 Task: Determine the distance from Columbus to Hocking Hills State Park.
Action: Mouse moved to (249, 84)
Screenshot: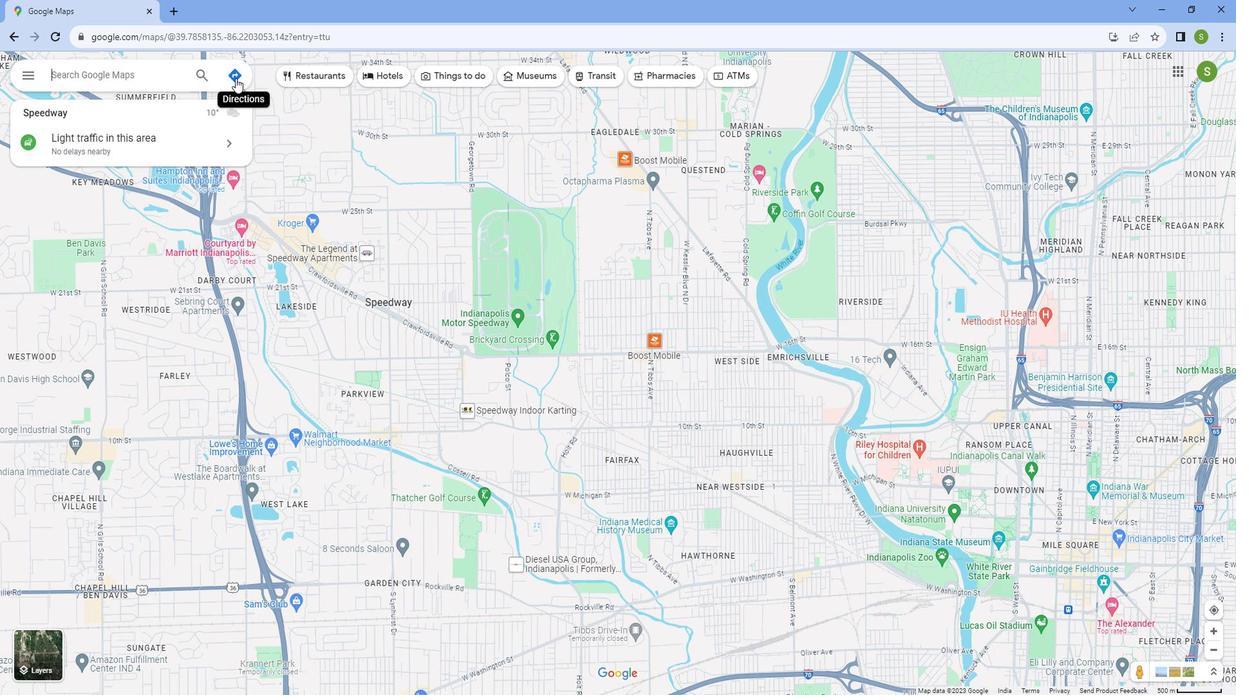 
Action: Mouse pressed left at (249, 84)
Screenshot: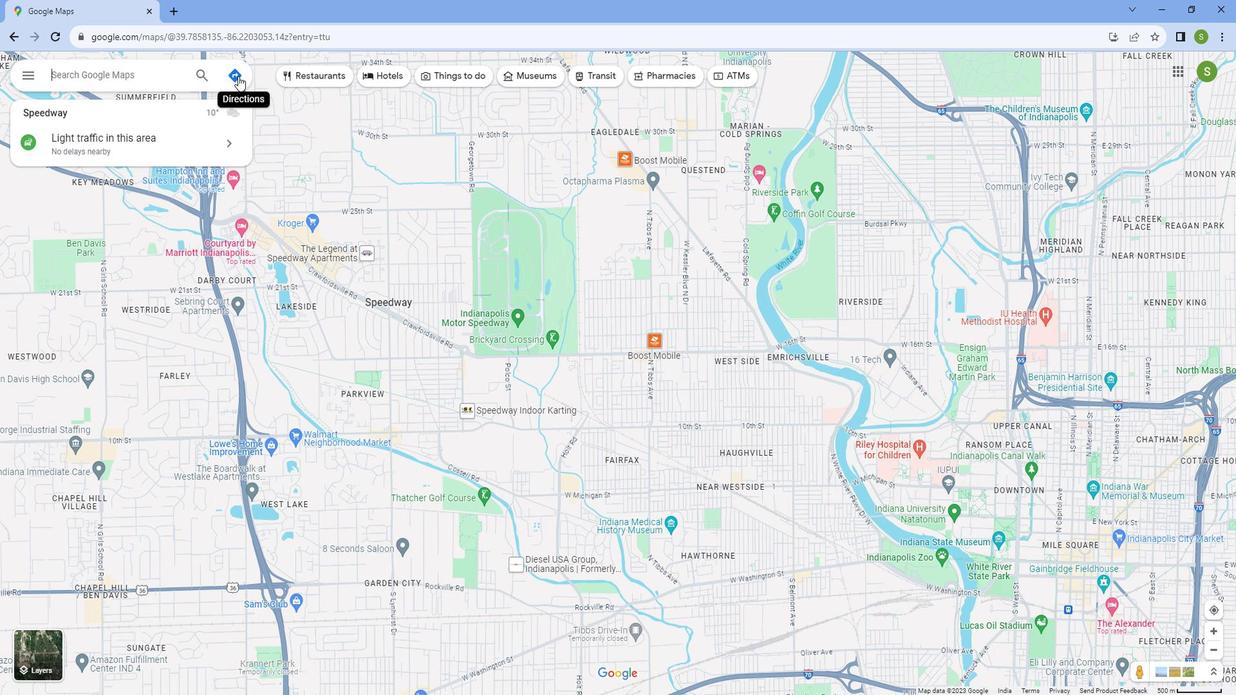 
Action: Mouse moved to (174, 121)
Screenshot: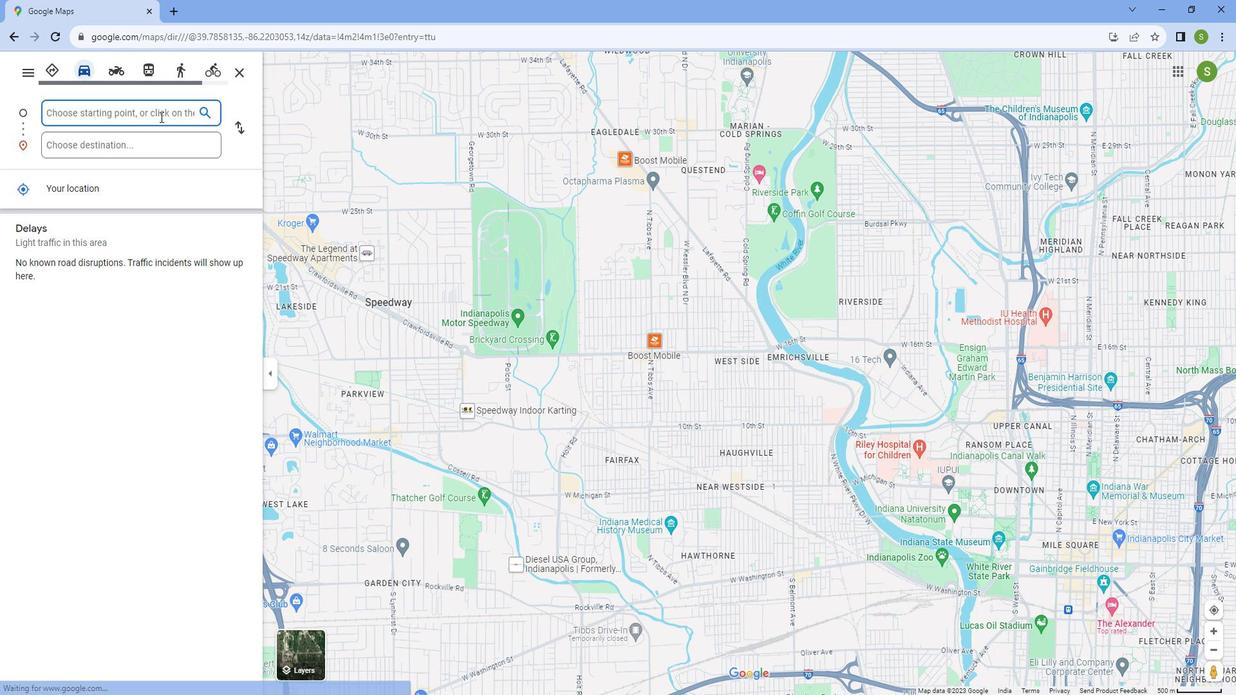 
Action: Mouse pressed left at (174, 121)
Screenshot: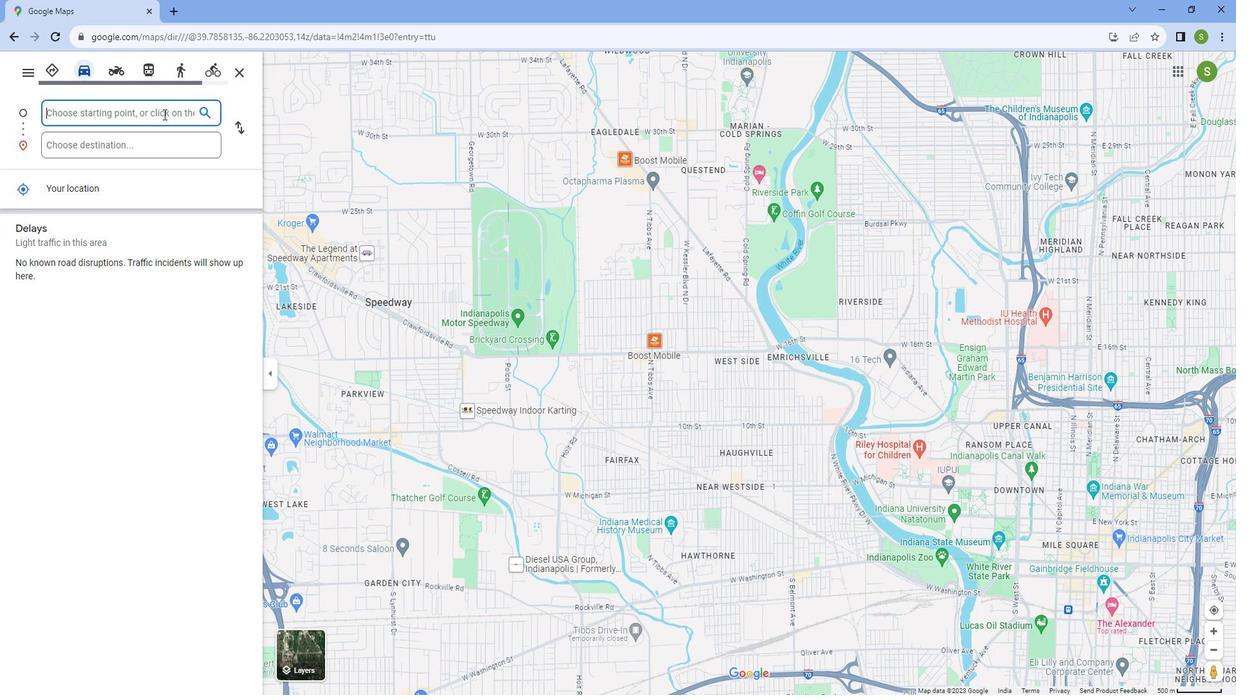 
Action: Key pressed <Key.caps_lock>C<Key.caps_lock>olumbus<Key.space>
Screenshot: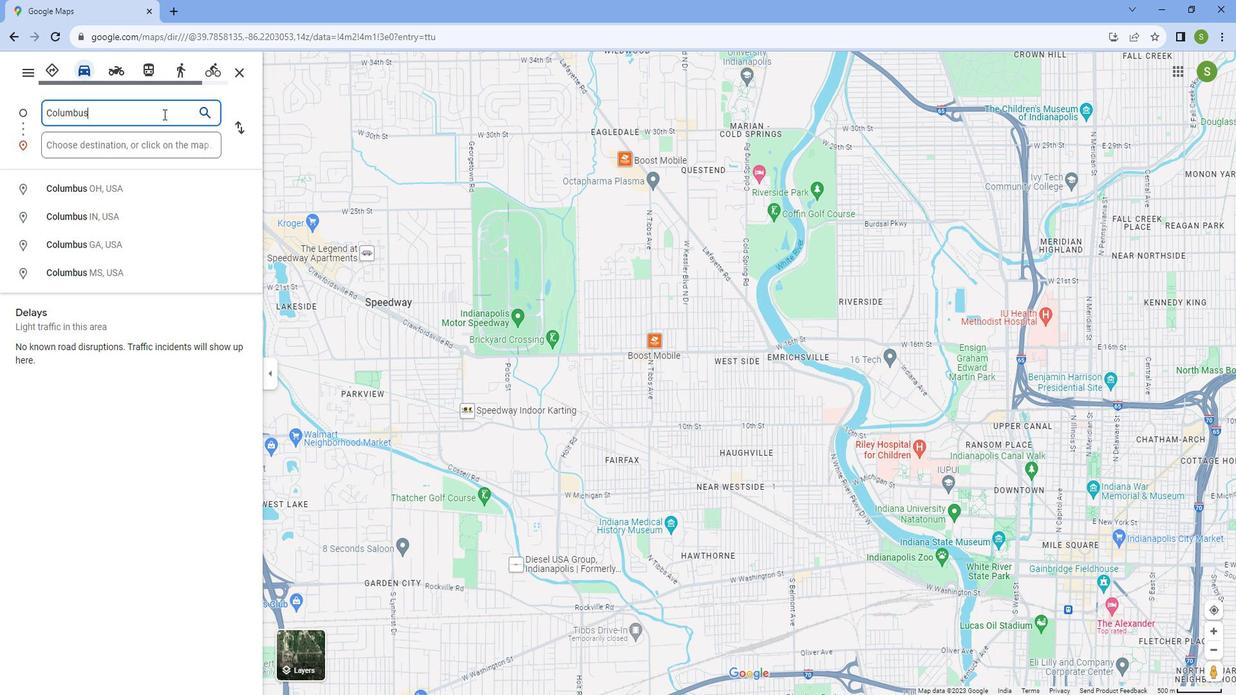 
Action: Mouse moved to (120, 190)
Screenshot: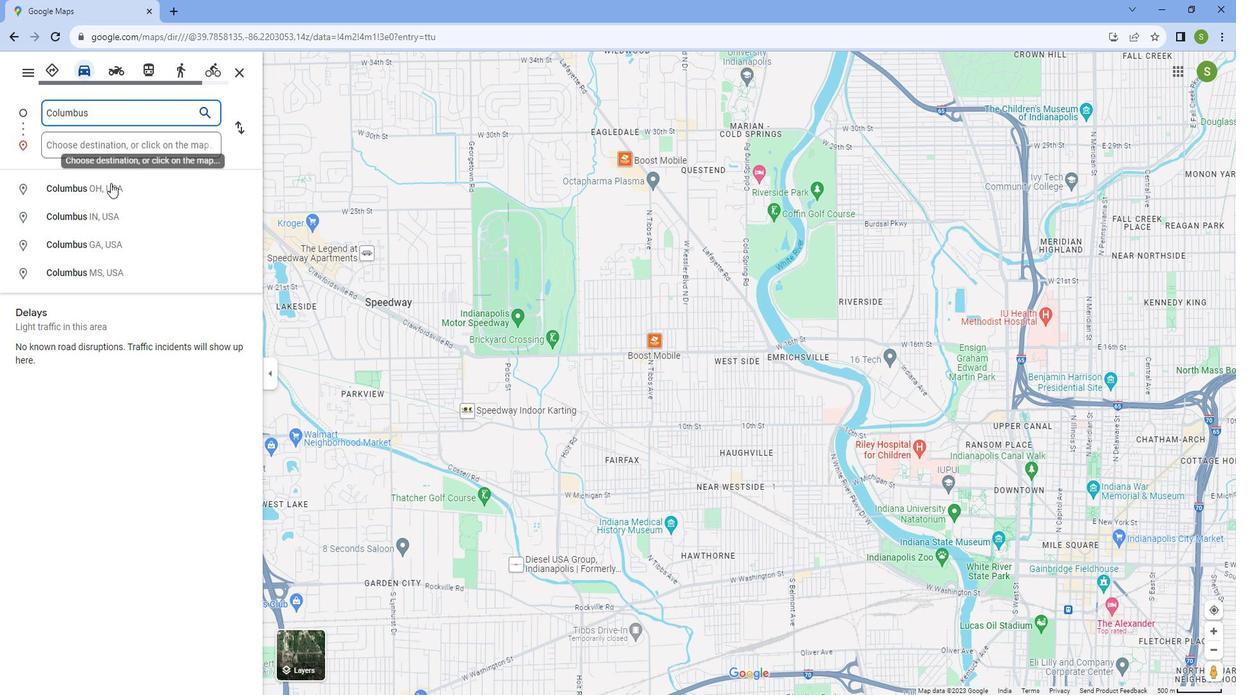 
Action: Mouse pressed left at (120, 190)
Screenshot: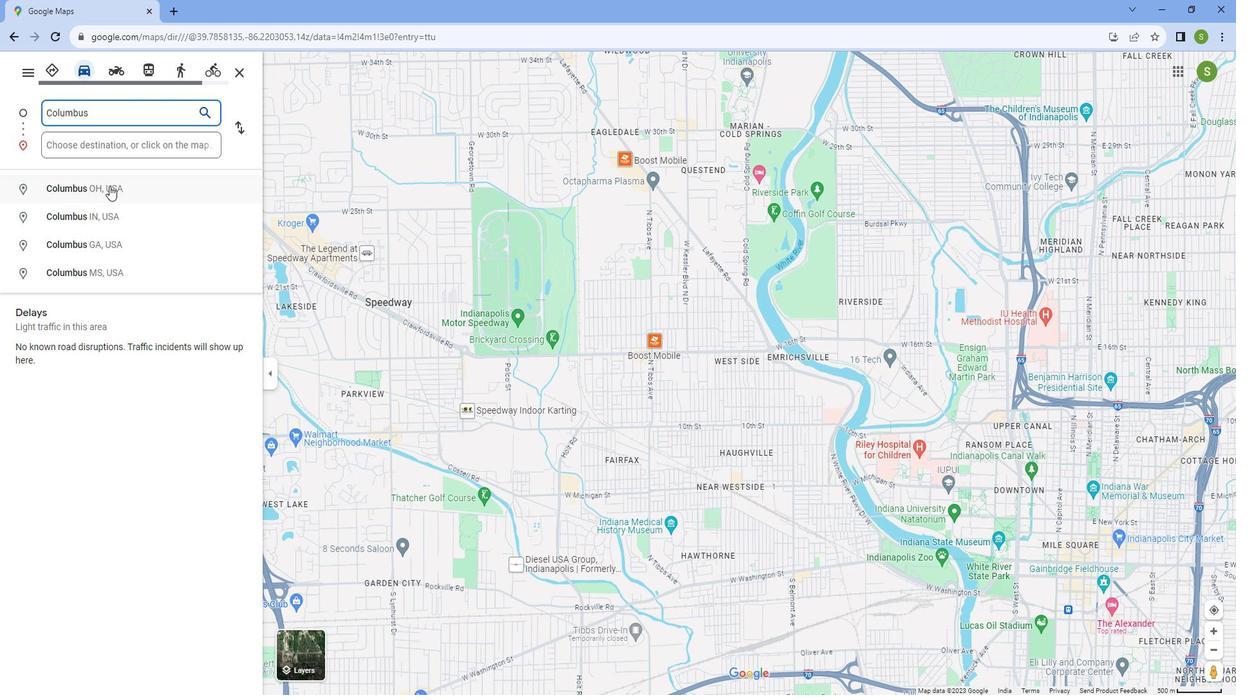 
Action: Mouse moved to (142, 155)
Screenshot: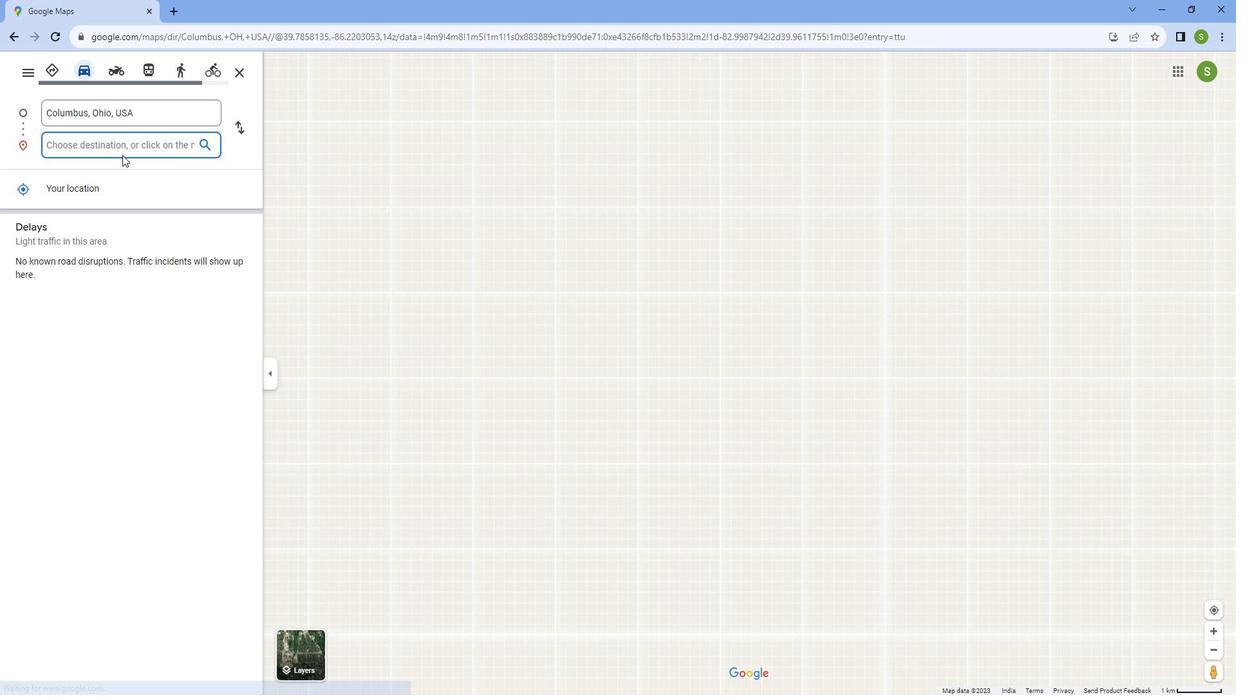 
Action: Key pressed <Key.caps_lock>H<Key.caps_lock>ocking<Key.space><Key.caps_lock>H<Key.caps_lock>ills<Key.space><Key.caps_lock>S<Key.caps_lock>tate<Key.space><Key.caps_lock>P<Key.caps_lock>ark
Screenshot: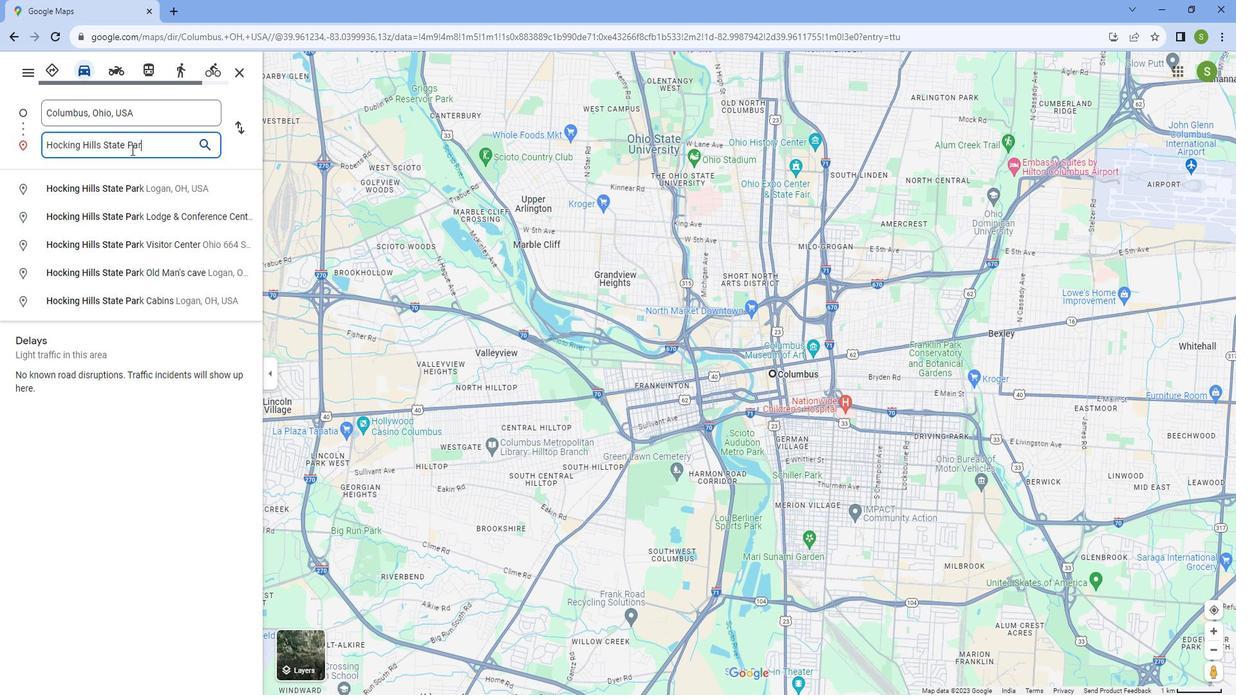 
Action: Mouse moved to (141, 191)
Screenshot: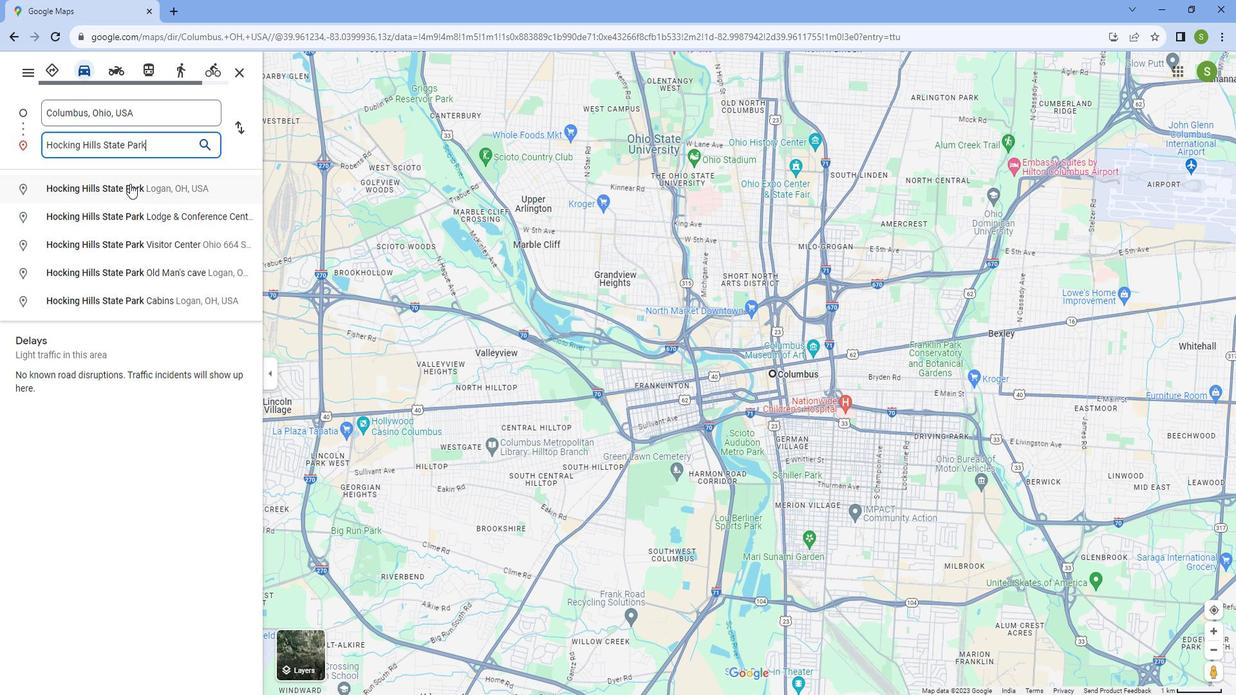 
Action: Mouse pressed left at (141, 191)
Screenshot: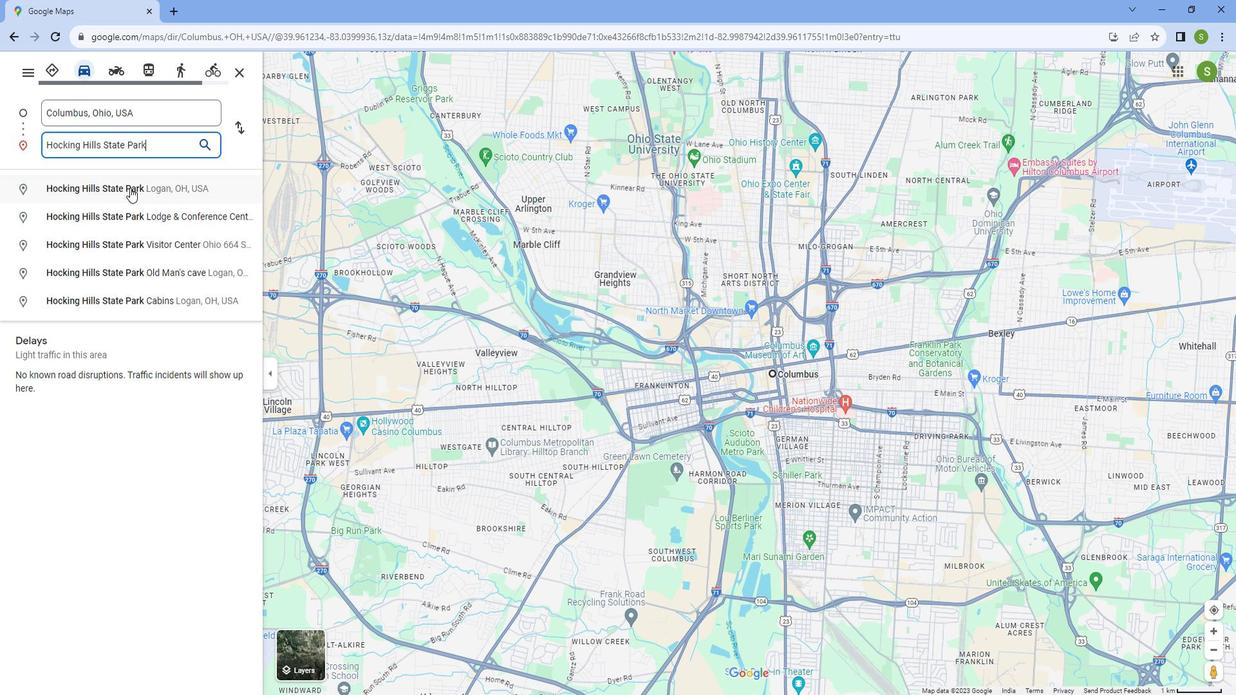 
Action: Mouse moved to (521, 655)
Screenshot: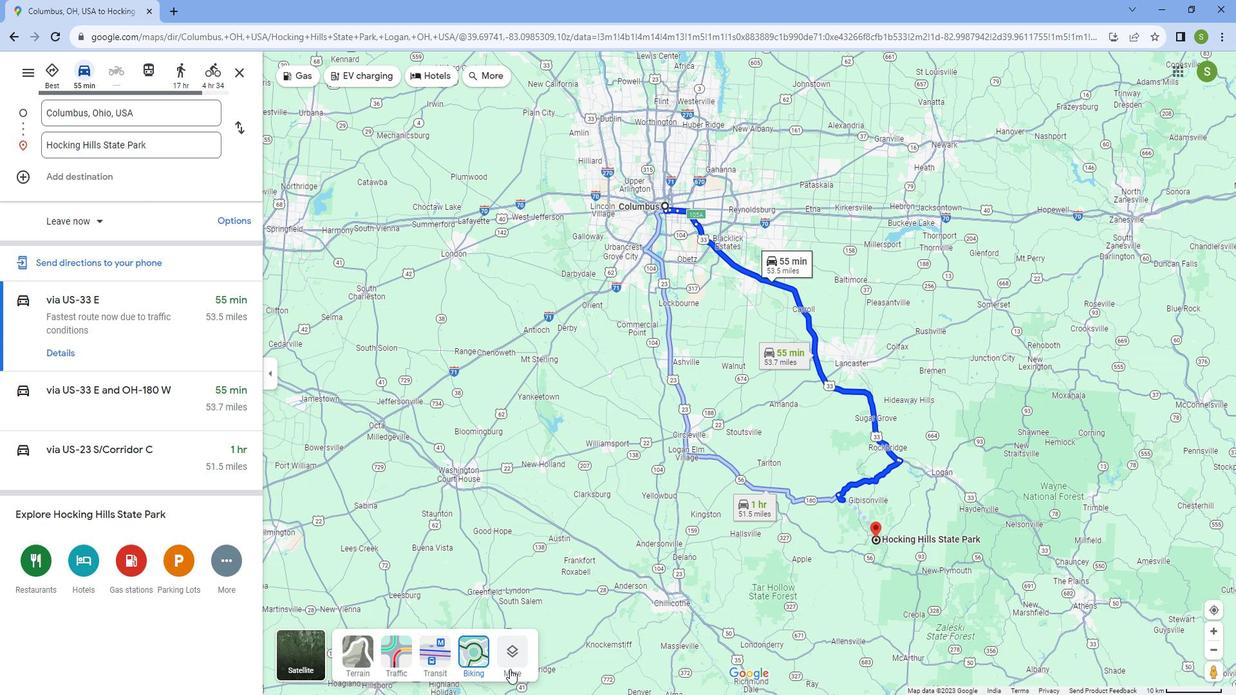 
Action: Mouse pressed left at (521, 655)
Screenshot: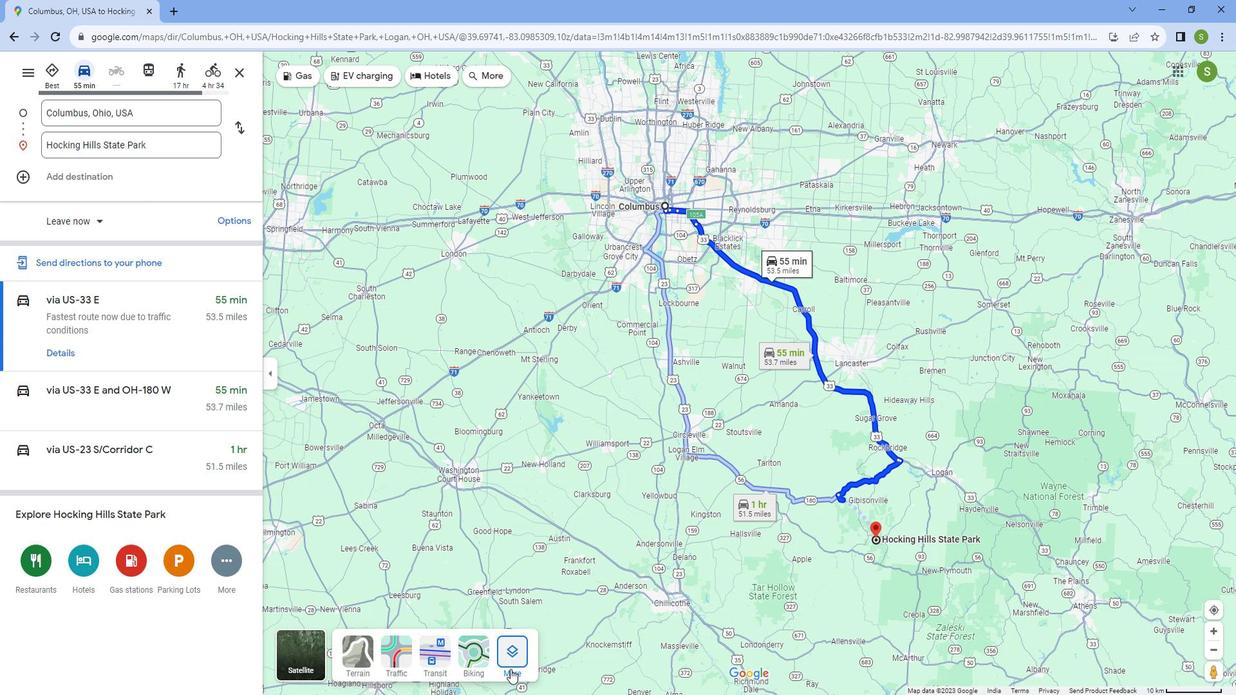 
Action: Mouse moved to (403, 513)
Screenshot: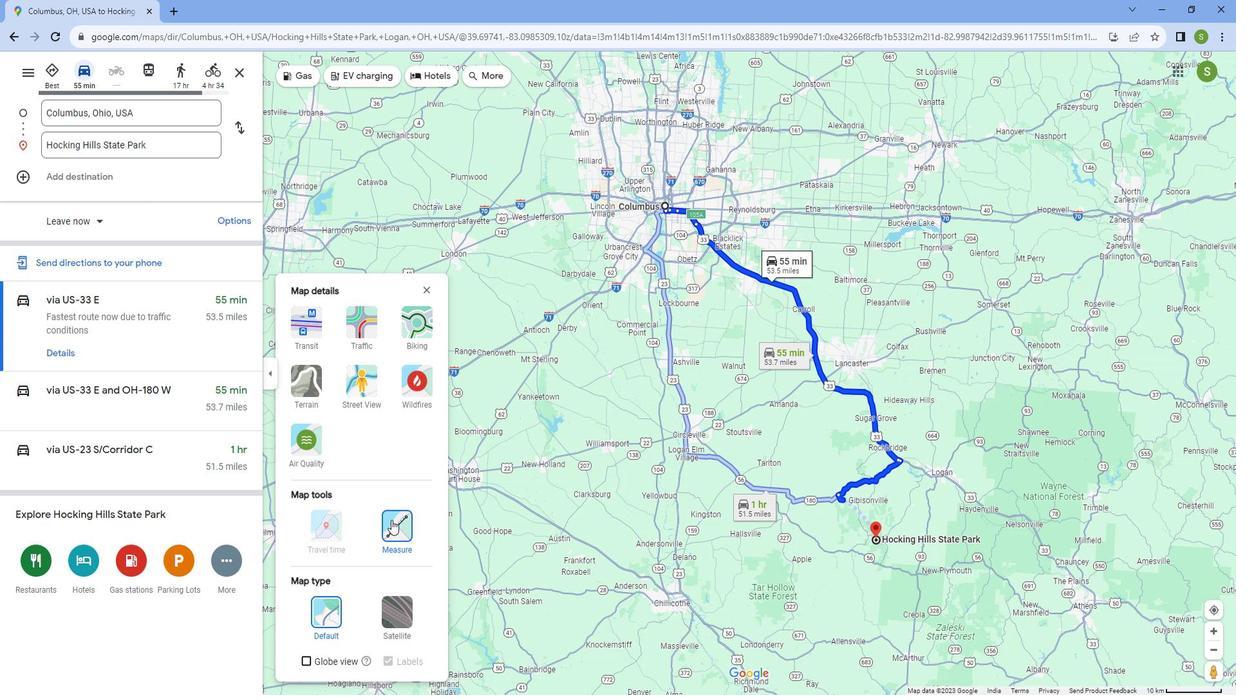 
Action: Mouse pressed left at (403, 513)
Screenshot: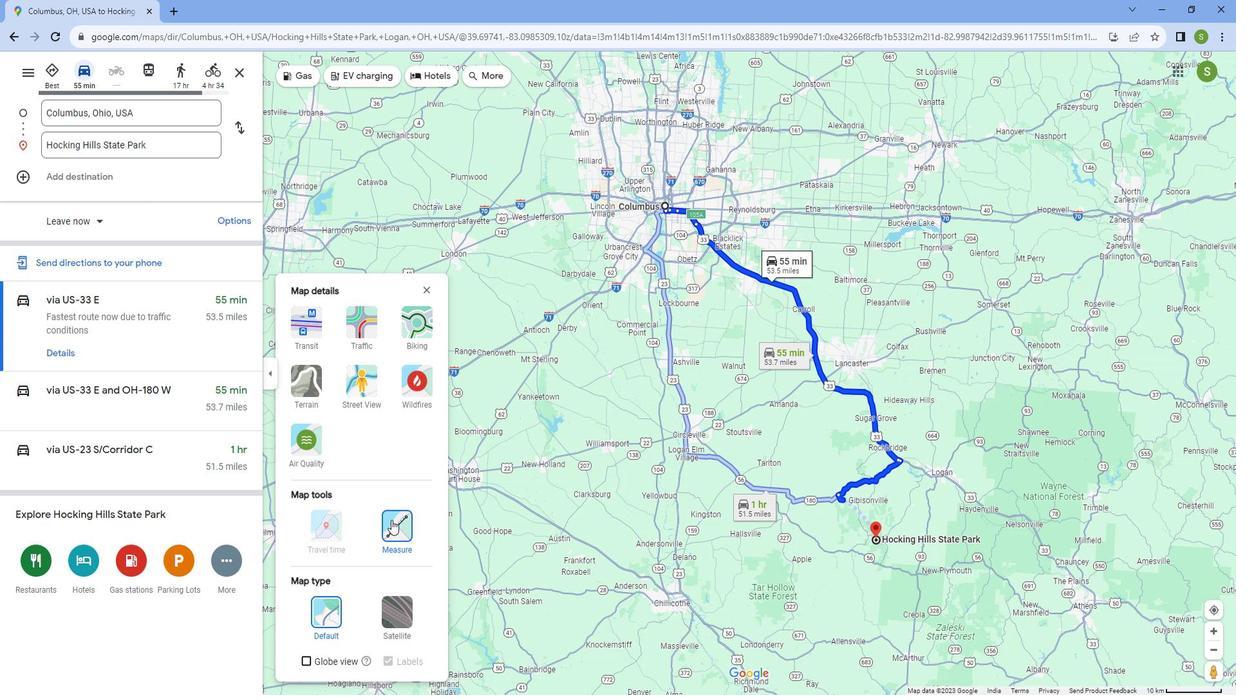 
Action: Mouse moved to (684, 191)
Screenshot: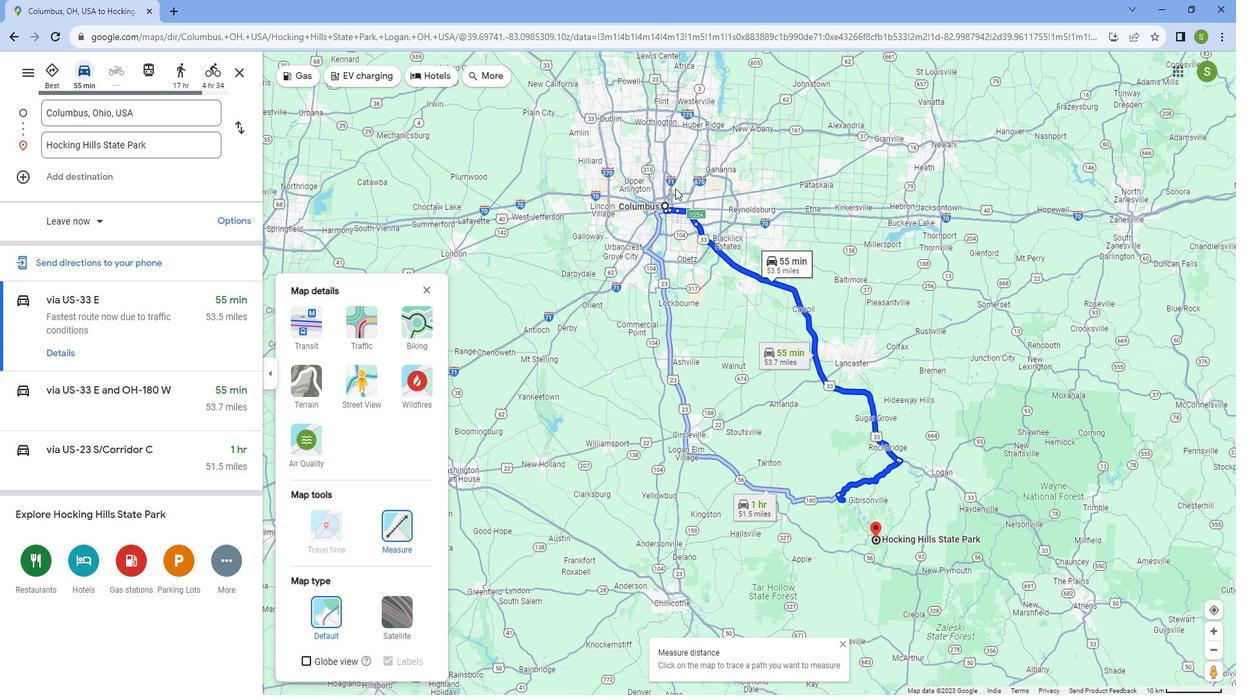 
Action: Mouse scrolled (684, 191) with delta (0, 0)
Screenshot: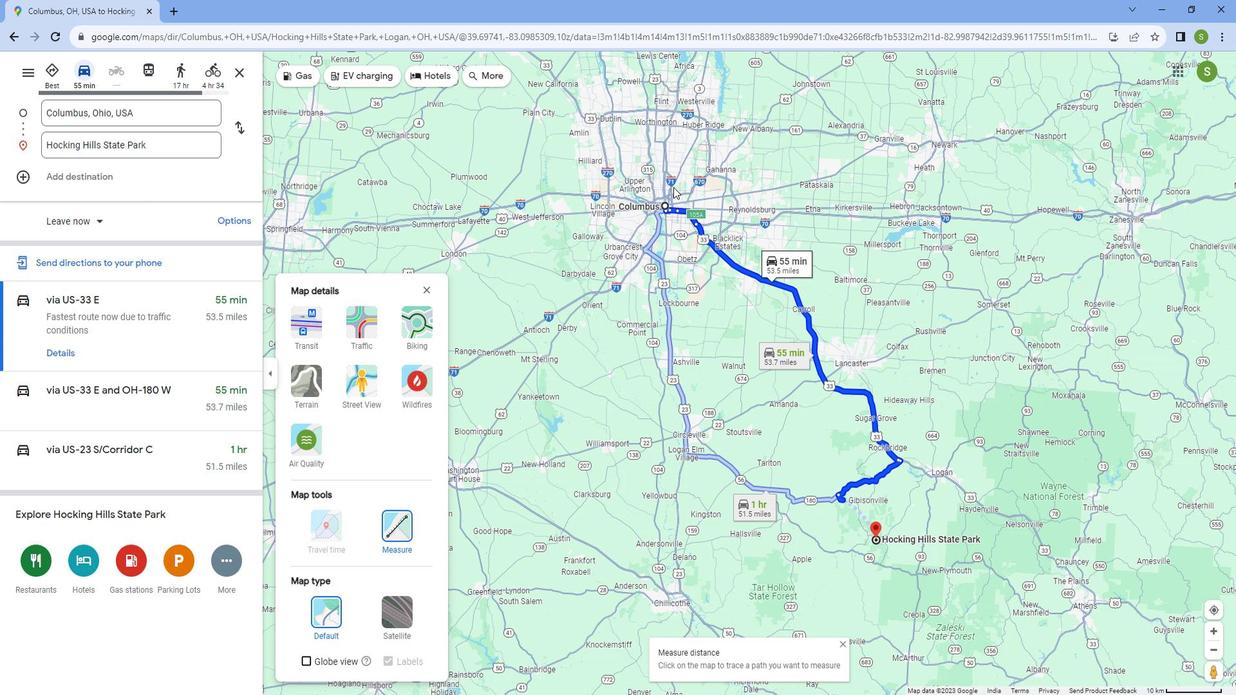 
Action: Mouse scrolled (684, 191) with delta (0, 0)
Screenshot: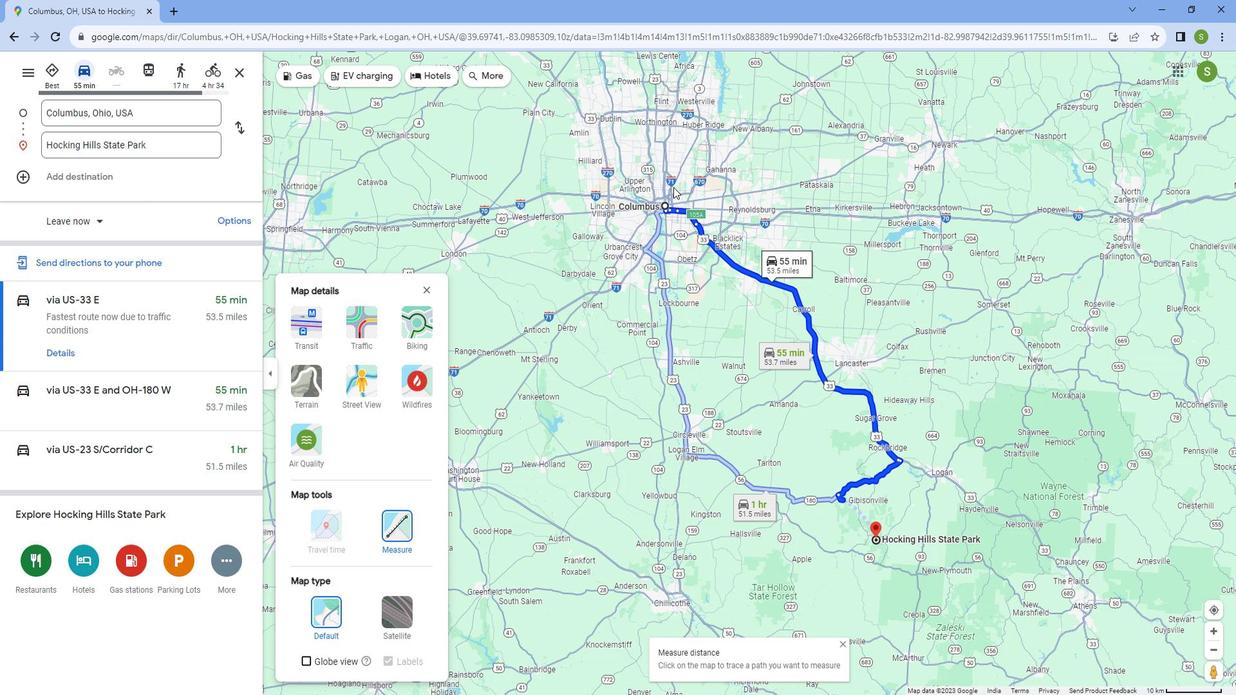 
Action: Mouse scrolled (684, 191) with delta (0, 0)
Screenshot: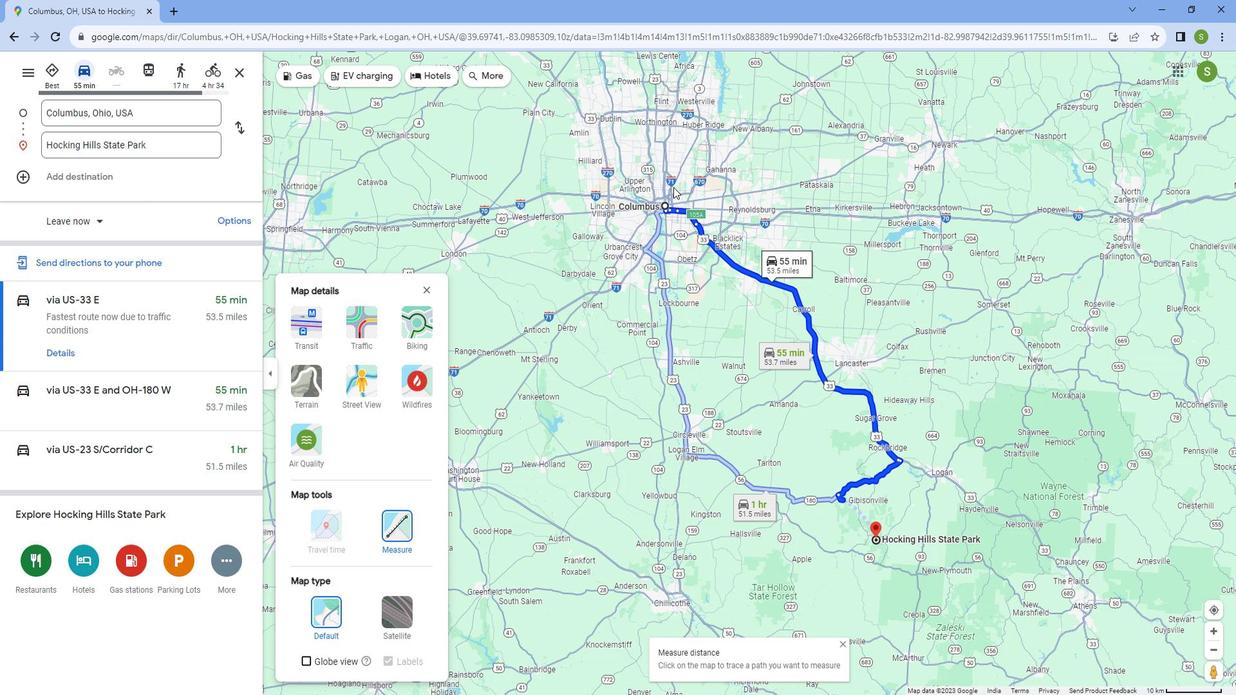 
Action: Mouse scrolled (684, 191) with delta (0, 0)
Screenshot: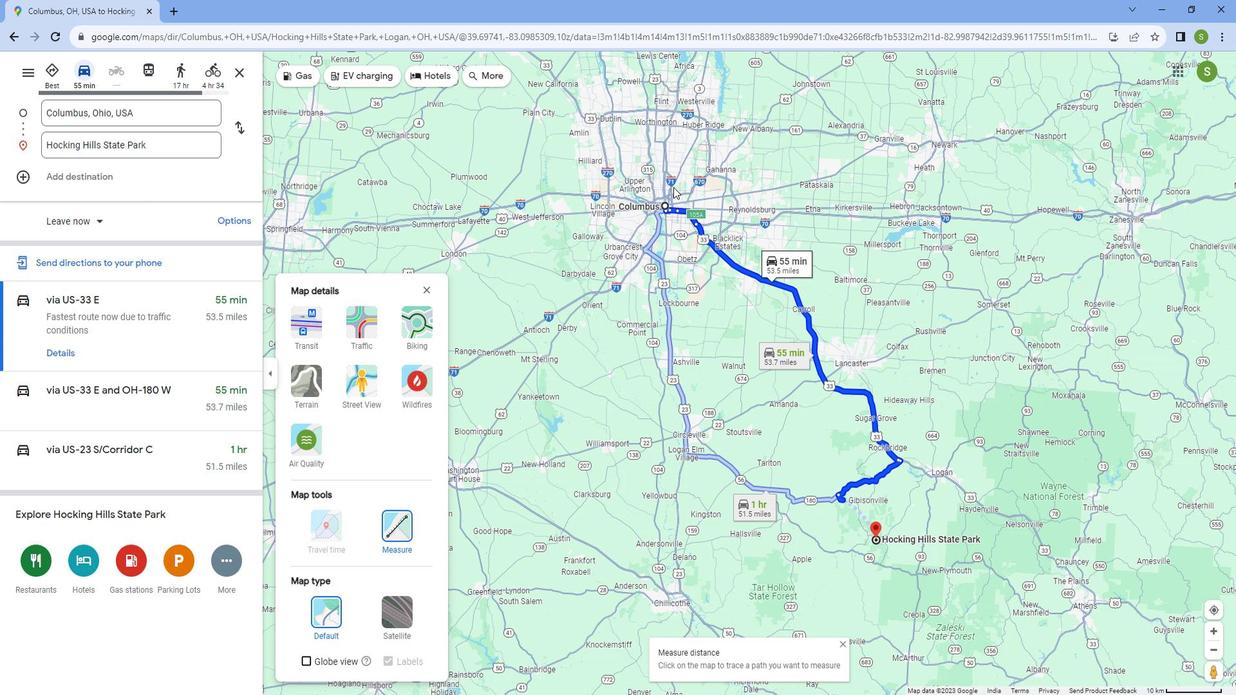 
Action: Mouse scrolled (684, 191) with delta (0, 0)
Screenshot: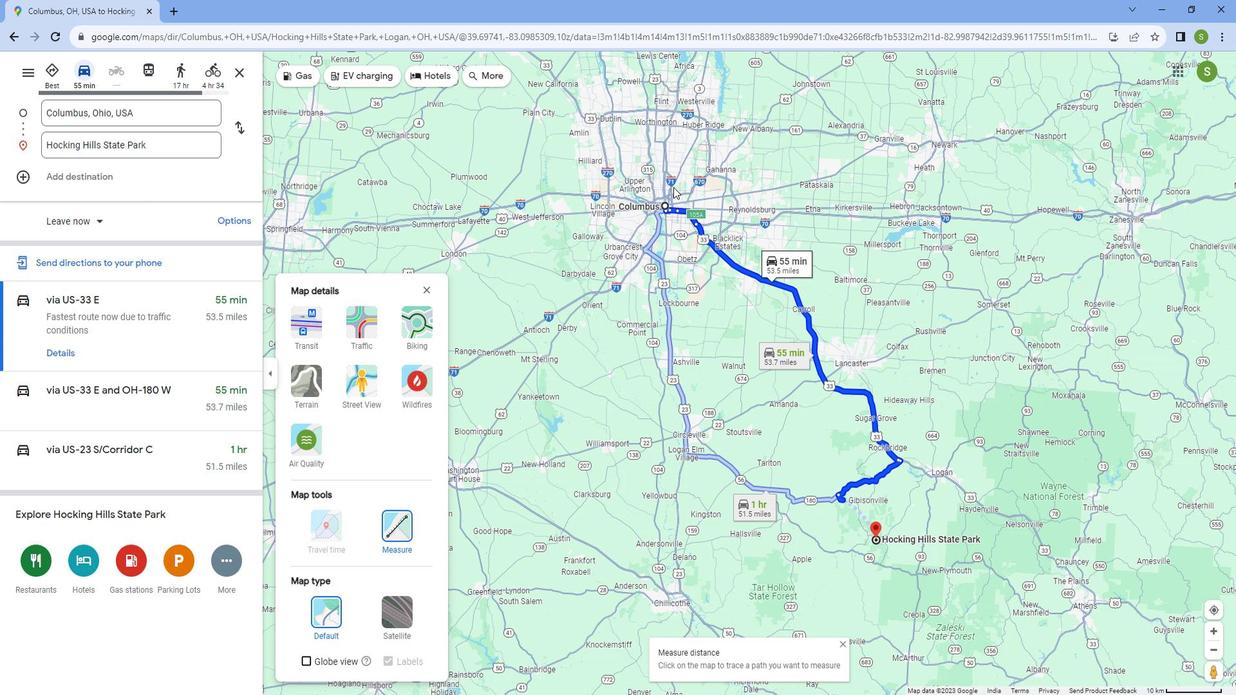 
Action: Mouse scrolled (684, 191) with delta (0, 0)
Screenshot: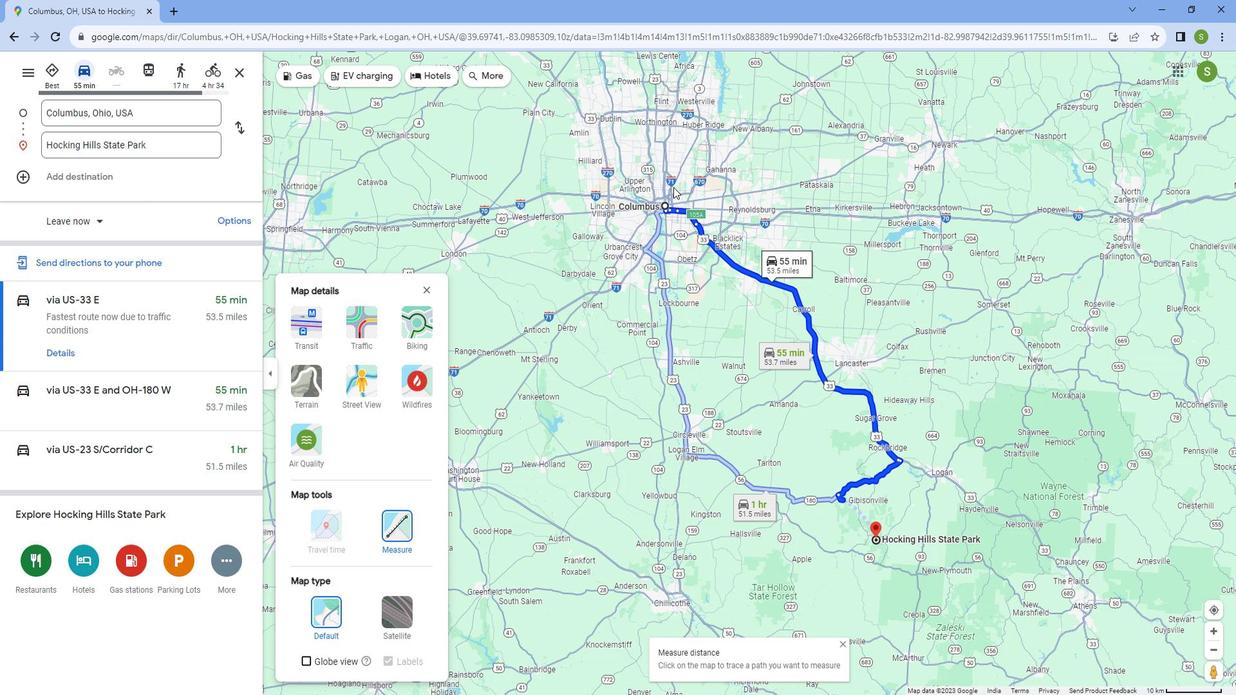 
Action: Mouse moved to (671, 186)
Screenshot: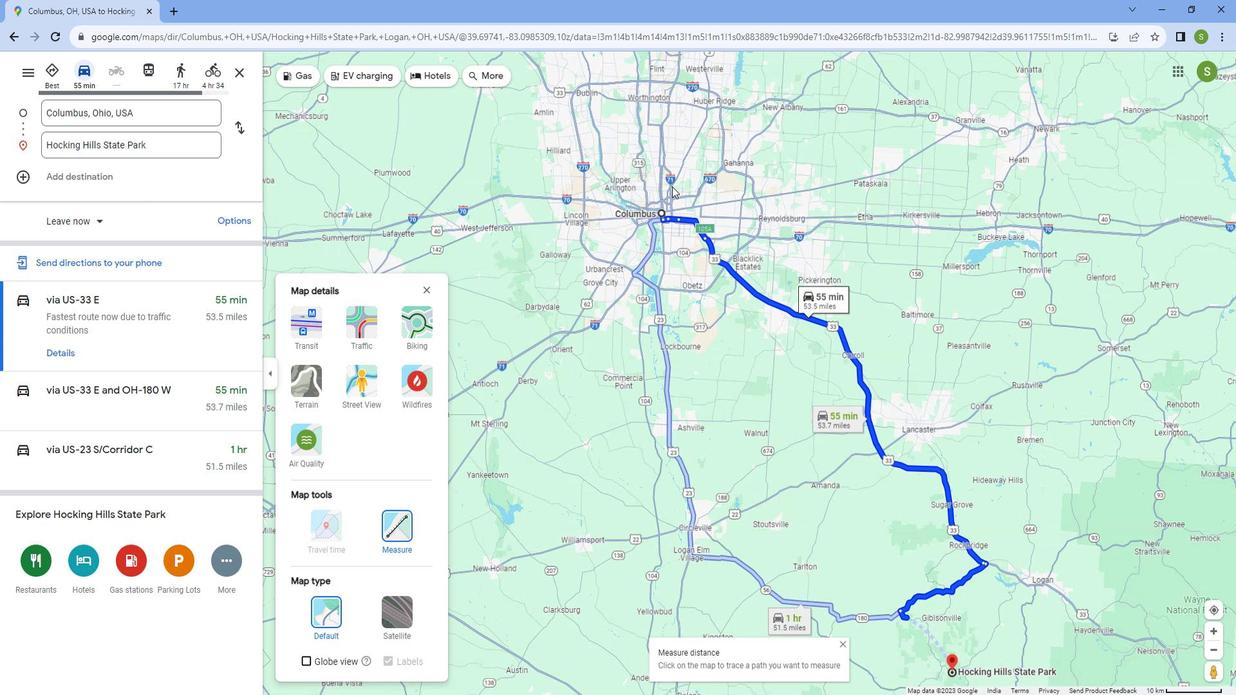 
Action: Mouse scrolled (671, 187) with delta (0, 0)
Screenshot: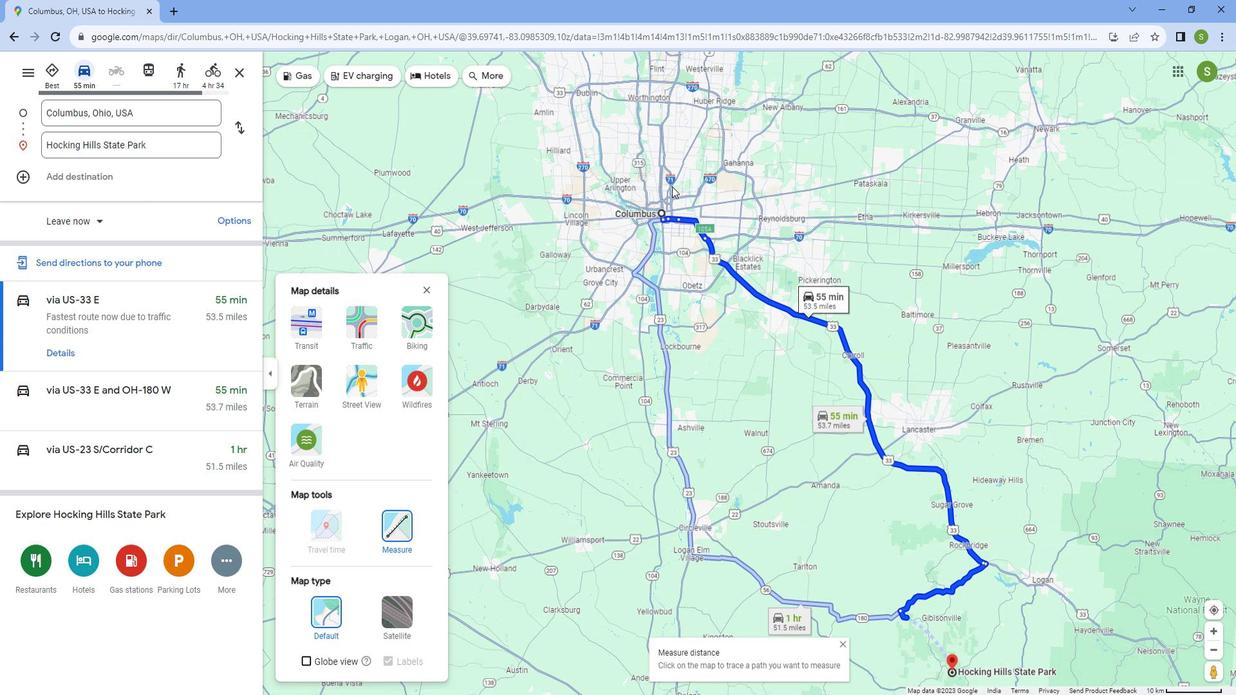 
Action: Mouse scrolled (671, 187) with delta (0, 0)
Screenshot: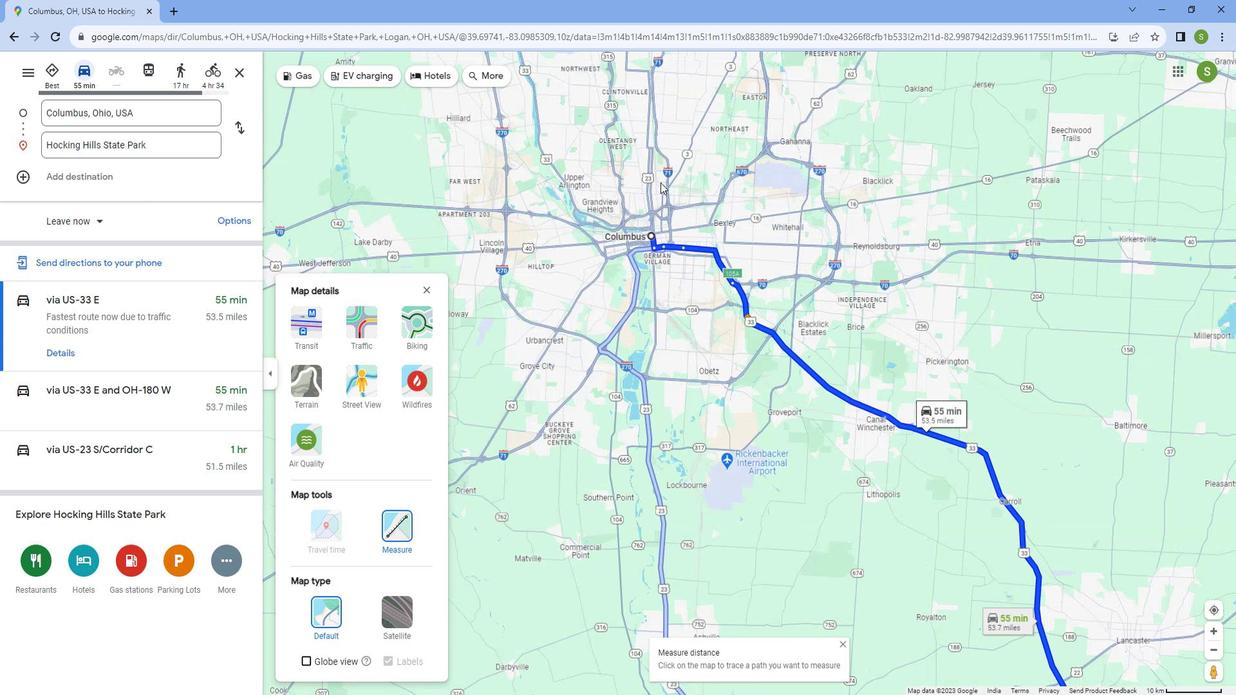 
Action: Mouse scrolled (671, 187) with delta (0, 0)
Screenshot: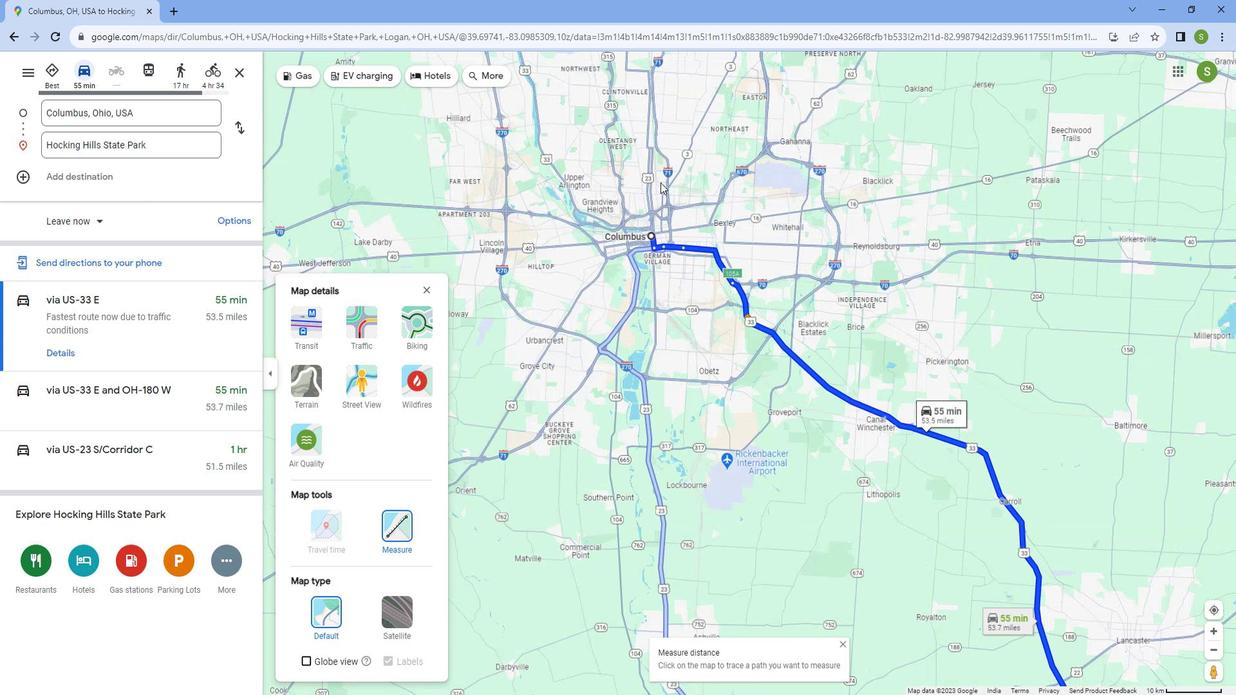 
Action: Mouse scrolled (671, 187) with delta (0, 0)
Screenshot: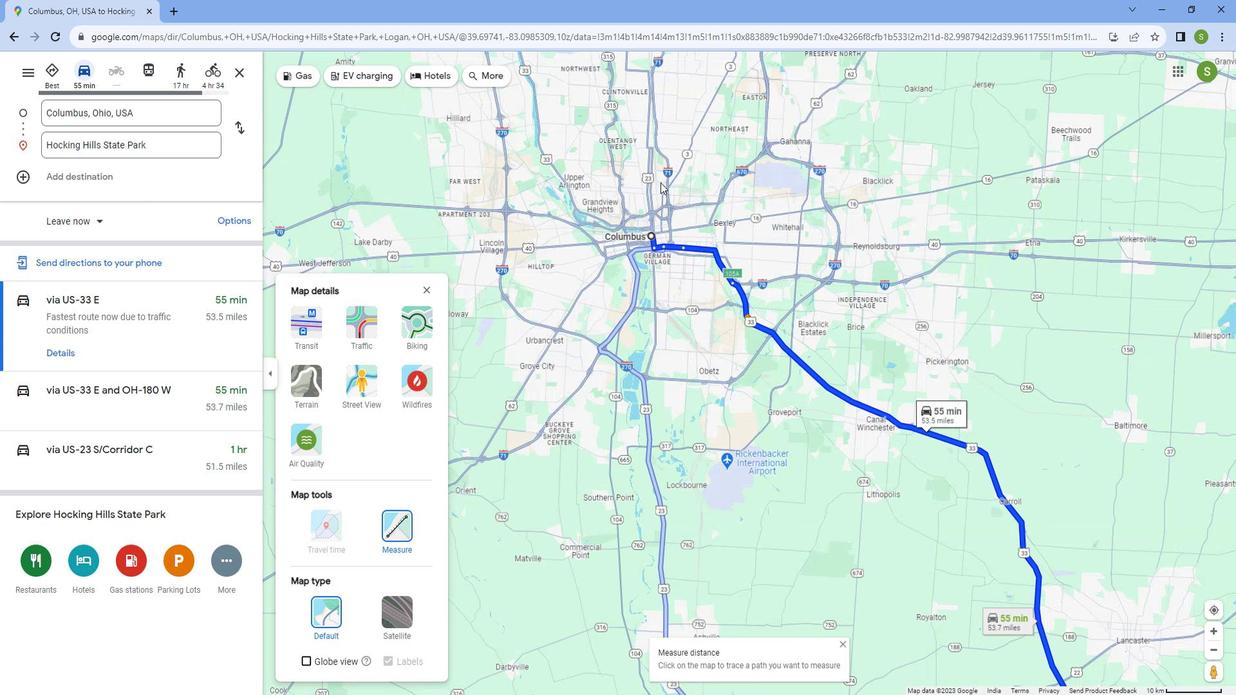 
Action: Mouse scrolled (671, 187) with delta (0, 0)
Screenshot: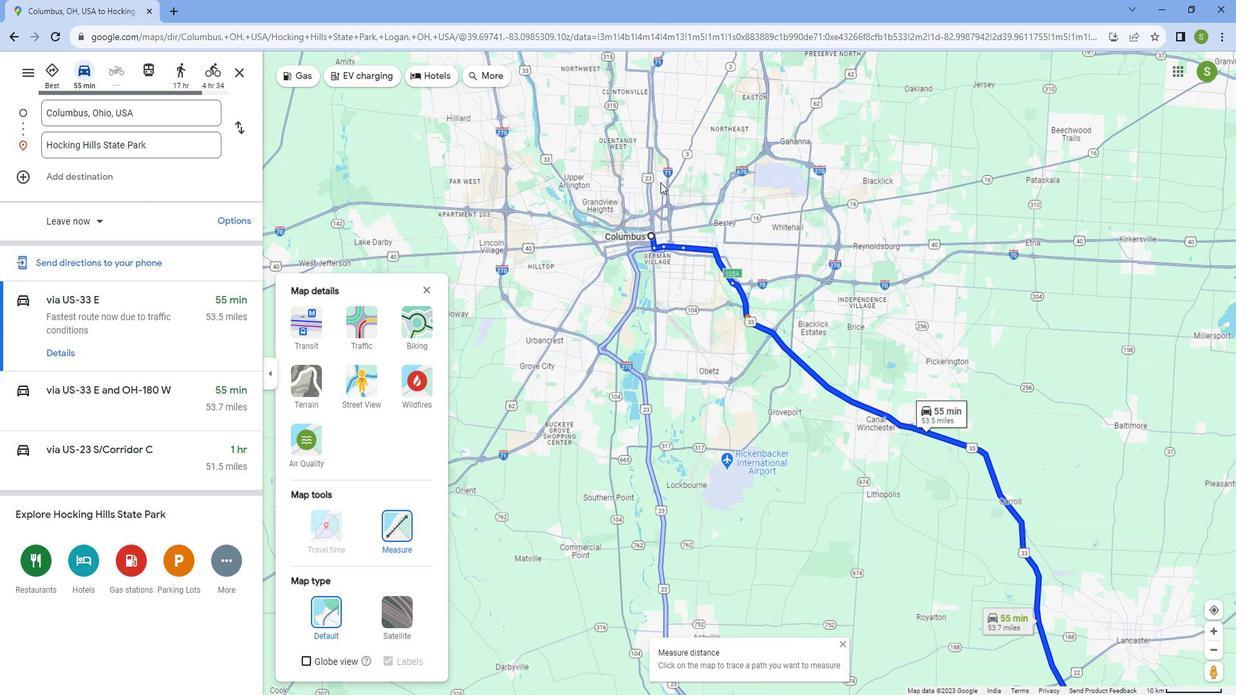 
Action: Mouse scrolled (671, 187) with delta (0, 0)
Screenshot: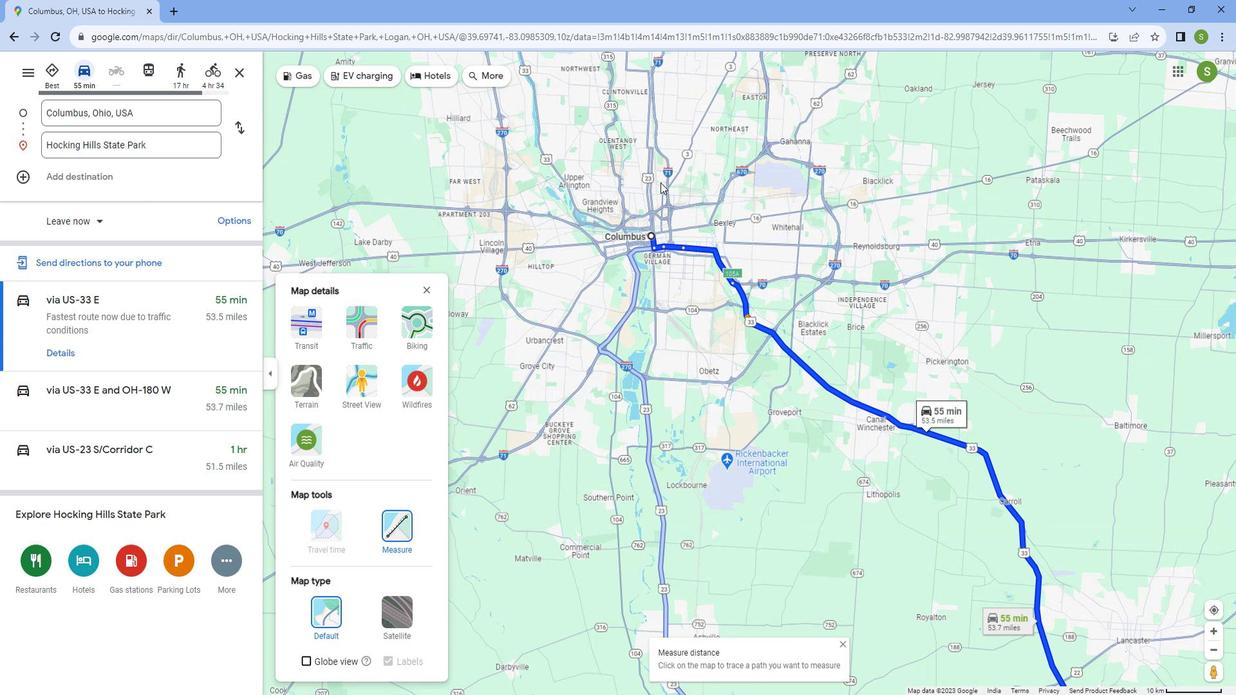 
Action: Mouse moved to (641, 326)
Screenshot: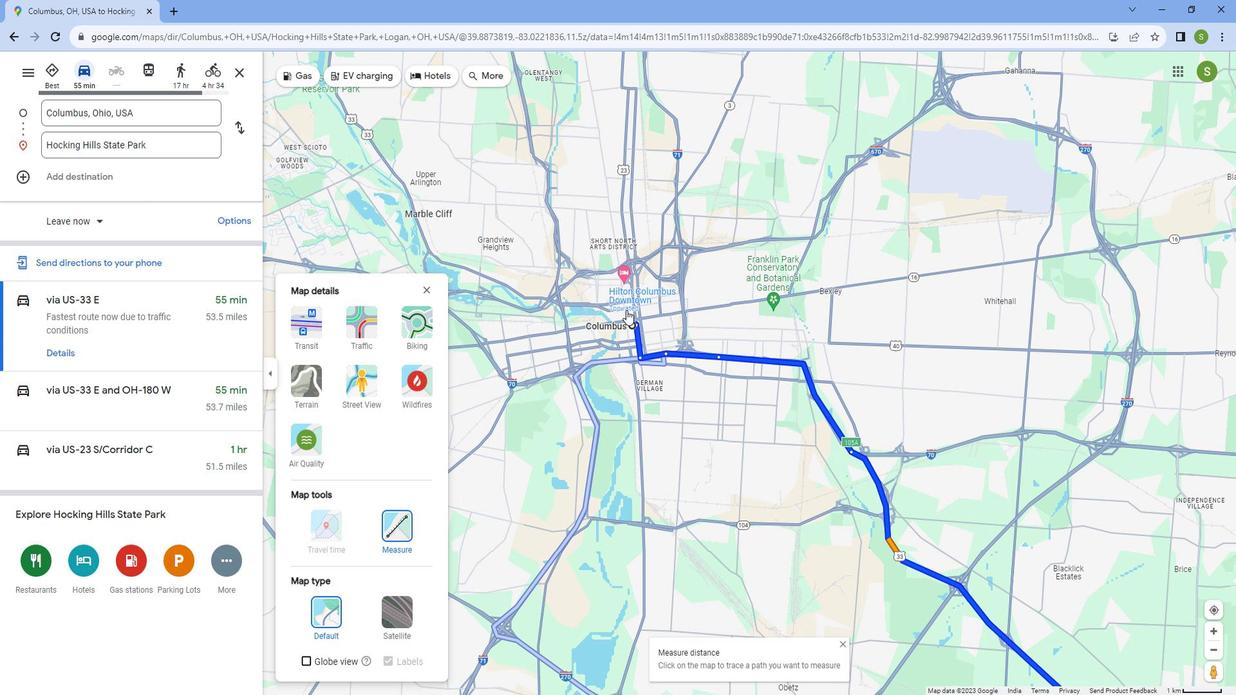 
Action: Mouse scrolled (641, 327) with delta (0, 0)
Screenshot: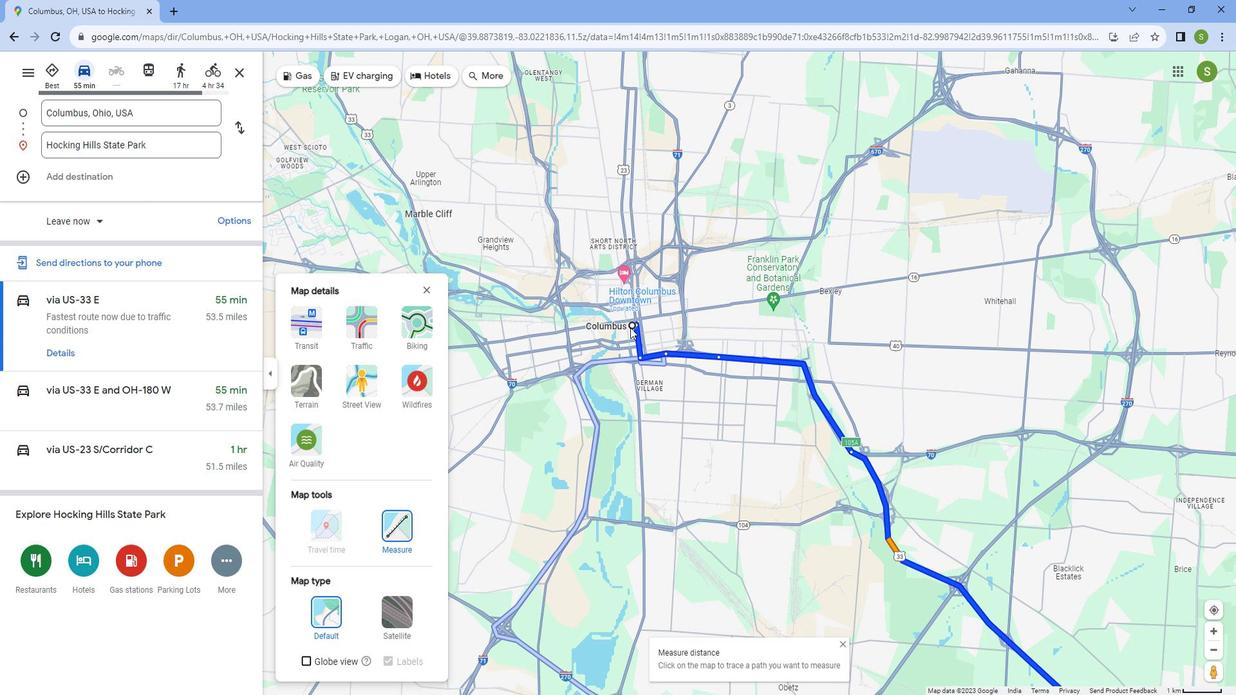 
Action: Mouse scrolled (641, 327) with delta (0, 0)
Screenshot: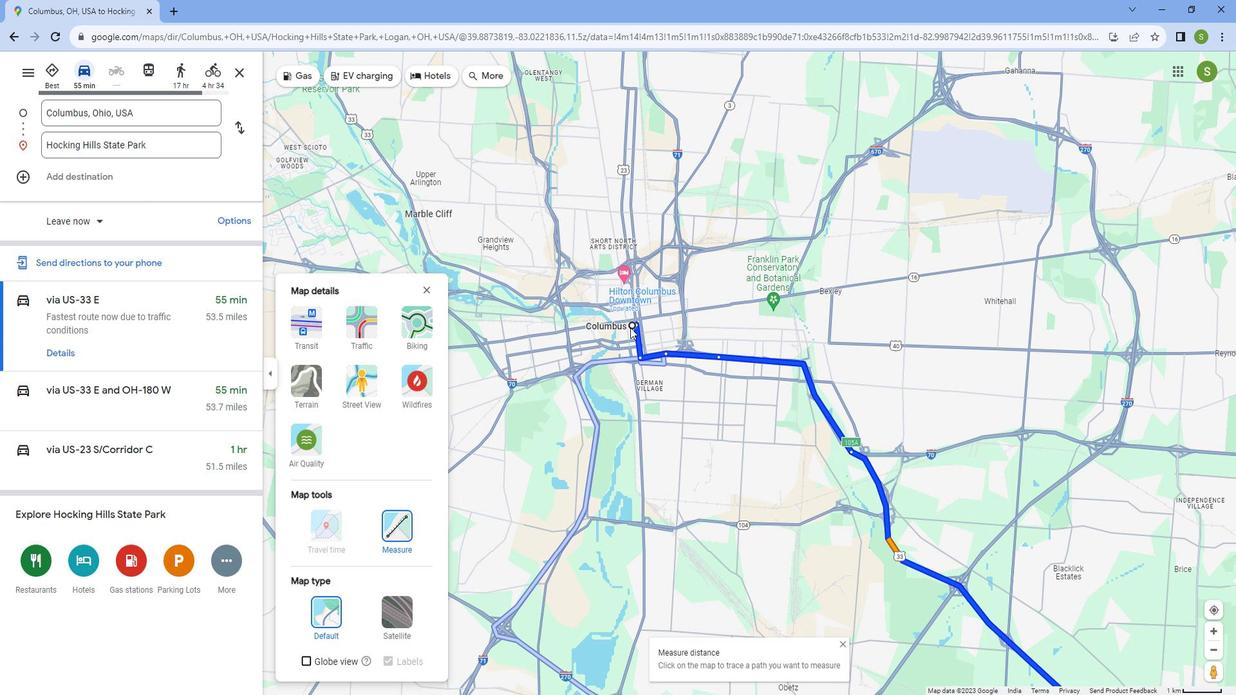 
Action: Mouse scrolled (641, 327) with delta (0, 0)
Screenshot: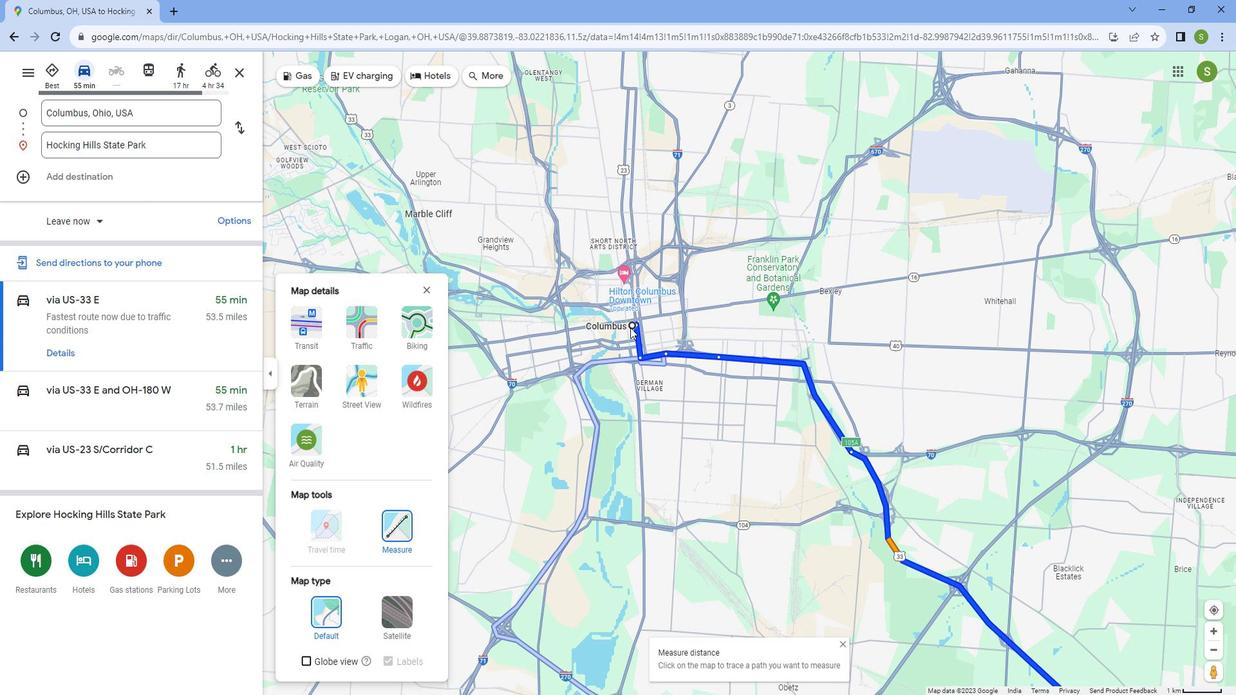
Action: Mouse scrolled (641, 327) with delta (0, 0)
Screenshot: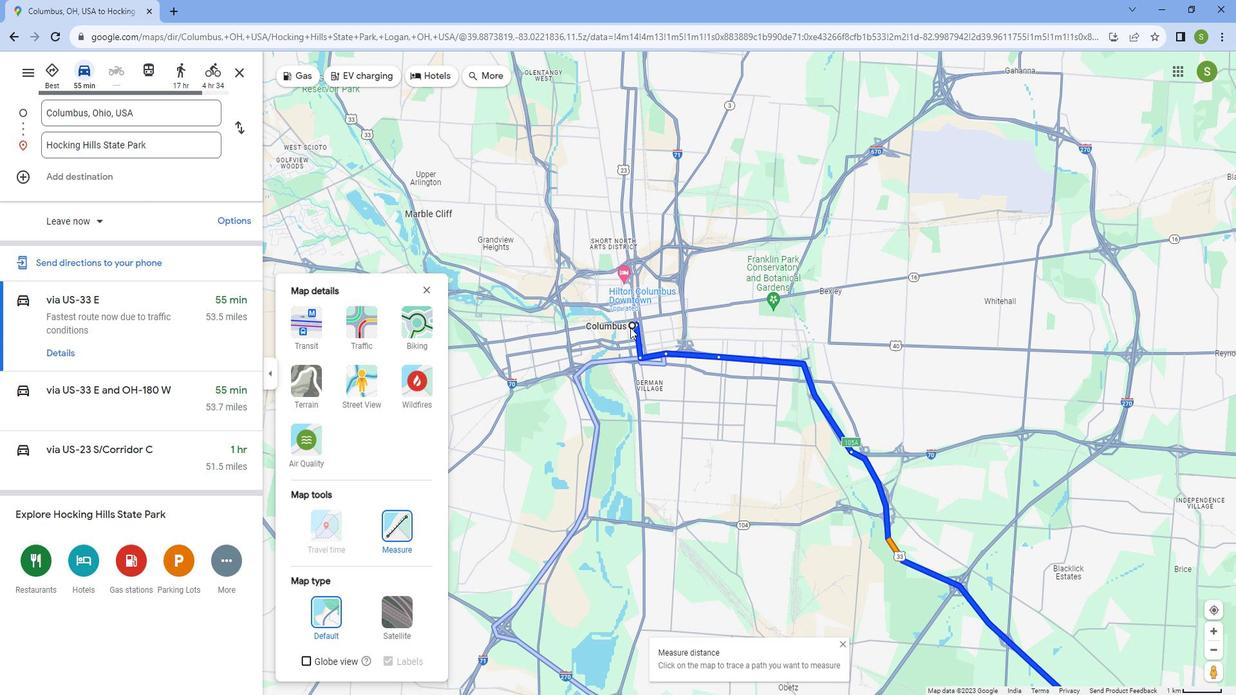 
Action: Mouse scrolled (641, 327) with delta (0, 0)
Screenshot: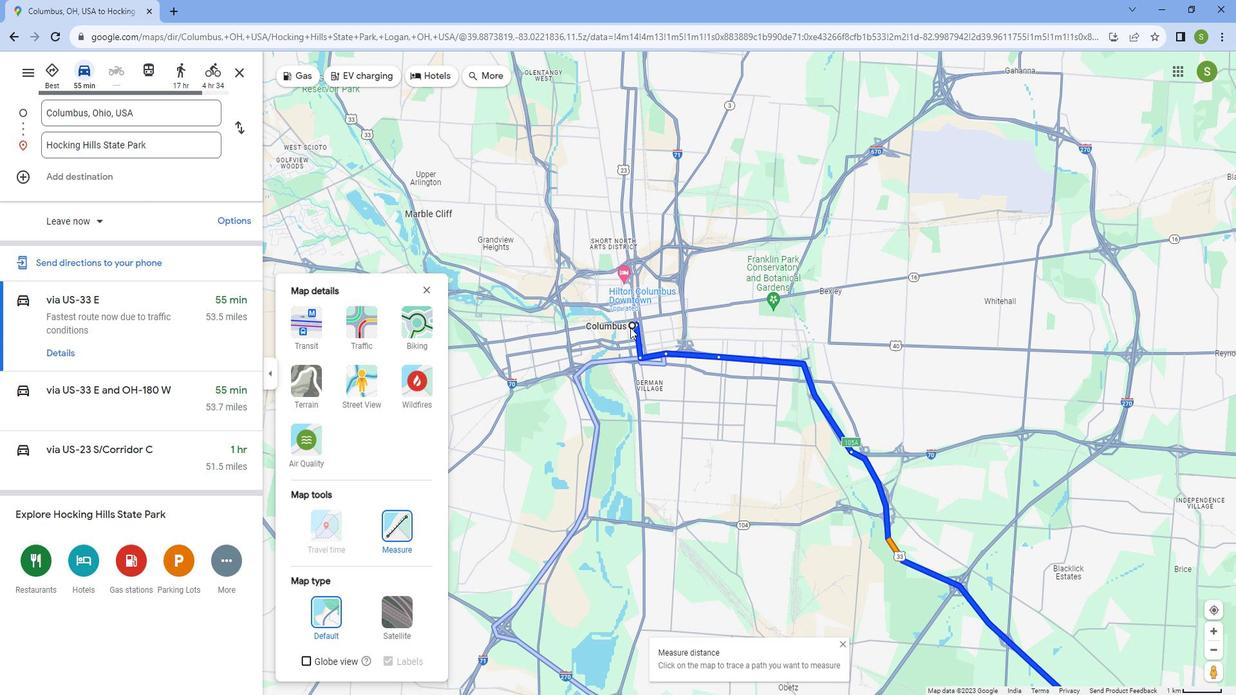 
Action: Mouse moved to (641, 326)
Screenshot: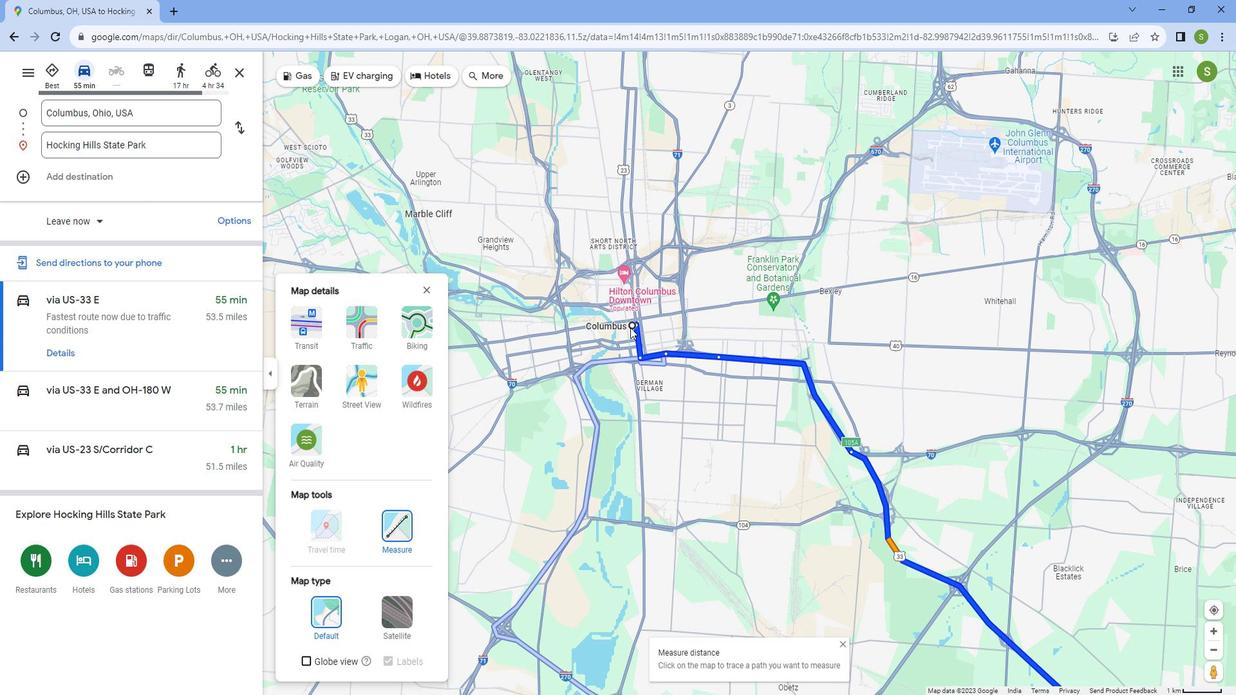 
Action: Mouse scrolled (641, 327) with delta (0, 0)
Screenshot: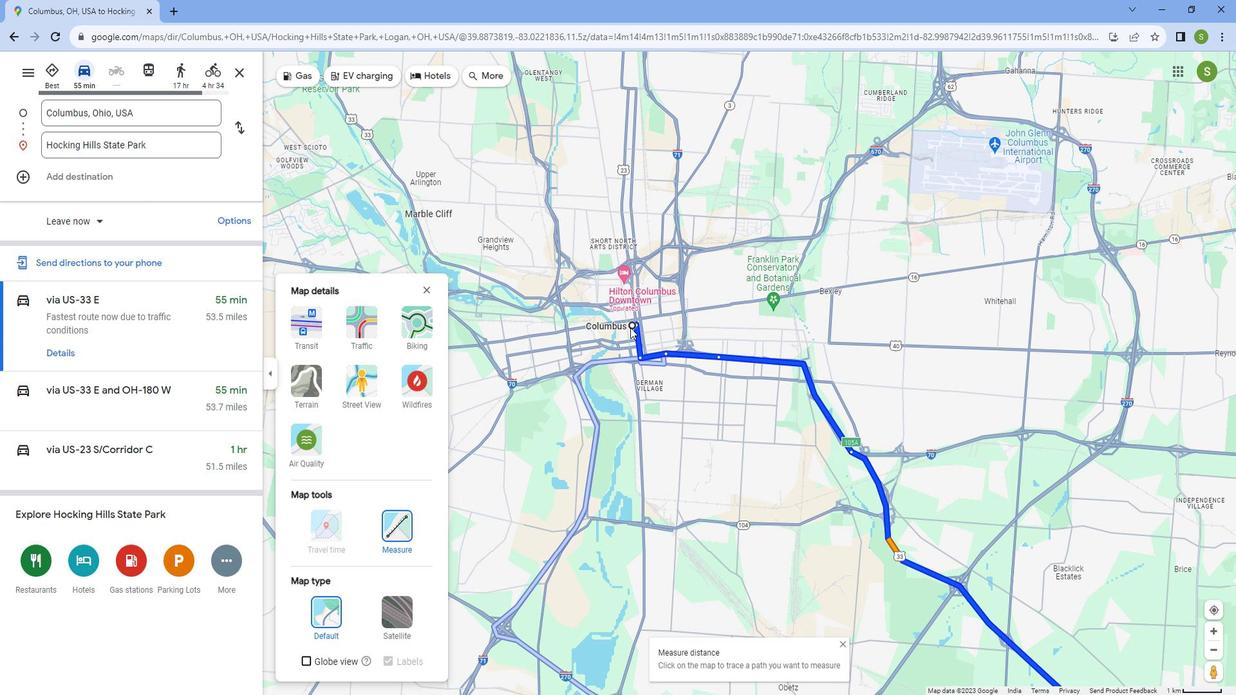 
Action: Mouse moved to (640, 327)
Screenshot: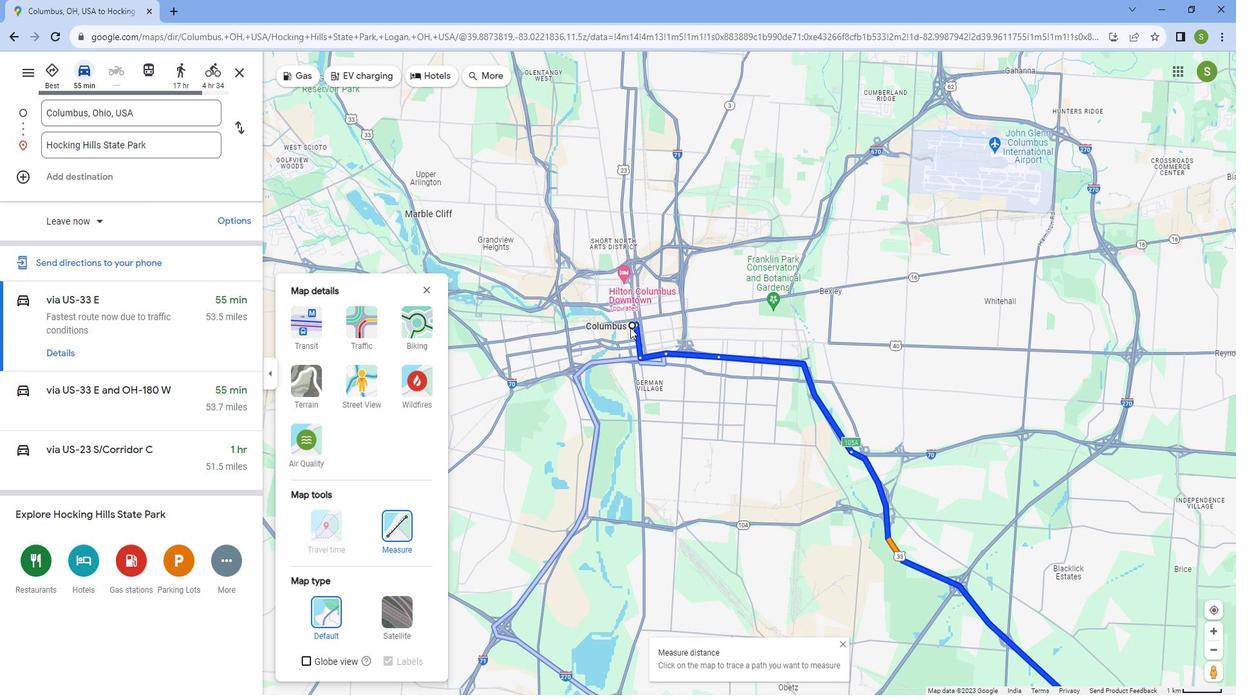 
Action: Mouse scrolled (640, 327) with delta (0, 0)
Screenshot: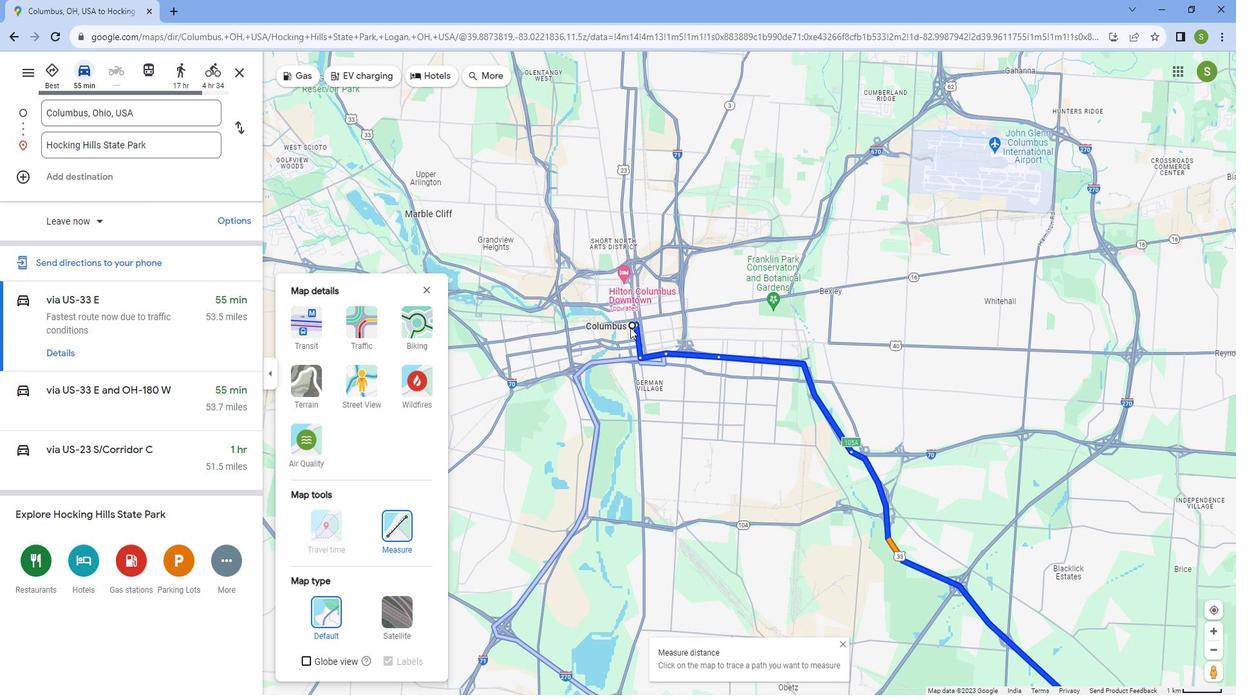 
Action: Mouse scrolled (640, 327) with delta (0, 0)
Screenshot: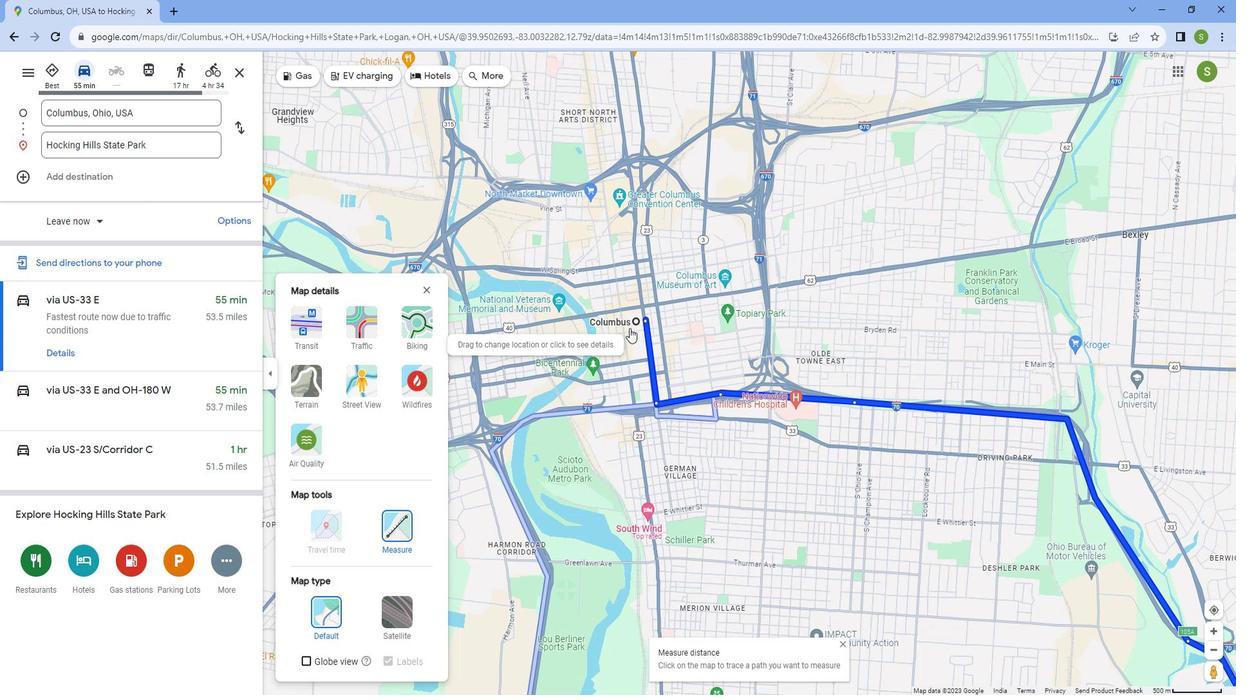 
Action: Mouse scrolled (640, 327) with delta (0, 0)
Screenshot: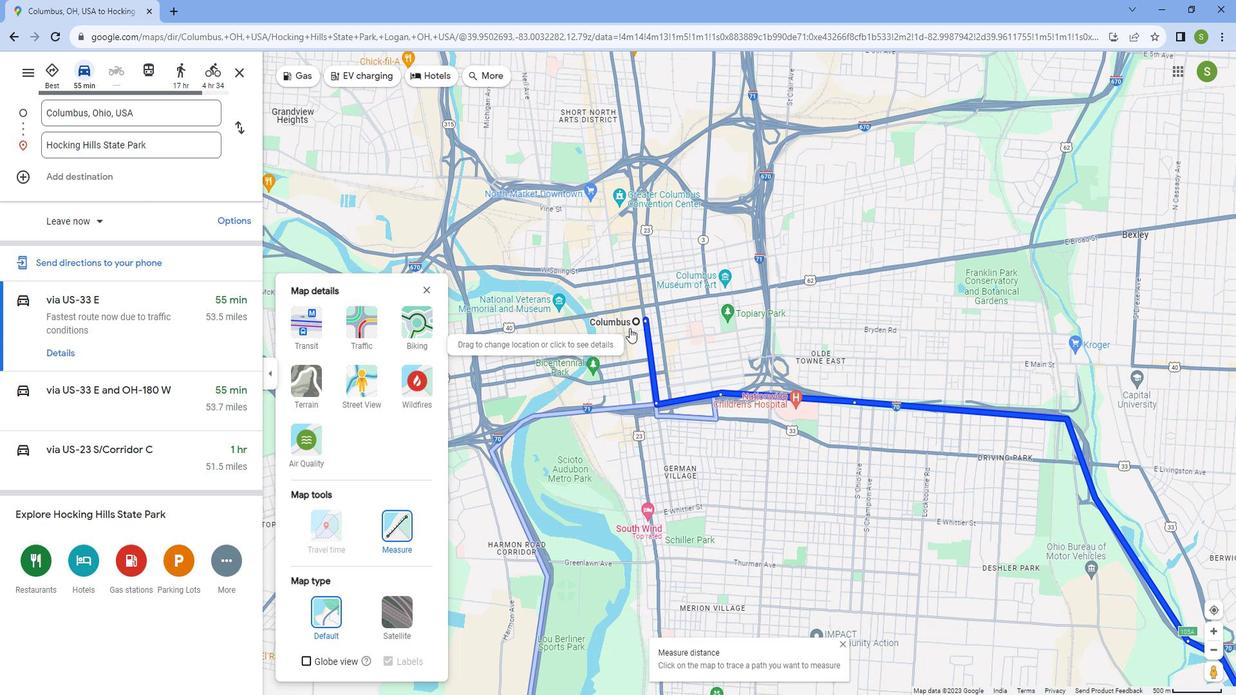 
Action: Mouse scrolled (640, 327) with delta (0, 0)
Screenshot: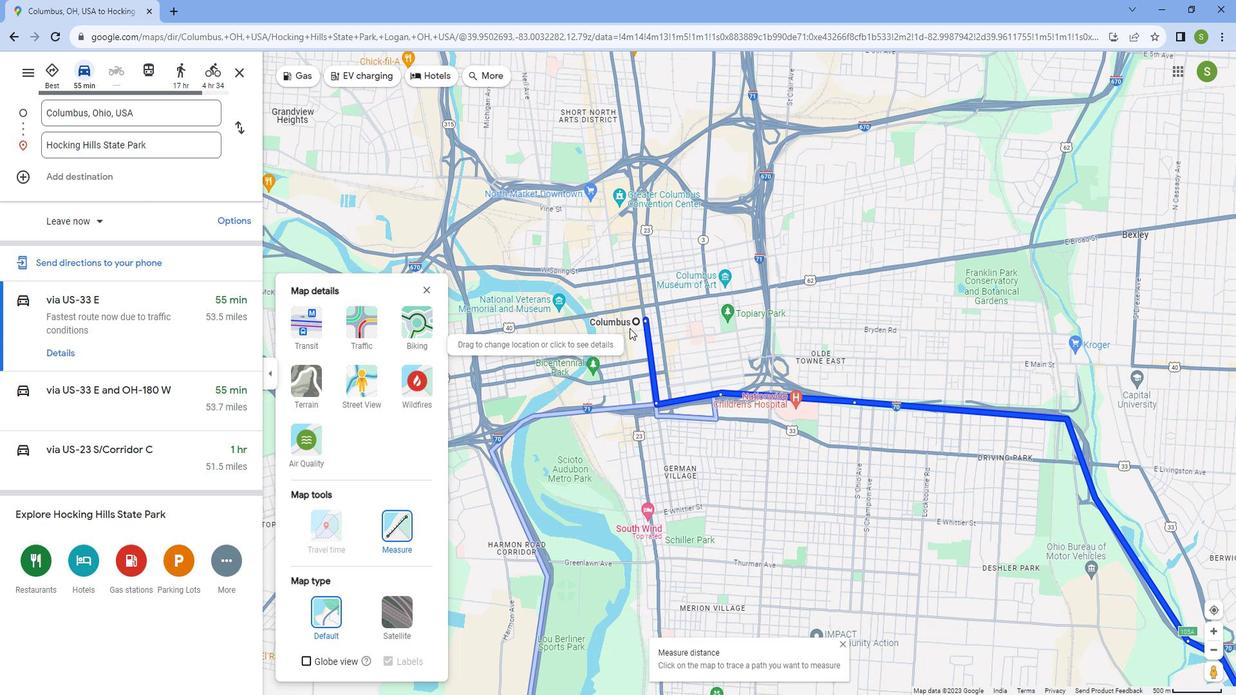 
Action: Mouse scrolled (640, 327) with delta (0, 0)
Screenshot: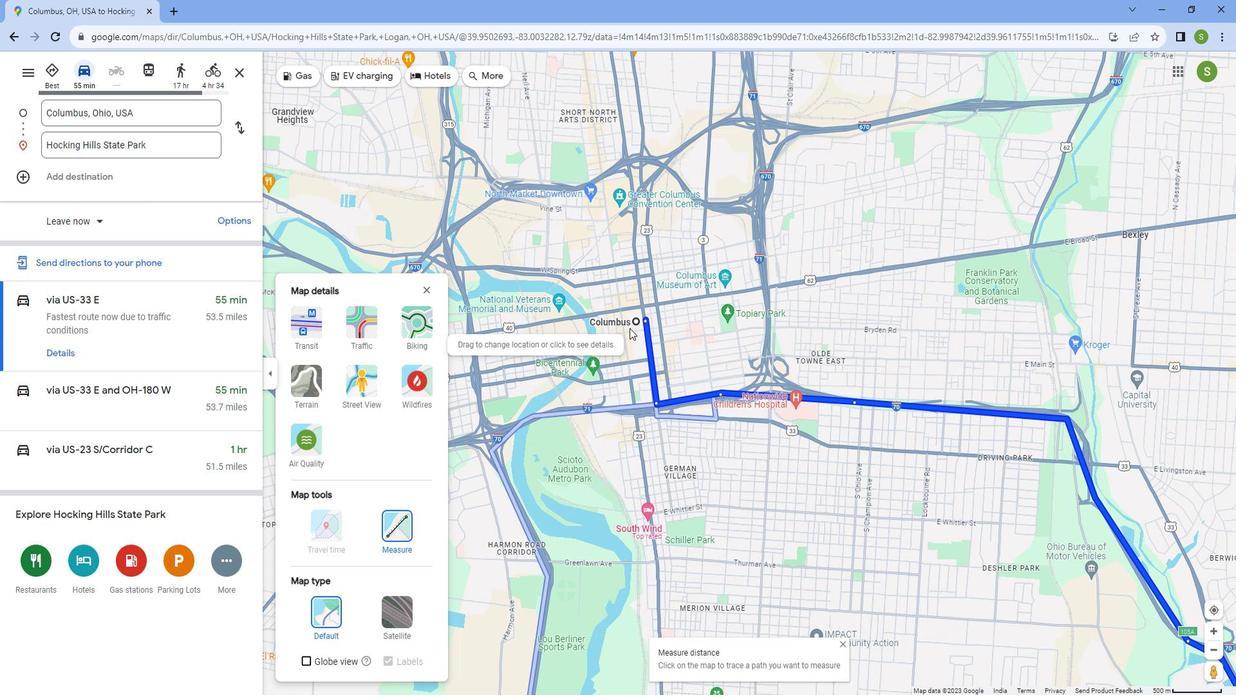 
Action: Mouse scrolled (640, 327) with delta (0, 0)
Screenshot: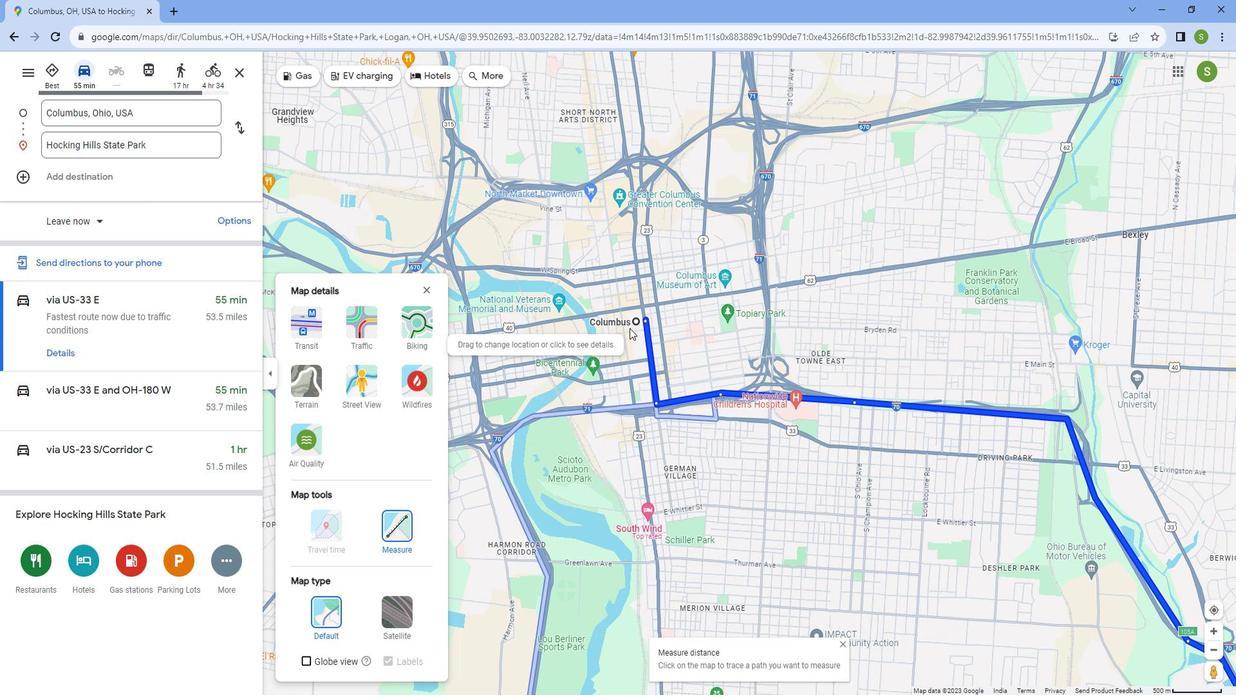 
Action: Mouse scrolled (640, 327) with delta (0, 0)
Screenshot: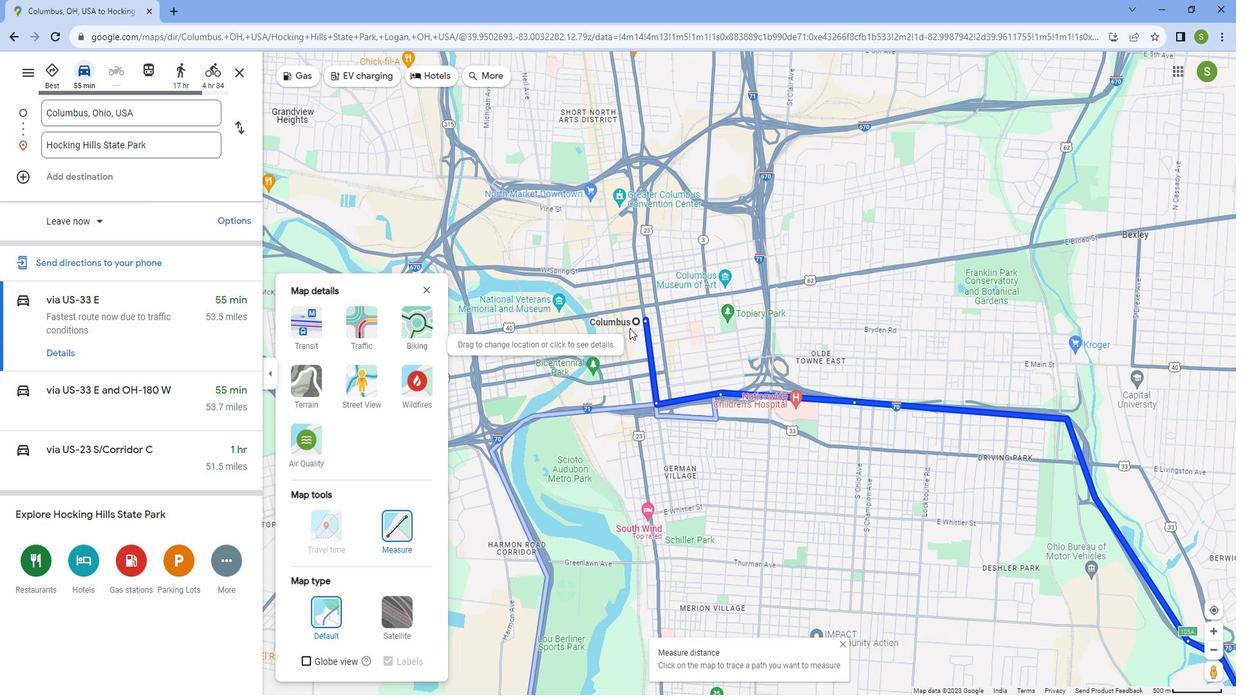 
Action: Mouse moved to (655, 313)
Screenshot: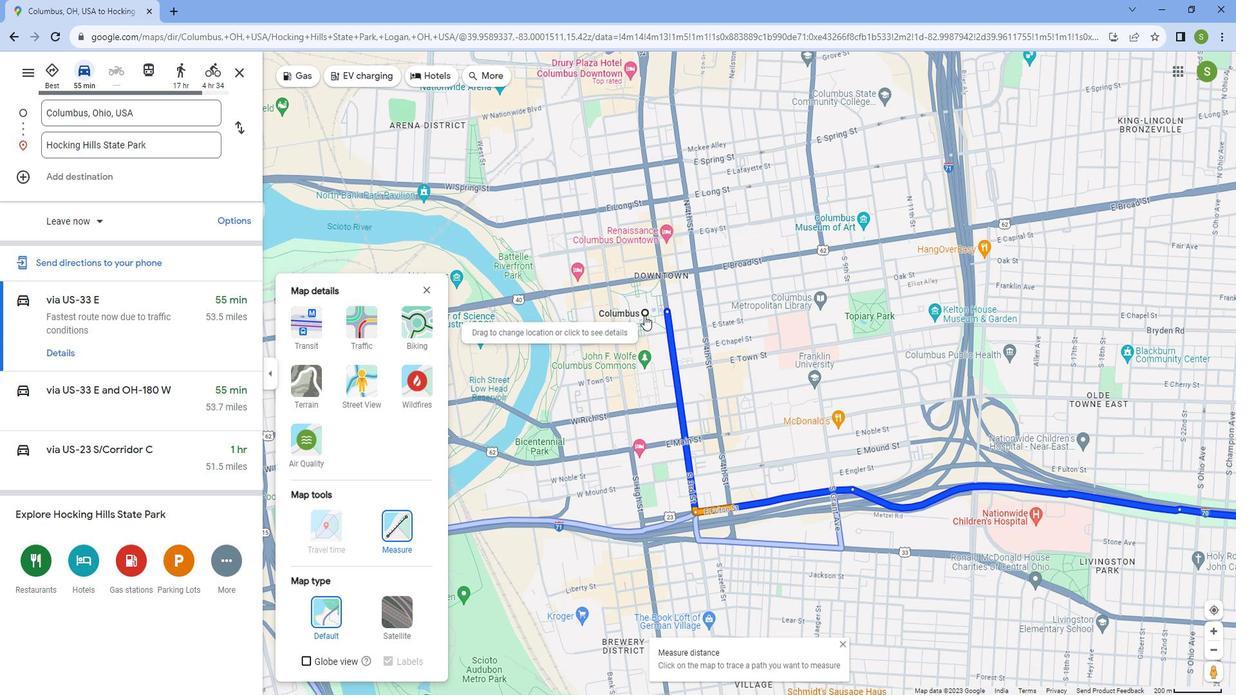 
Action: Mouse scrolled (655, 313) with delta (0, 0)
Screenshot: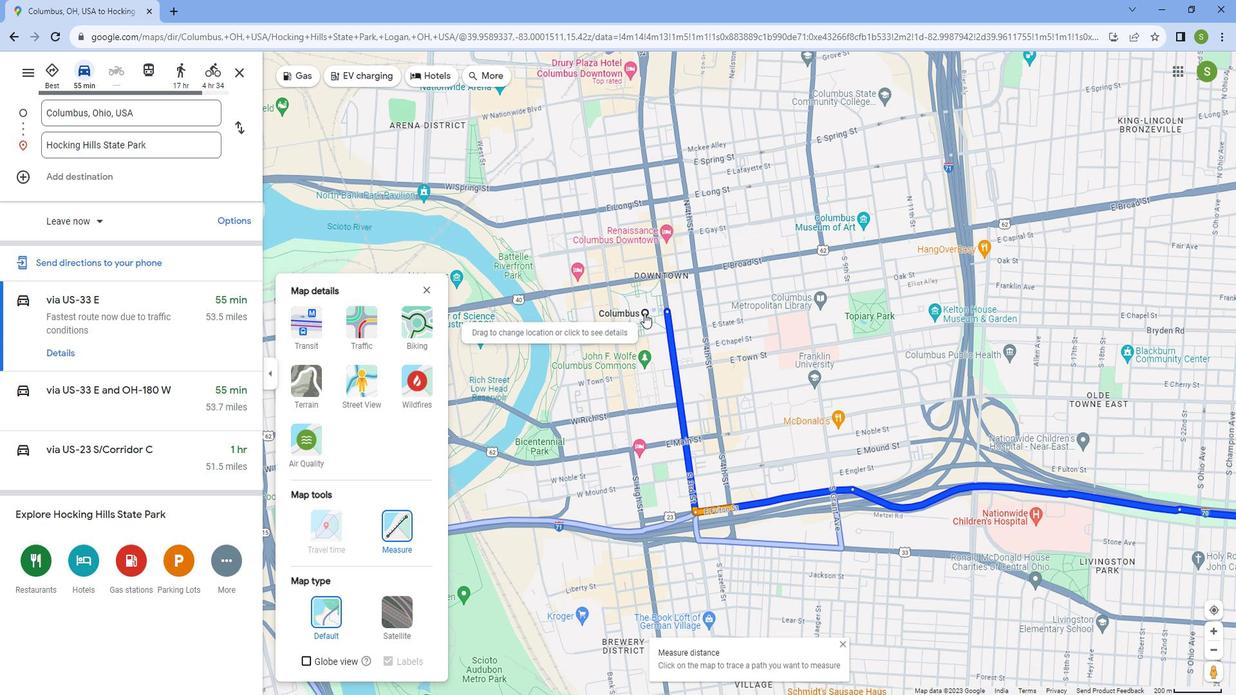 
Action: Mouse scrolled (655, 313) with delta (0, 0)
Screenshot: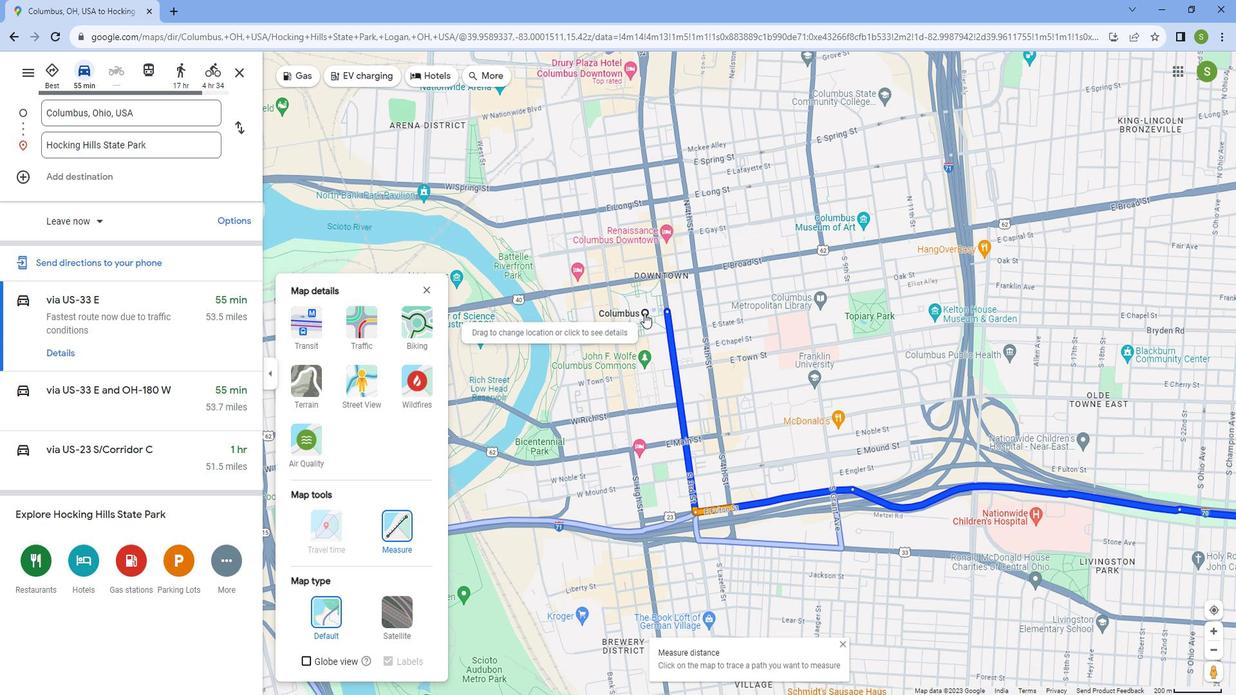 
Action: Mouse scrolled (655, 313) with delta (0, 0)
Screenshot: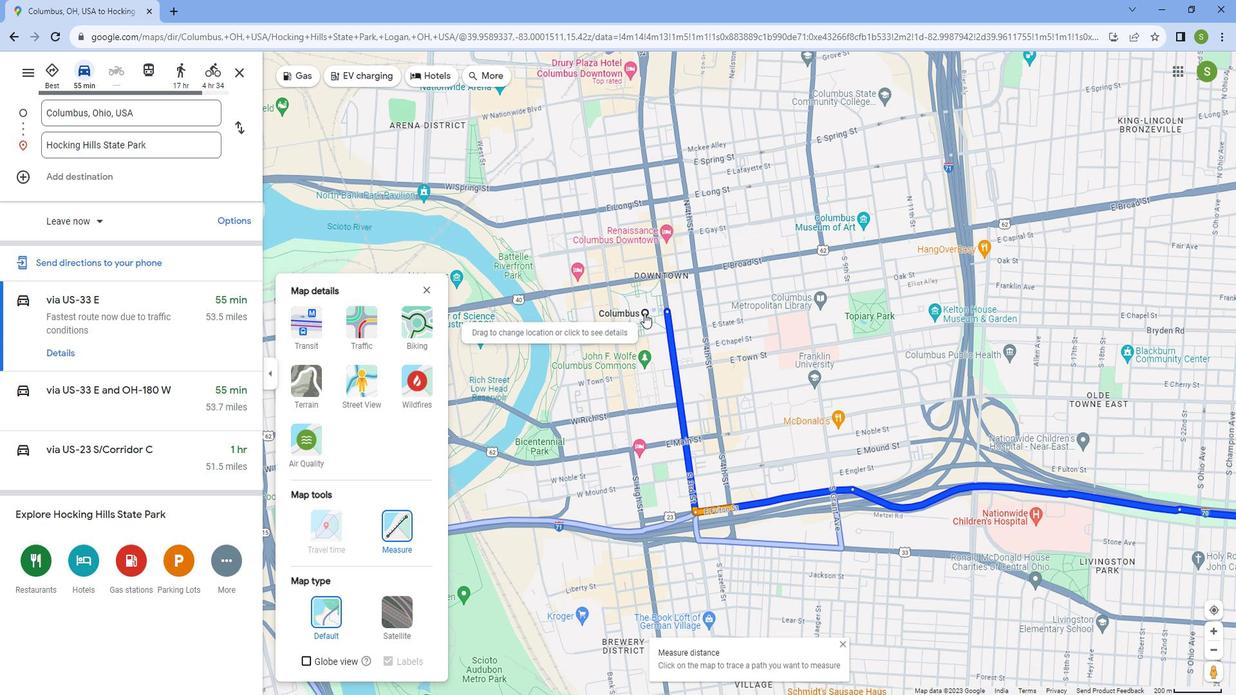 
Action: Mouse scrolled (655, 313) with delta (0, 0)
Screenshot: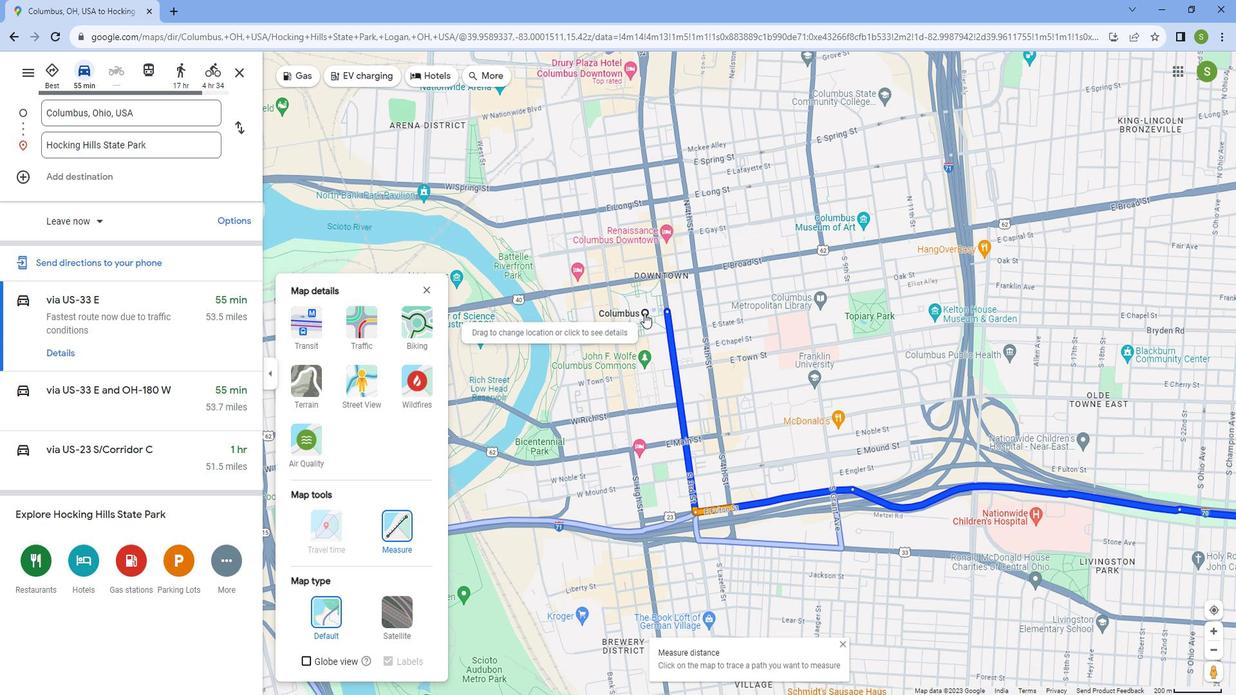 
Action: Mouse scrolled (655, 313) with delta (0, 0)
Screenshot: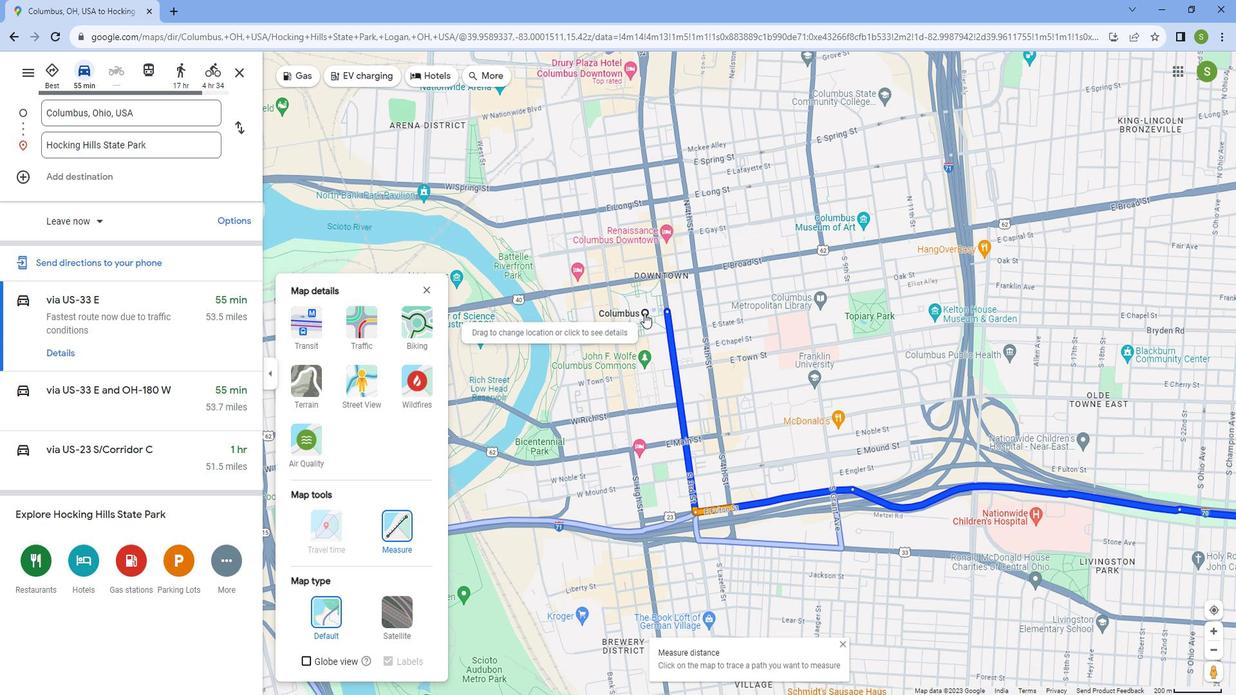 
Action: Mouse scrolled (655, 313) with delta (0, 0)
Screenshot: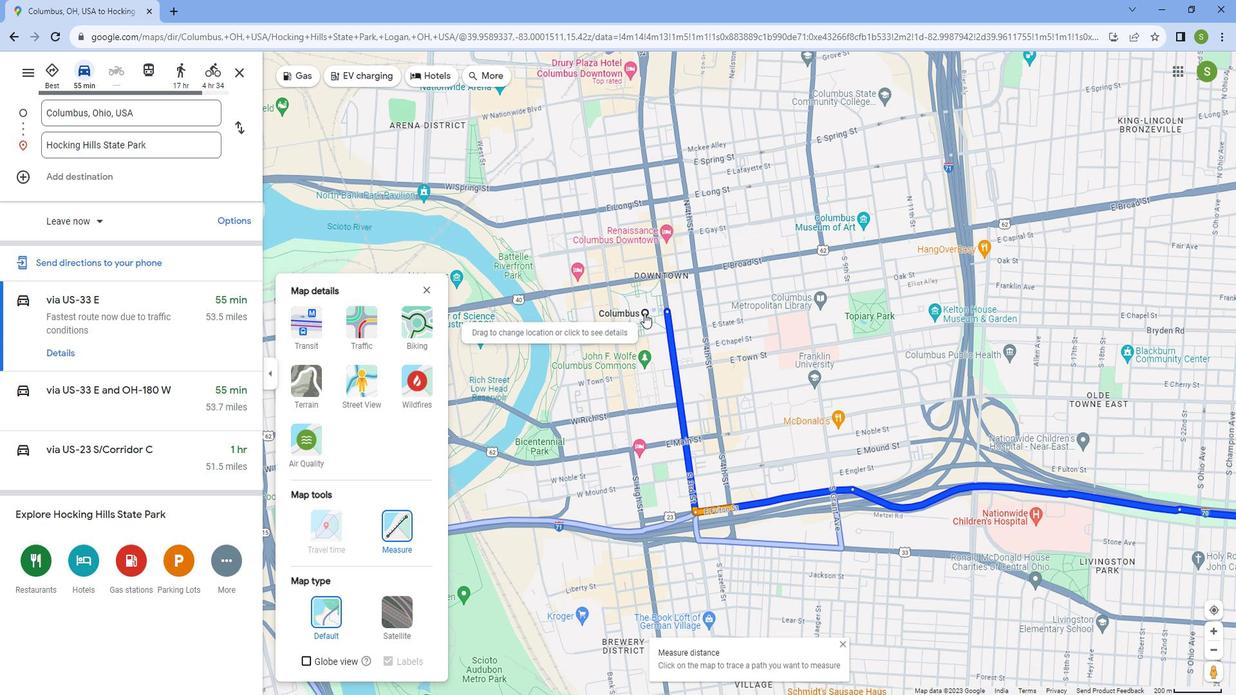
Action: Mouse scrolled (655, 313) with delta (0, 0)
Screenshot: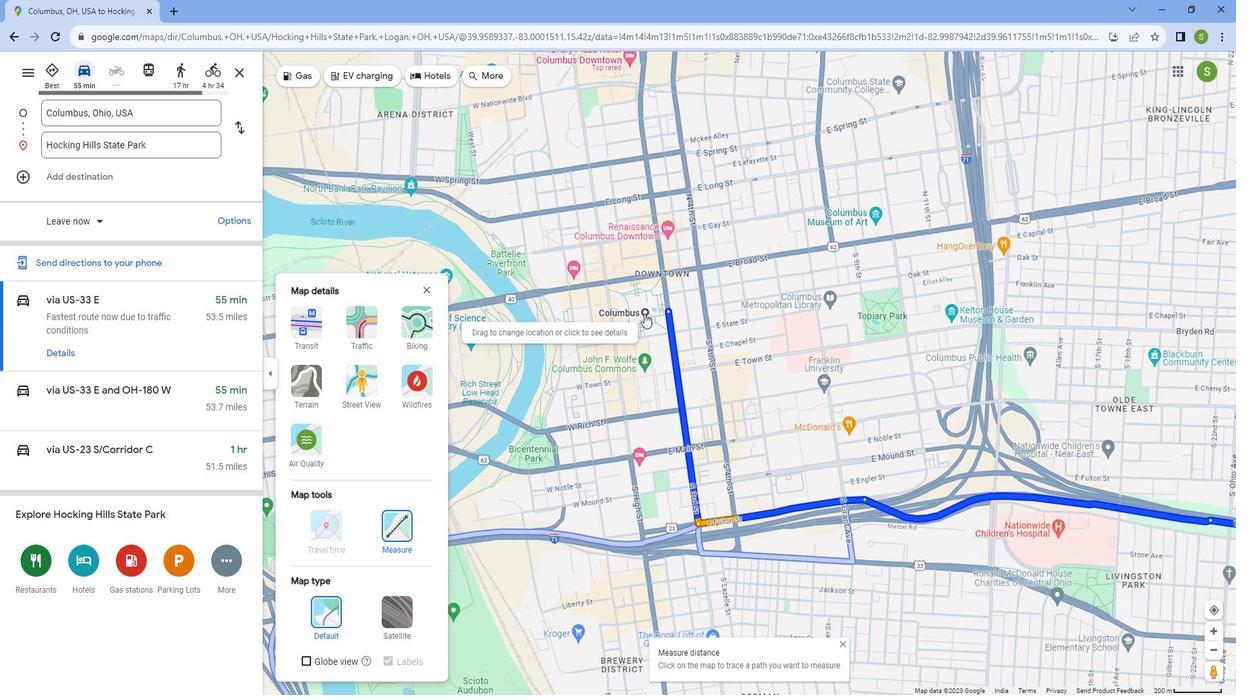 
Action: Mouse moved to (657, 307)
Screenshot: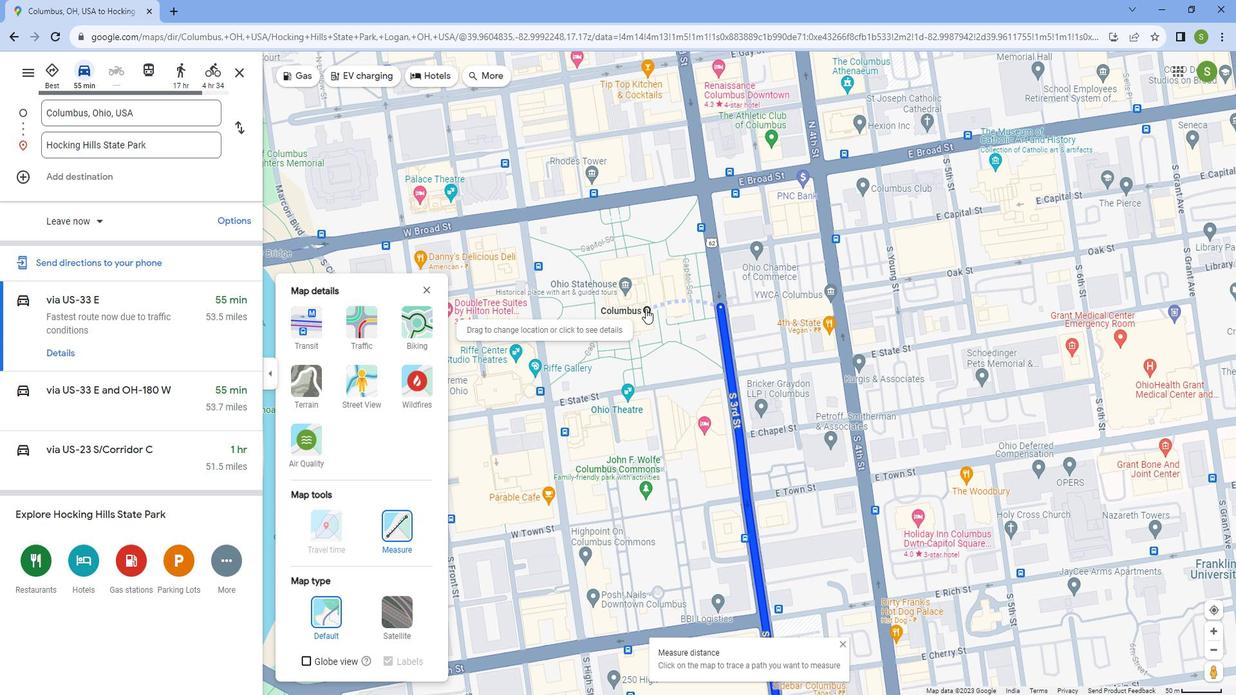 
Action: Mouse pressed left at (657, 307)
Screenshot: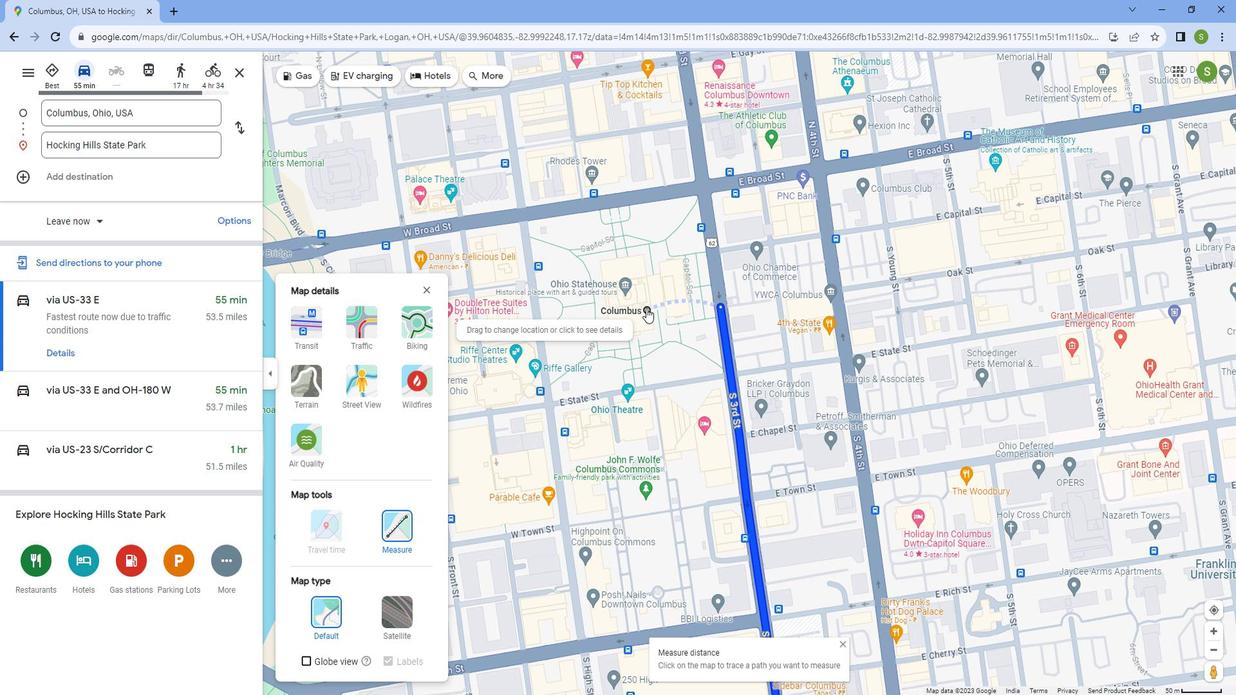 
Action: Mouse moved to (657, 309)
Screenshot: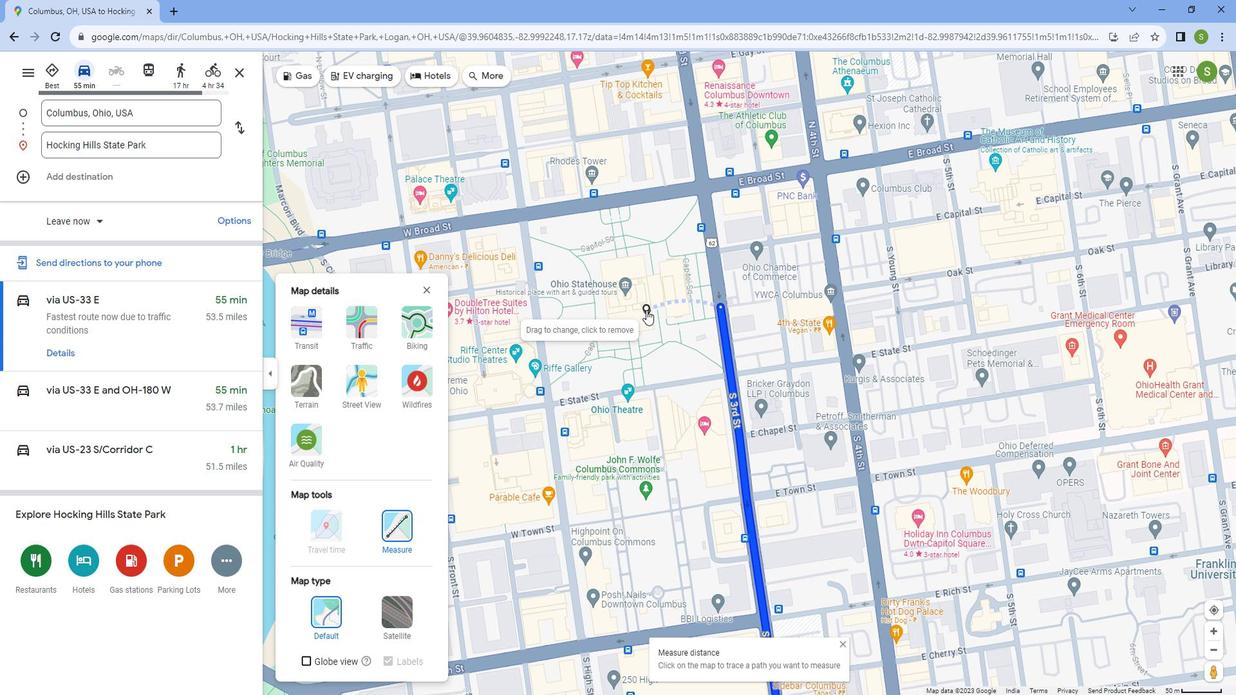 
Action: Mouse pressed left at (657, 309)
Screenshot: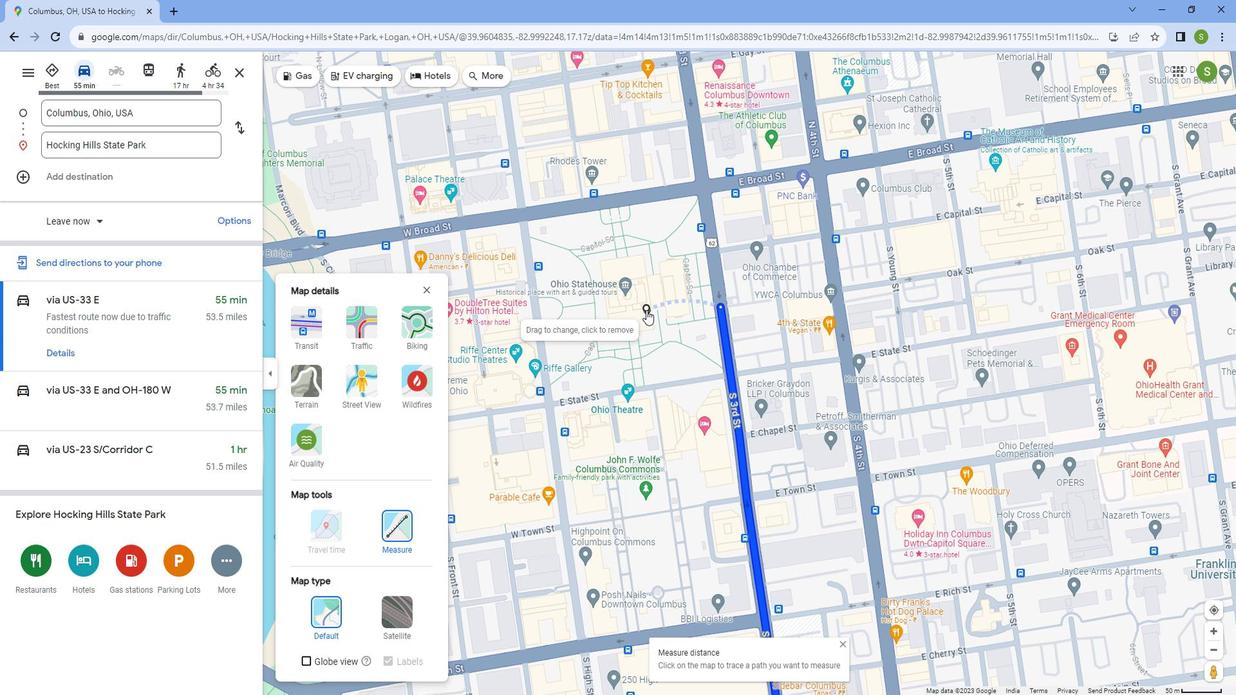 
Action: Mouse moved to (649, 319)
Screenshot: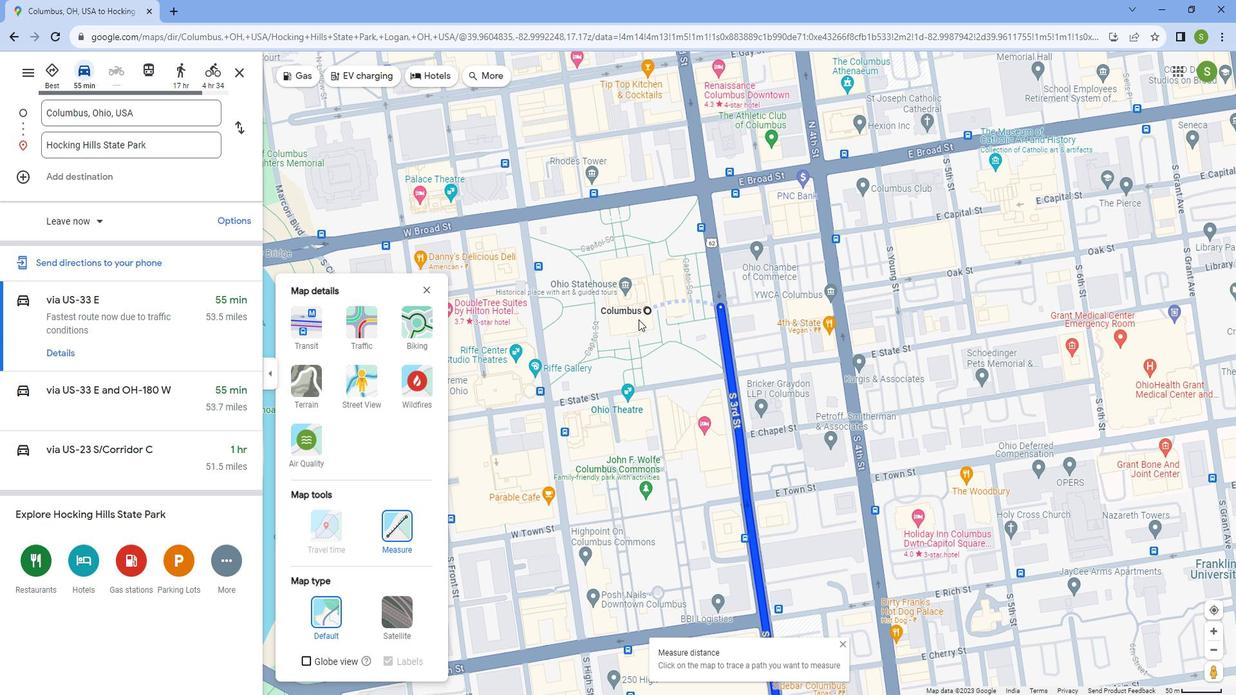 
Action: Mouse scrolled (649, 318) with delta (0, 0)
Screenshot: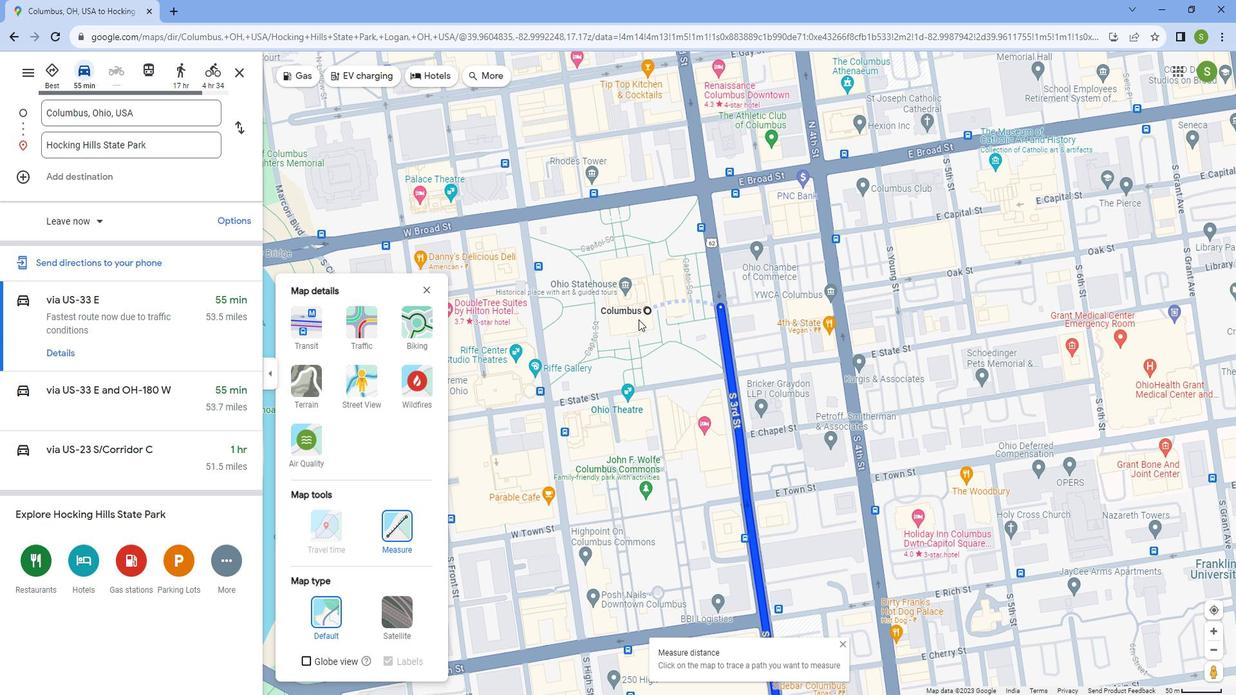 
Action: Mouse moved to (649, 320)
Screenshot: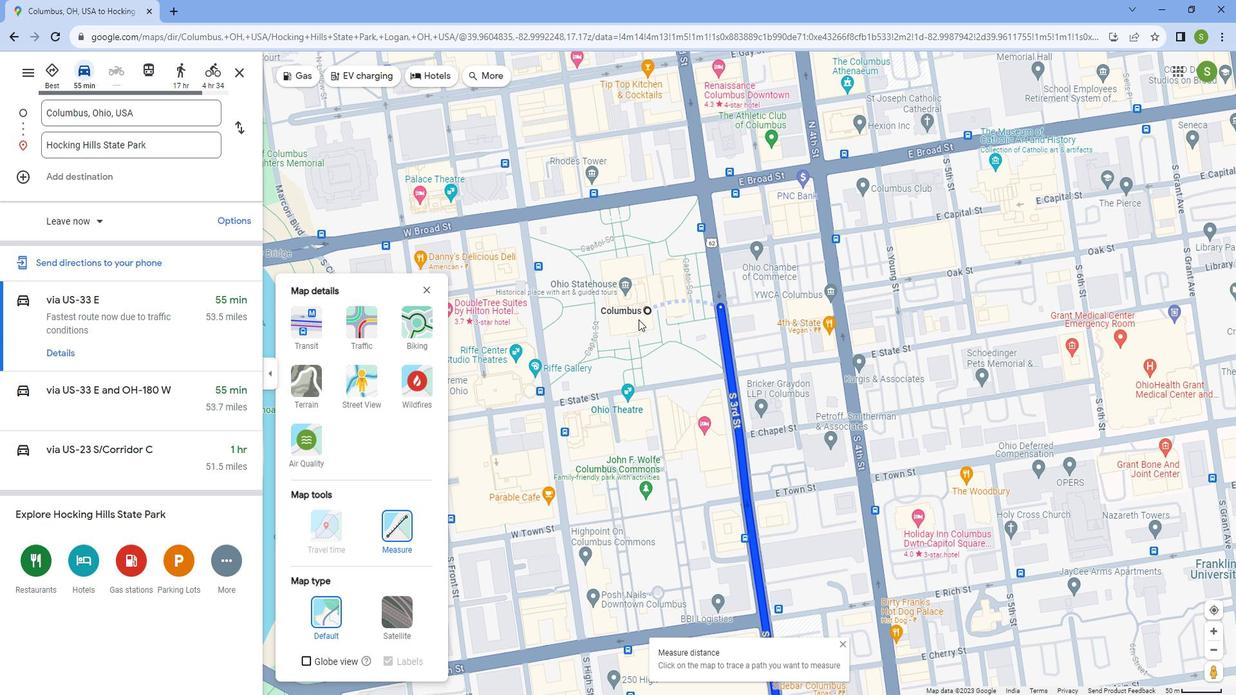 
Action: Mouse scrolled (649, 319) with delta (0, 0)
Screenshot: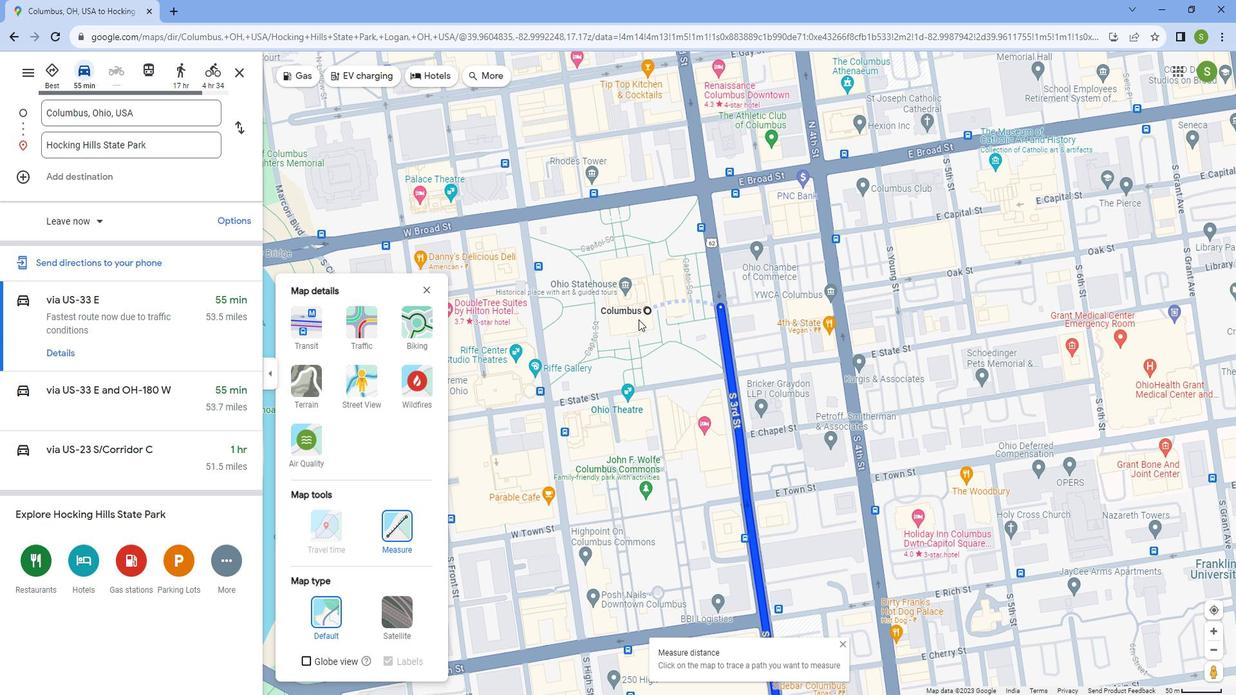 
Action: Mouse moved to (648, 320)
Screenshot: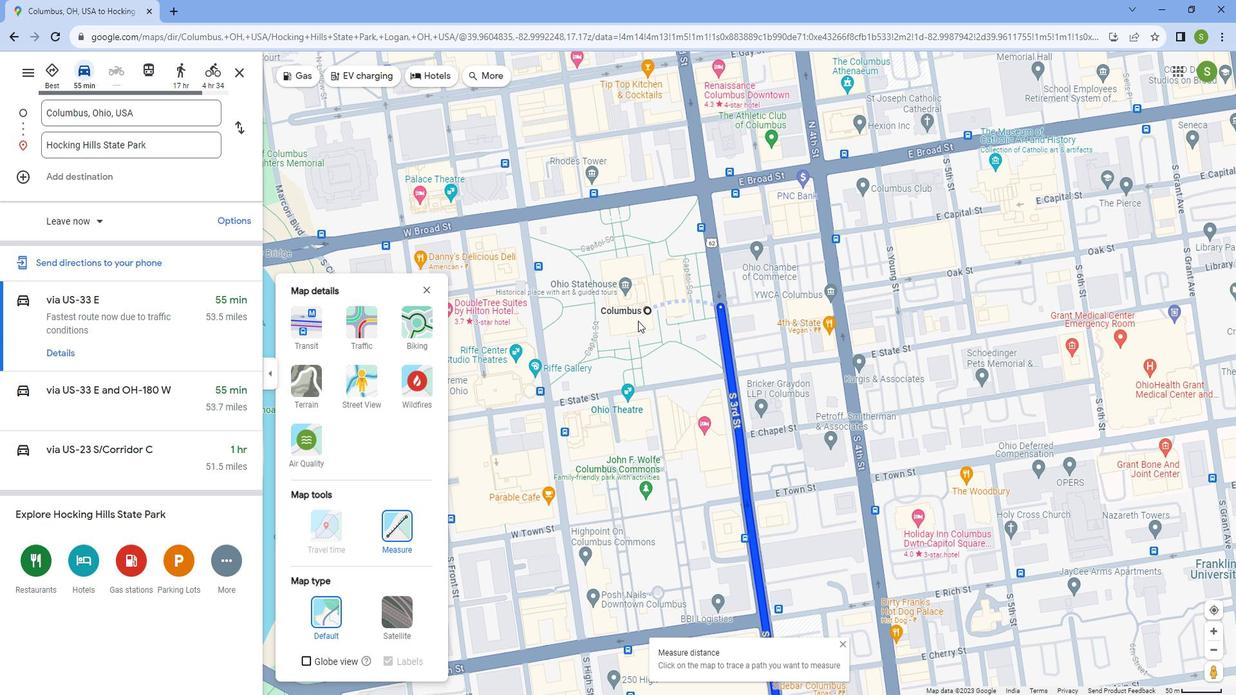 
Action: Mouse scrolled (648, 319) with delta (0, 0)
Screenshot: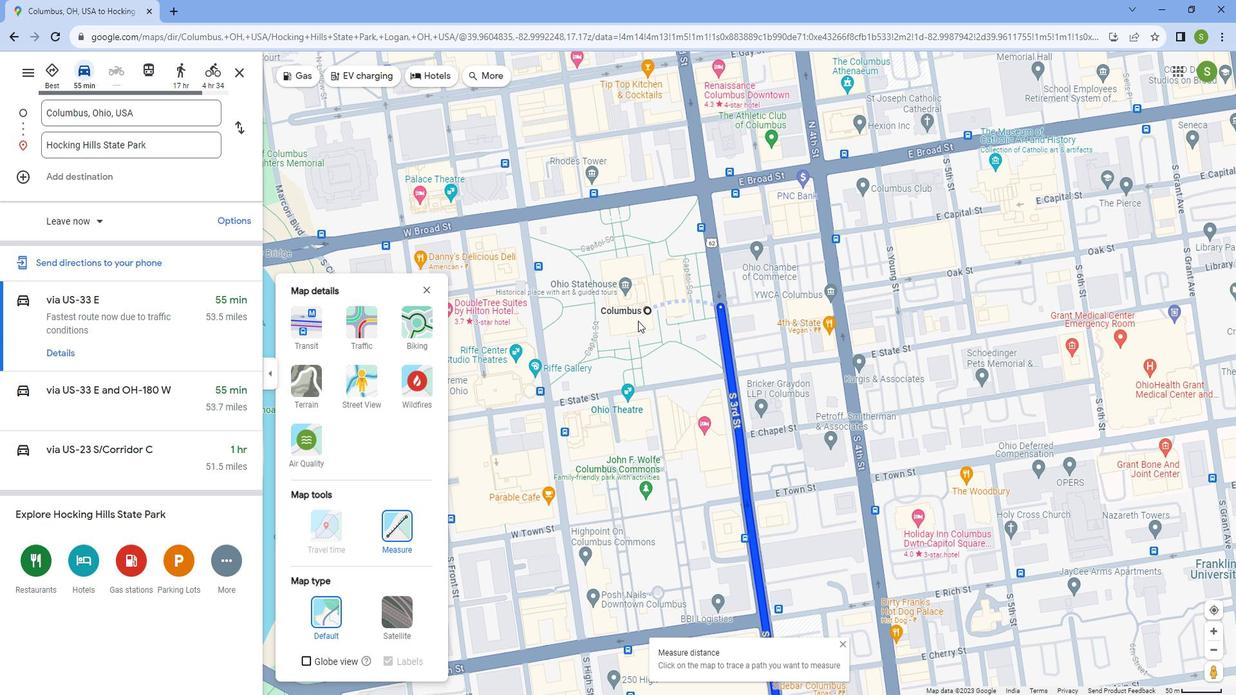 
Action: Mouse moved to (648, 320)
Screenshot: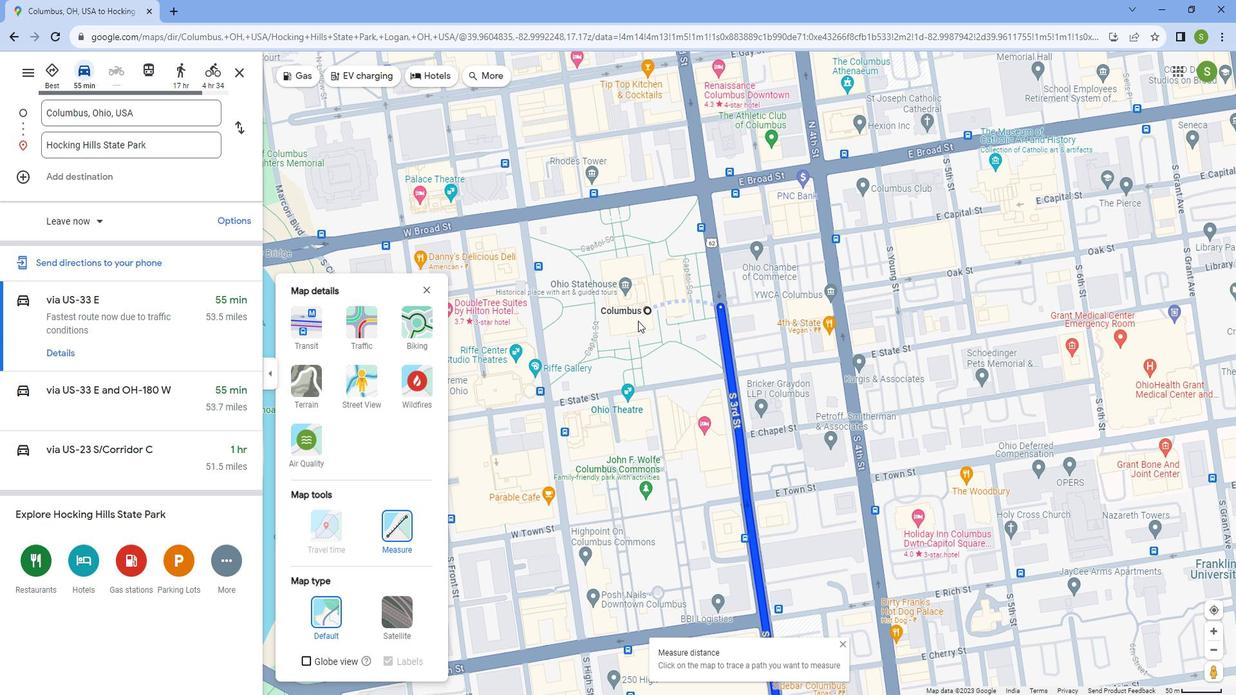 
Action: Mouse scrolled (648, 319) with delta (0, 0)
Screenshot: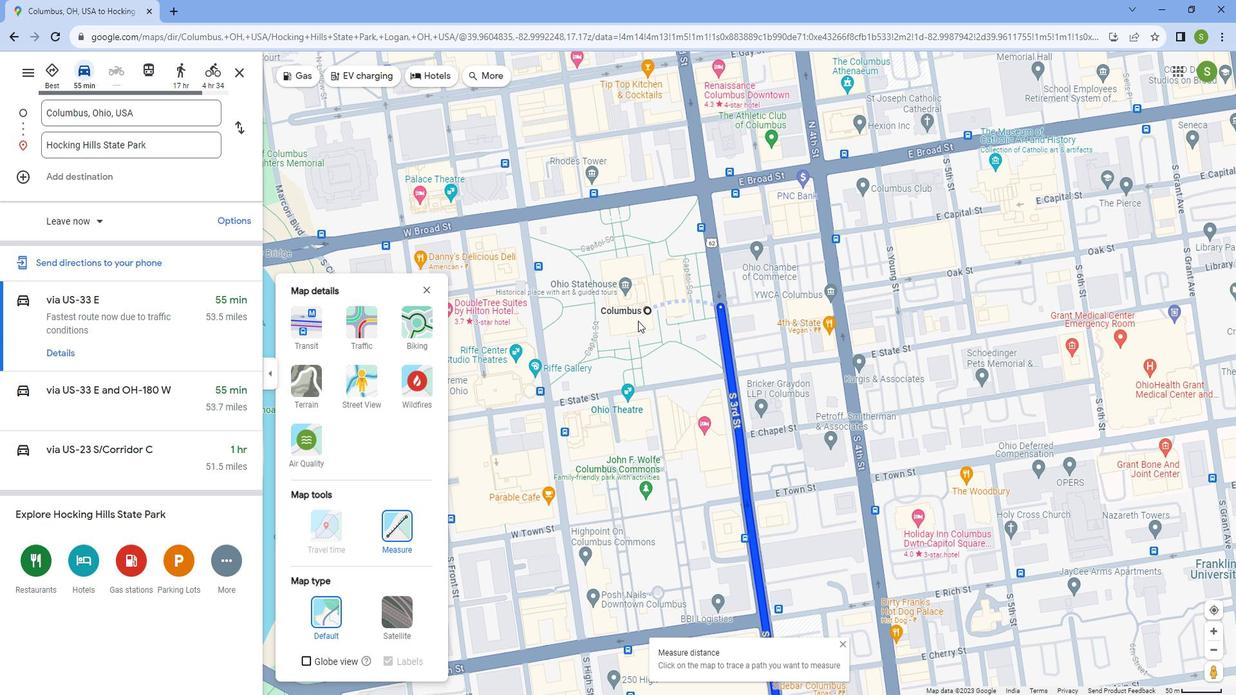 
Action: Mouse moved to (647, 320)
Screenshot: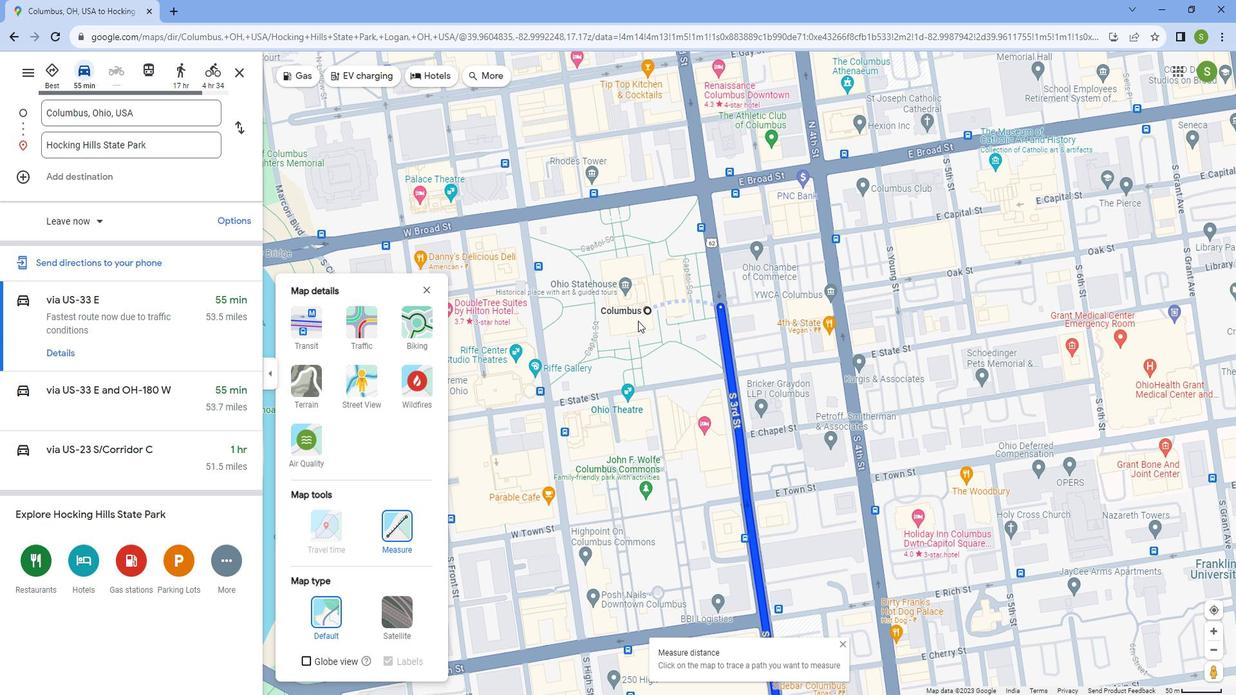 
Action: Mouse scrolled (647, 319) with delta (0, 0)
Screenshot: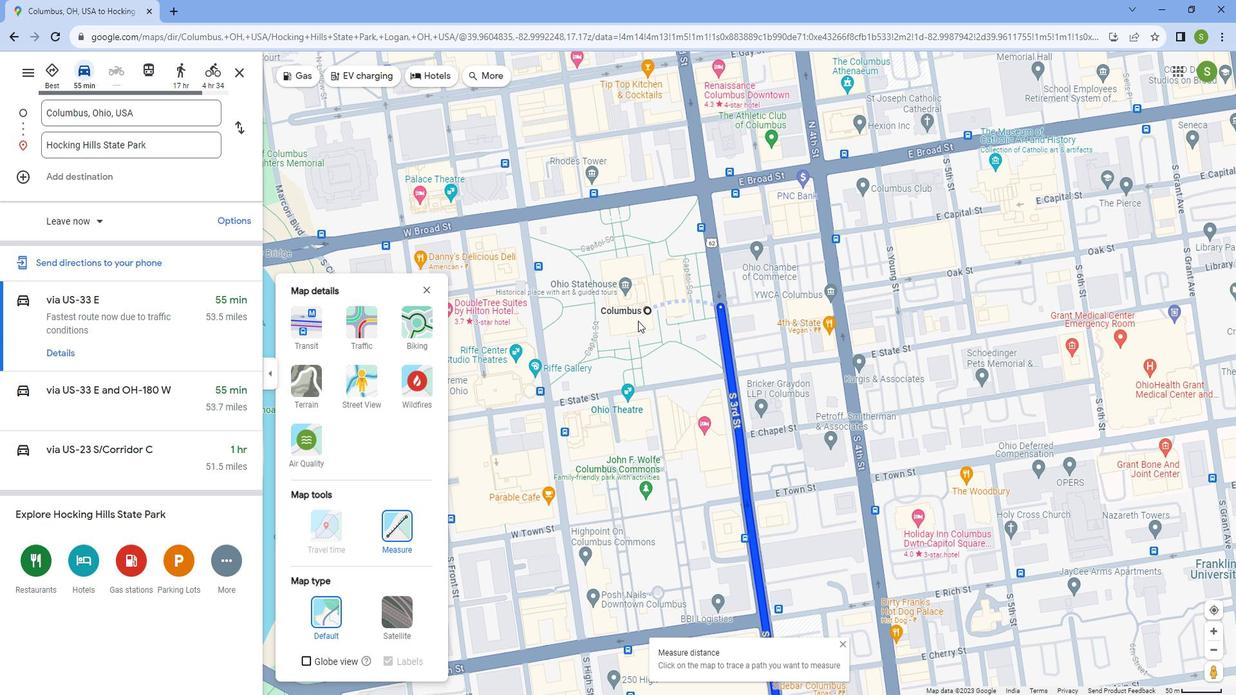 
Action: Mouse scrolled (647, 319) with delta (0, 0)
Screenshot: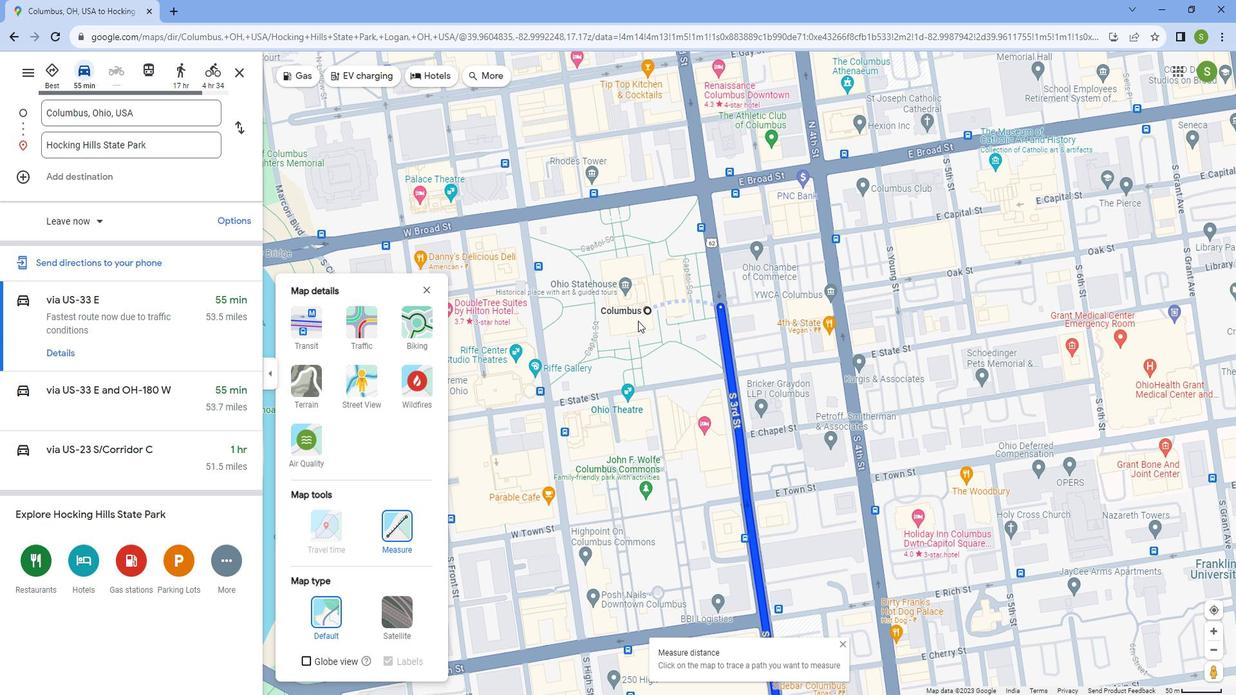 
Action: Mouse scrolled (647, 319) with delta (0, 0)
Screenshot: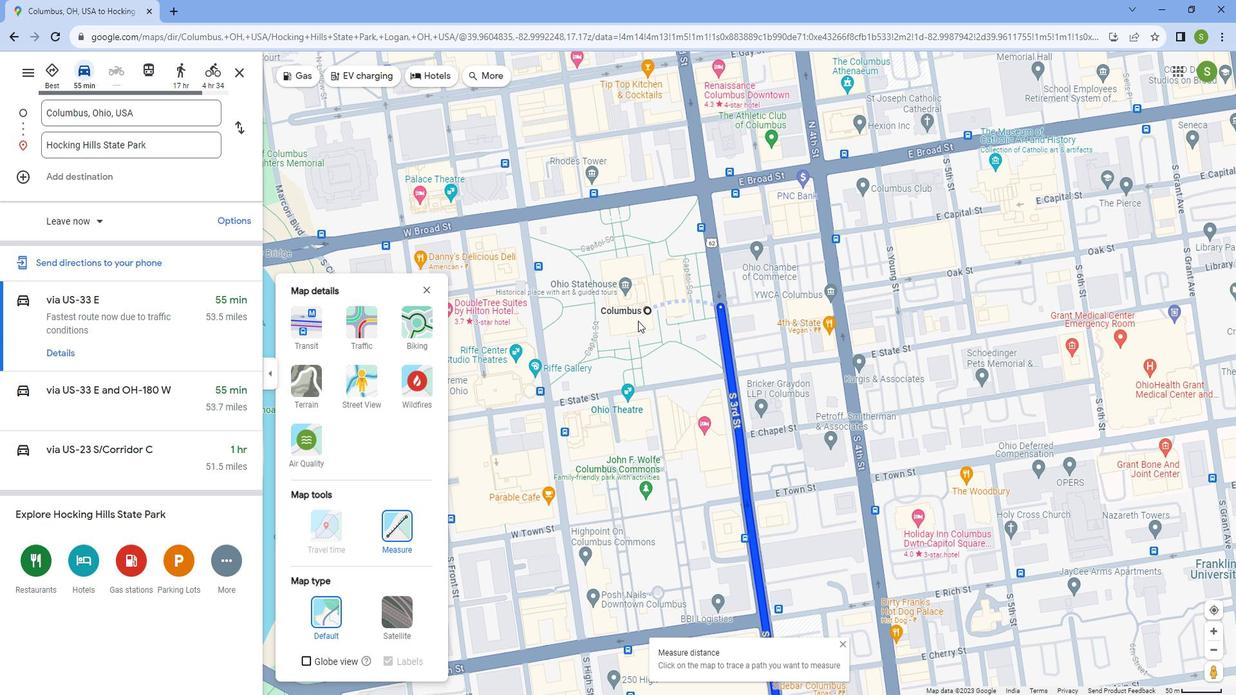 
Action: Mouse moved to (647, 320)
Screenshot: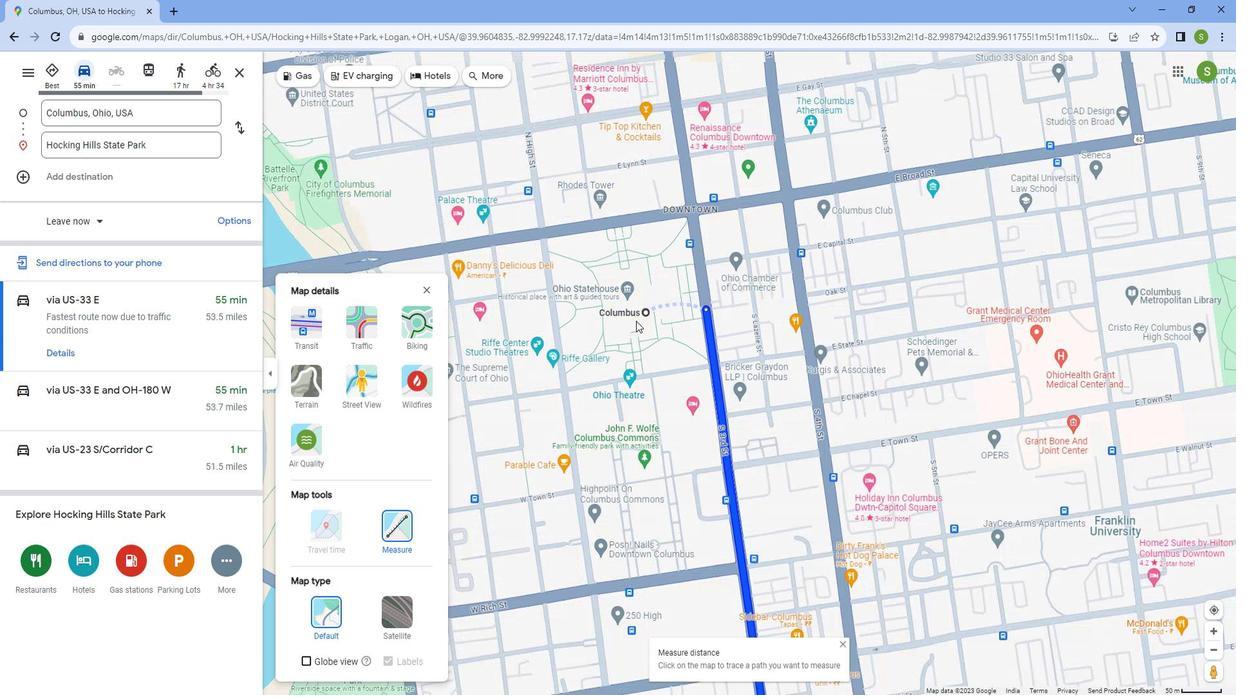 
Action: Mouse scrolled (647, 319) with delta (0, 0)
Screenshot: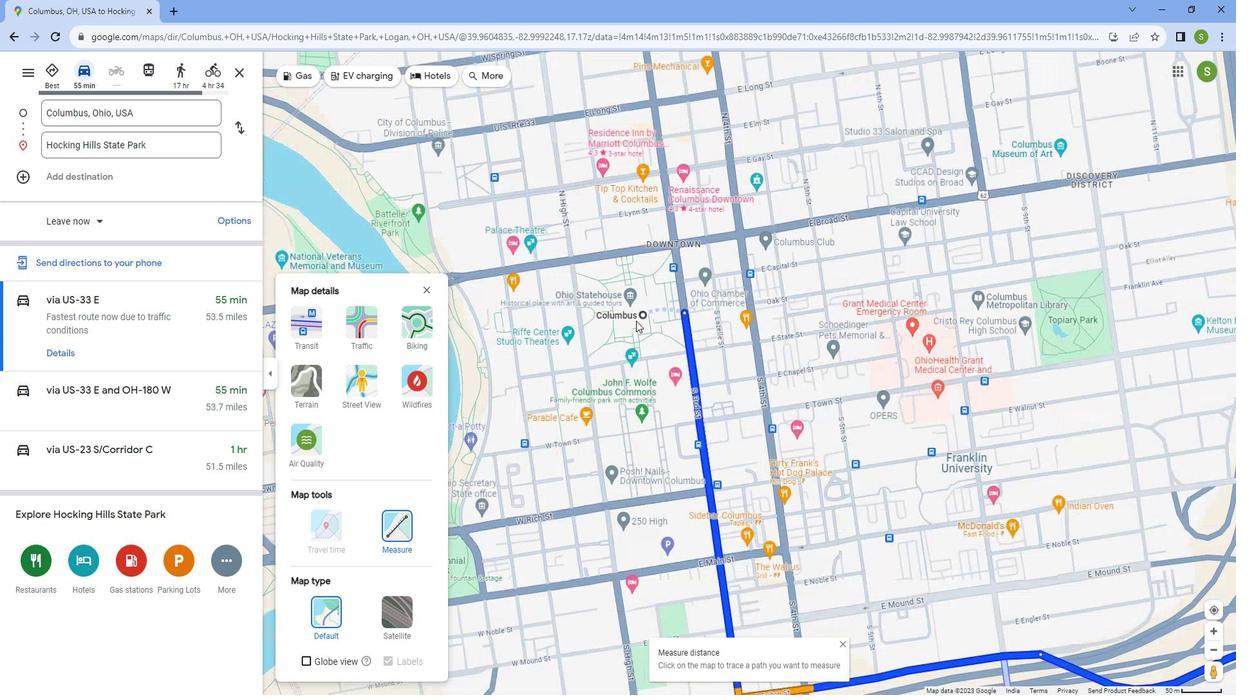 
Action: Mouse scrolled (647, 319) with delta (0, 0)
Screenshot: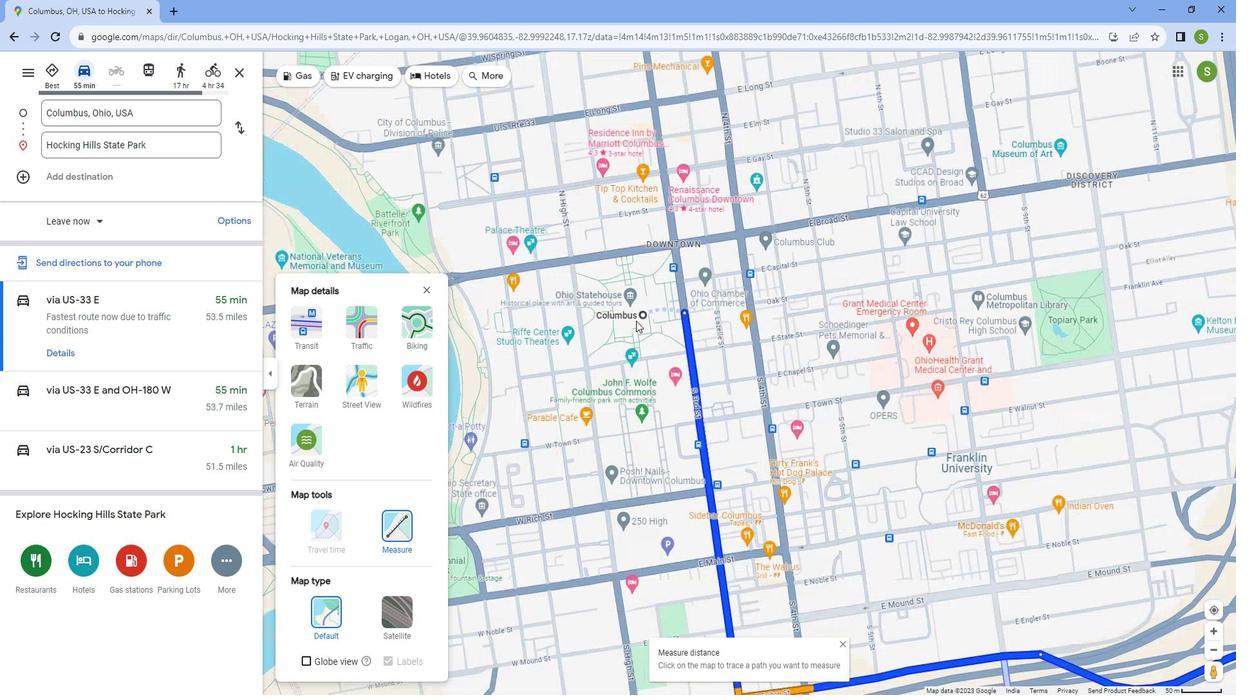 
Action: Mouse scrolled (647, 319) with delta (0, 0)
Screenshot: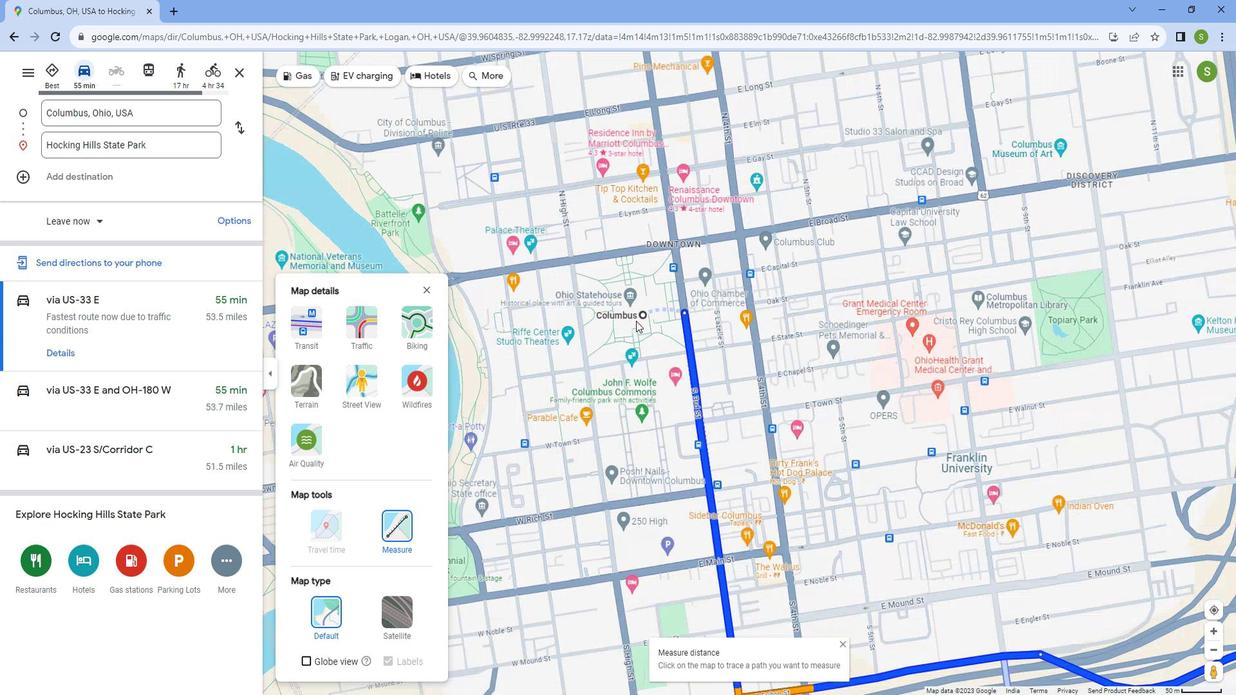 
Action: Mouse scrolled (647, 319) with delta (0, 0)
Screenshot: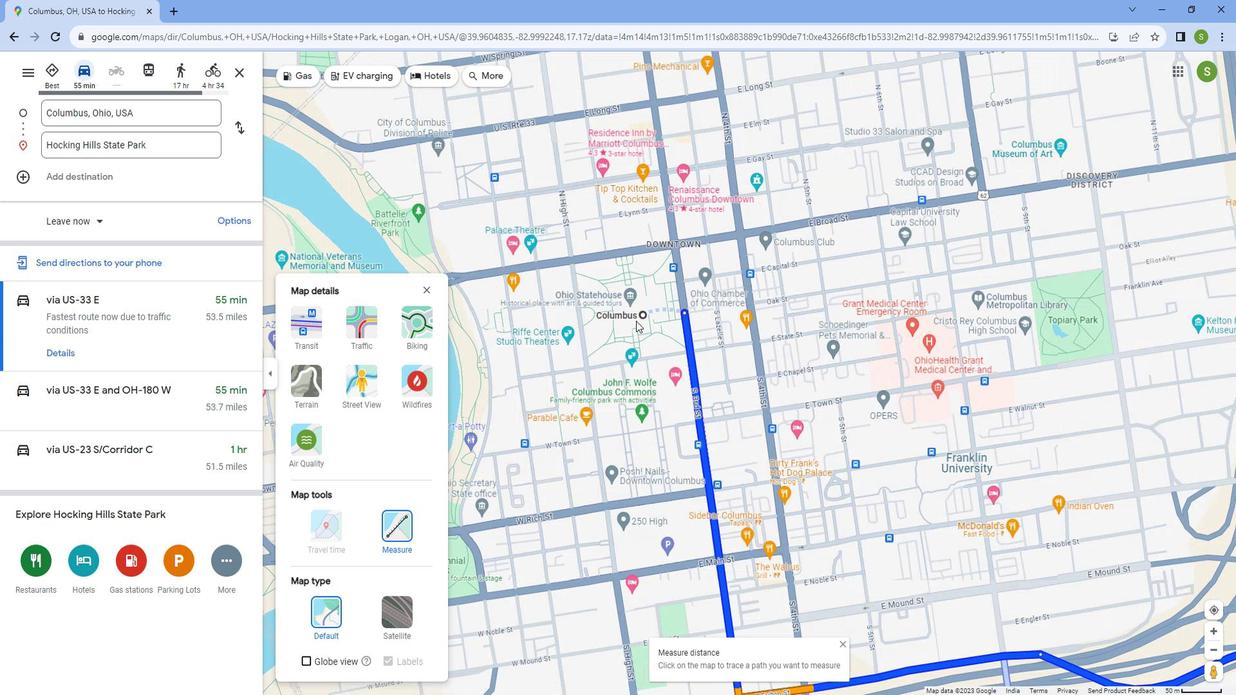 
Action: Mouse scrolled (647, 319) with delta (0, 0)
Screenshot: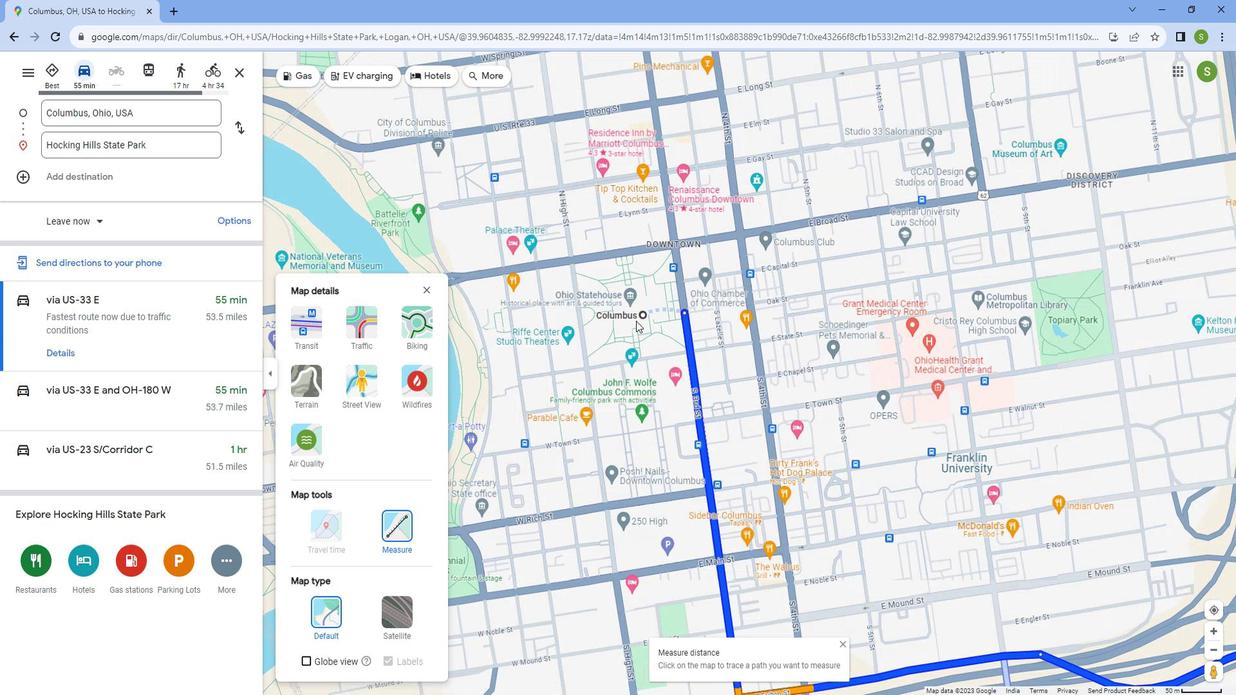 
Action: Mouse scrolled (647, 319) with delta (0, 0)
Screenshot: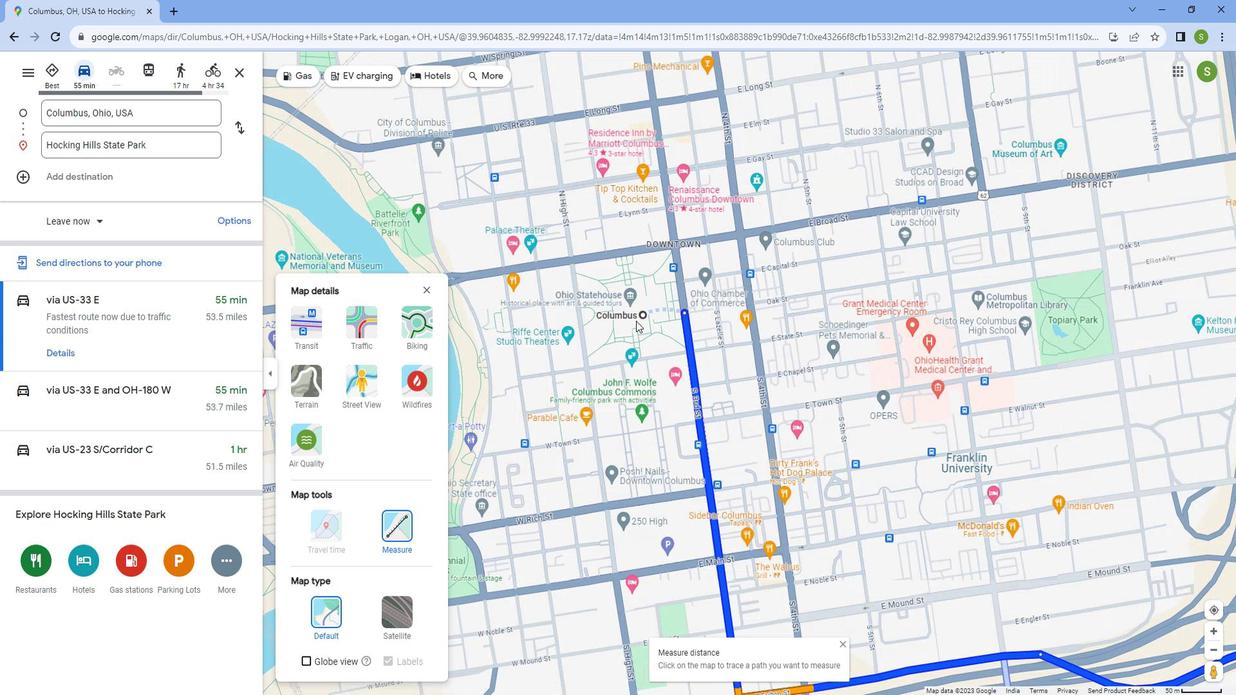 
Action: Mouse scrolled (647, 319) with delta (0, 0)
Screenshot: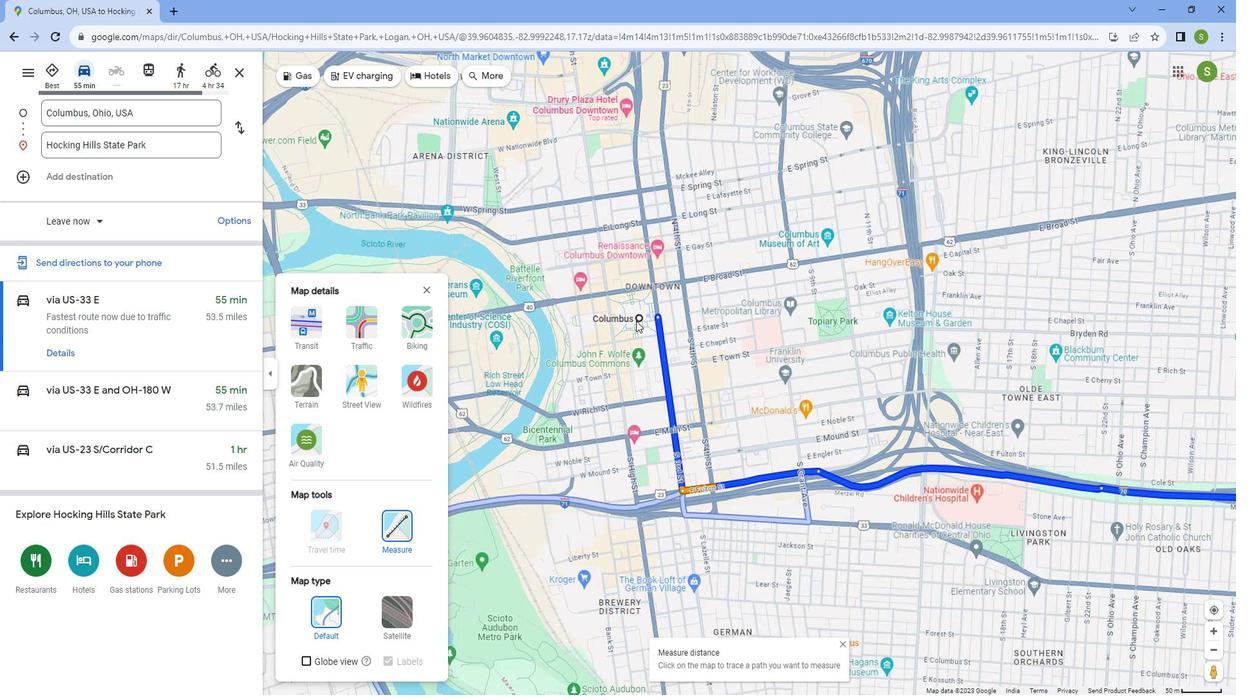 
Action: Mouse scrolled (647, 319) with delta (0, 0)
Screenshot: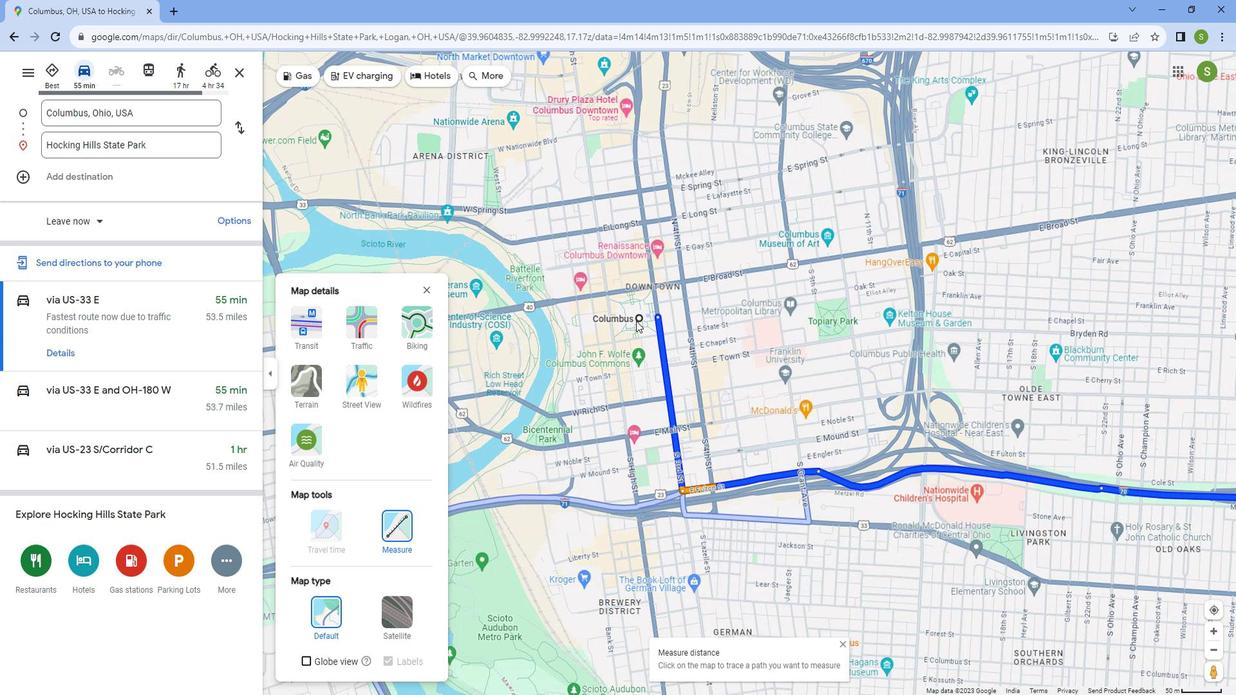 
Action: Mouse scrolled (647, 319) with delta (0, 0)
Screenshot: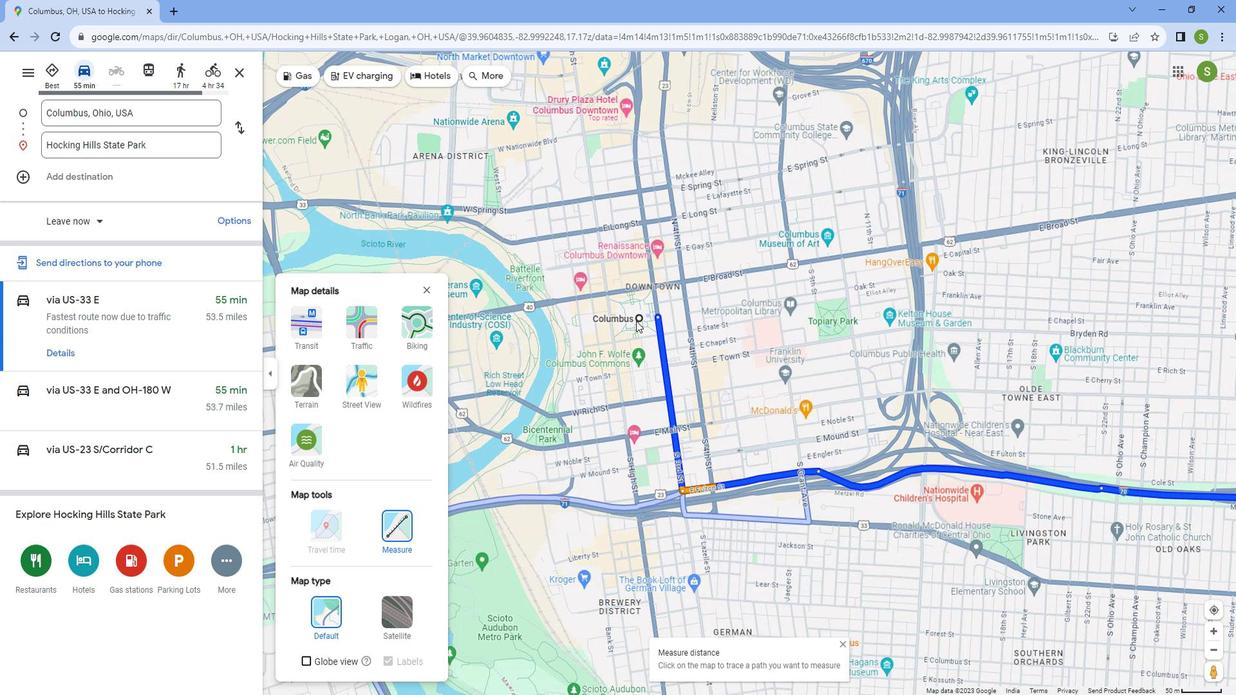 
Action: Mouse scrolled (647, 319) with delta (0, 0)
Screenshot: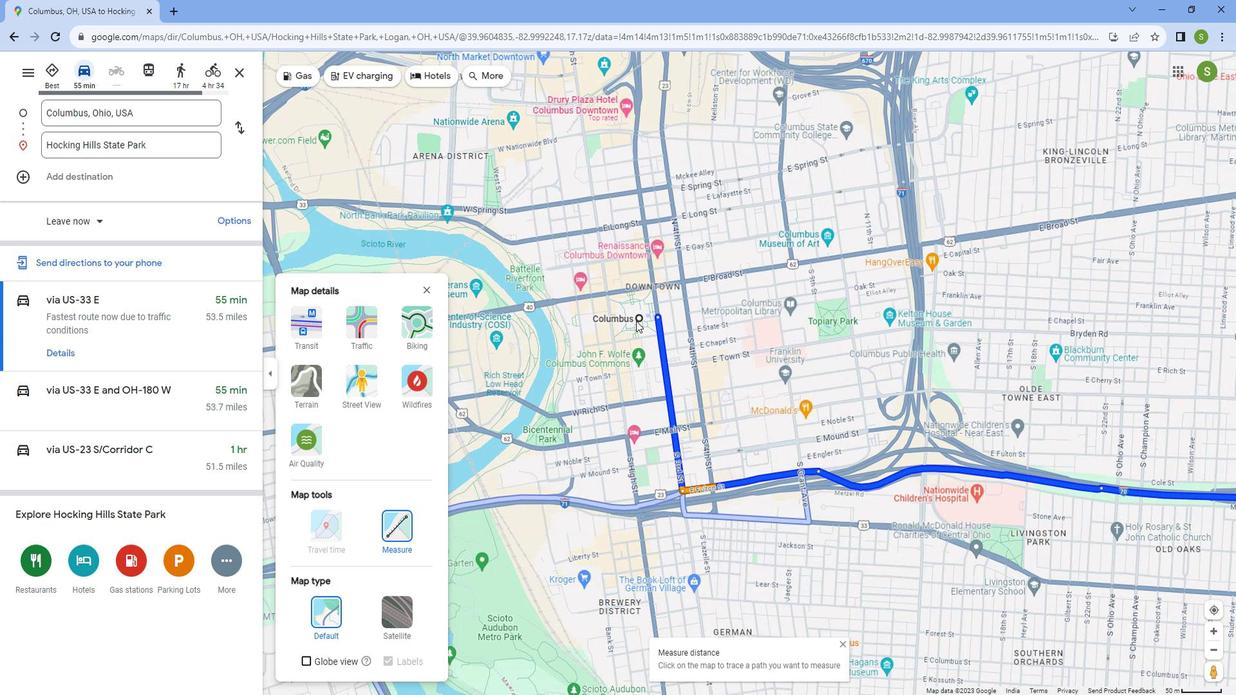 
Action: Mouse scrolled (647, 319) with delta (0, 0)
Screenshot: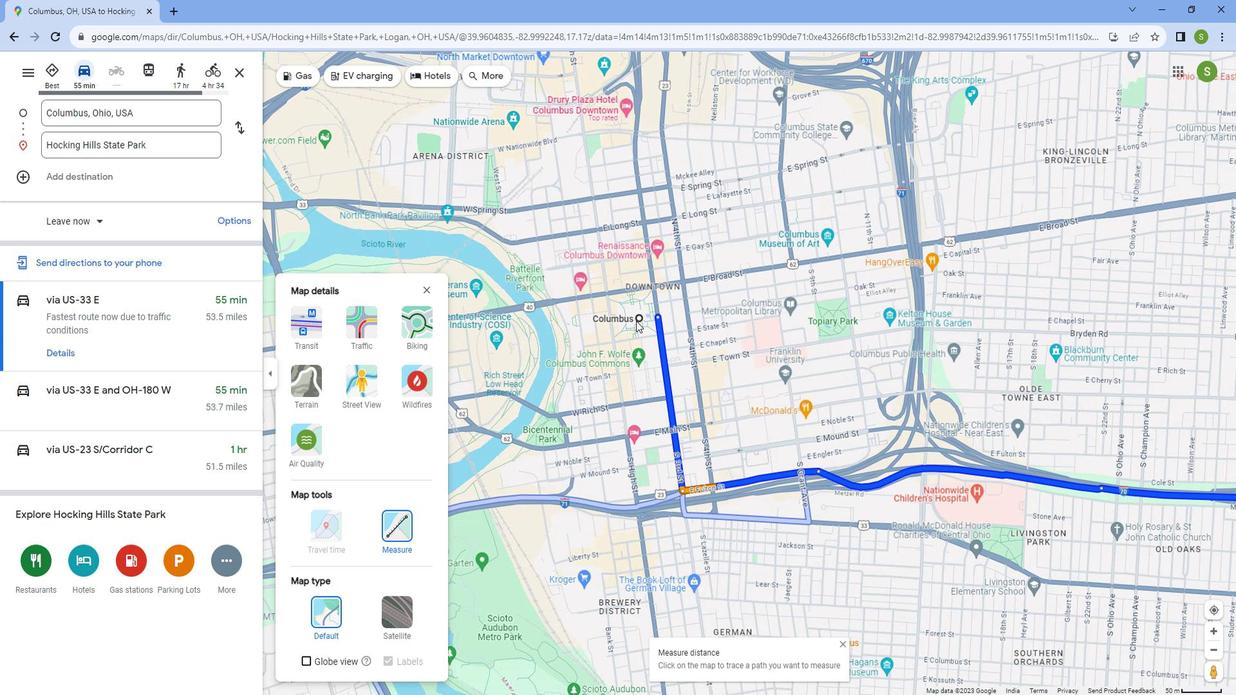 
Action: Mouse scrolled (647, 319) with delta (0, 0)
Screenshot: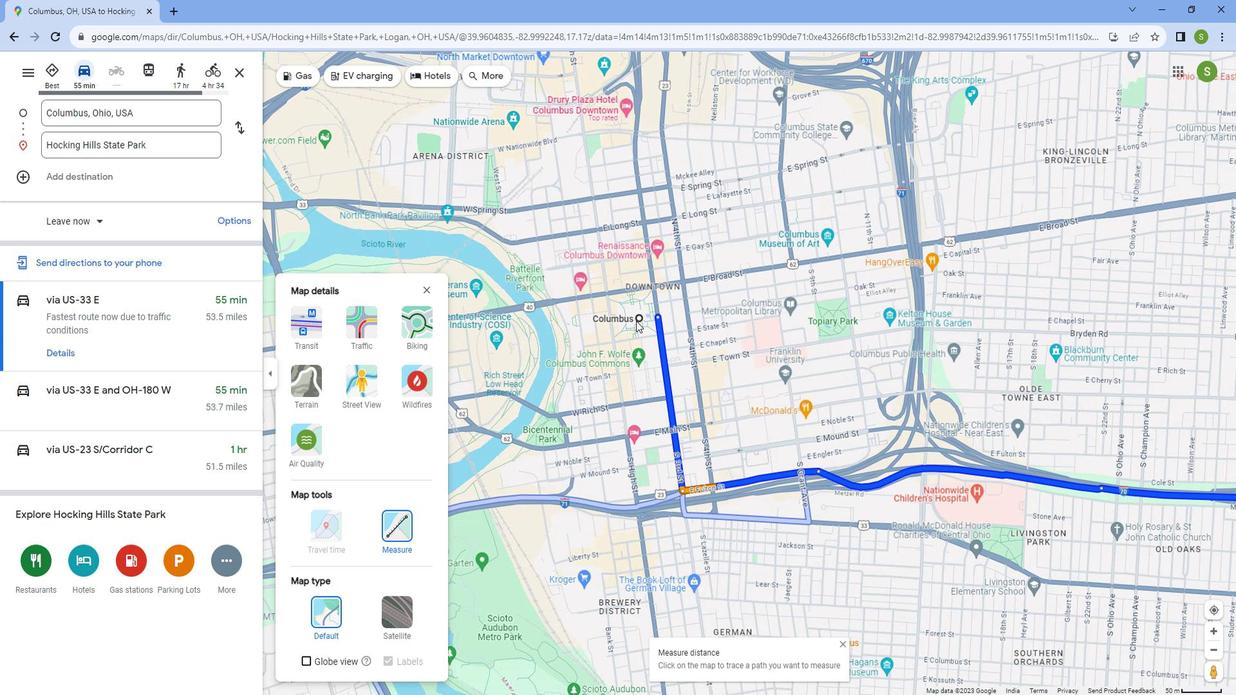 
Action: Mouse scrolled (647, 319) with delta (0, 0)
Screenshot: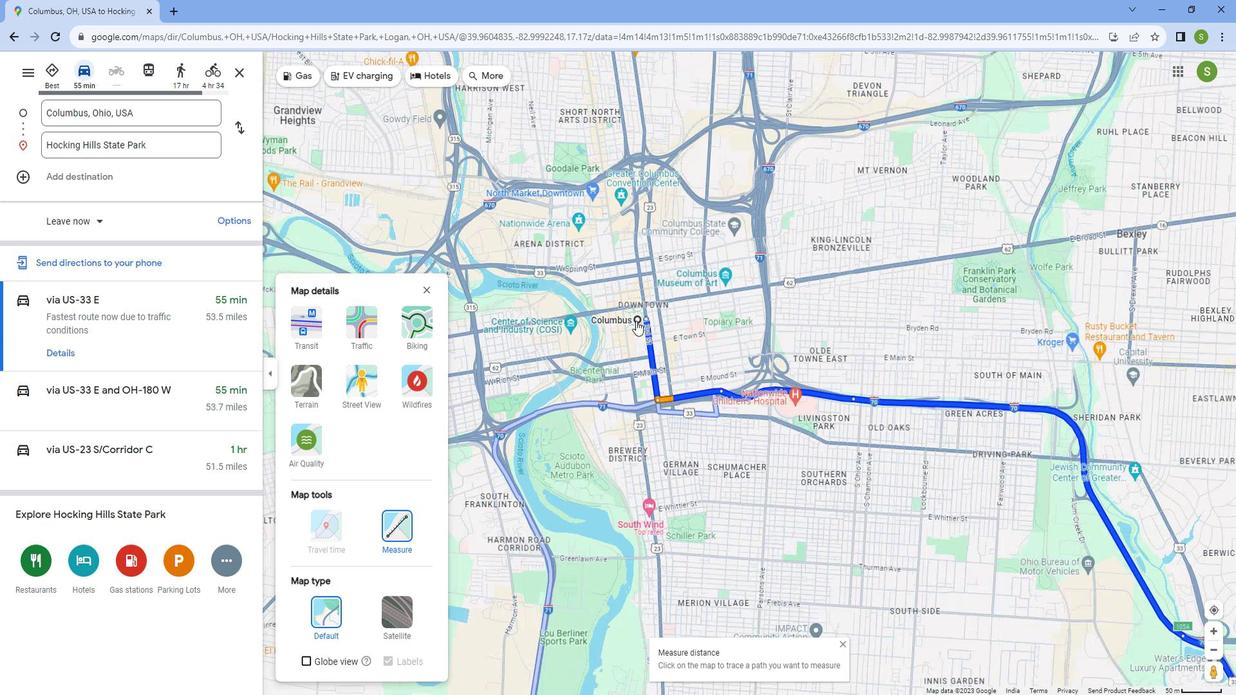 
Action: Mouse scrolled (647, 319) with delta (0, 0)
Screenshot: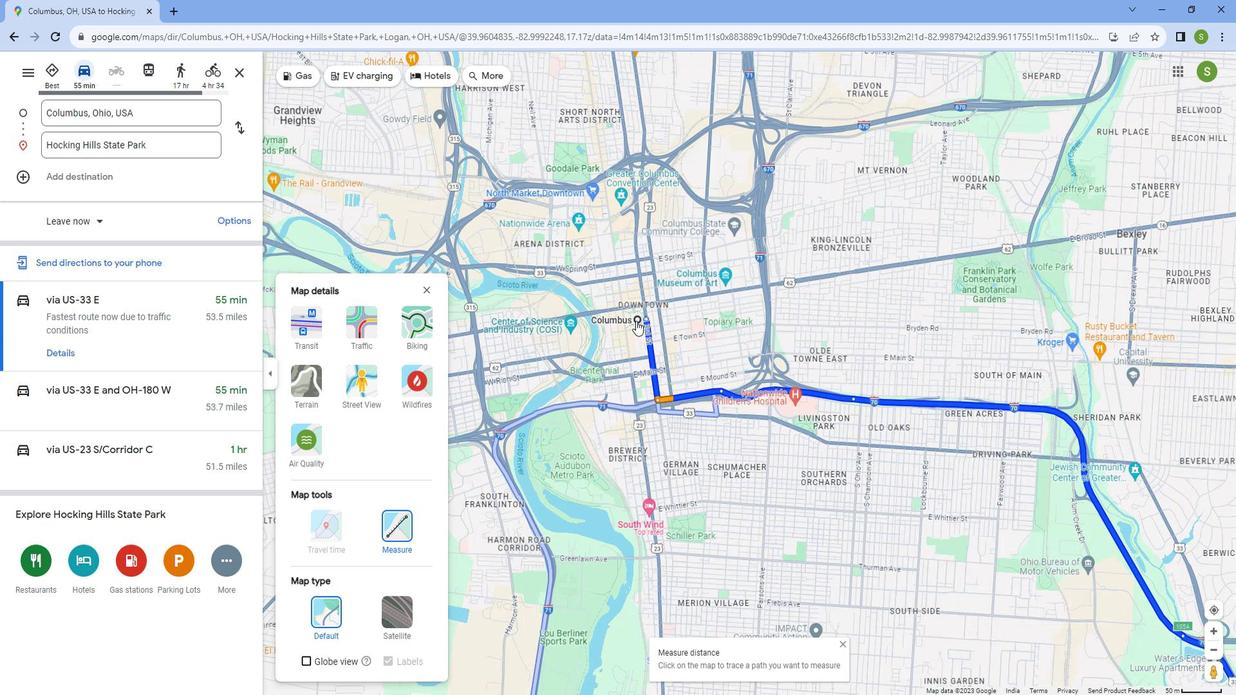 
Action: Mouse scrolled (647, 319) with delta (0, 0)
Screenshot: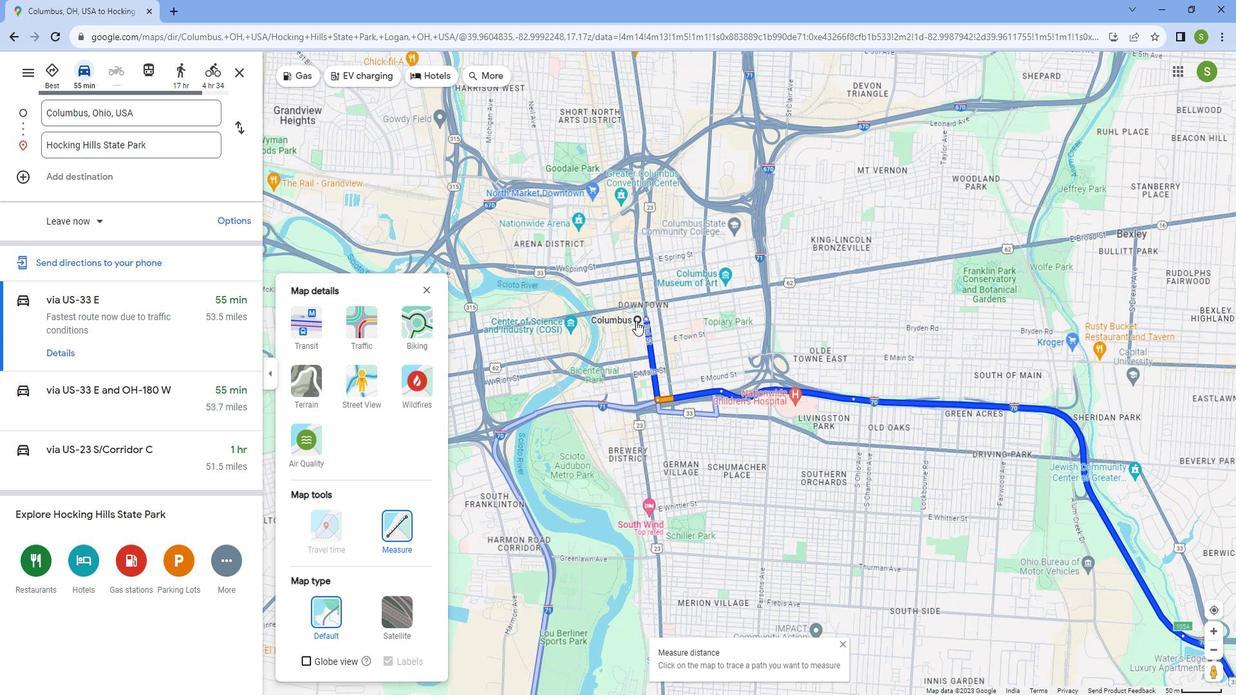 
Action: Mouse scrolled (647, 319) with delta (0, 0)
Screenshot: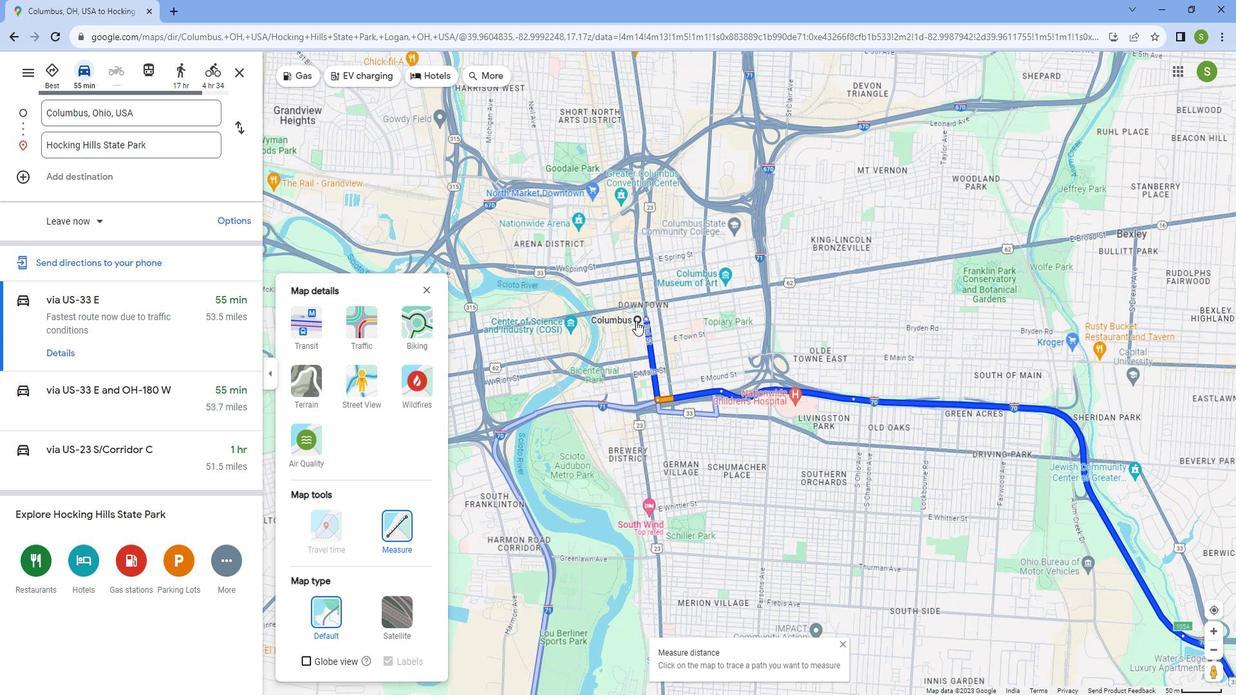 
Action: Mouse scrolled (647, 319) with delta (0, 0)
Screenshot: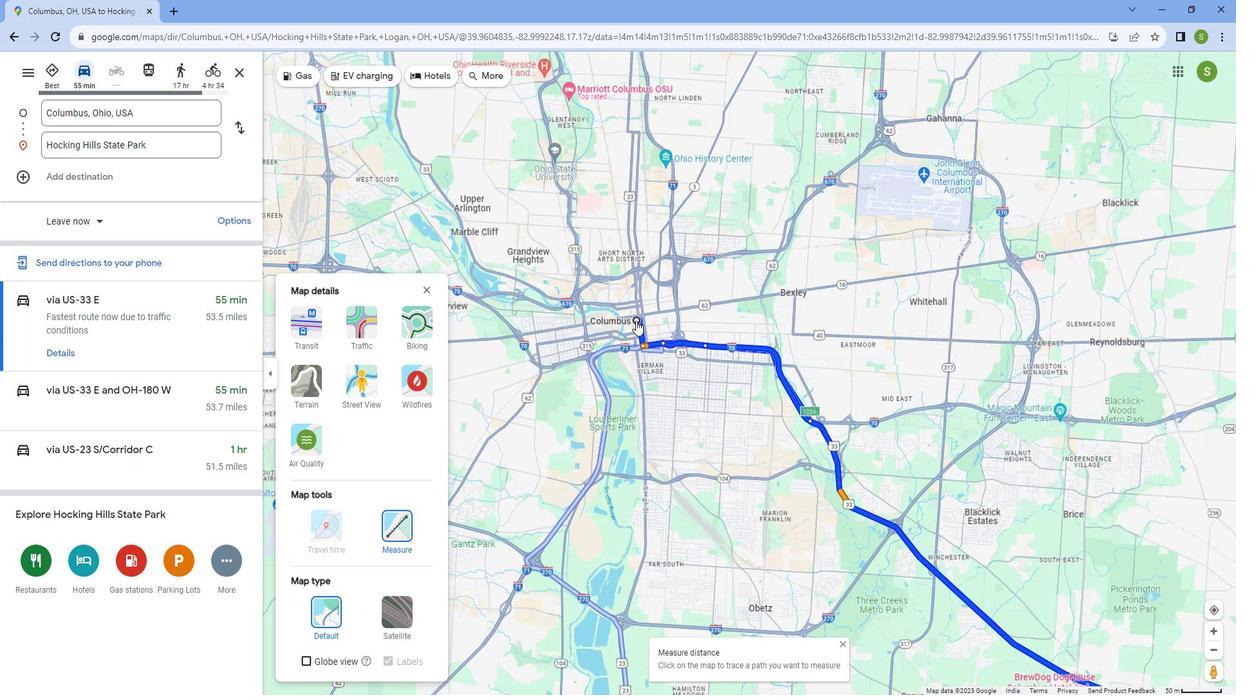 
Action: Mouse scrolled (647, 319) with delta (0, 0)
Screenshot: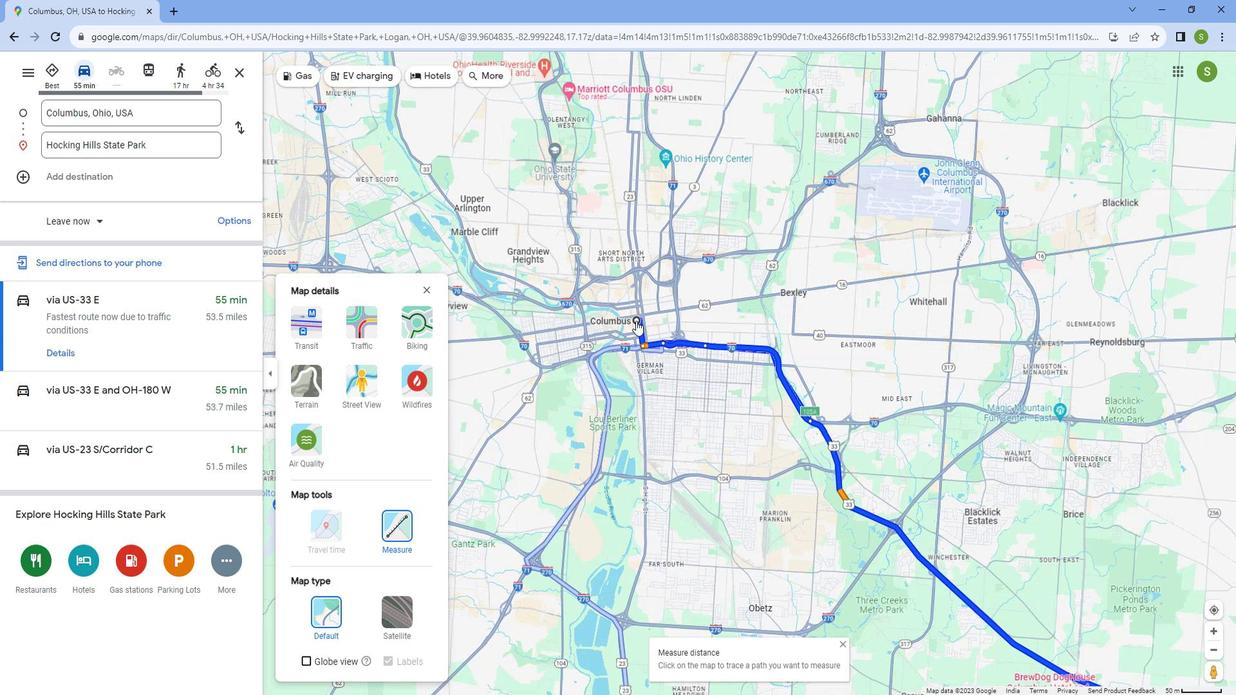 
Action: Mouse scrolled (647, 319) with delta (0, 0)
Screenshot: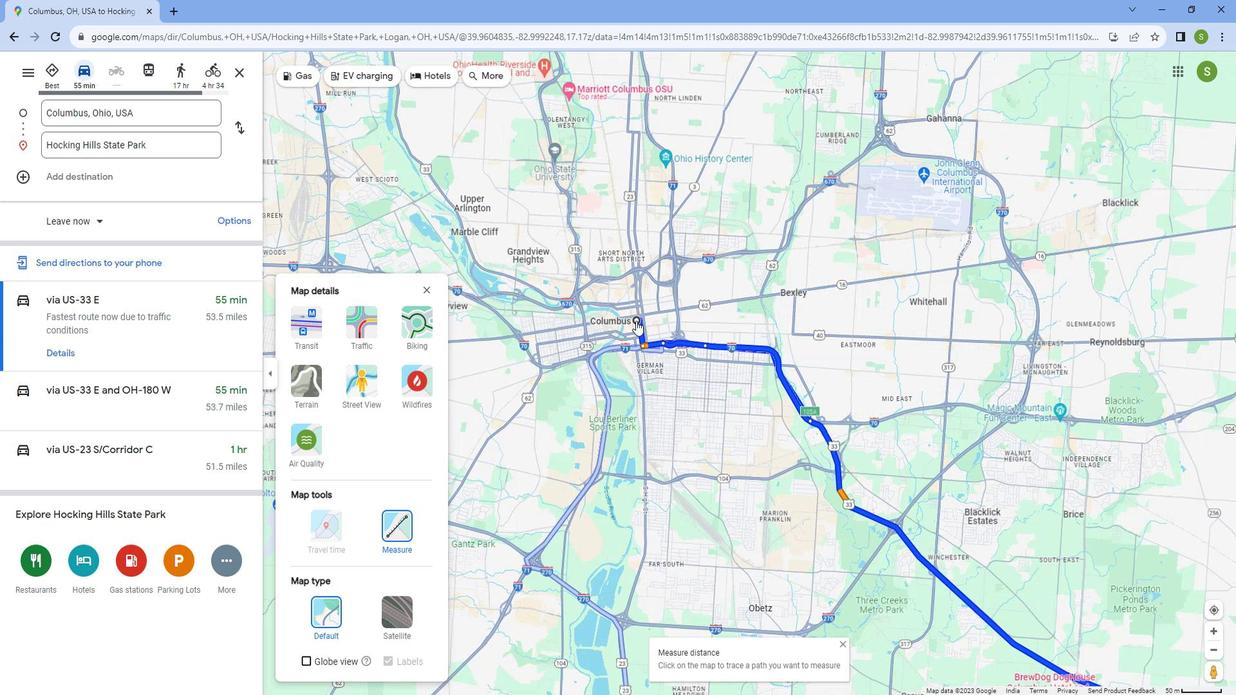 
Action: Mouse scrolled (647, 319) with delta (0, 0)
Screenshot: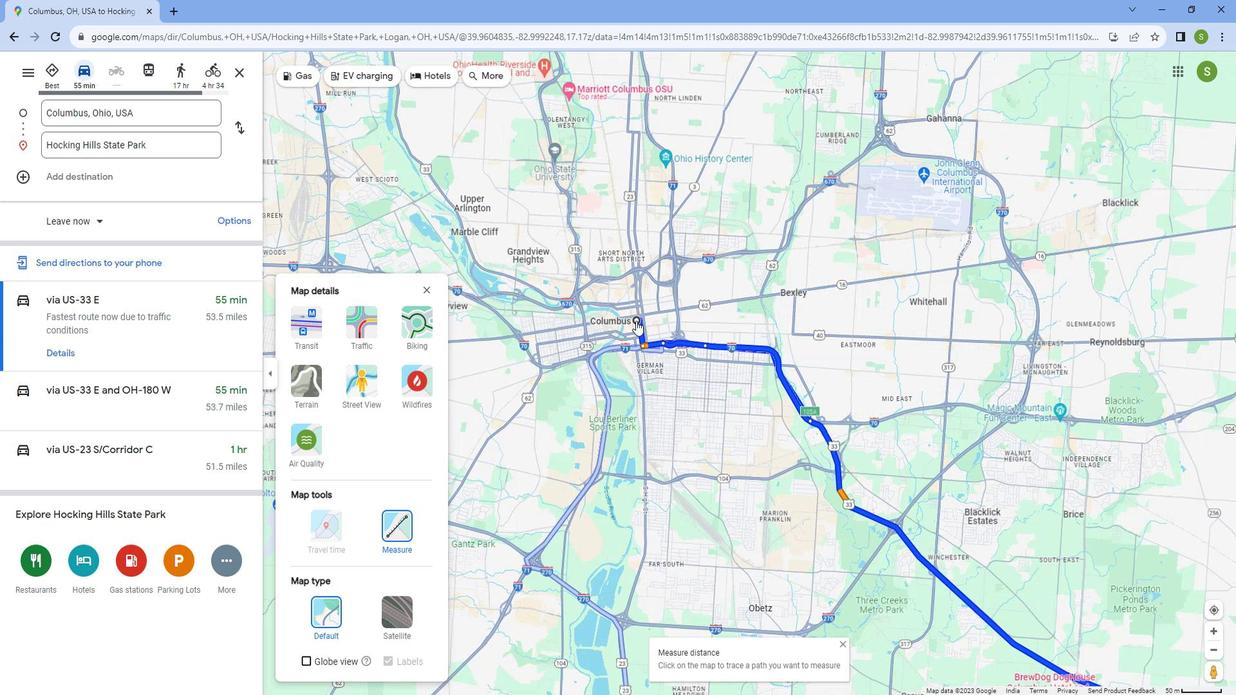 
Action: Mouse scrolled (647, 319) with delta (0, 0)
Screenshot: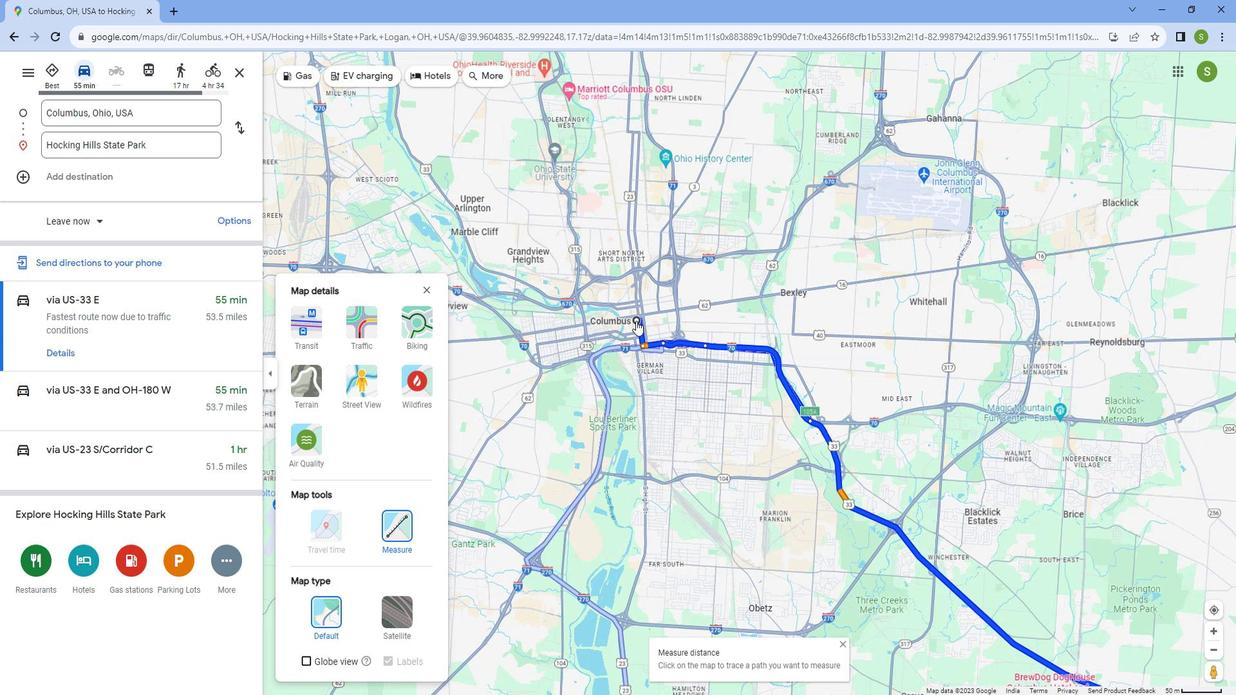 
Action: Mouse scrolled (647, 319) with delta (0, 0)
Screenshot: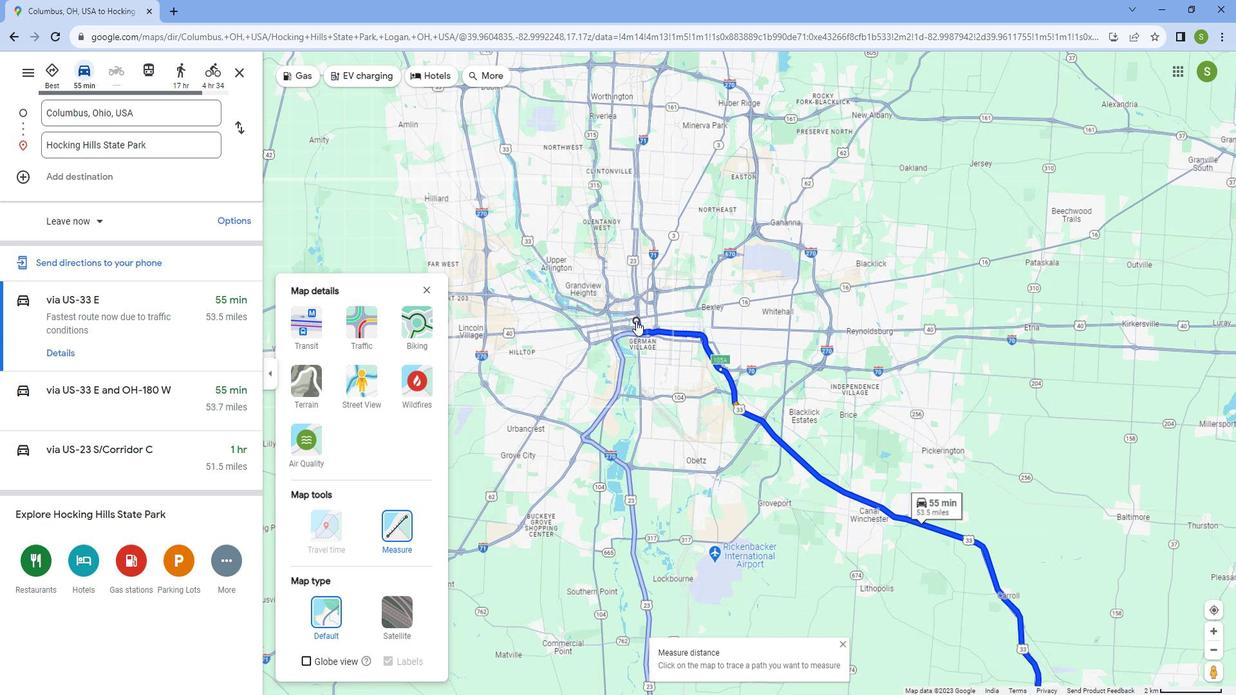 
Action: Mouse scrolled (647, 319) with delta (0, 0)
Screenshot: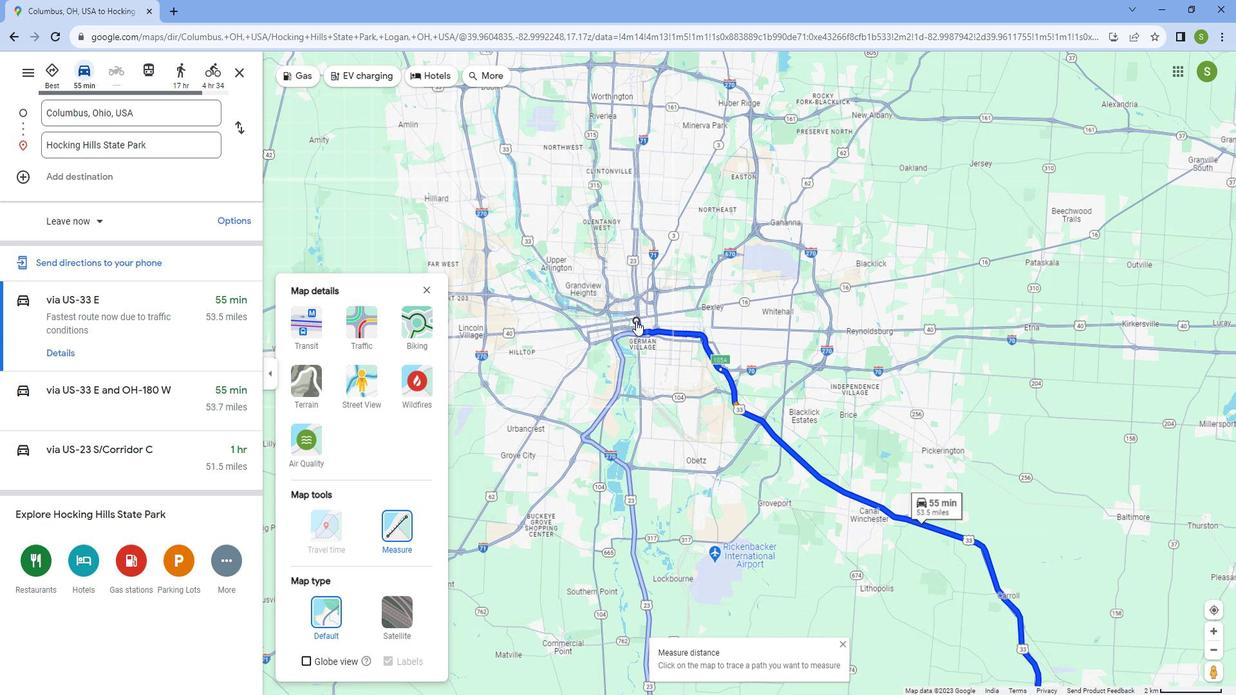 
Action: Mouse scrolled (647, 319) with delta (0, 0)
Screenshot: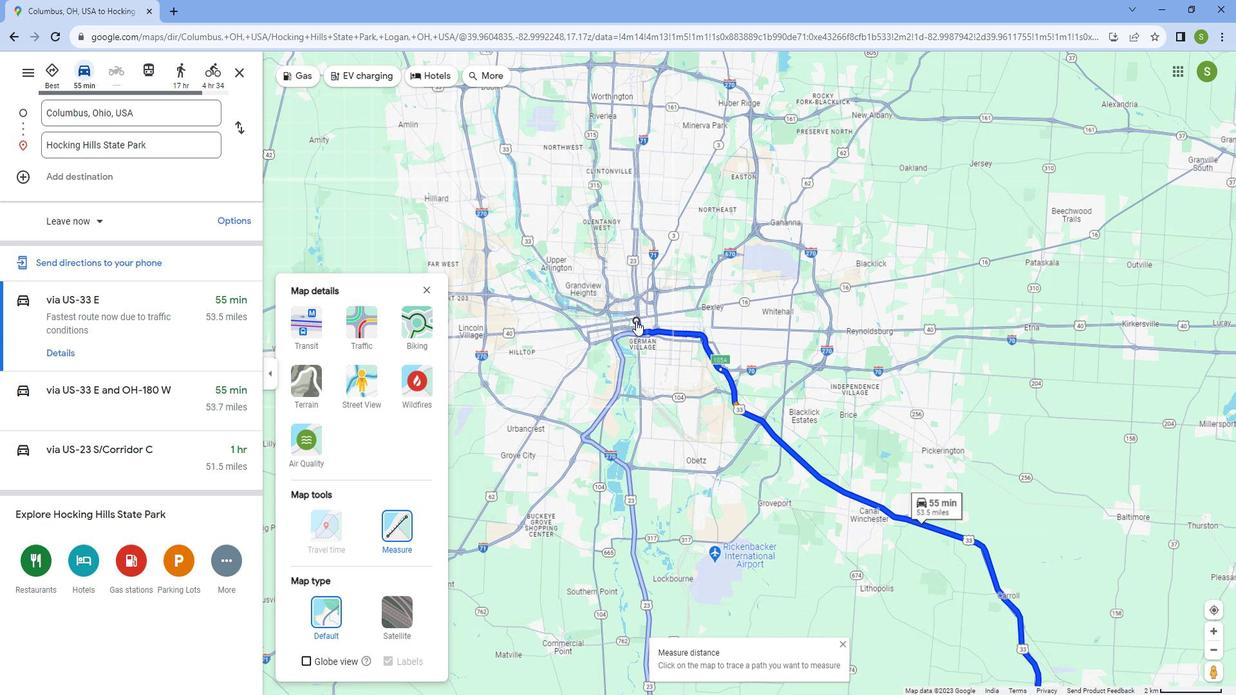 
Action: Mouse scrolled (647, 319) with delta (0, 0)
Screenshot: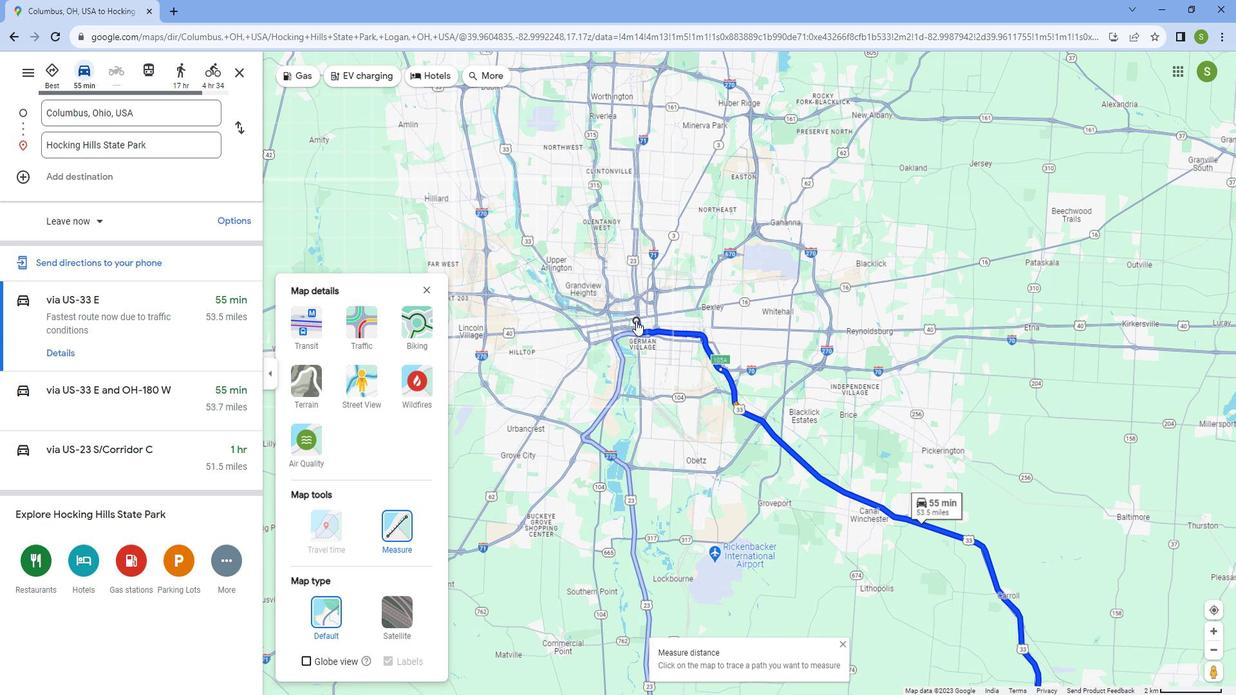 
Action: Mouse scrolled (647, 319) with delta (0, 0)
Screenshot: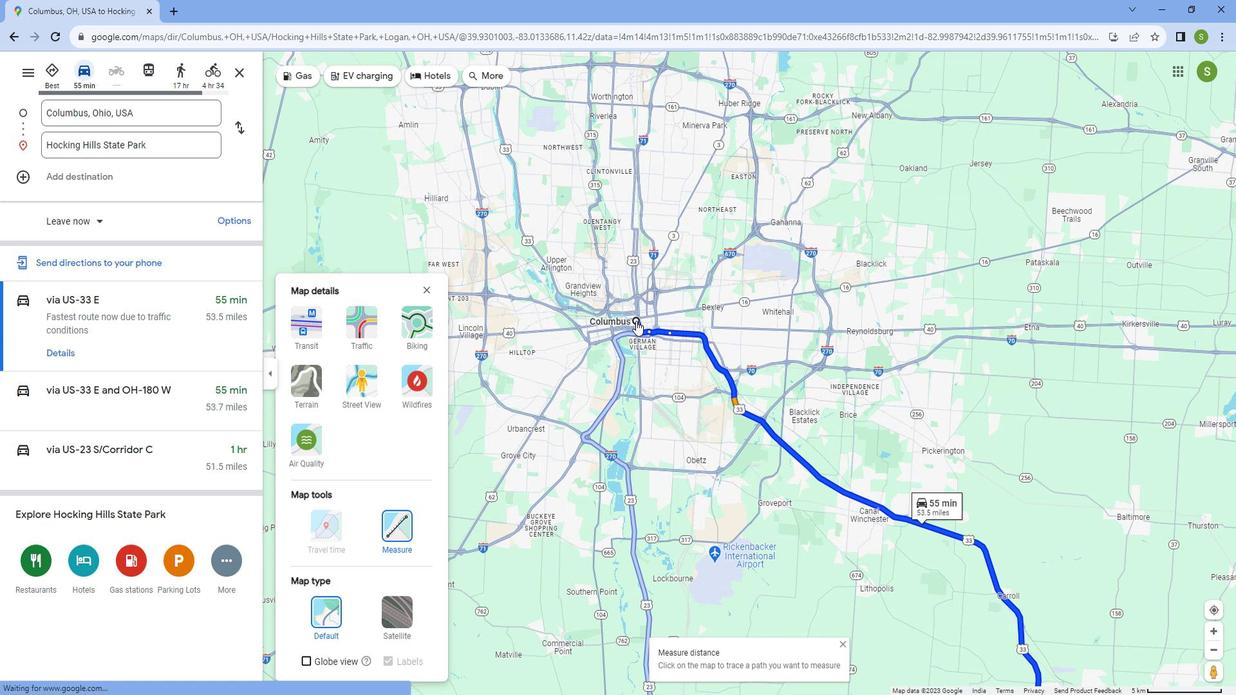 
Action: Mouse scrolled (647, 319) with delta (0, 0)
Screenshot: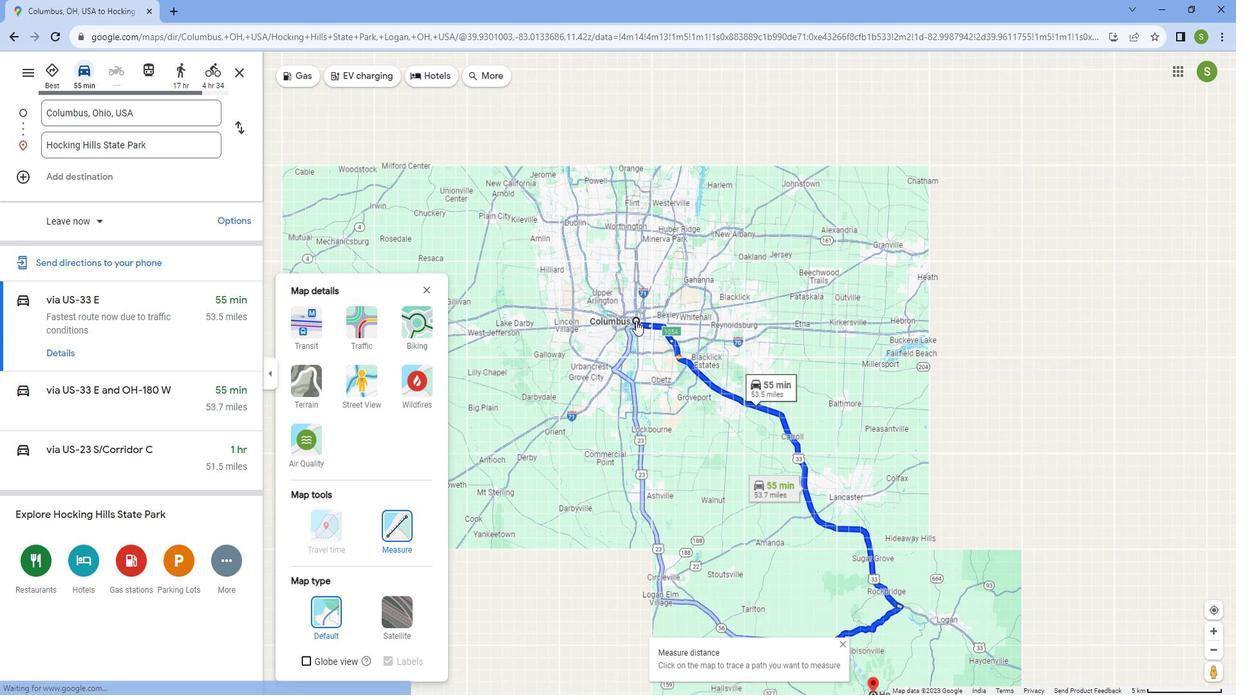 
Action: Mouse scrolled (647, 319) with delta (0, 0)
Screenshot: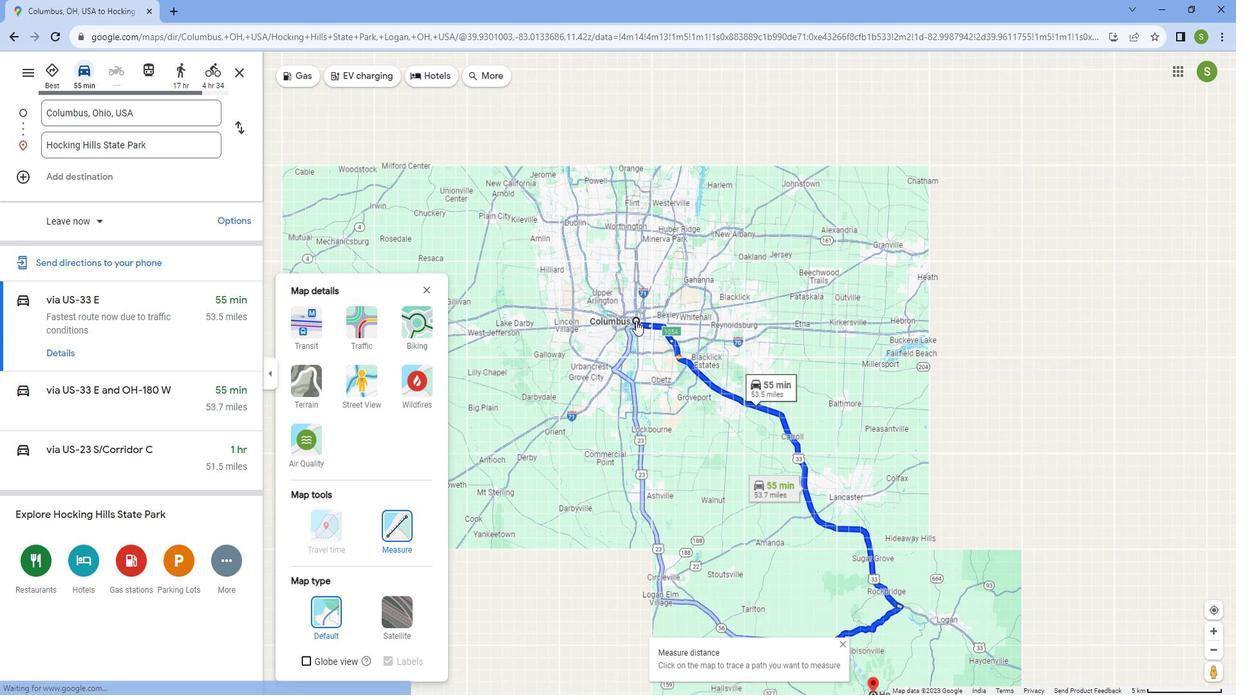 
Action: Mouse scrolled (647, 319) with delta (0, 0)
Screenshot: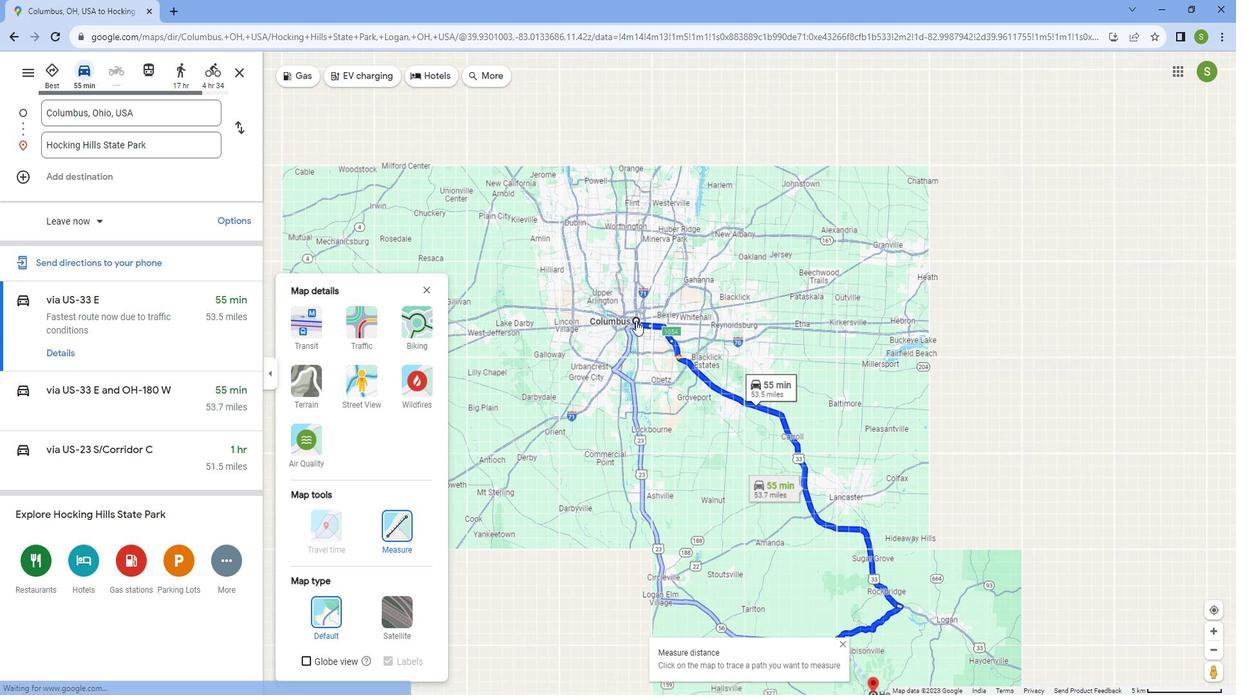 
Action: Mouse scrolled (647, 319) with delta (0, 0)
Screenshot: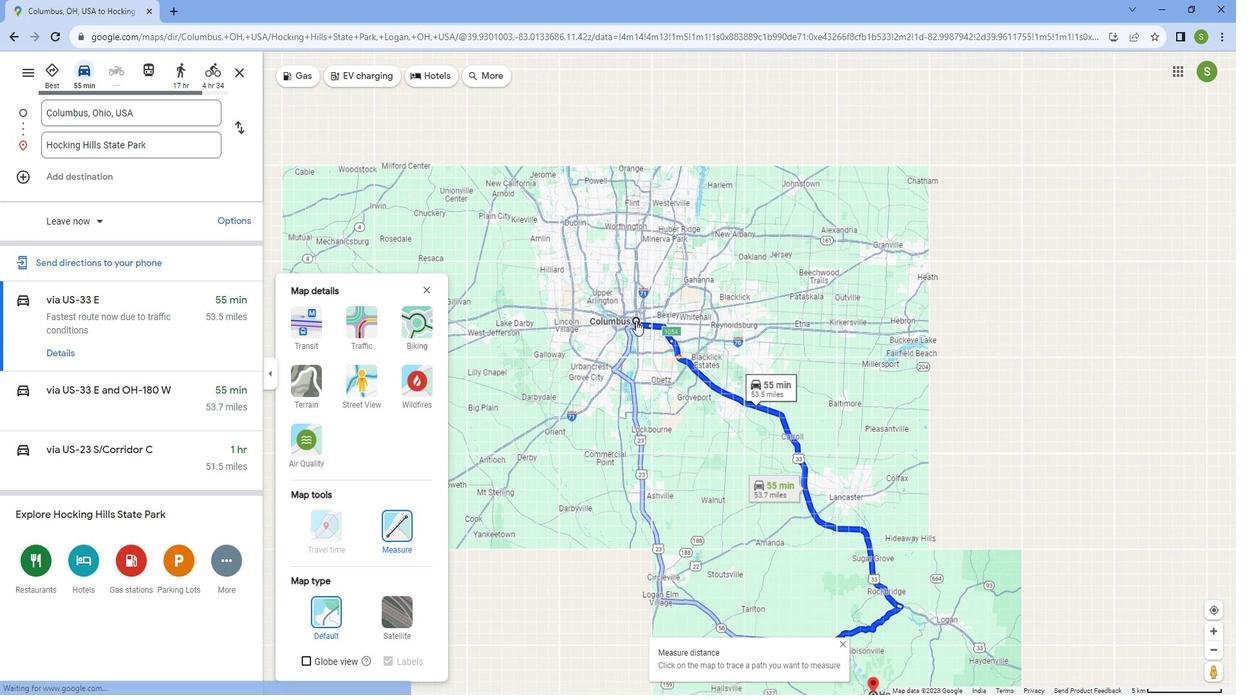 
Action: Mouse moved to (771, 518)
Screenshot: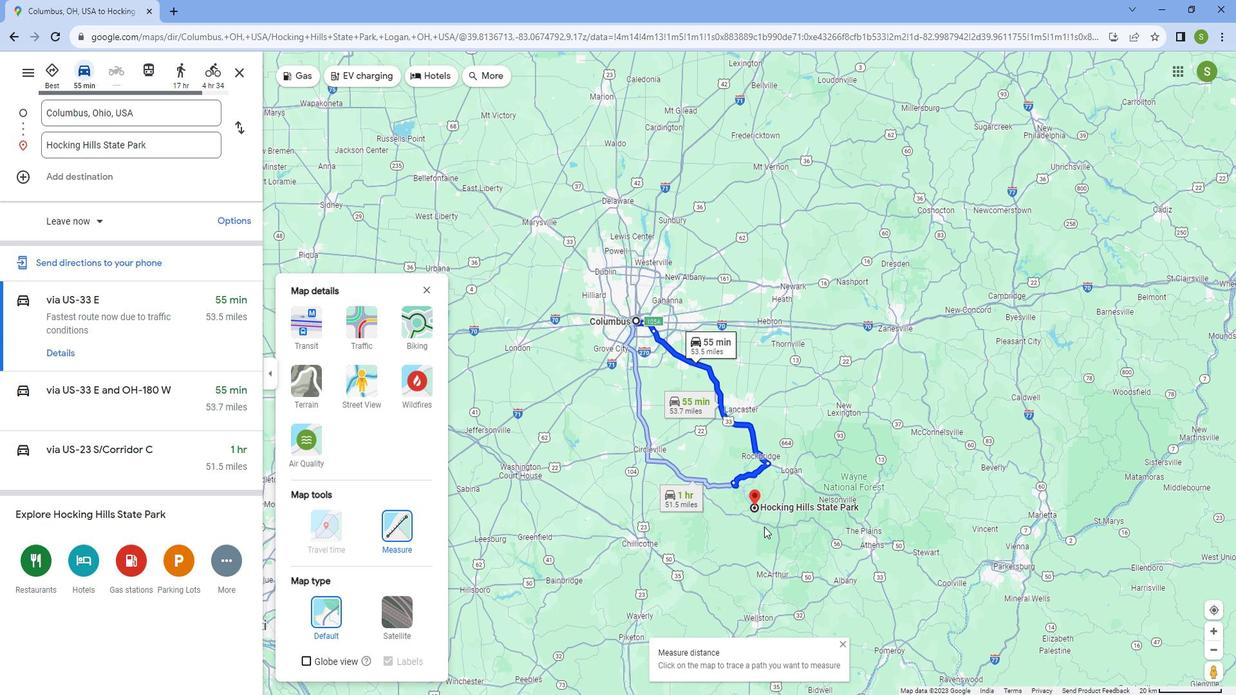 
Action: Mouse scrolled (771, 519) with delta (0, 0)
Screenshot: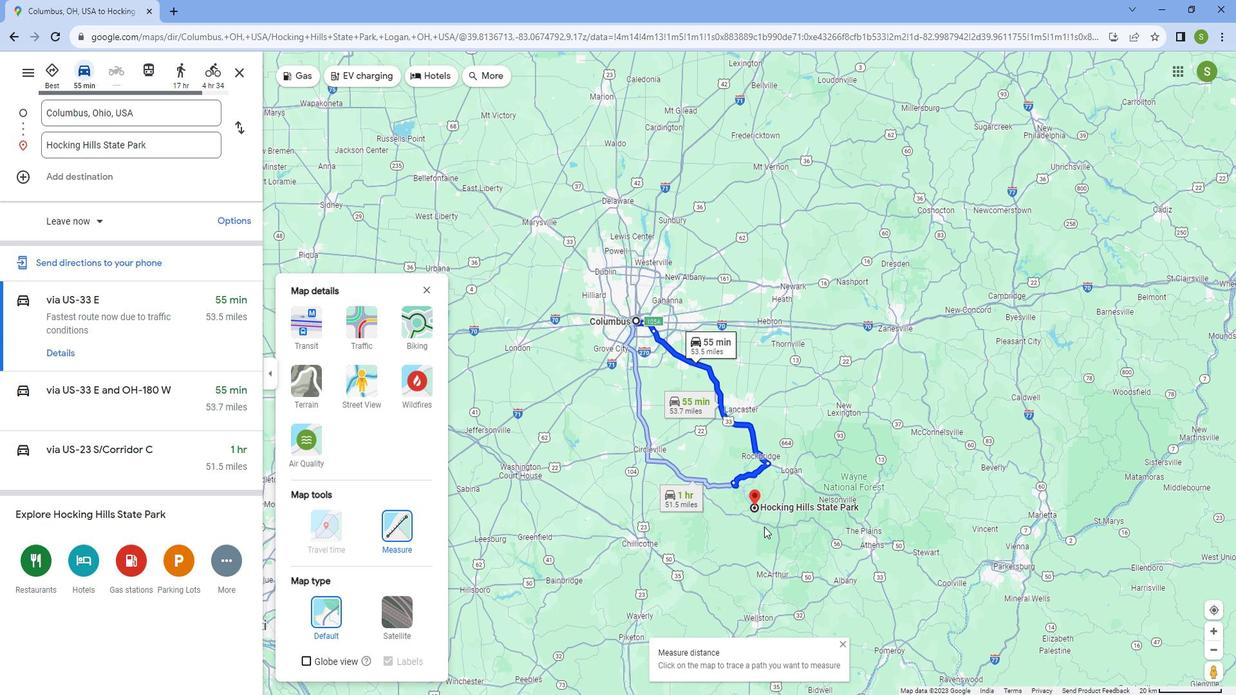 
Action: Mouse moved to (771, 518)
Screenshot: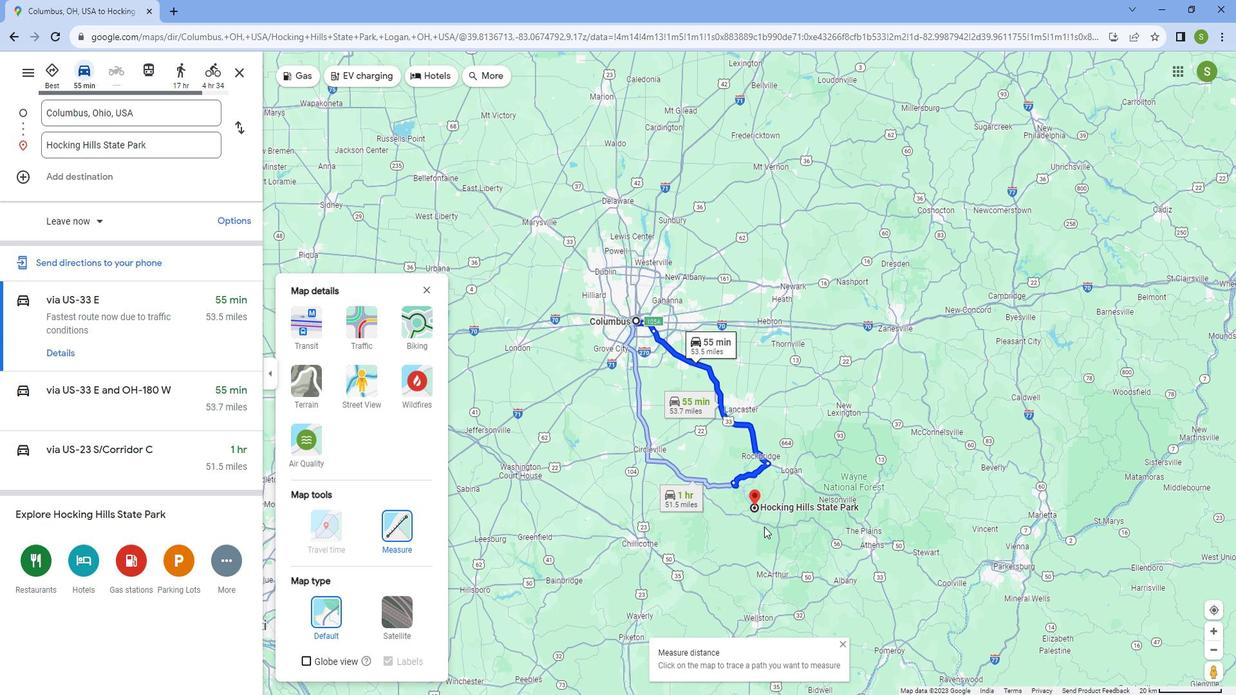 
Action: Mouse scrolled (771, 519) with delta (0, 0)
Screenshot: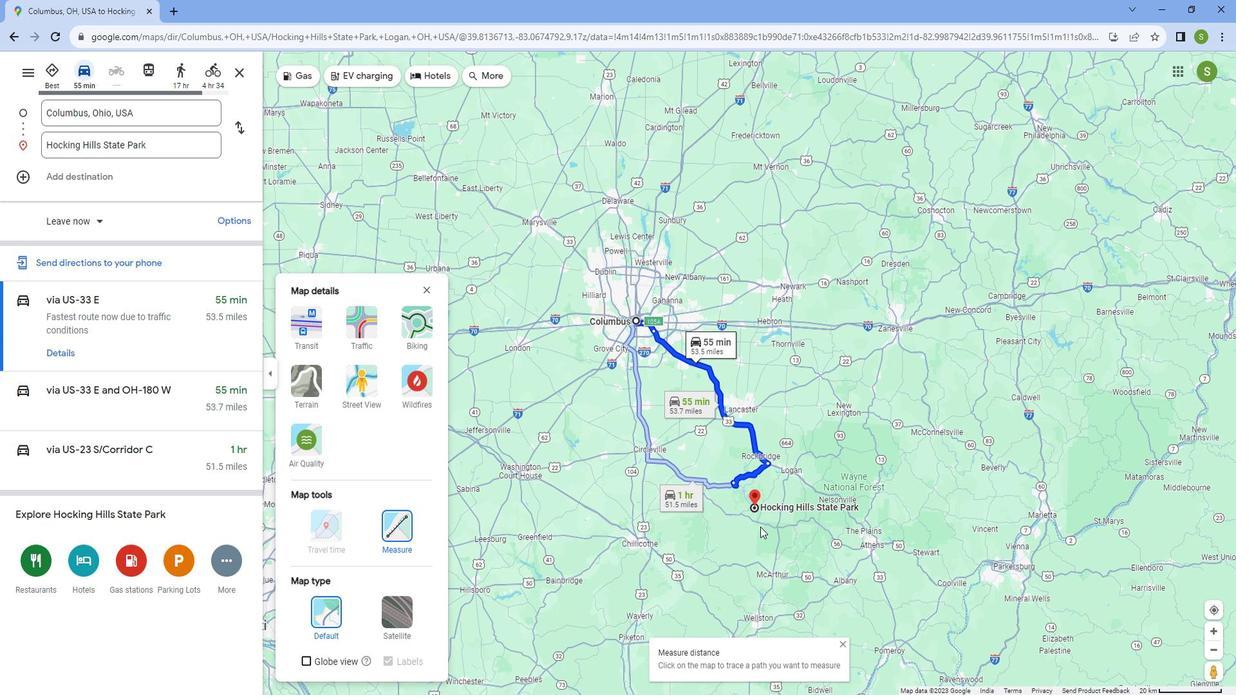 
Action: Mouse moved to (770, 517)
Screenshot: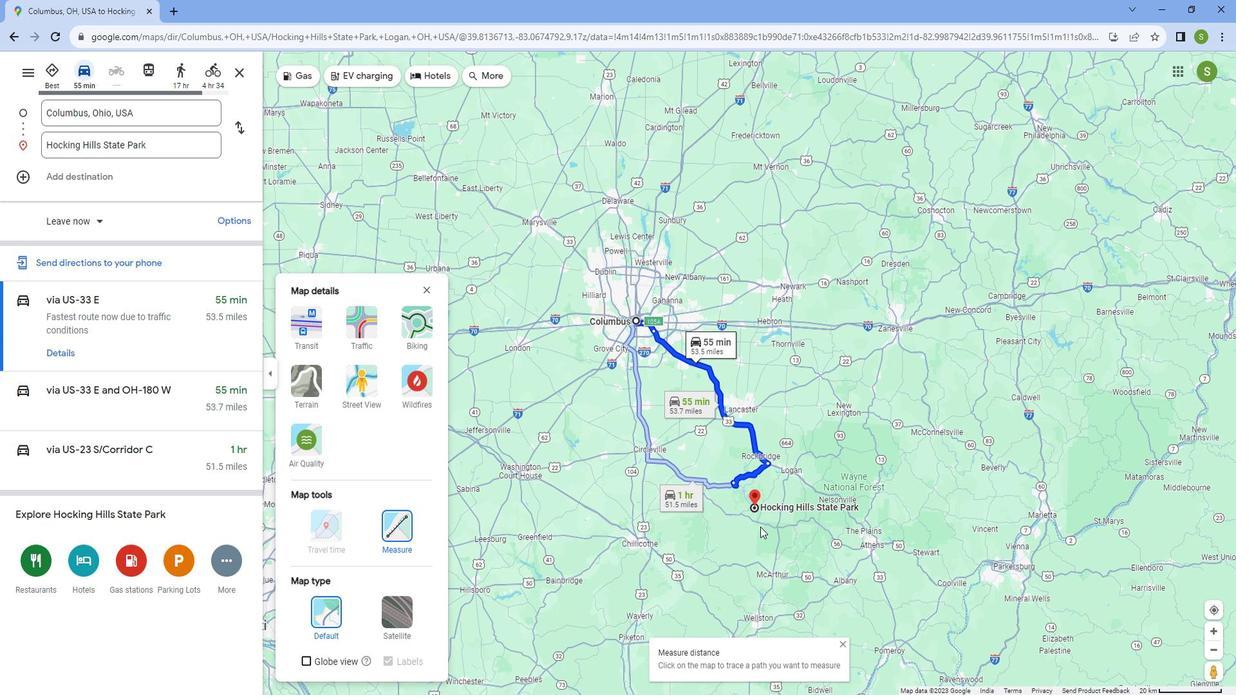 
Action: Mouse scrolled (770, 518) with delta (0, 0)
Screenshot: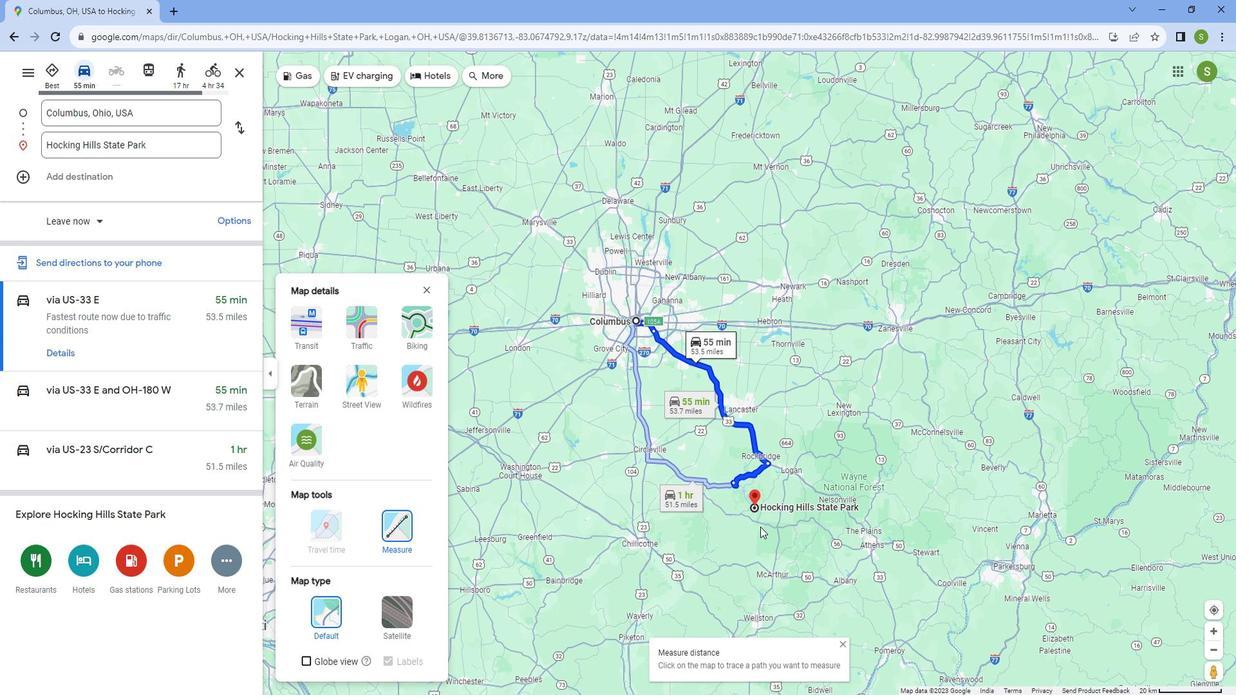 
Action: Mouse moved to (769, 517)
Screenshot: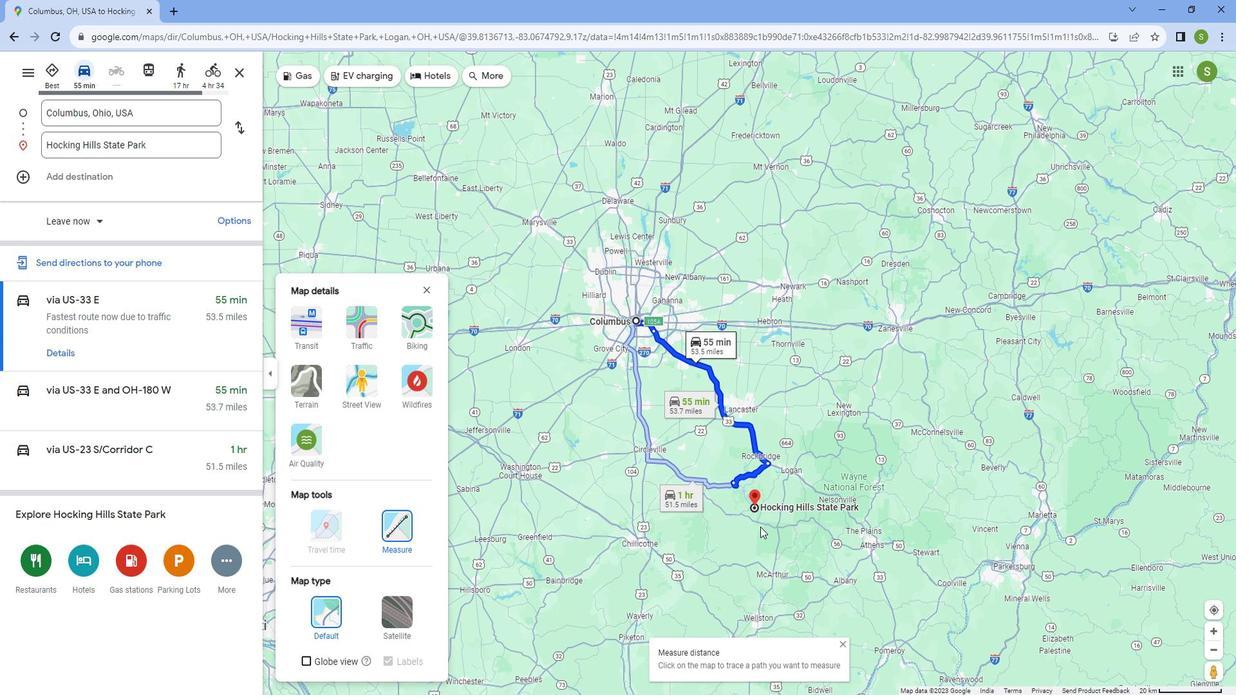 
Action: Mouse scrolled (769, 518) with delta (0, 0)
Screenshot: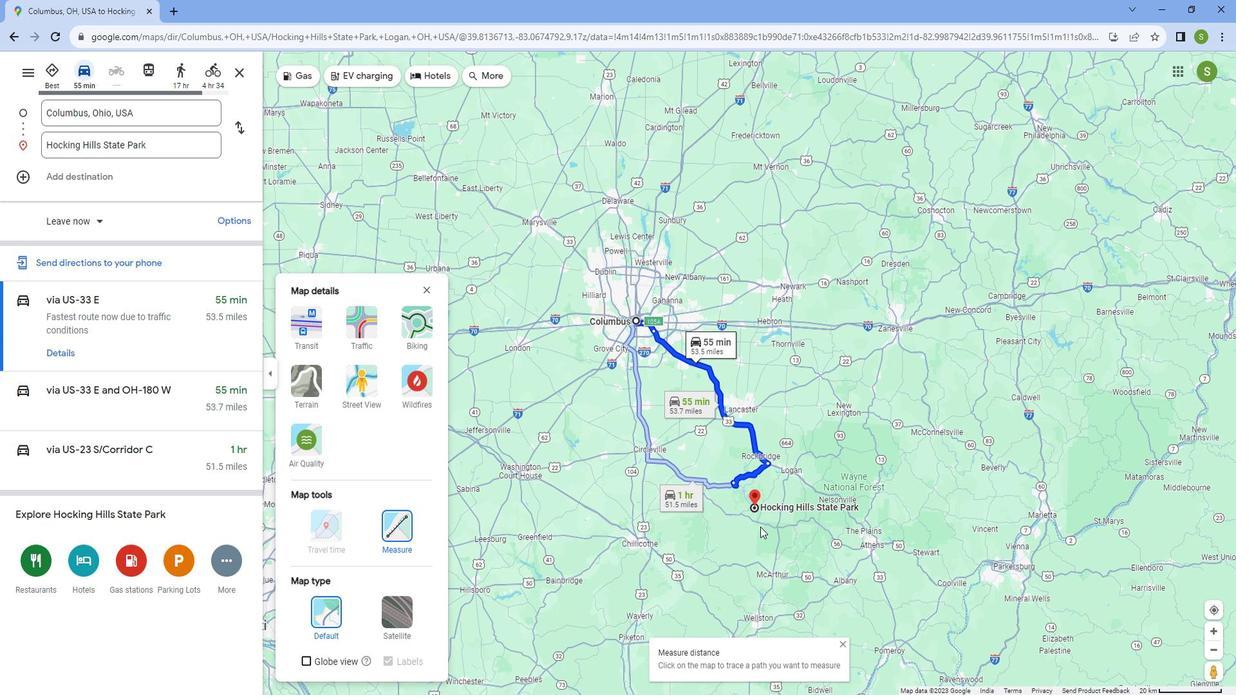 
Action: Mouse moved to (768, 517)
Screenshot: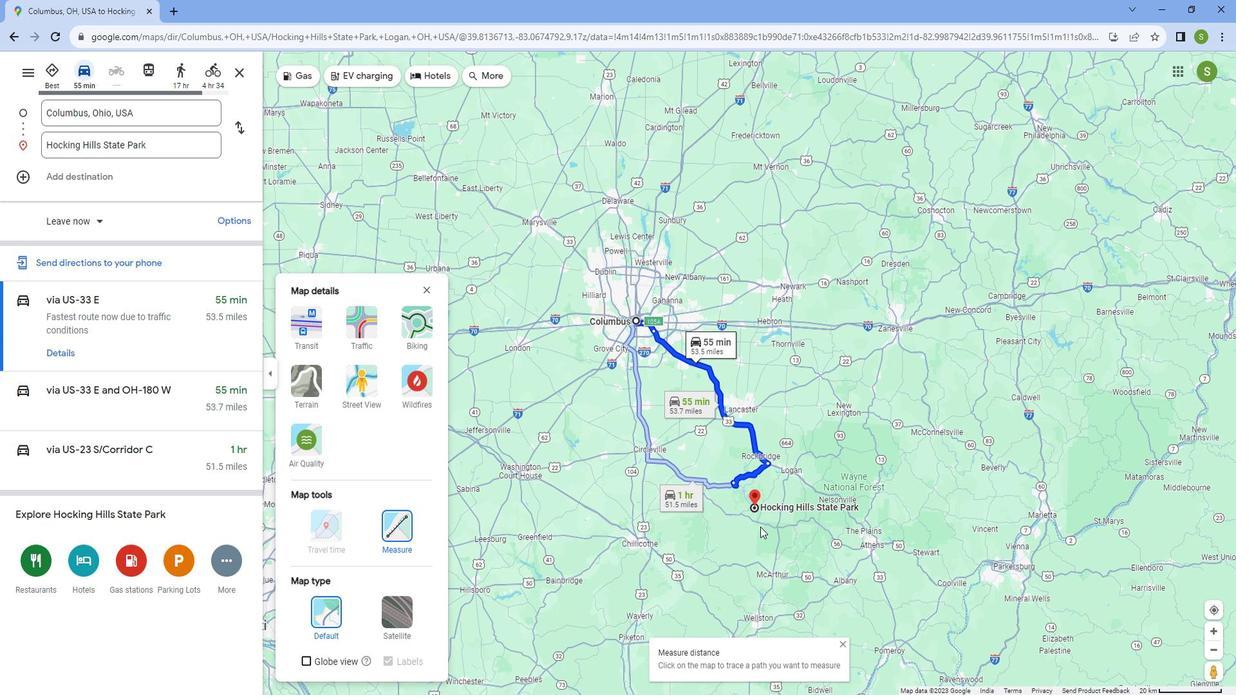 
Action: Mouse scrolled (768, 518) with delta (0, 0)
Screenshot: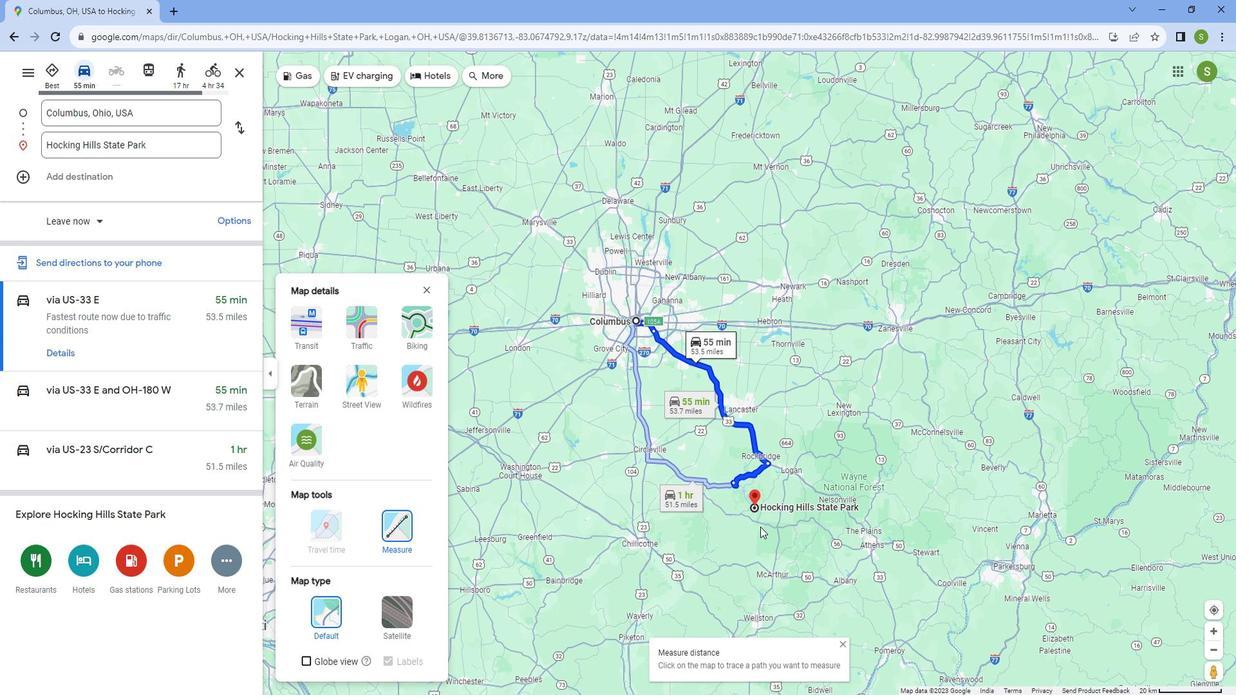 
Action: Mouse moved to (767, 517)
Screenshot: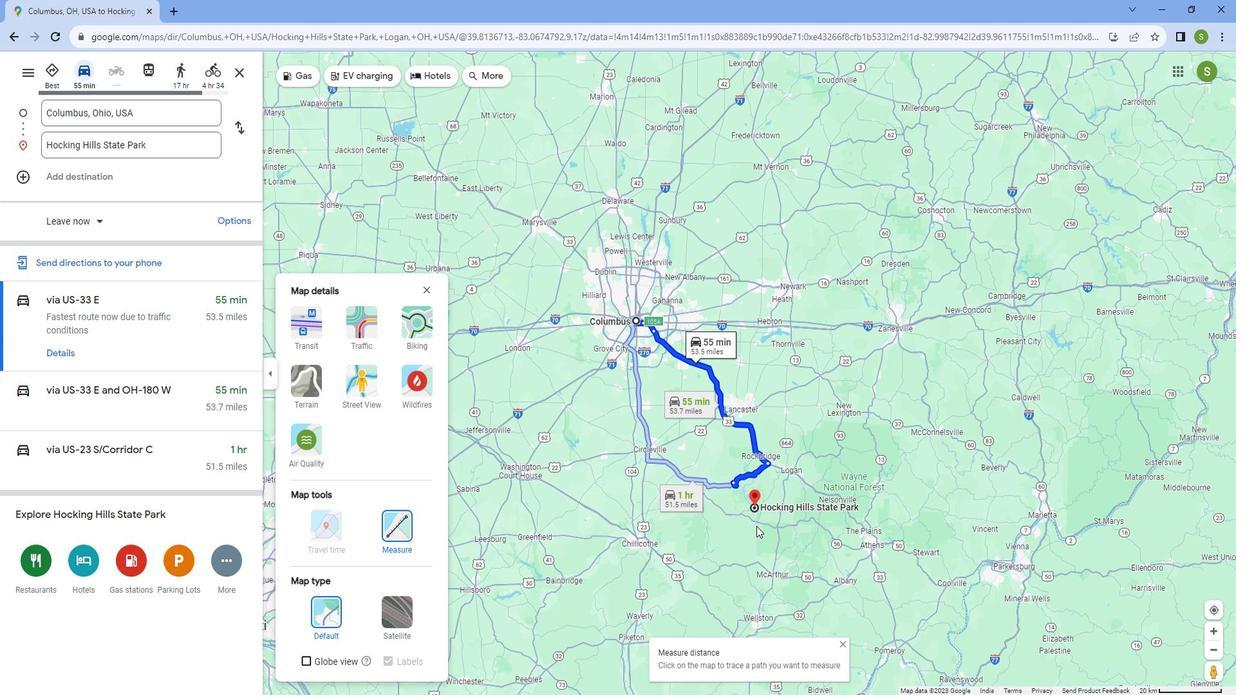 
Action: Mouse scrolled (767, 518) with delta (0, 0)
Screenshot: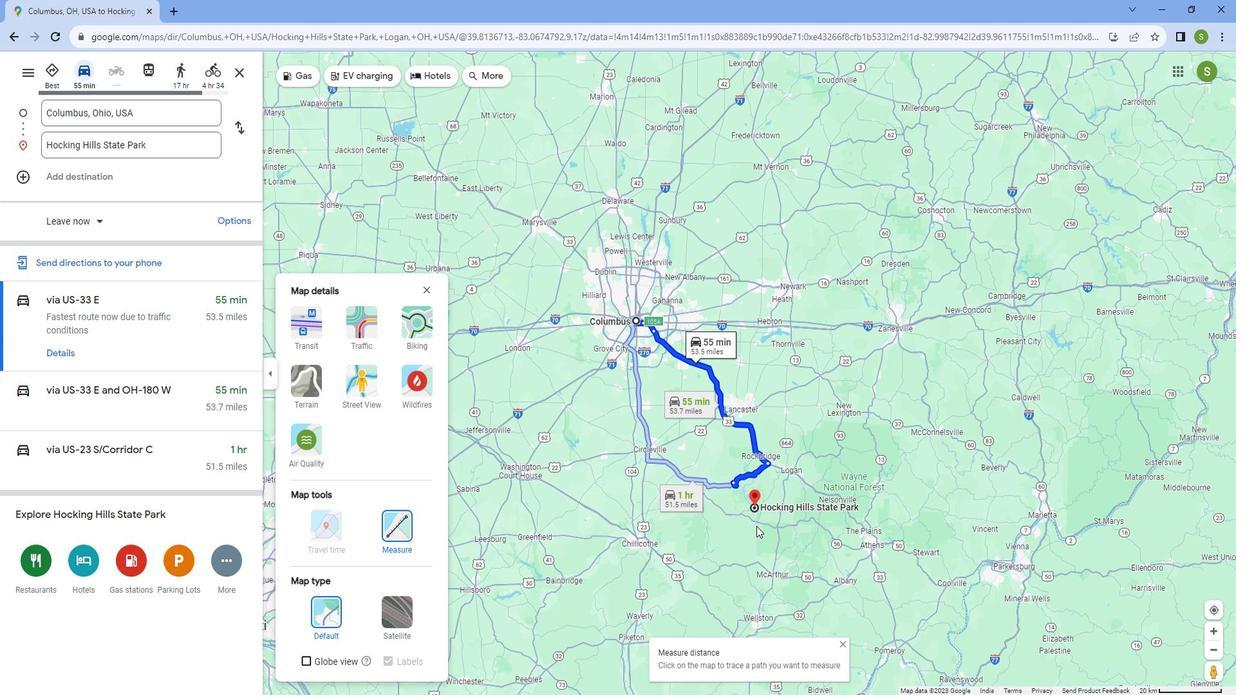 
Action: Mouse scrolled (767, 518) with delta (0, 0)
Screenshot: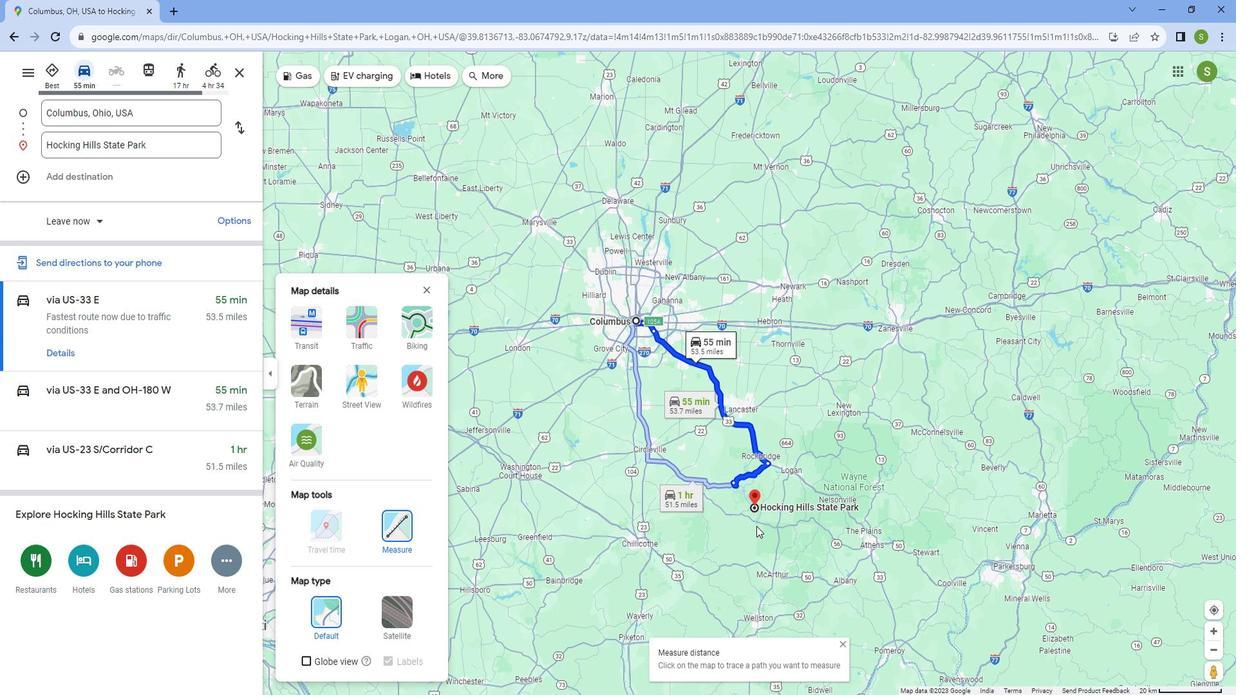 
Action: Mouse moved to (756, 505)
Screenshot: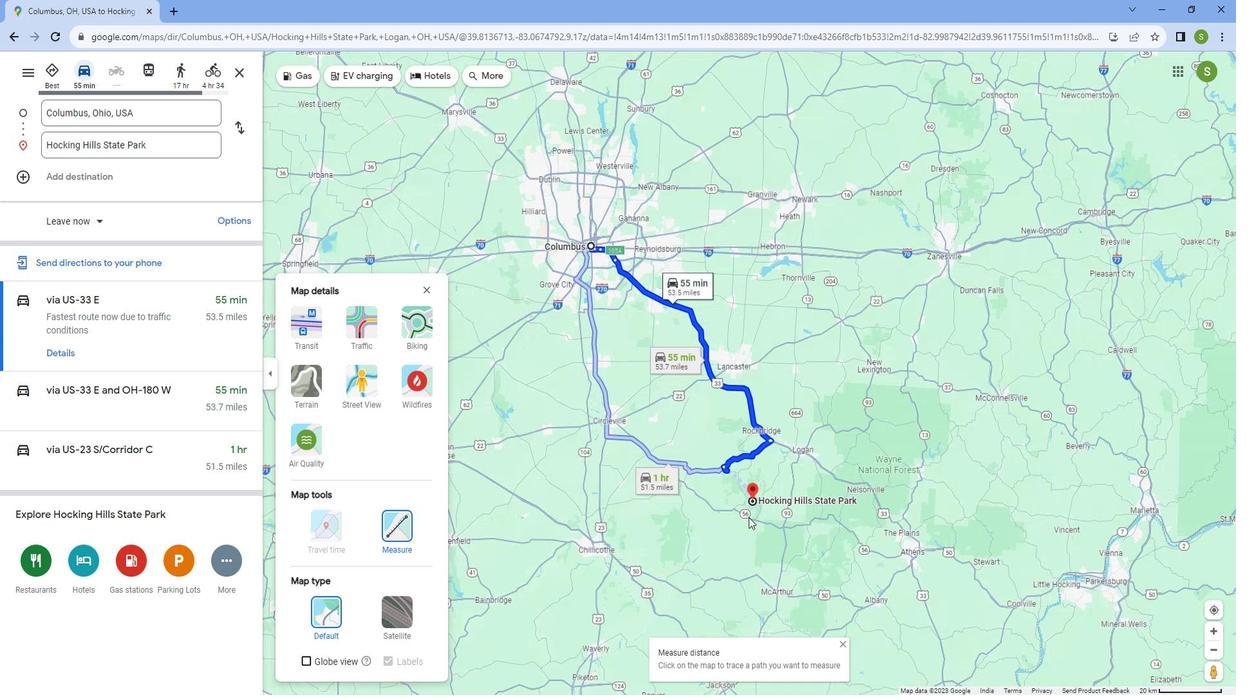 
Action: Mouse scrolled (756, 506) with delta (0, 0)
Screenshot: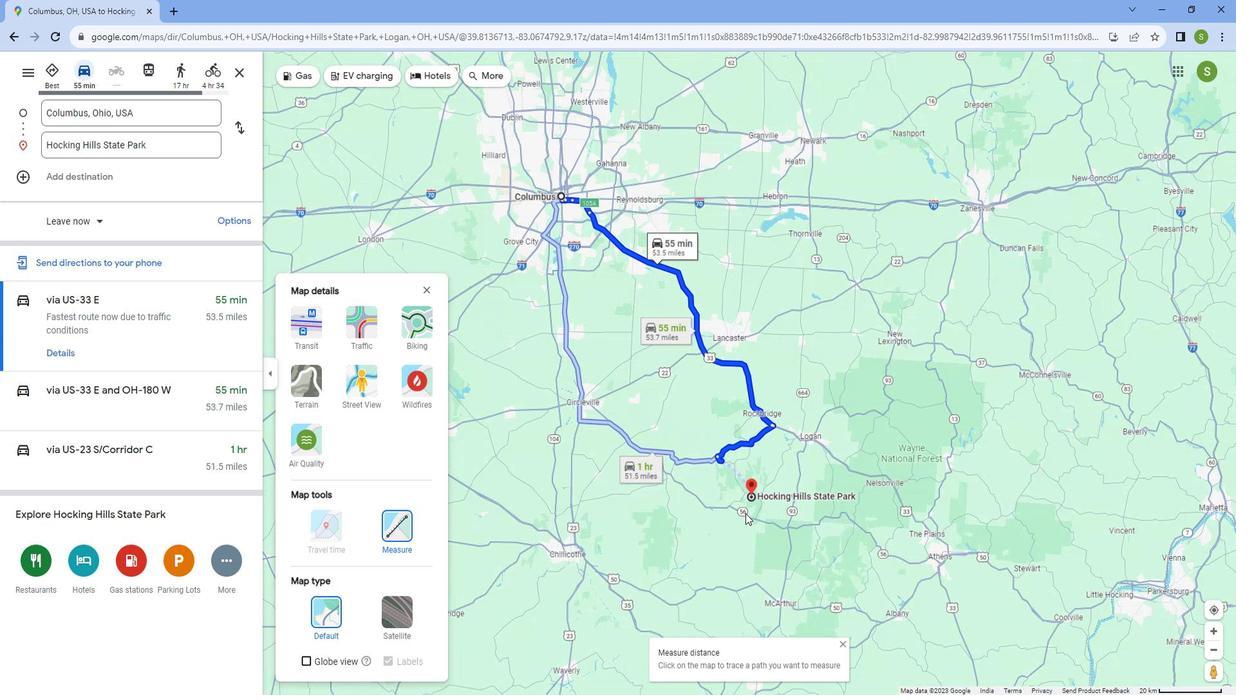 
Action: Mouse scrolled (756, 506) with delta (0, 0)
Screenshot: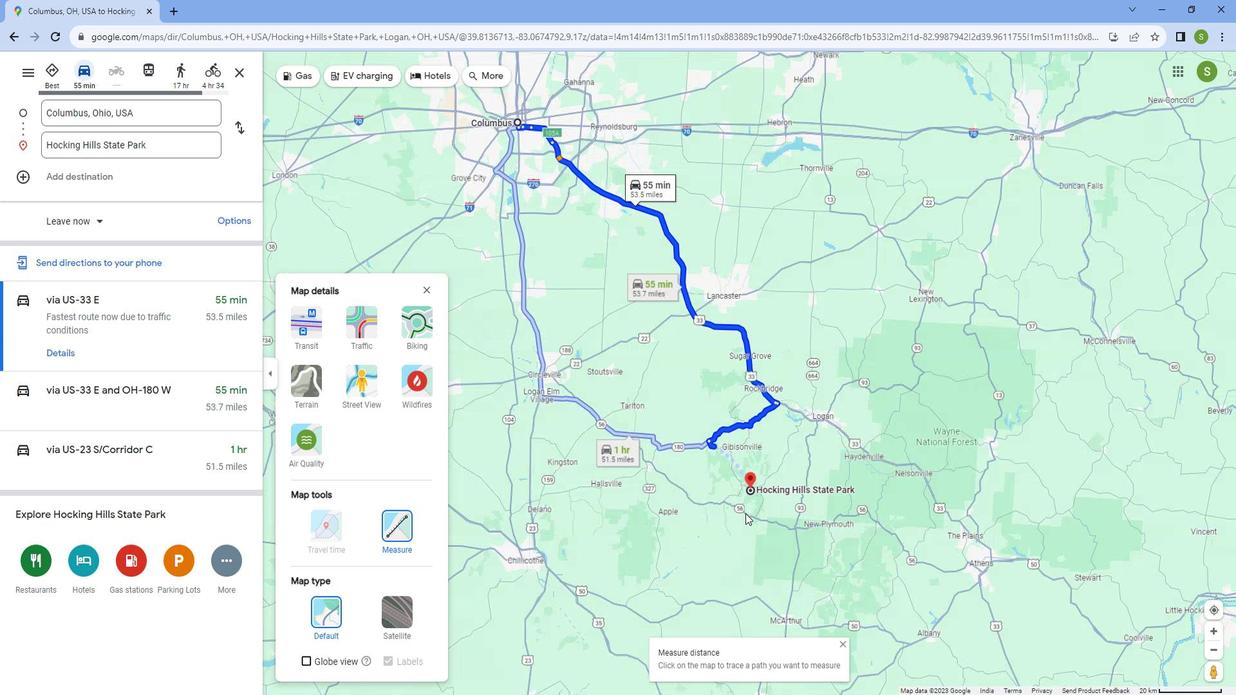 
Action: Mouse scrolled (756, 506) with delta (0, 0)
Screenshot: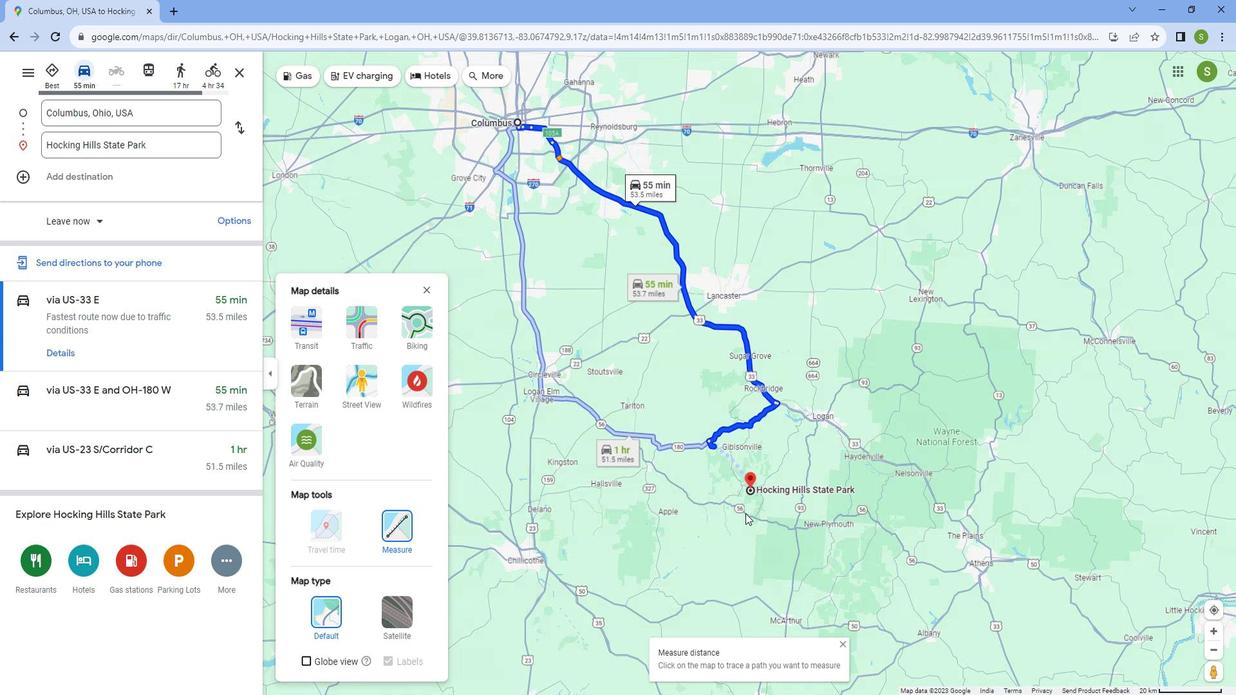 
Action: Mouse scrolled (756, 506) with delta (0, 0)
Screenshot: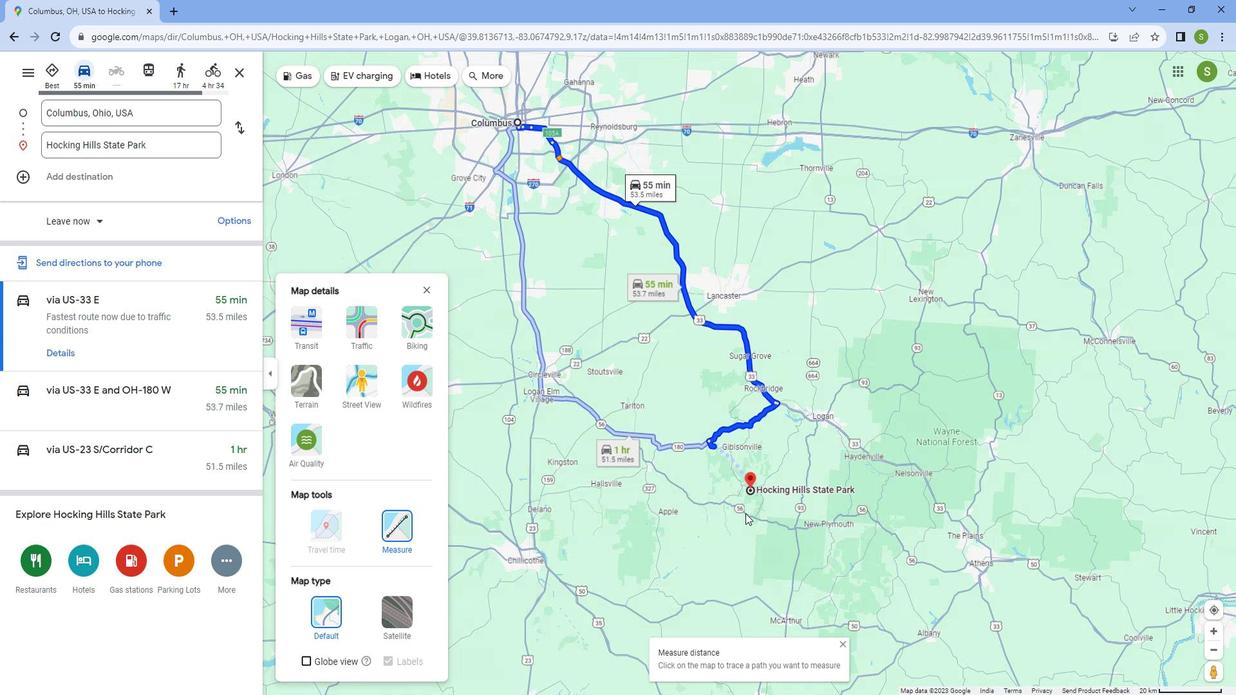 
Action: Mouse scrolled (756, 506) with delta (0, 0)
Screenshot: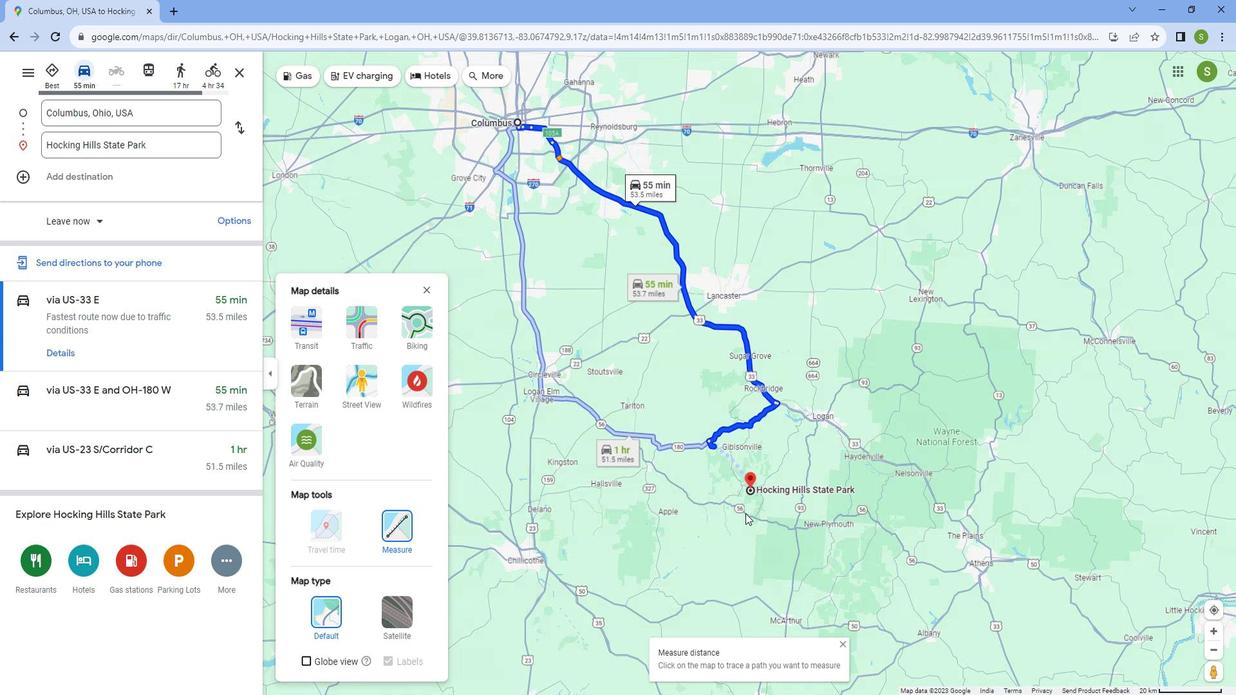 
Action: Mouse scrolled (756, 506) with delta (0, 0)
Screenshot: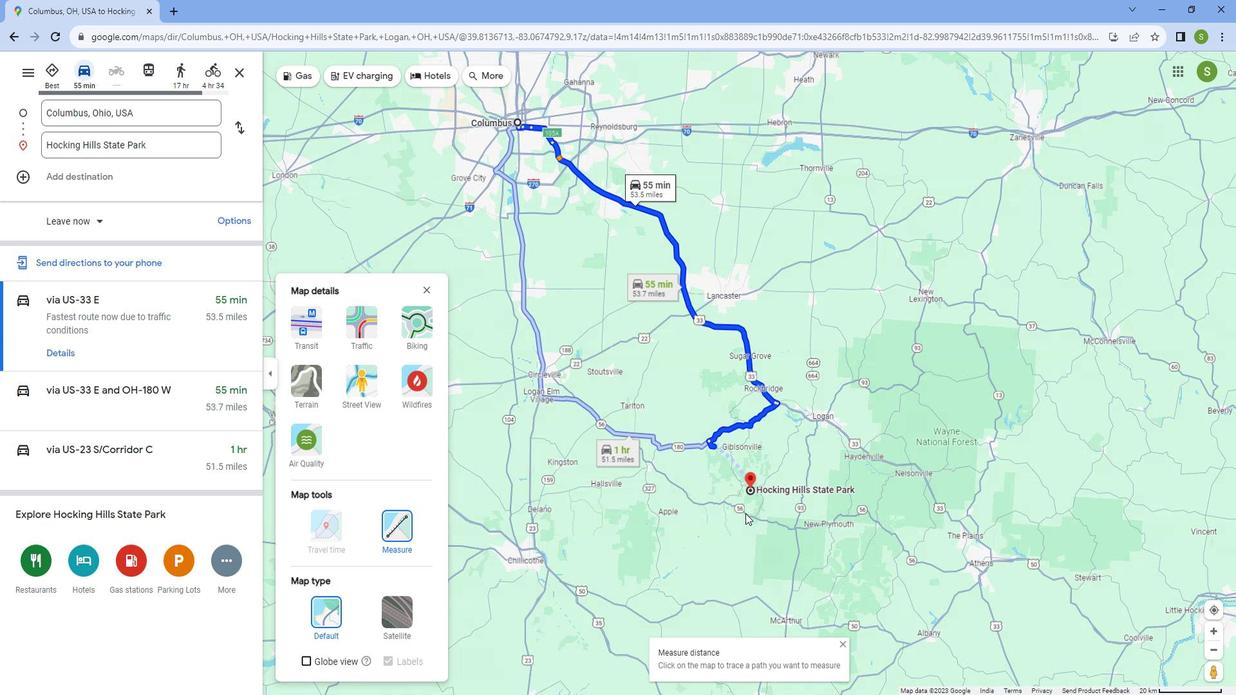 
Action: Mouse scrolled (756, 506) with delta (0, 0)
Screenshot: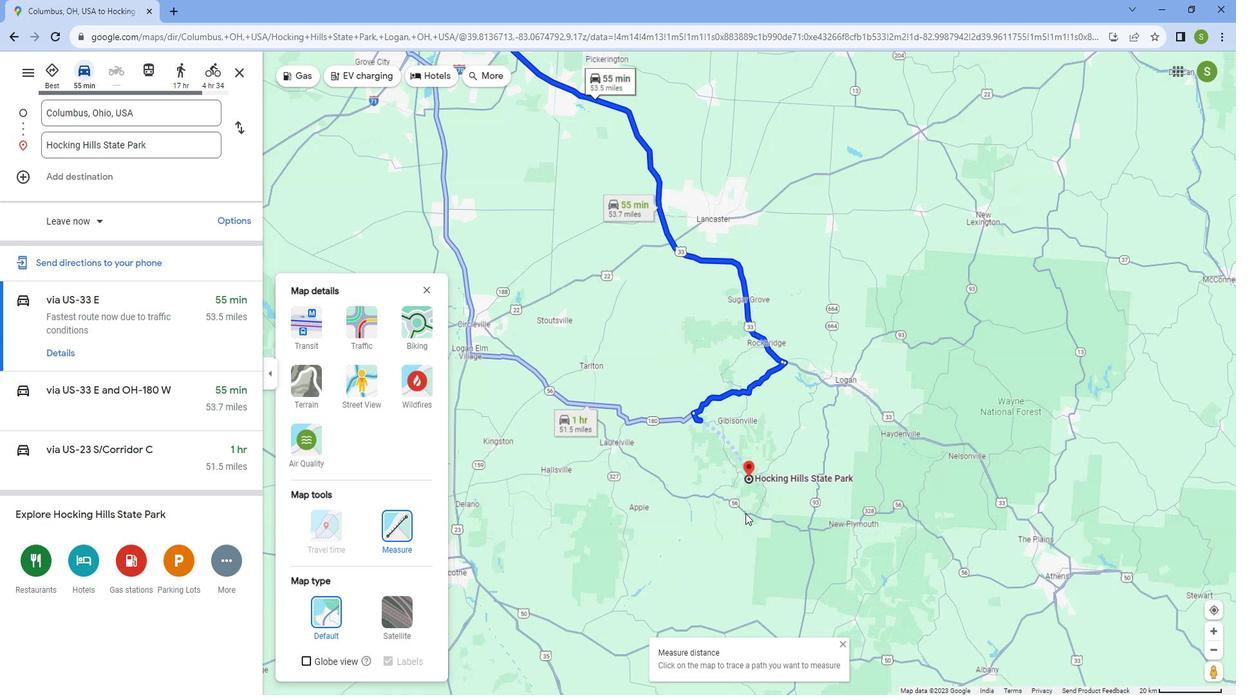 
Action: Mouse moved to (753, 498)
Screenshot: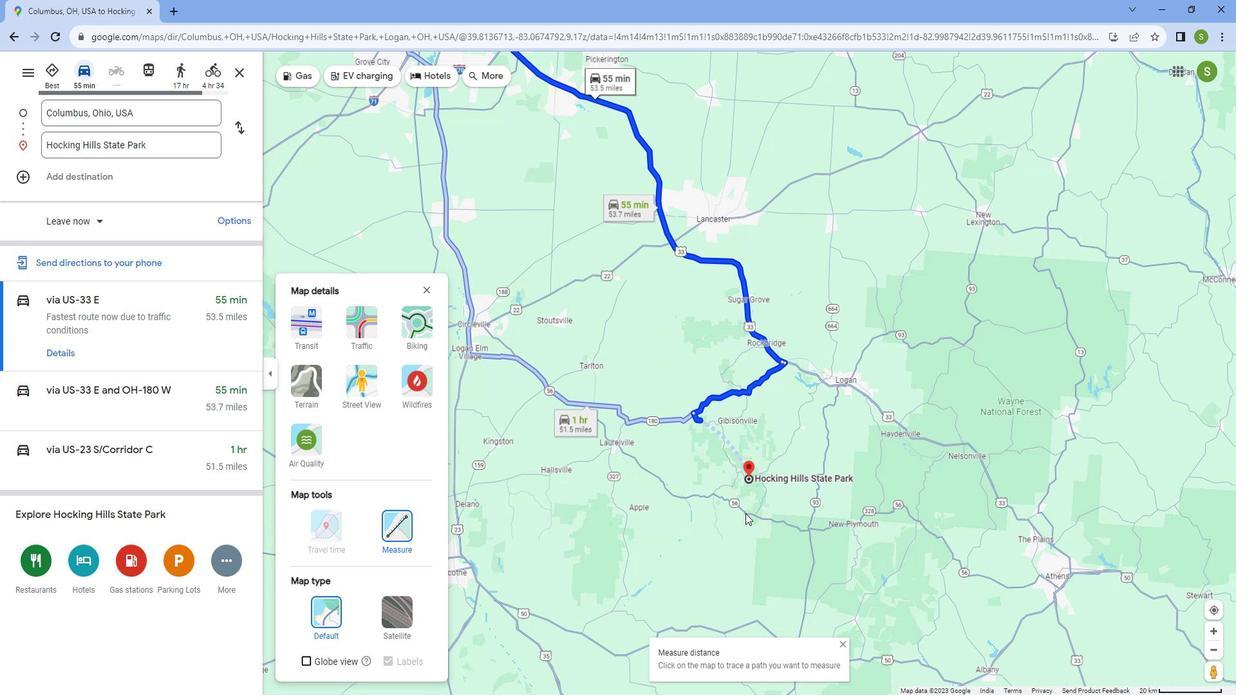 
Action: Mouse scrolled (753, 499) with delta (0, 0)
Screenshot: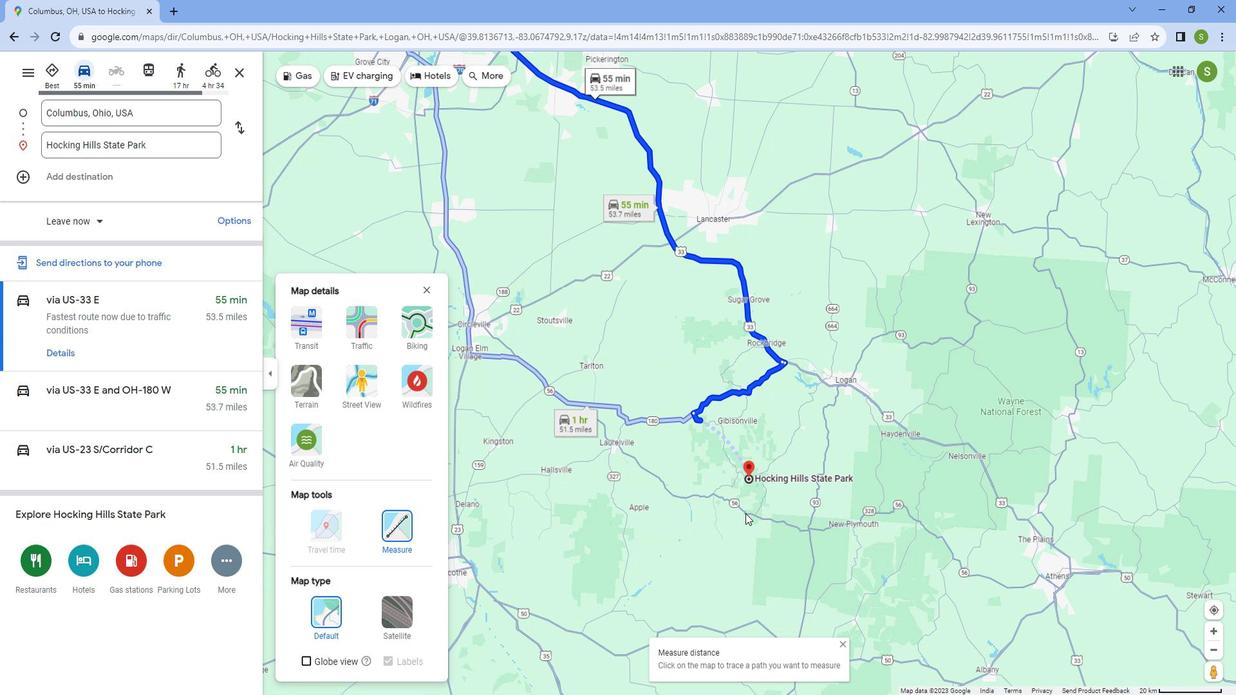 
Action: Mouse moved to (753, 497)
Screenshot: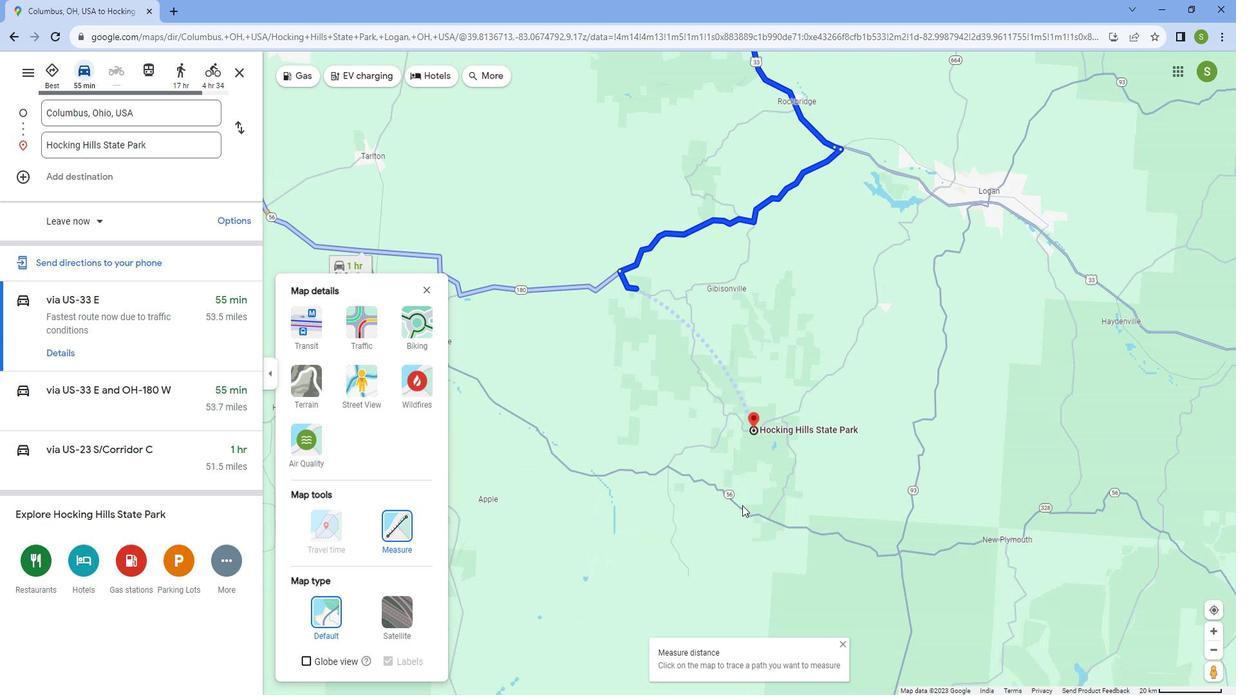 
Action: Mouse scrolled (753, 498) with delta (0, 0)
Screenshot: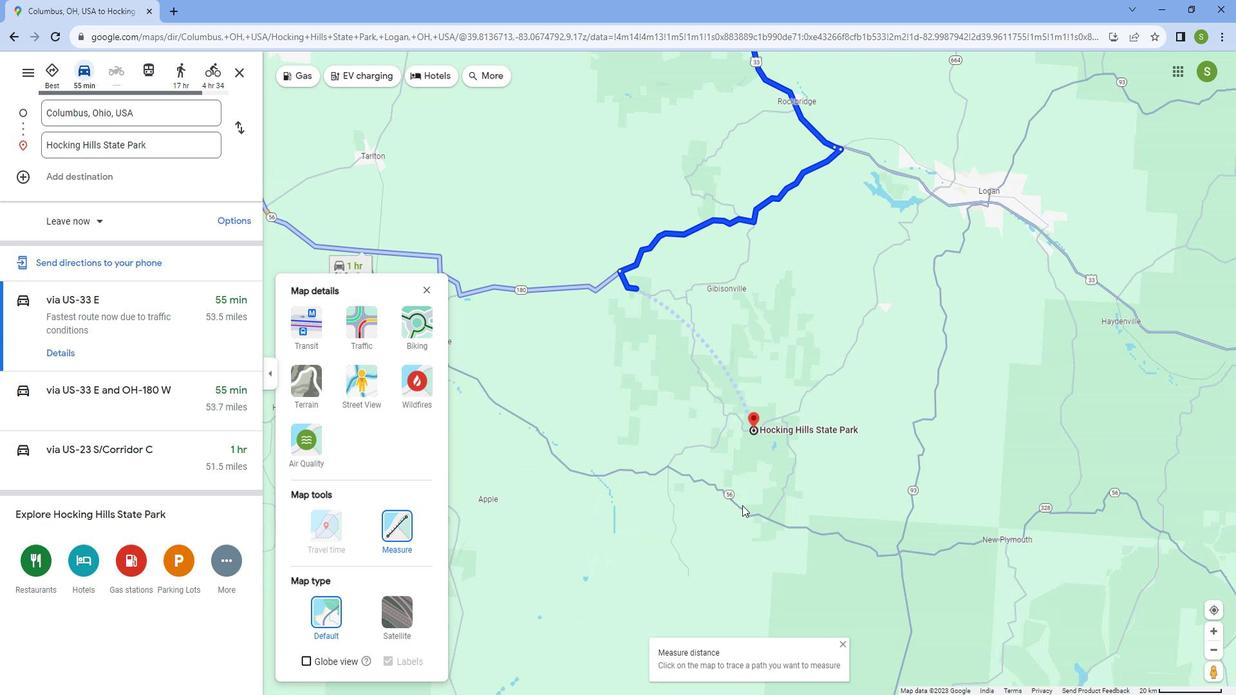 
Action: Mouse scrolled (753, 498) with delta (0, 0)
Screenshot: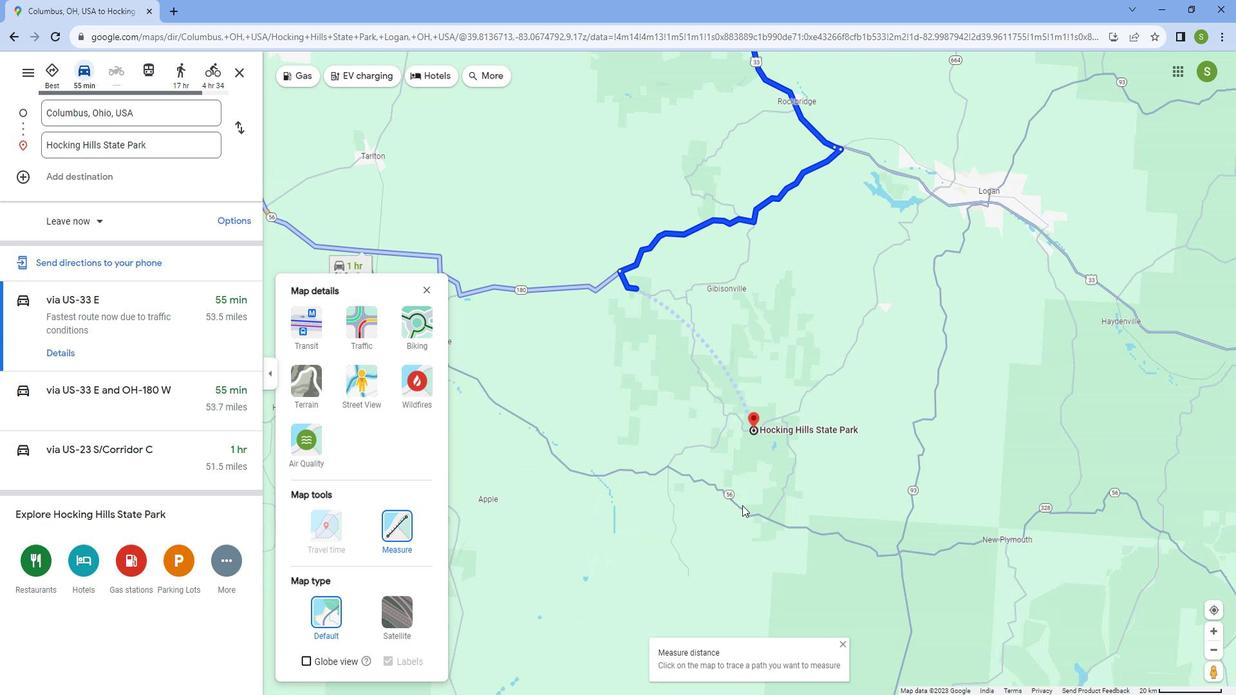 
Action: Mouse scrolled (753, 498) with delta (0, 0)
Screenshot: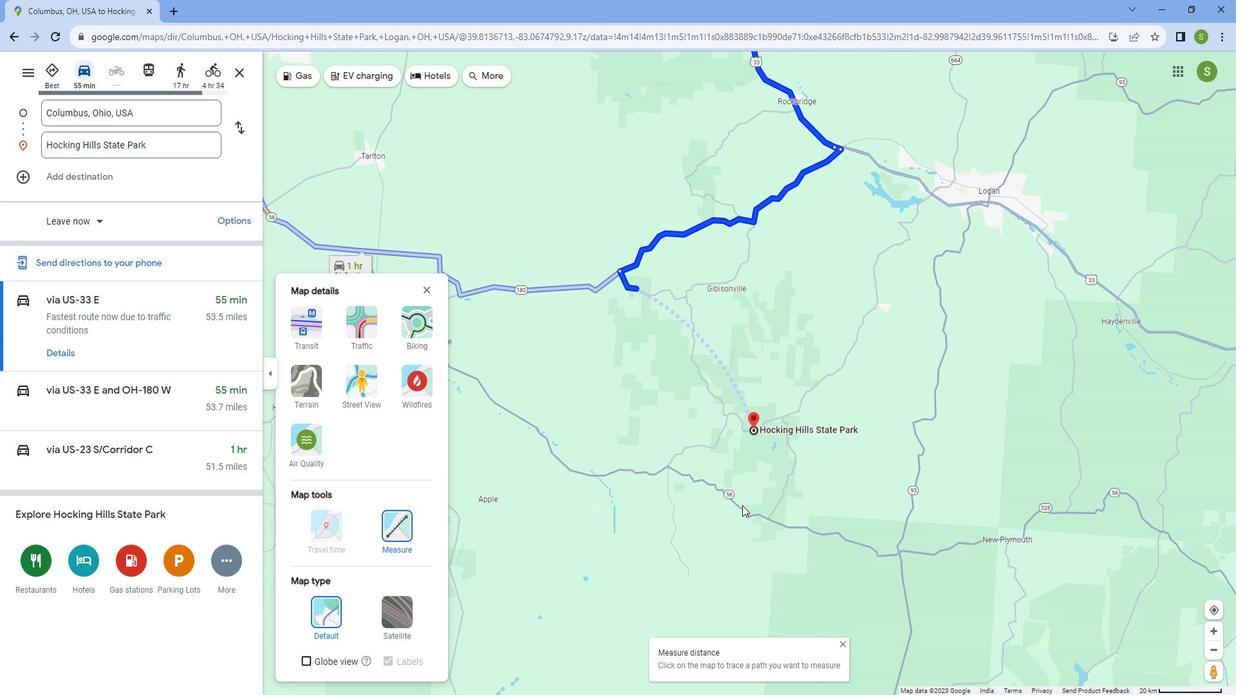 
Action: Mouse scrolled (753, 498) with delta (0, 0)
Screenshot: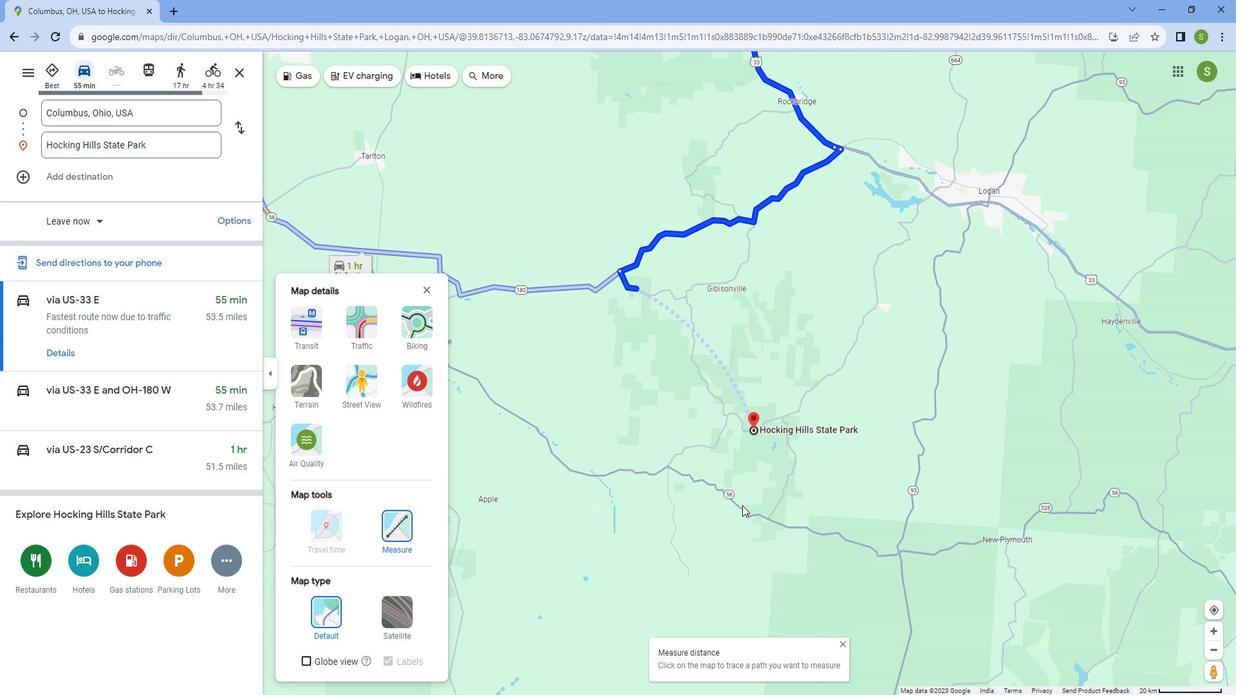 
Action: Mouse scrolled (753, 498) with delta (0, 0)
Screenshot: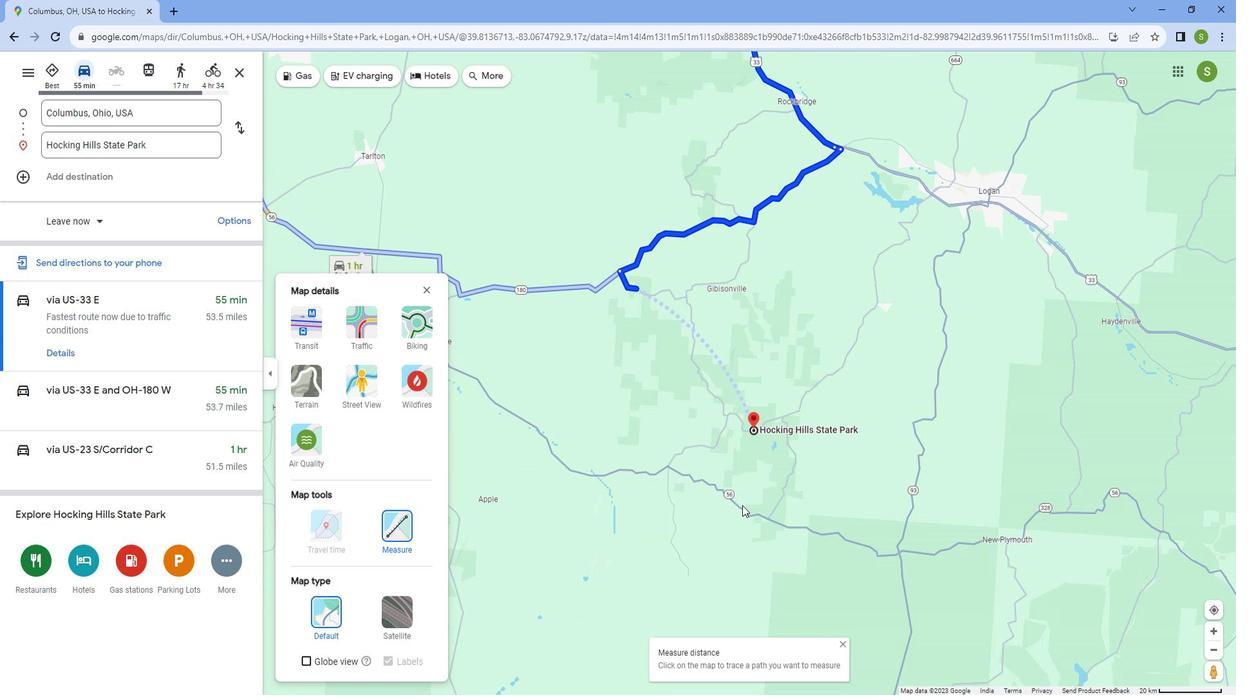 
Action: Mouse moved to (800, 296)
Screenshot: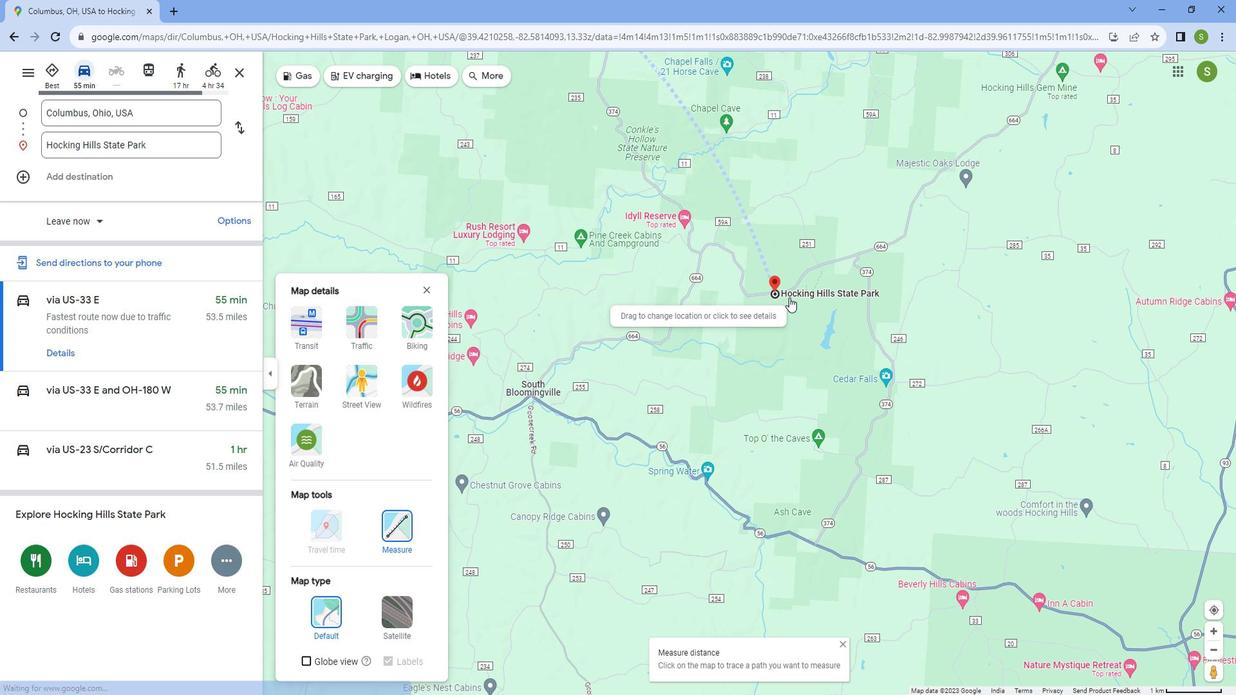 
Action: Mouse scrolled (800, 296) with delta (0, 0)
Screenshot: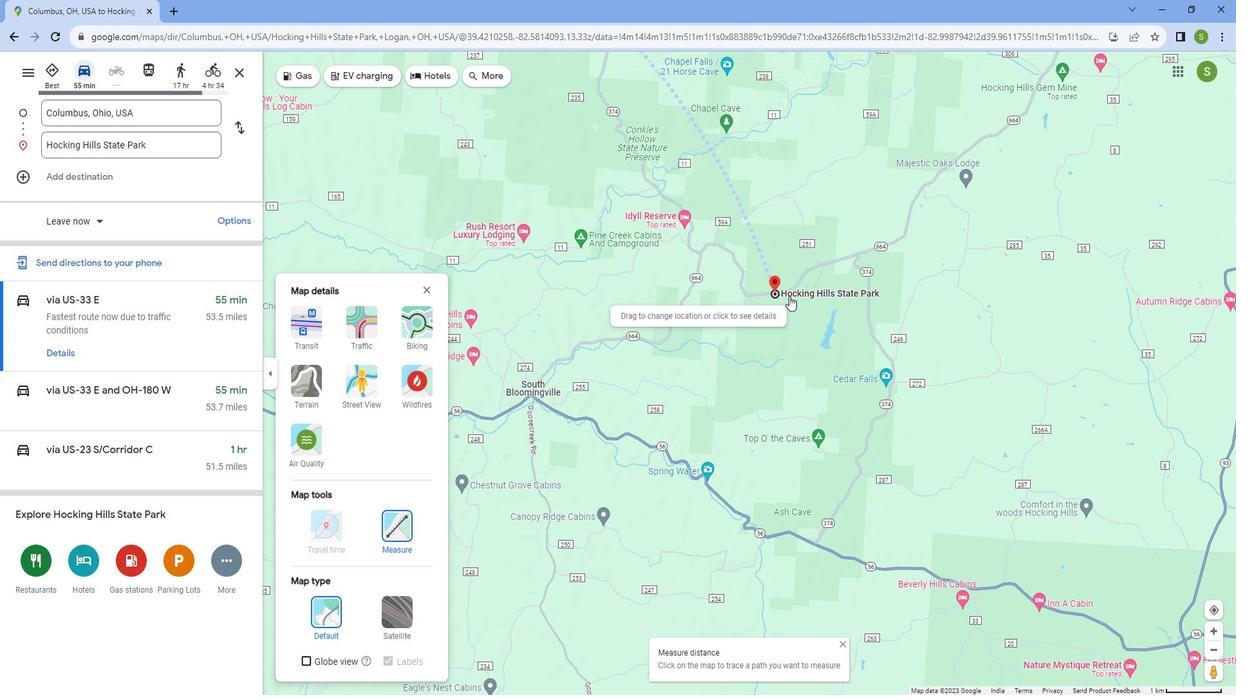 
Action: Mouse scrolled (800, 296) with delta (0, 0)
Screenshot: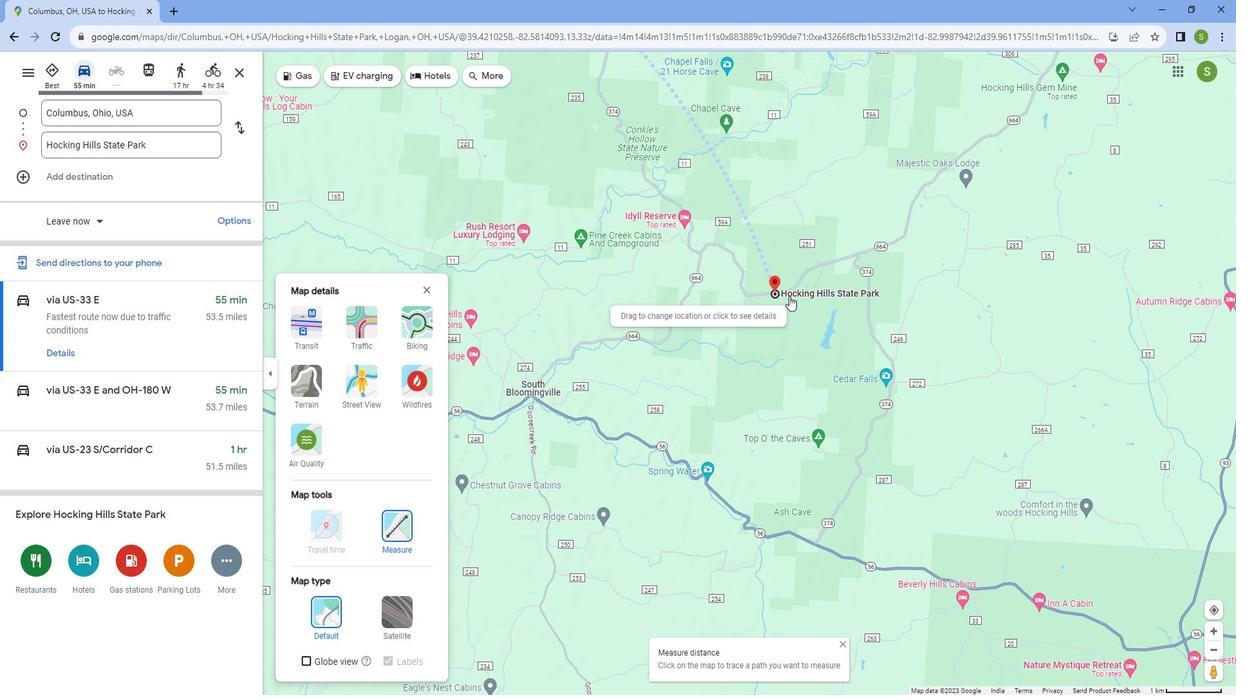 
Action: Mouse scrolled (800, 296) with delta (0, 0)
Screenshot: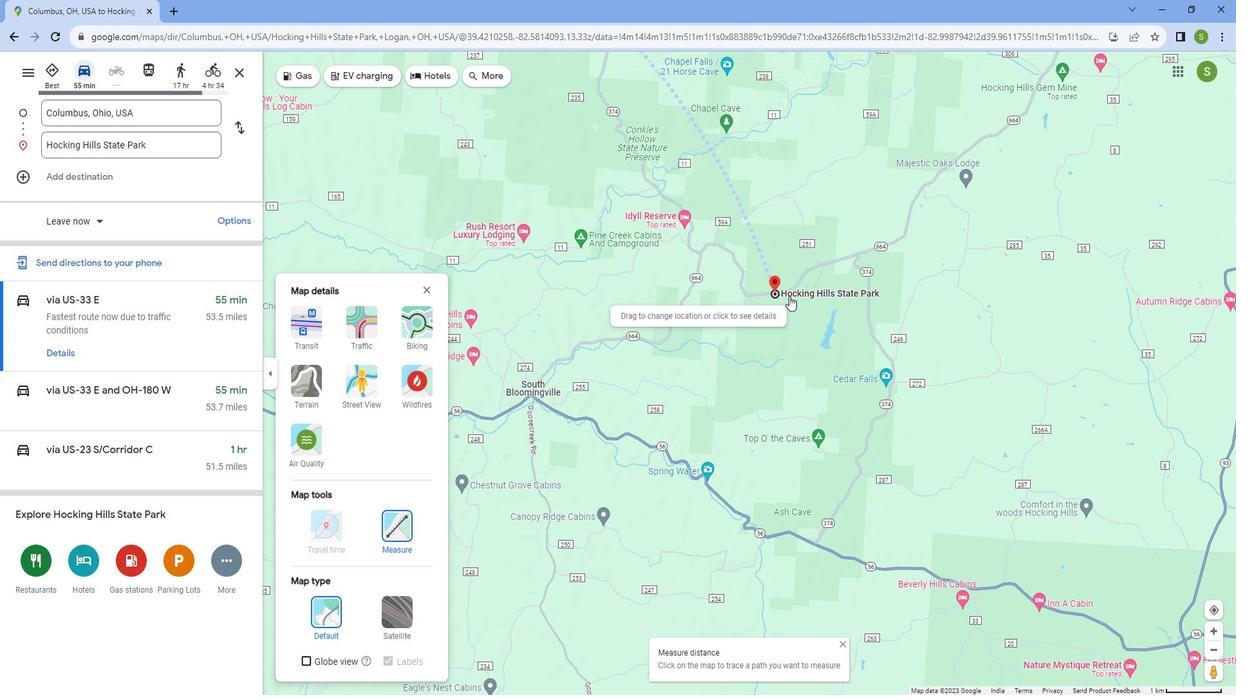
Action: Mouse scrolled (800, 296) with delta (0, 0)
Screenshot: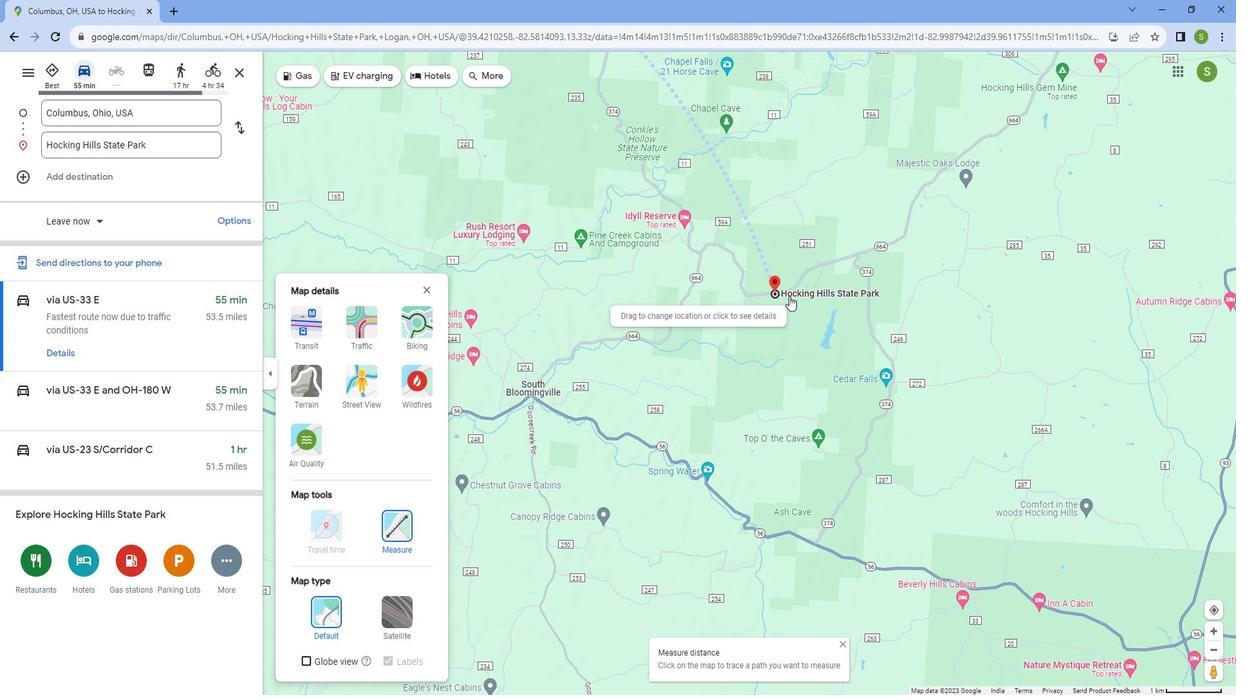 
Action: Mouse scrolled (800, 296) with delta (0, 0)
Screenshot: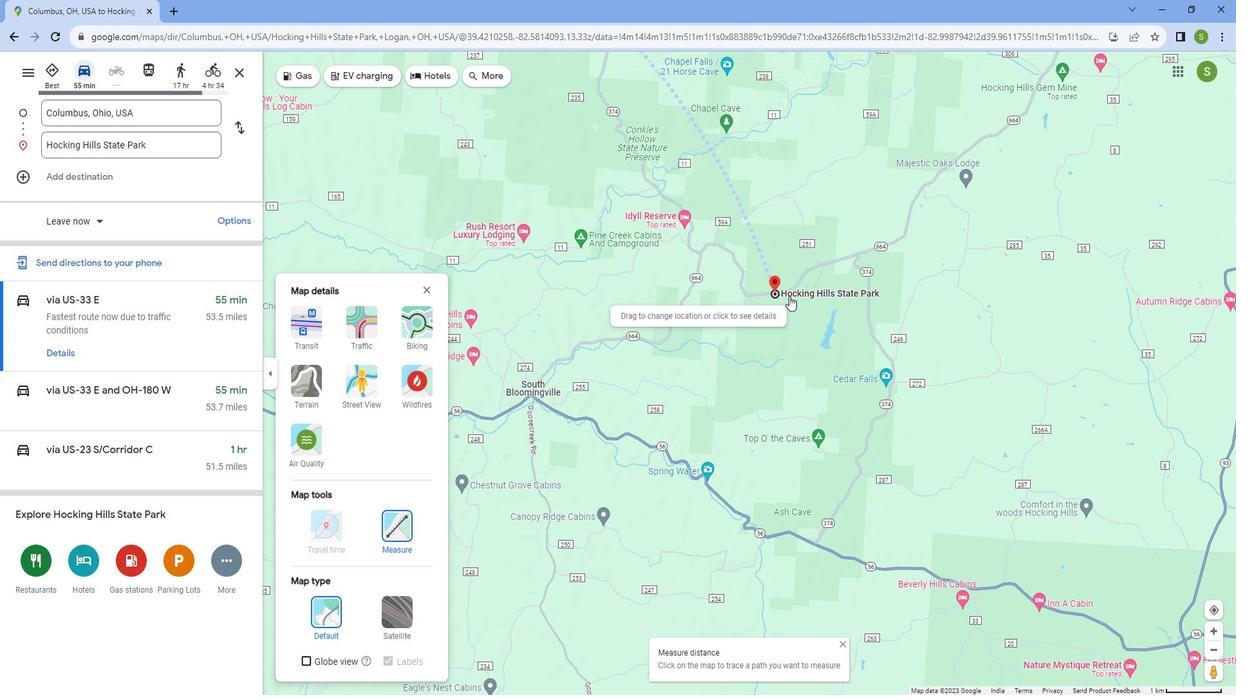 
Action: Mouse scrolled (800, 296) with delta (0, 0)
Screenshot: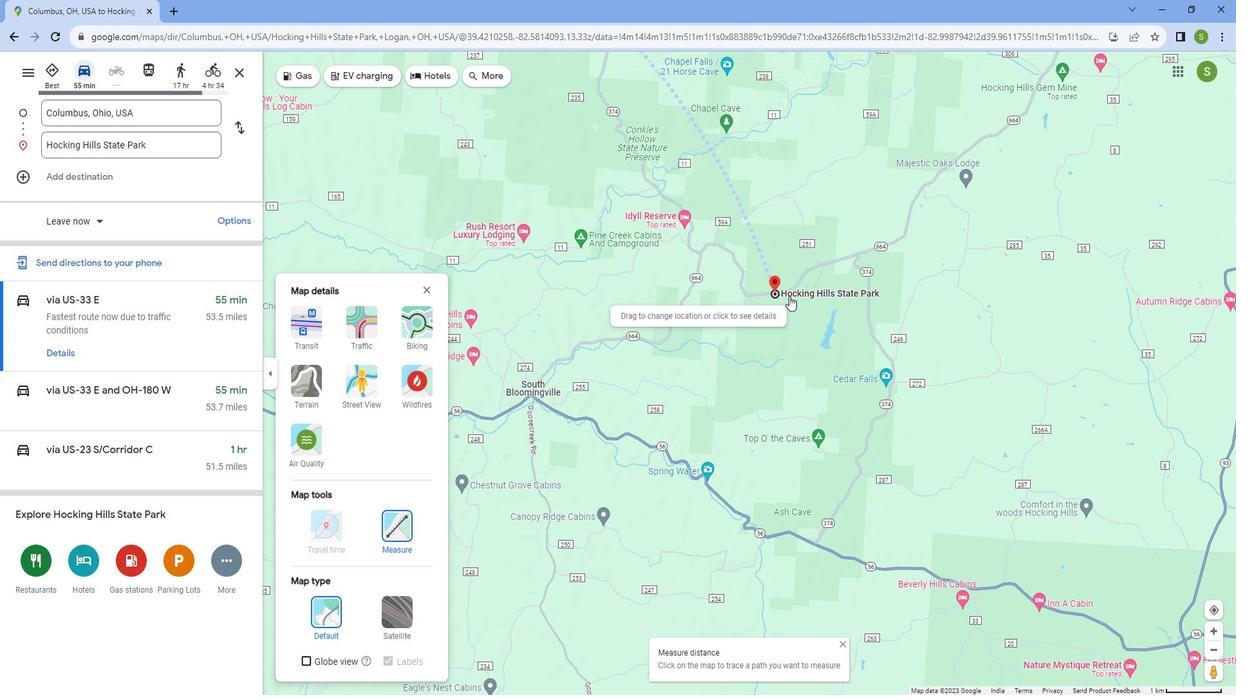
Action: Mouse scrolled (800, 296) with delta (0, 0)
Screenshot: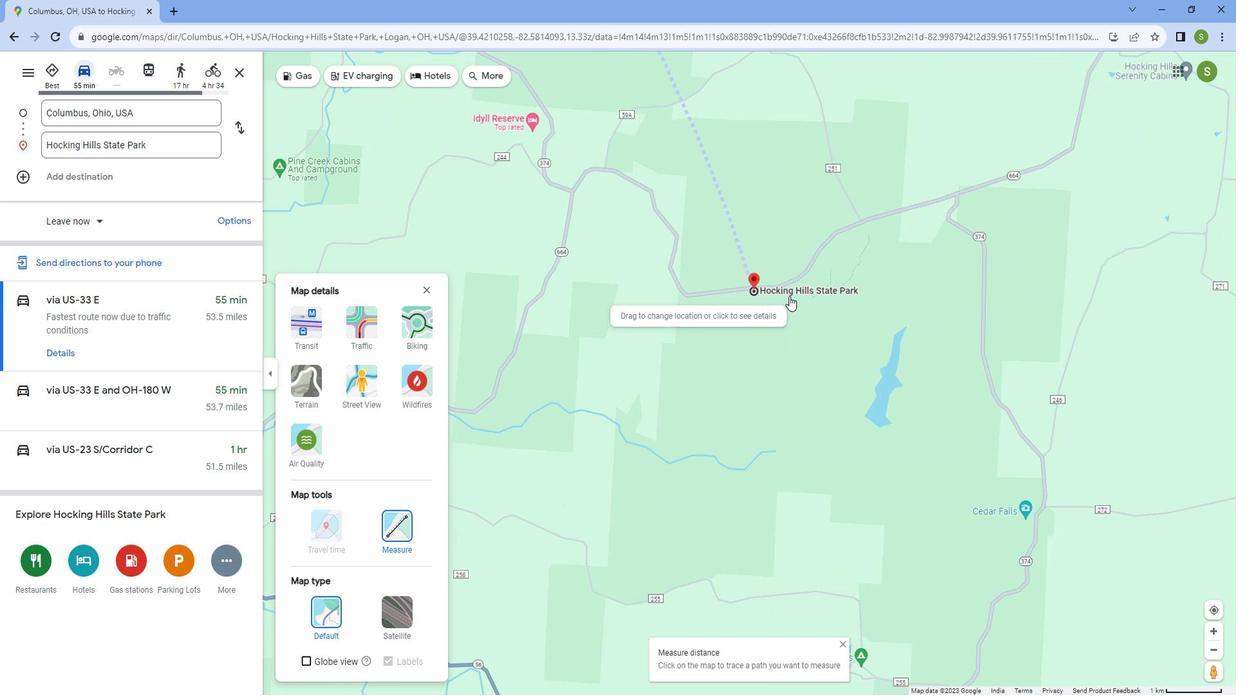 
Action: Mouse scrolled (800, 296) with delta (0, 0)
Screenshot: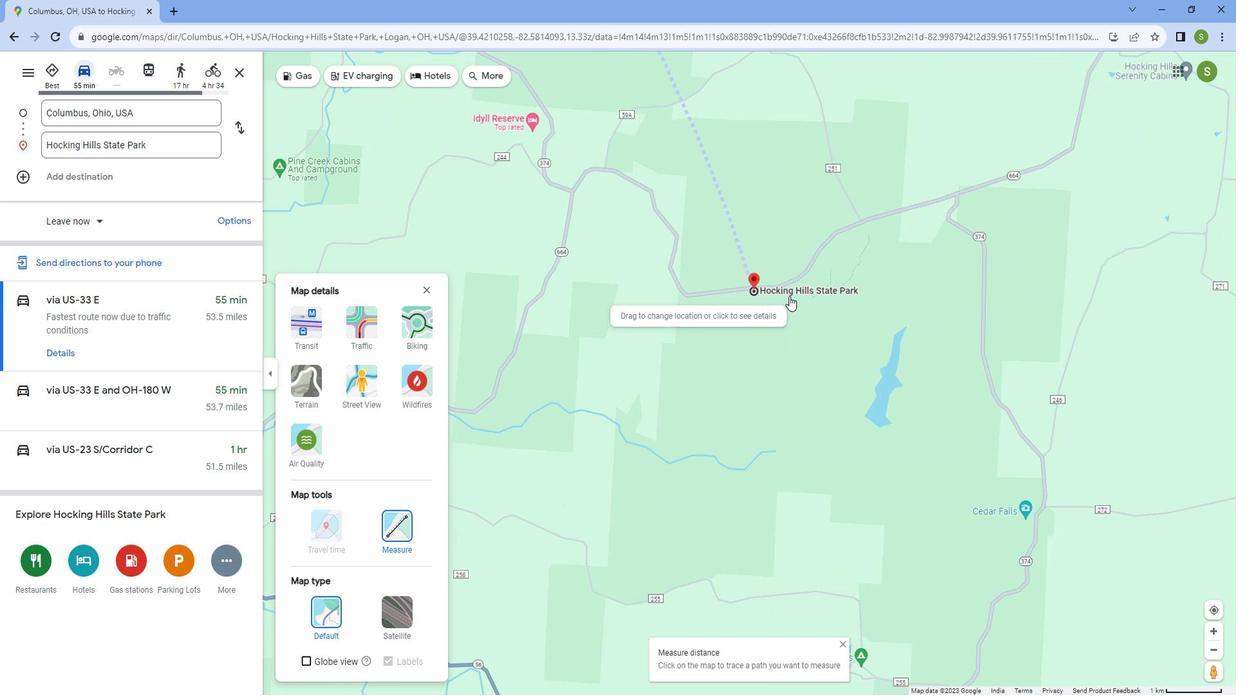 
Action: Mouse scrolled (800, 296) with delta (0, 0)
Screenshot: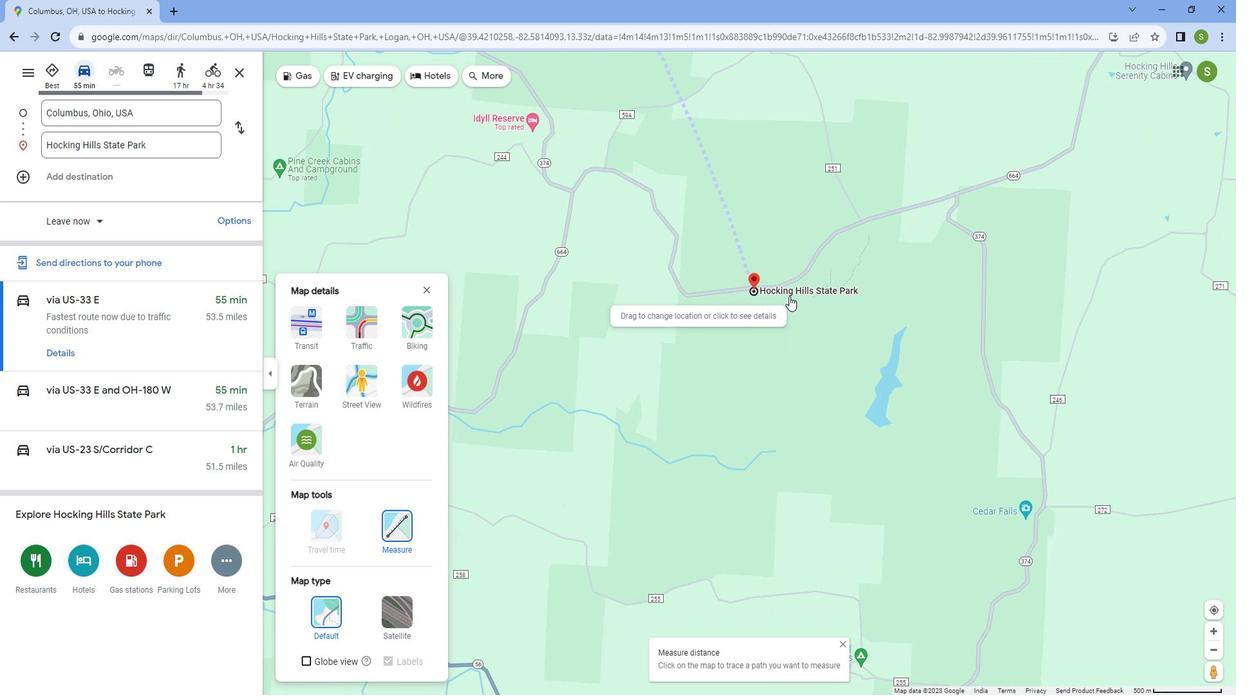 
Action: Mouse scrolled (800, 296) with delta (0, 0)
Screenshot: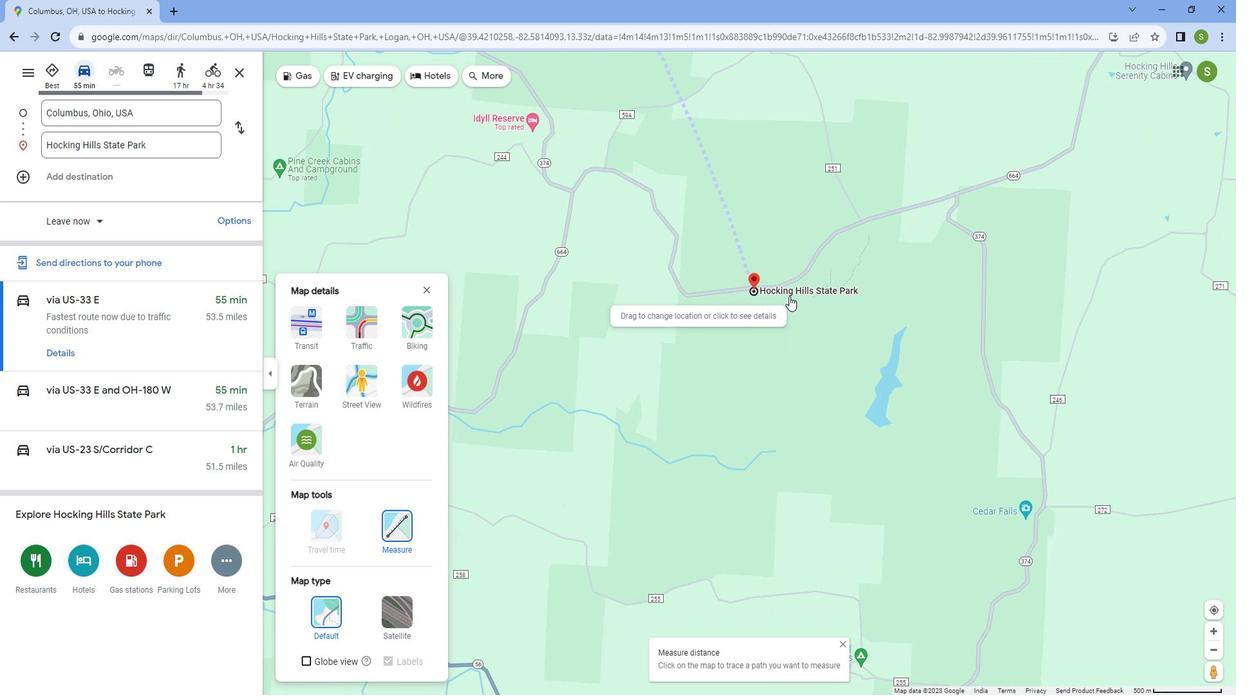 
Action: Mouse scrolled (800, 296) with delta (0, 0)
Screenshot: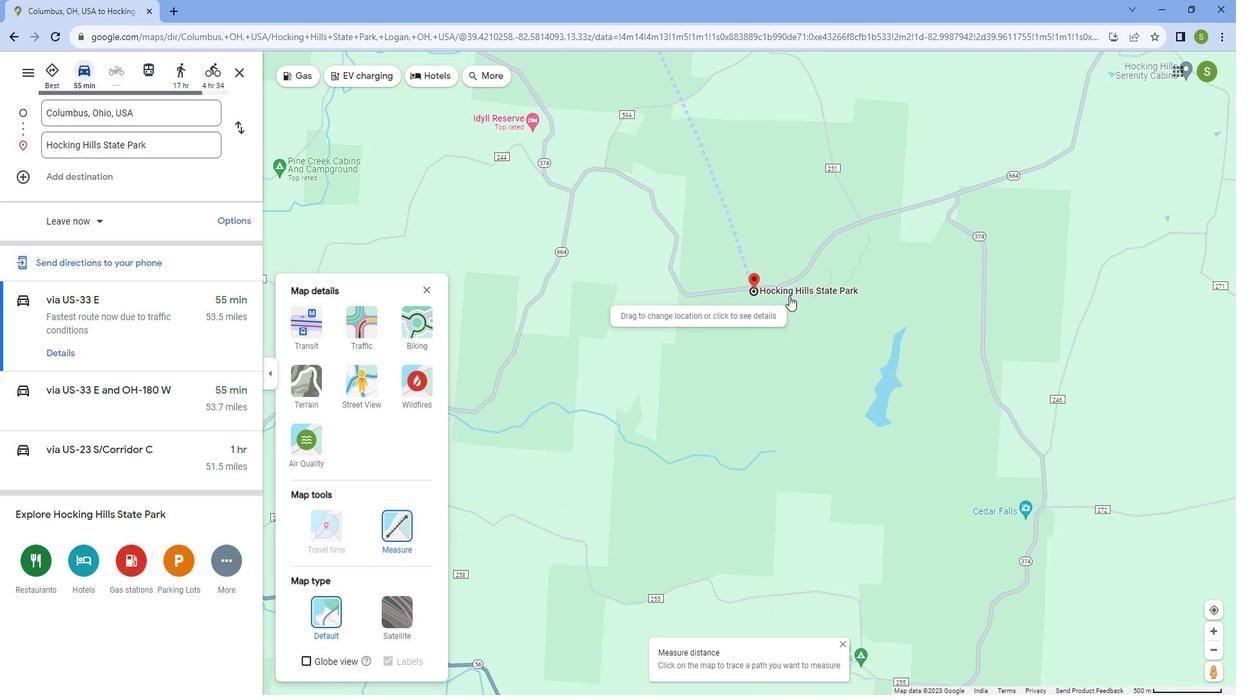 
Action: Mouse moved to (783, 283)
Screenshot: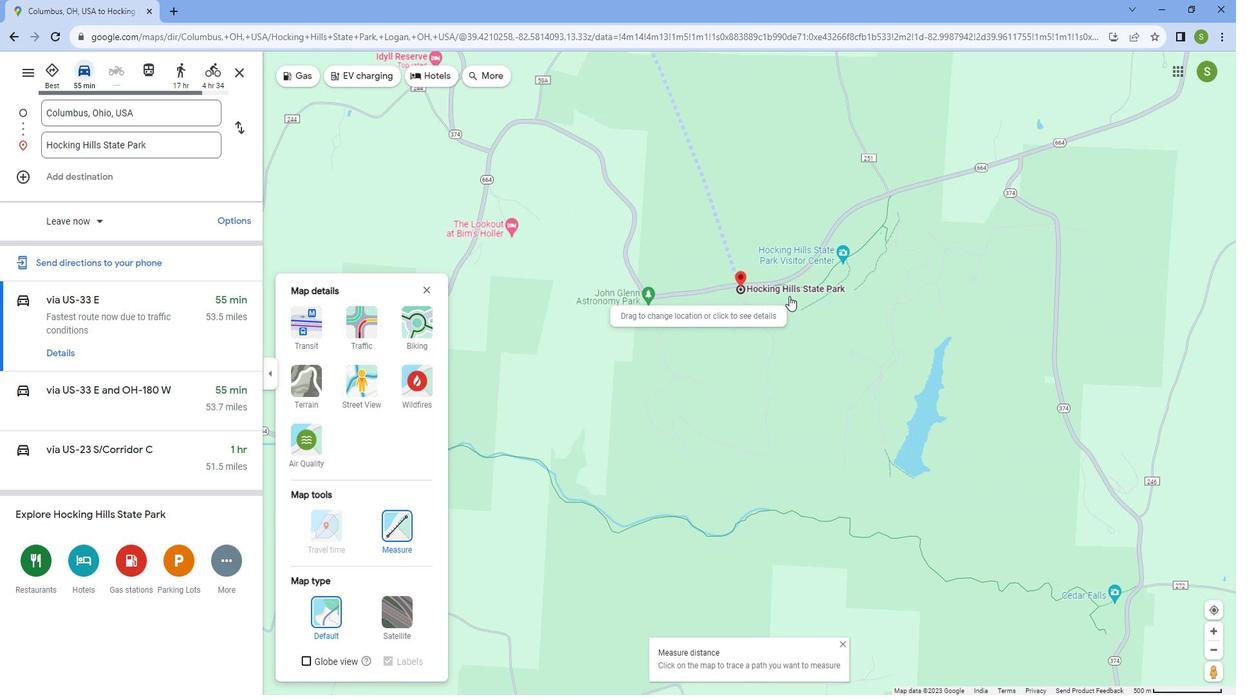 
Action: Mouse scrolled (783, 284) with delta (0, 0)
Screenshot: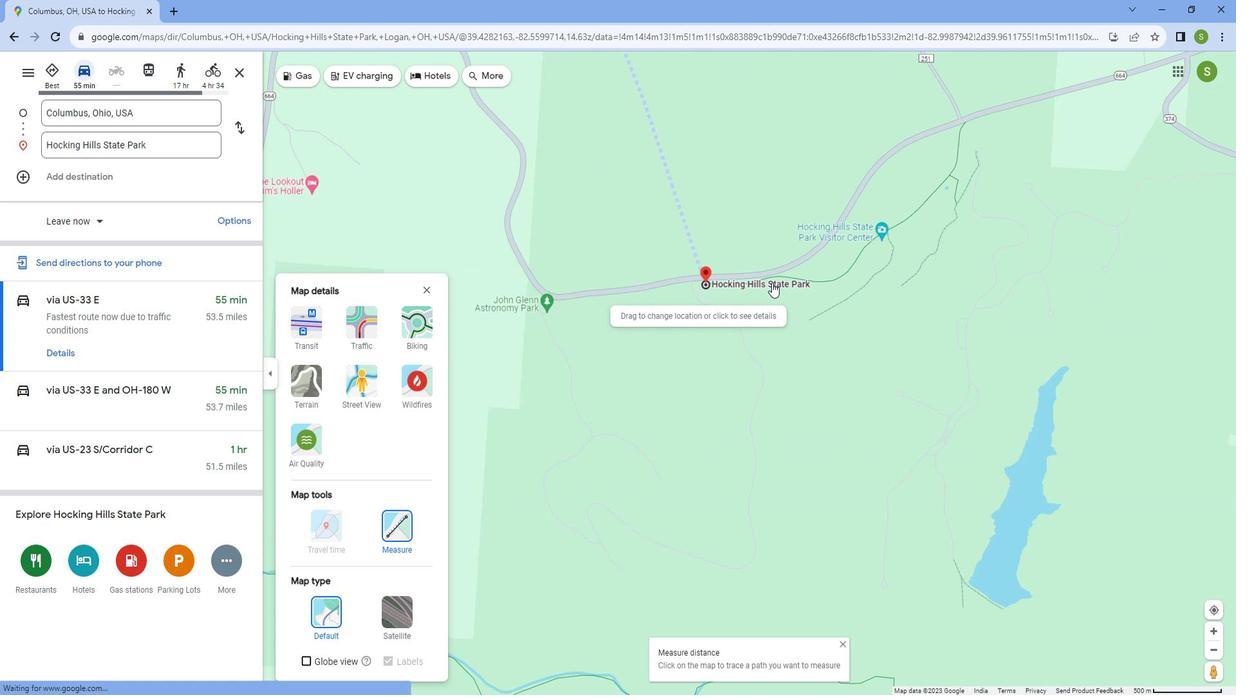 
Action: Mouse scrolled (783, 284) with delta (0, 0)
Screenshot: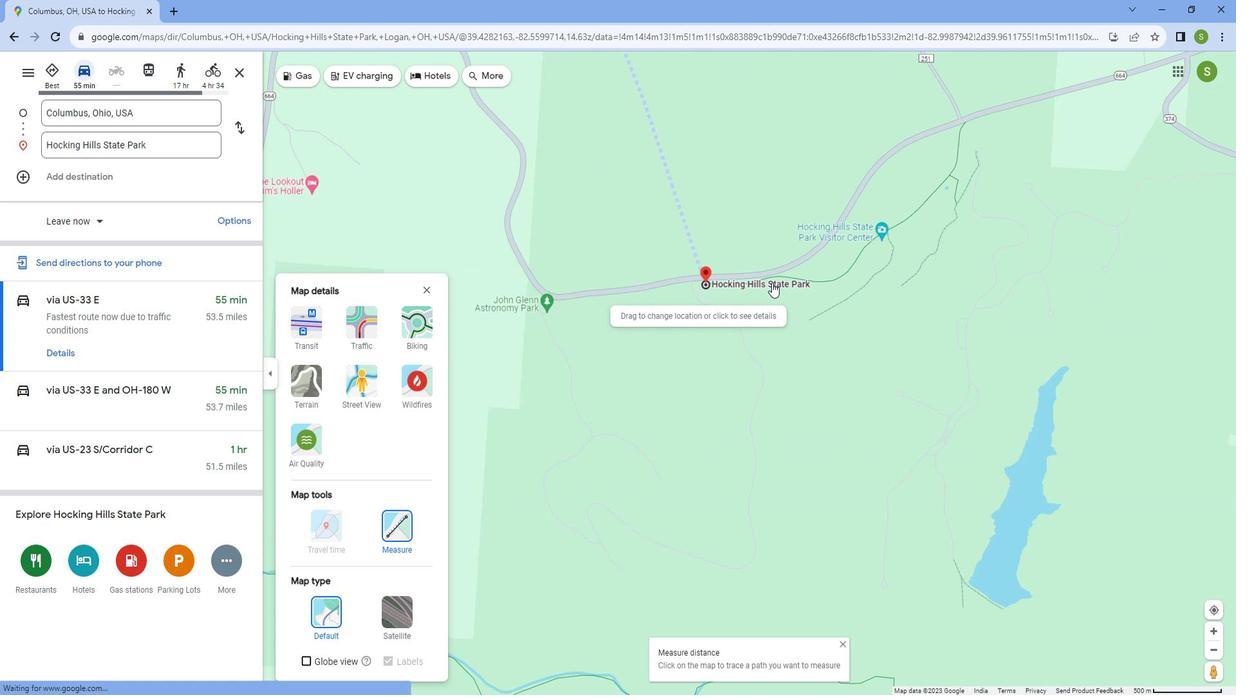 
Action: Mouse scrolled (783, 284) with delta (0, 0)
Screenshot: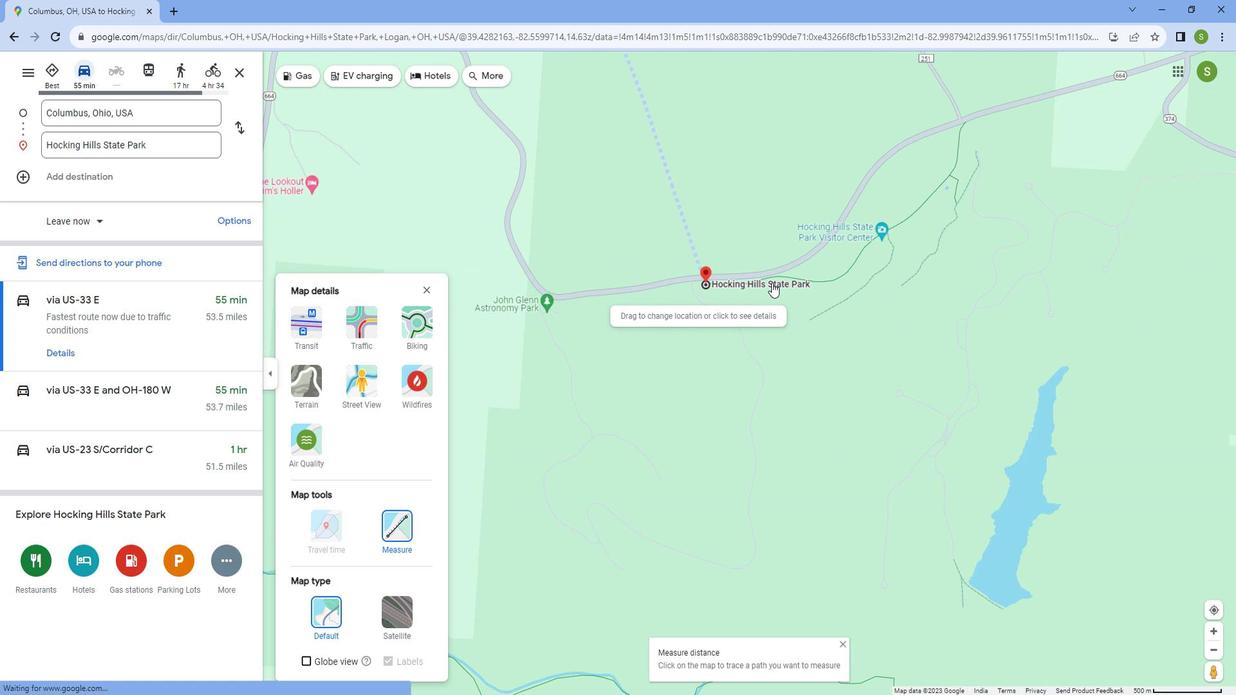 
Action: Mouse scrolled (783, 284) with delta (0, 0)
Screenshot: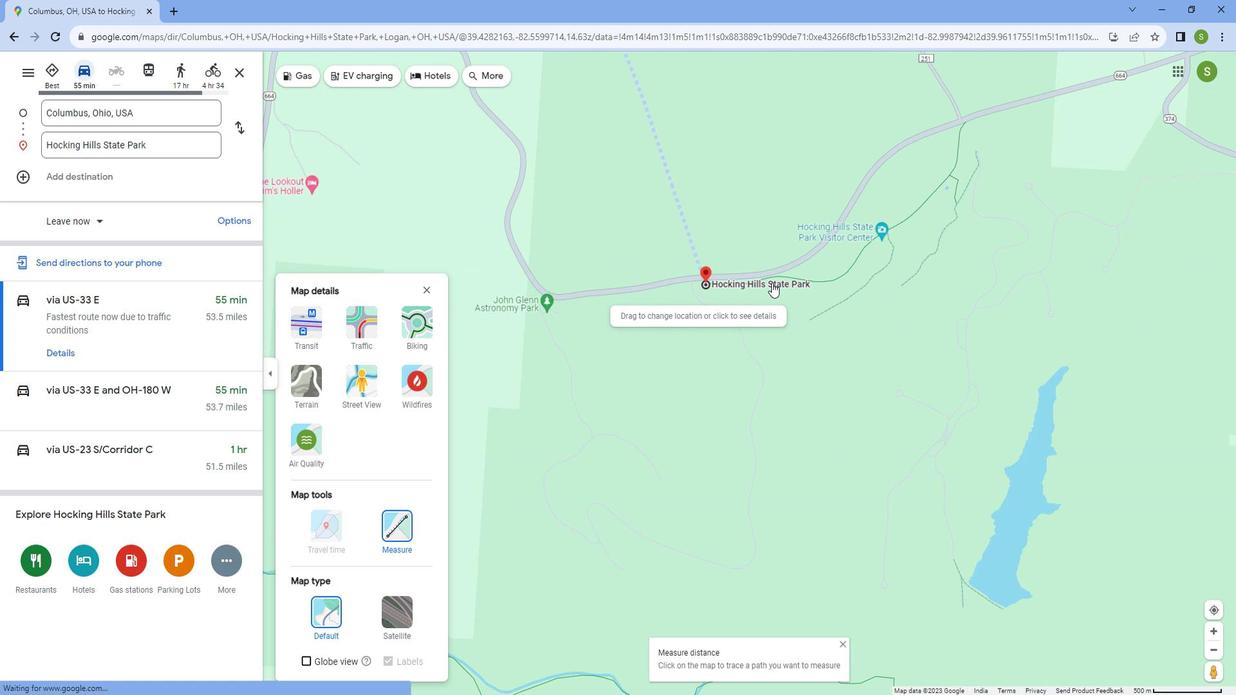 
Action: Mouse scrolled (783, 284) with delta (0, 0)
Screenshot: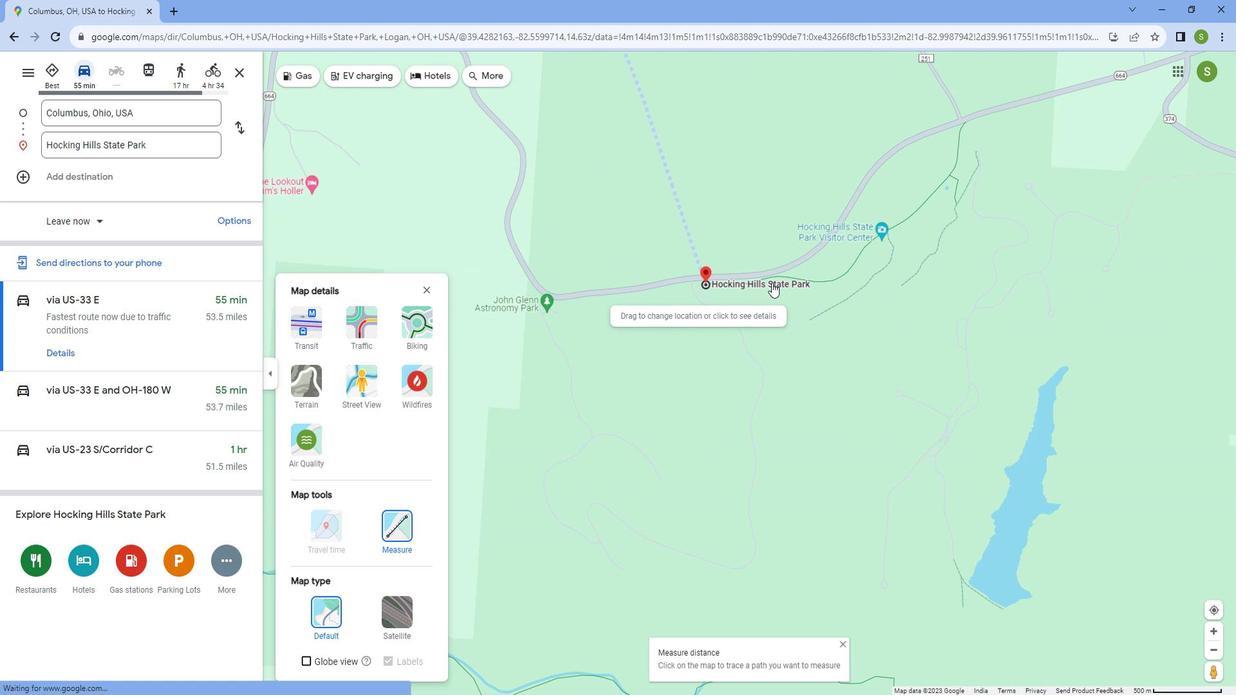 
Action: Mouse scrolled (783, 284) with delta (0, 0)
Screenshot: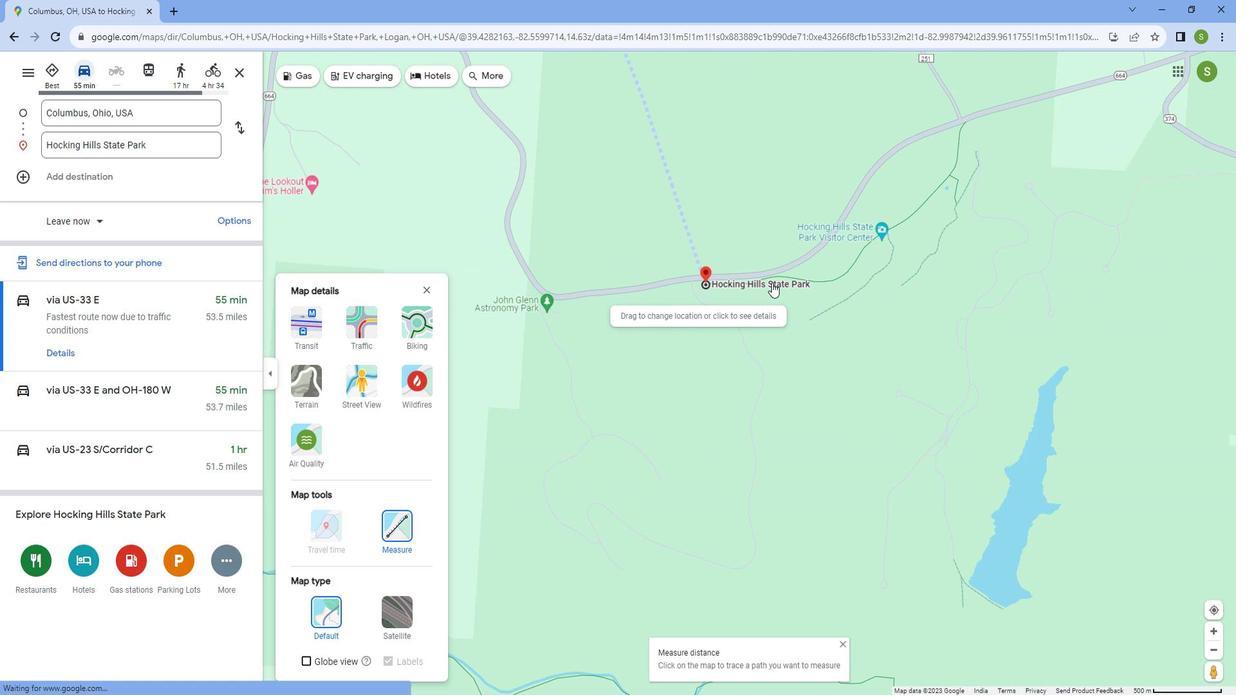 
Action: Mouse scrolled (783, 284) with delta (0, 0)
Screenshot: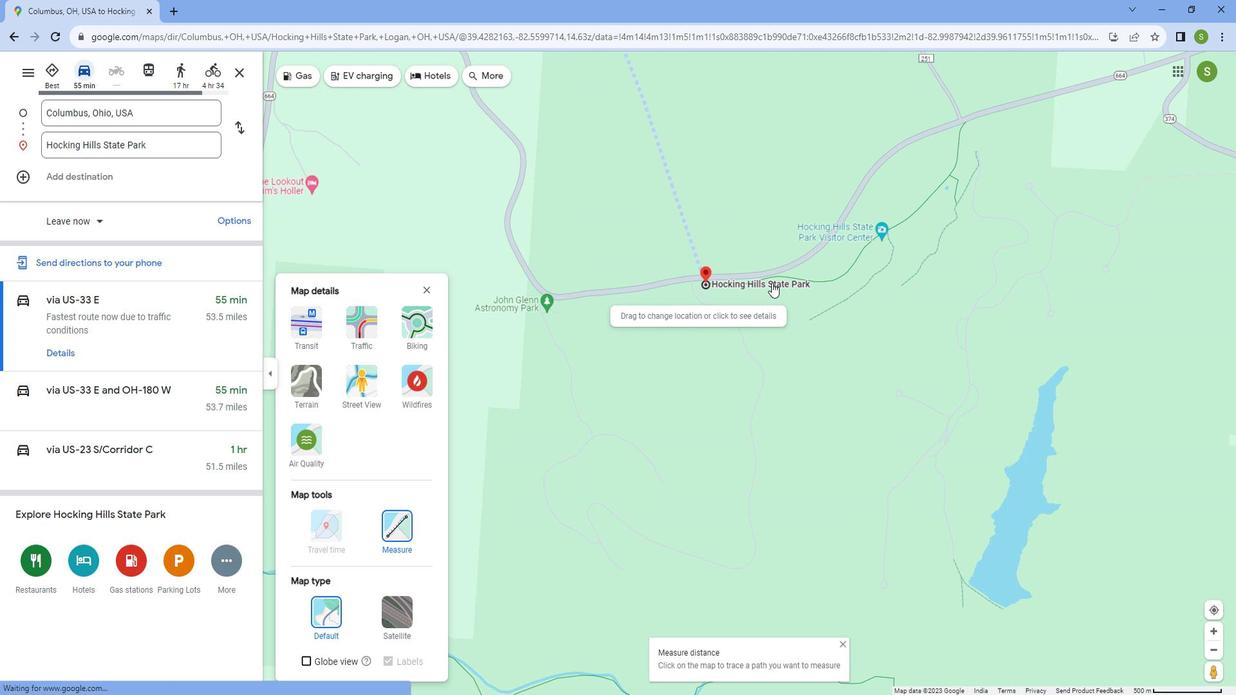 
Action: Mouse scrolled (783, 282) with delta (0, 0)
Screenshot: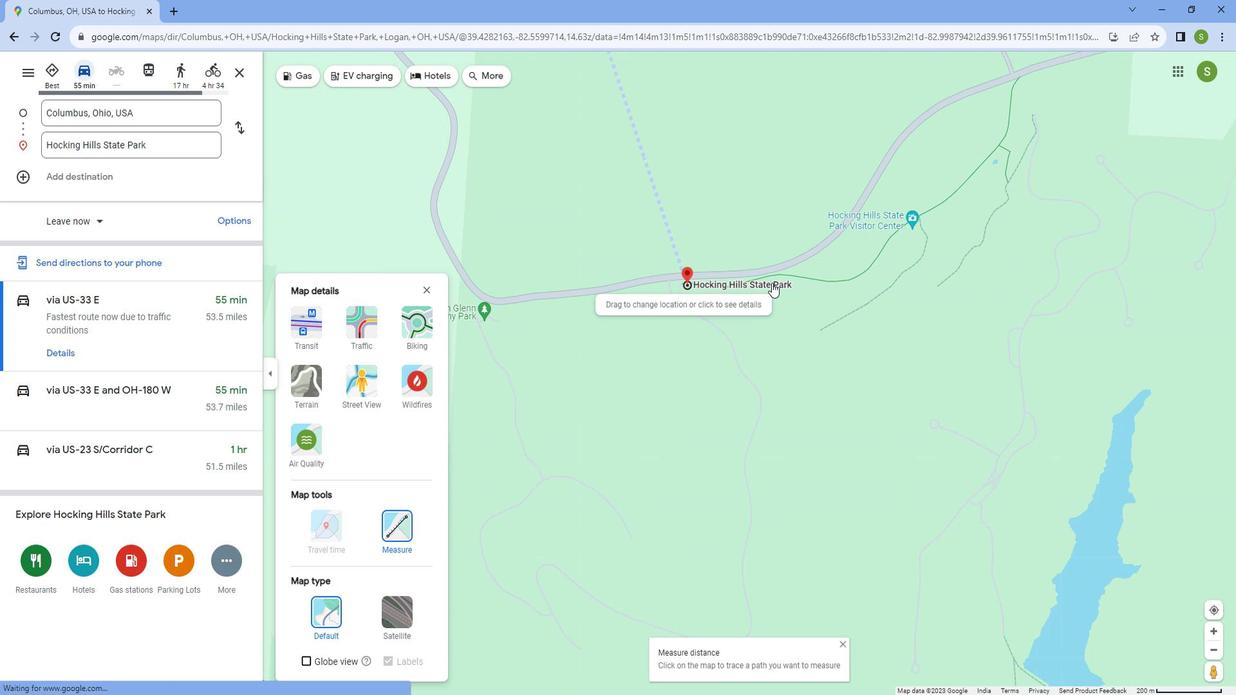
Action: Mouse moved to (620, 287)
Screenshot: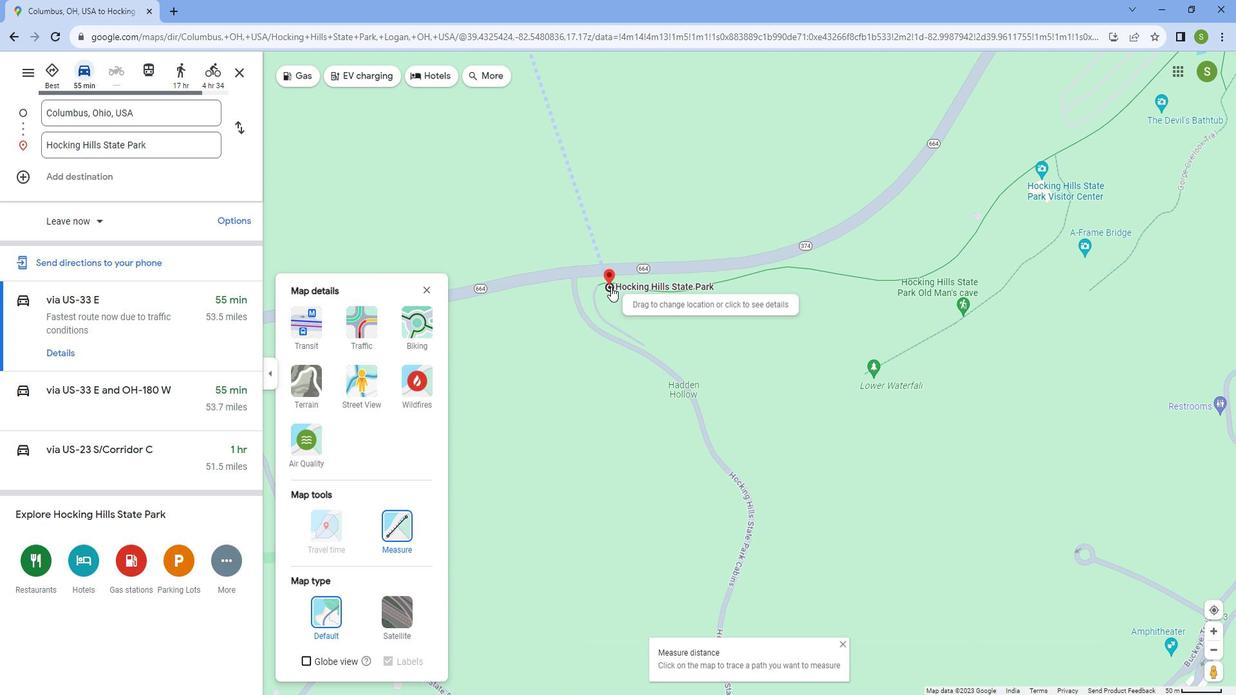 
Action: Mouse pressed left at (620, 287)
Screenshot: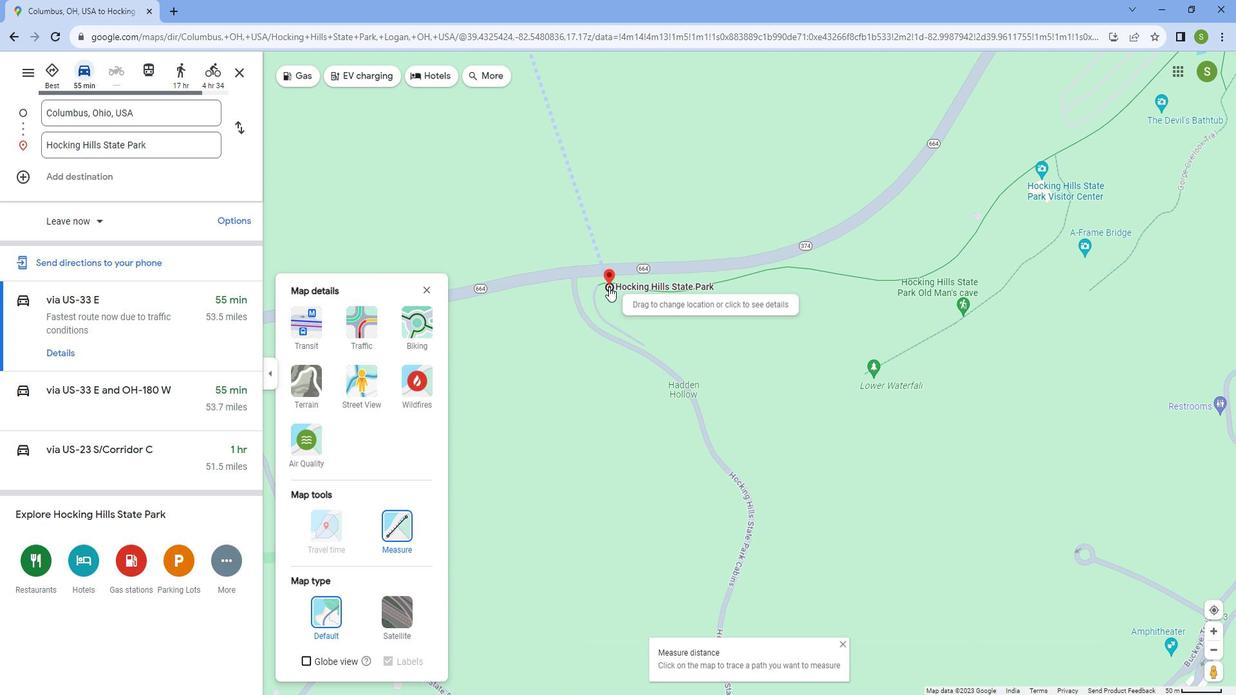 
Action: Mouse moved to (621, 282)
Screenshot: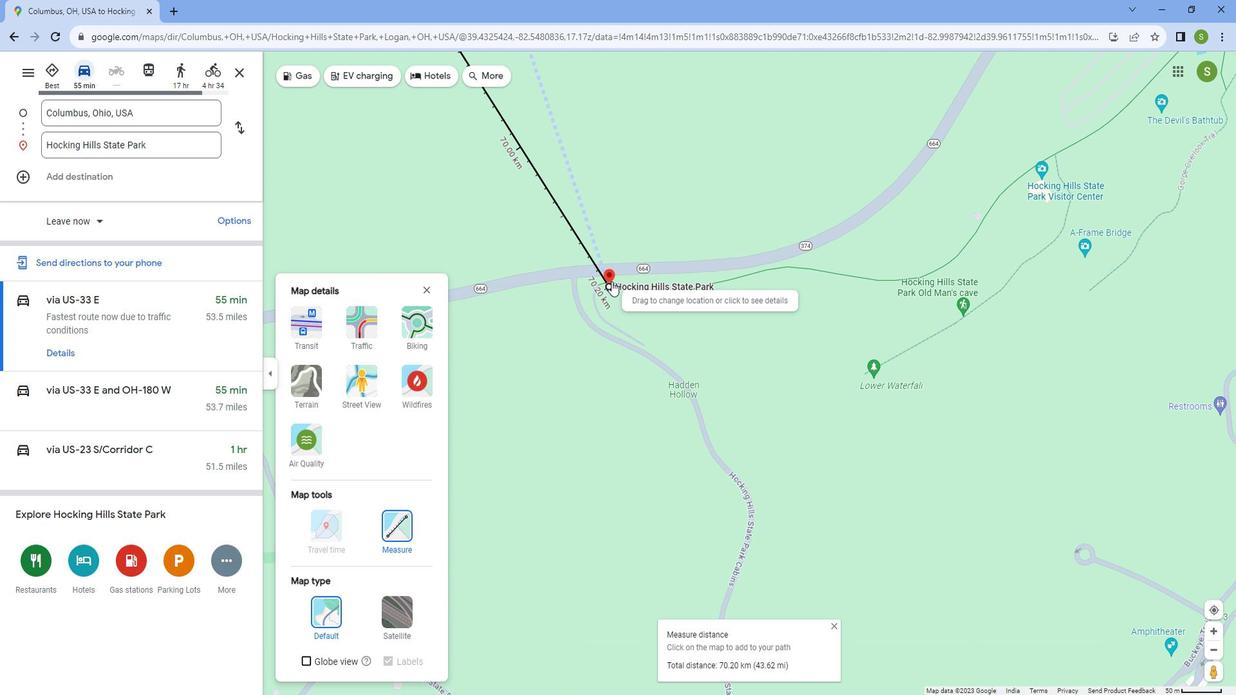 
Action: Mouse scrolled (621, 282) with delta (0, 0)
Screenshot: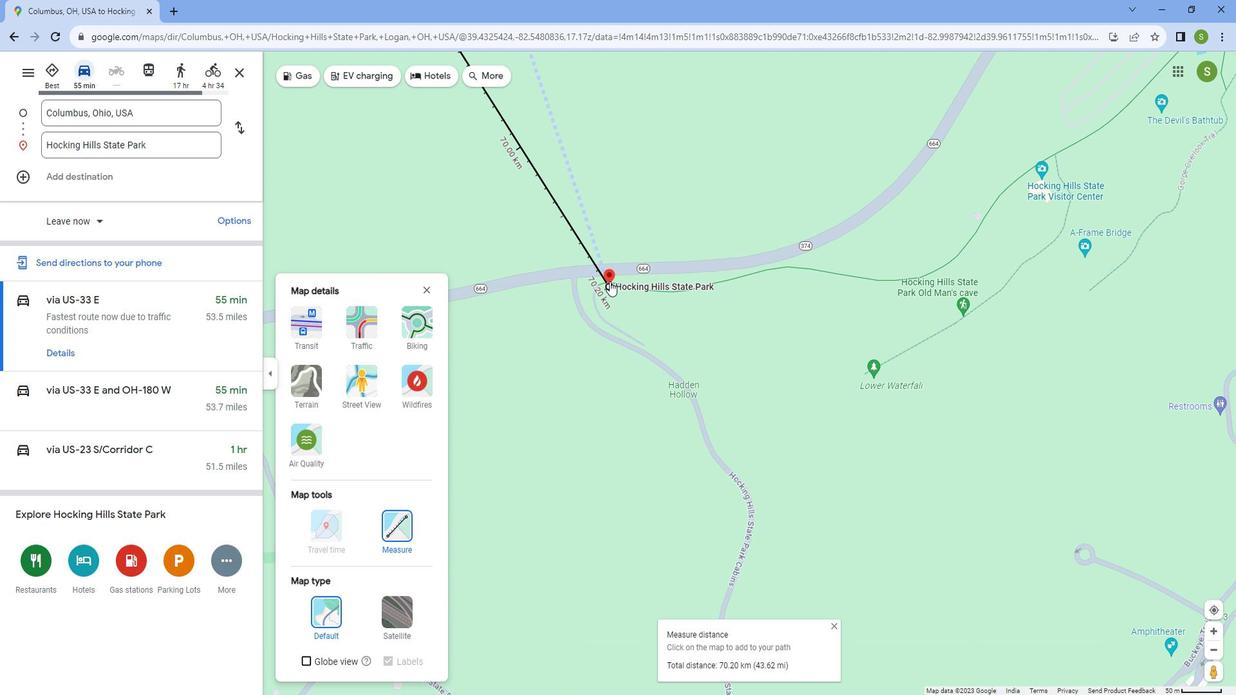 
Action: Mouse scrolled (621, 282) with delta (0, 0)
Screenshot: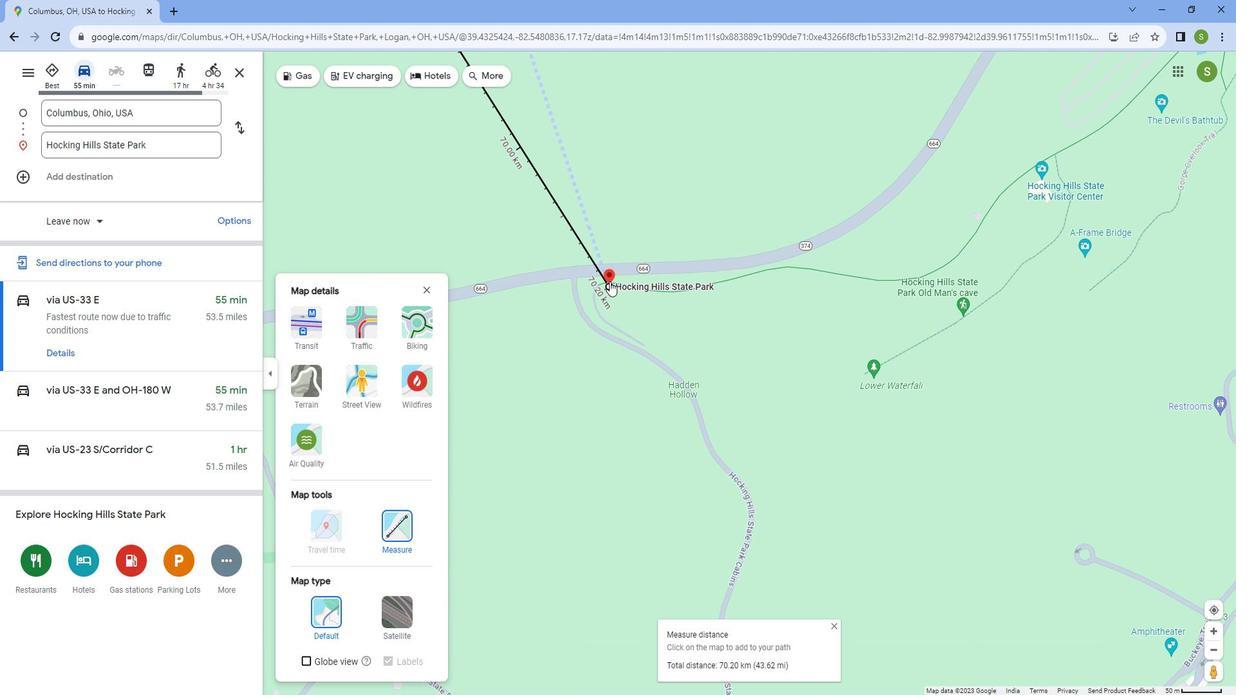 
Action: Mouse scrolled (621, 282) with delta (0, 0)
Screenshot: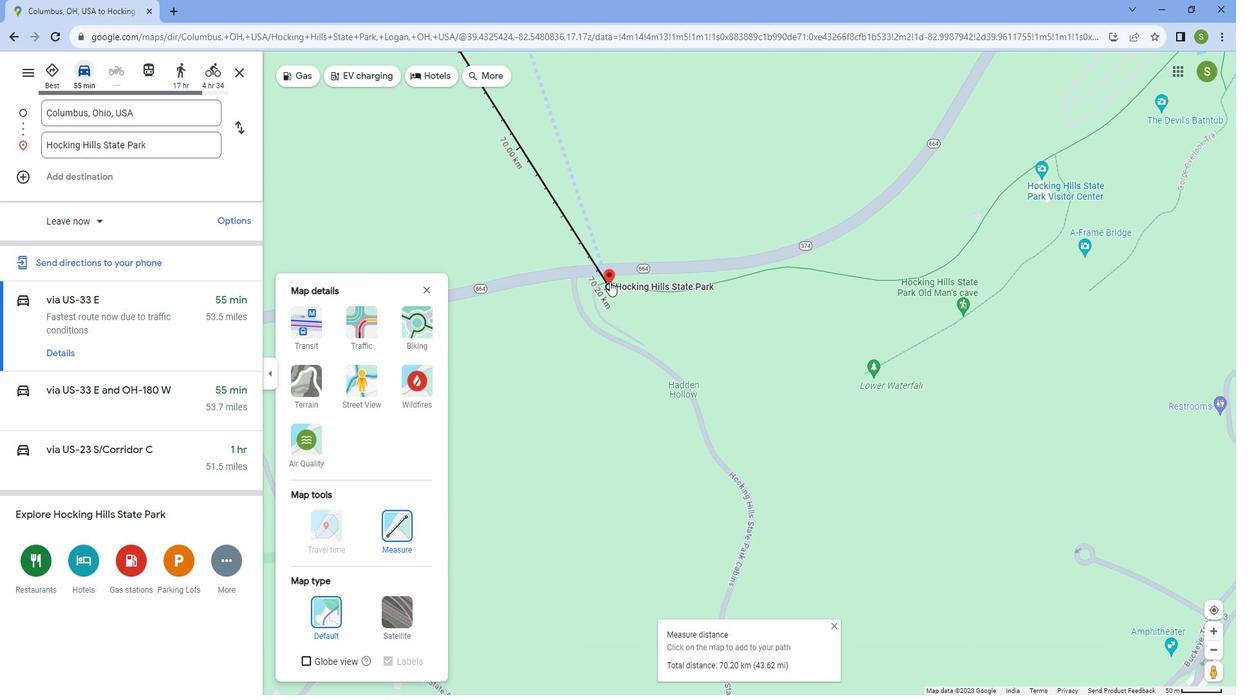 
Action: Mouse scrolled (621, 282) with delta (0, 0)
Screenshot: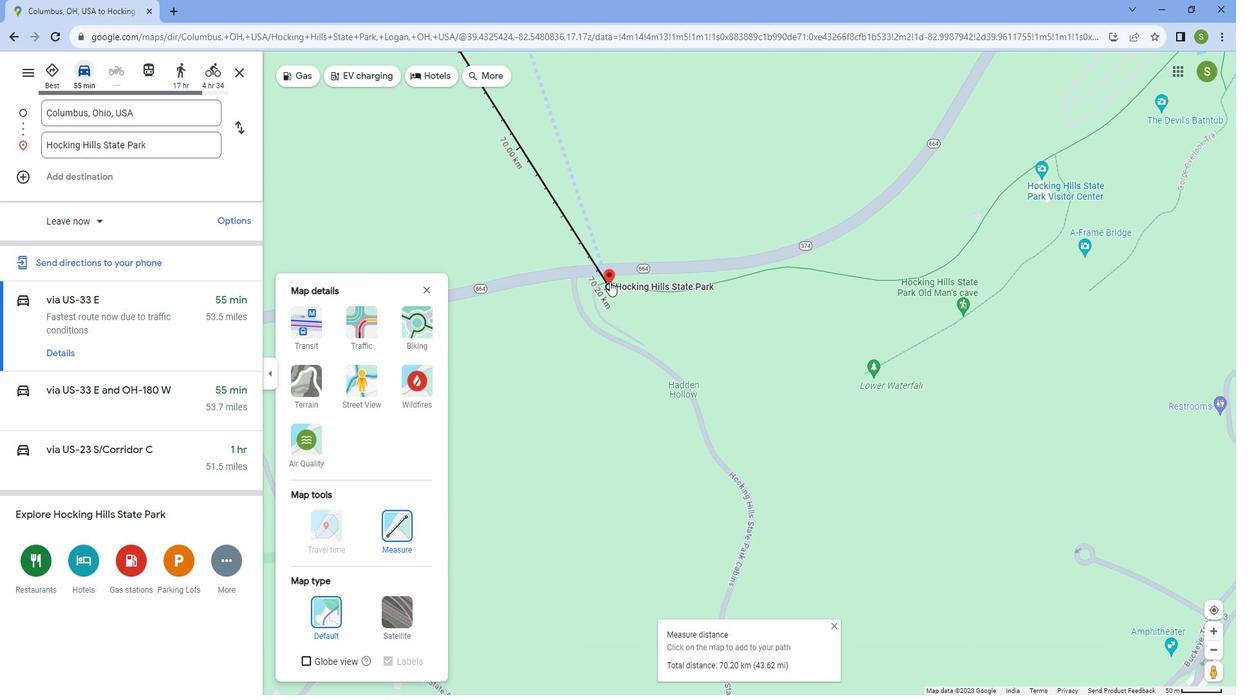 
Action: Mouse scrolled (621, 282) with delta (0, 0)
Screenshot: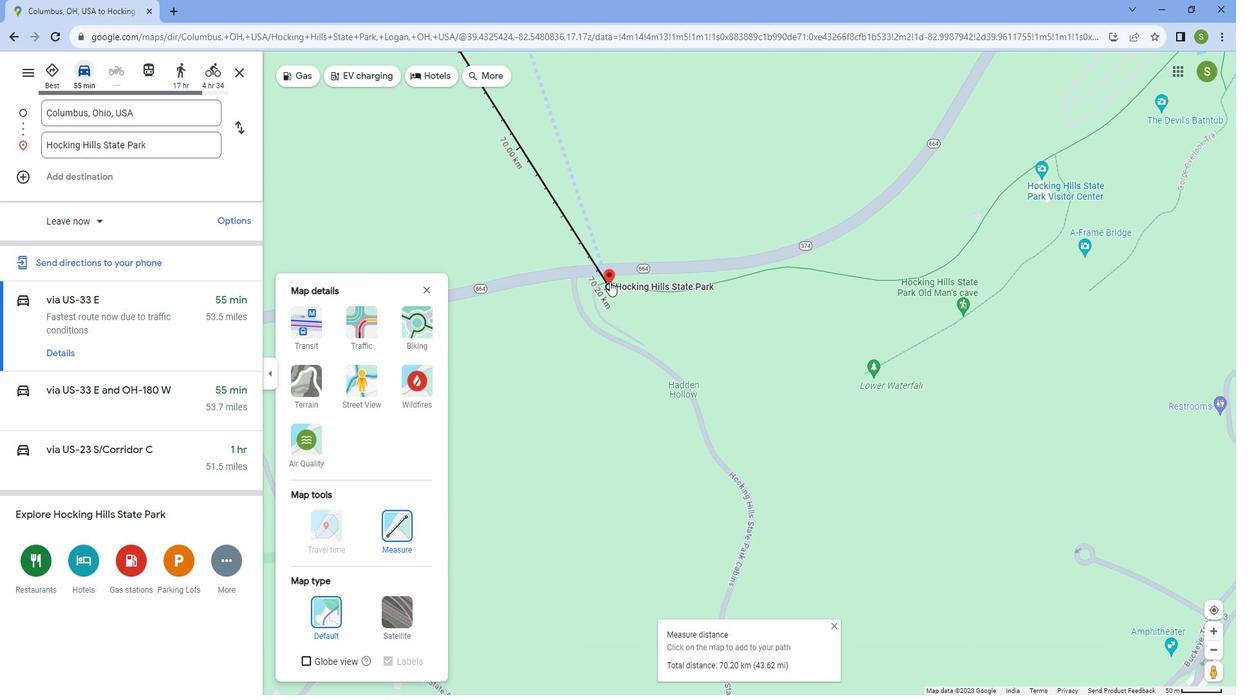 
Action: Mouse moved to (620, 282)
Screenshot: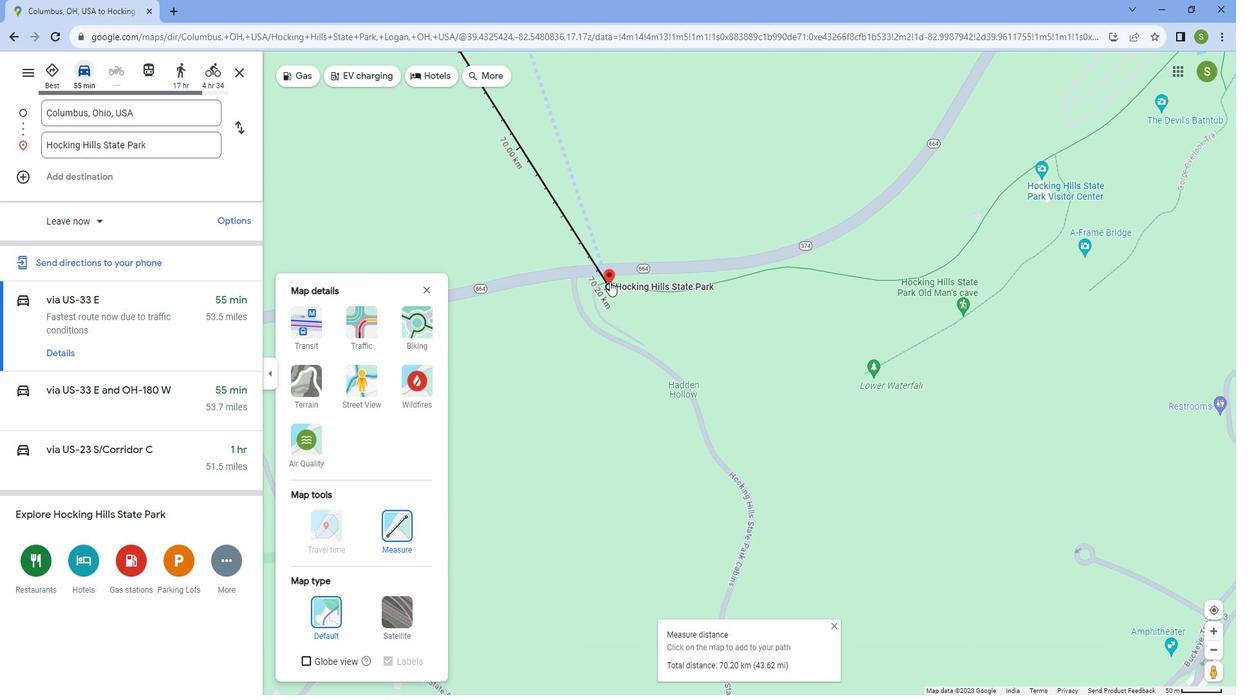
Action: Mouse scrolled (620, 282) with delta (0, 0)
Screenshot: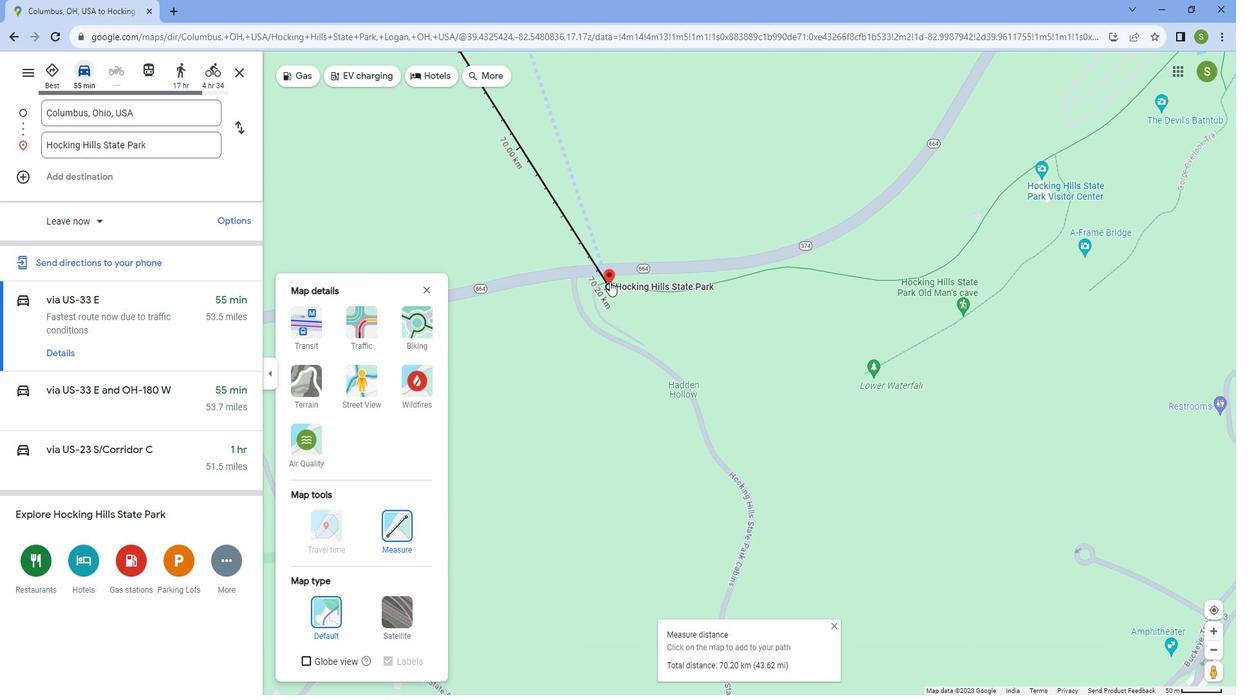 
Action: Mouse moved to (616, 282)
Screenshot: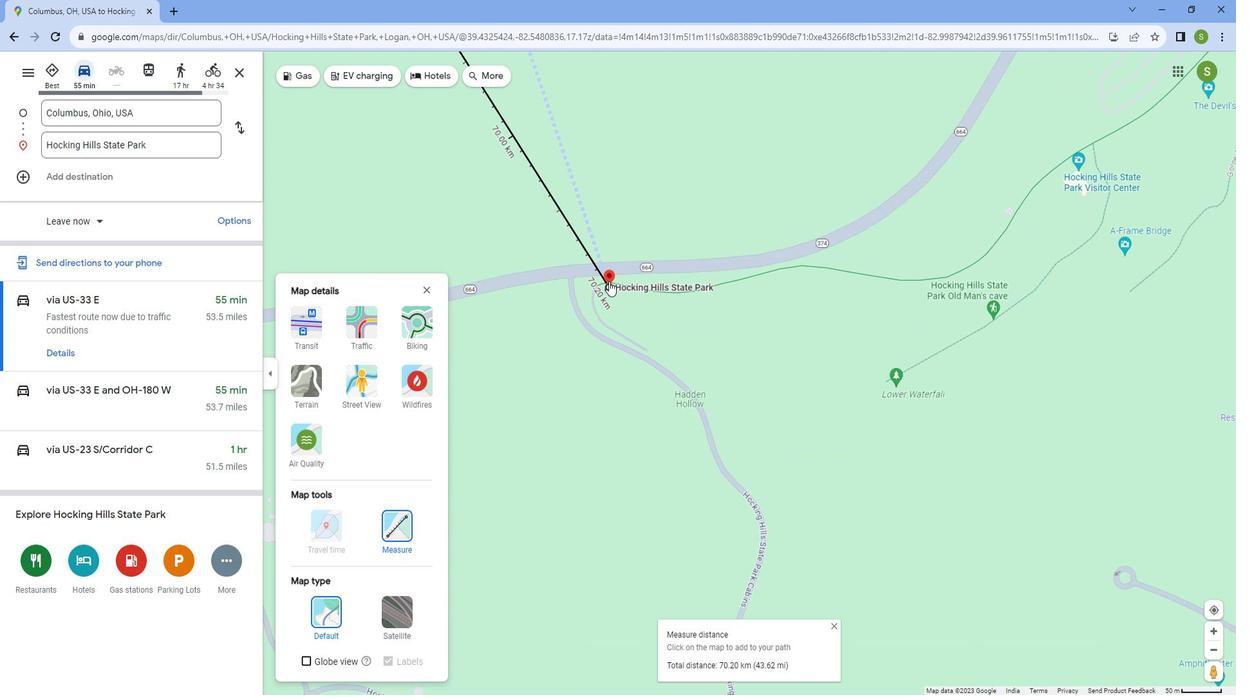 
Action: Mouse scrolled (616, 282) with delta (0, 0)
Screenshot: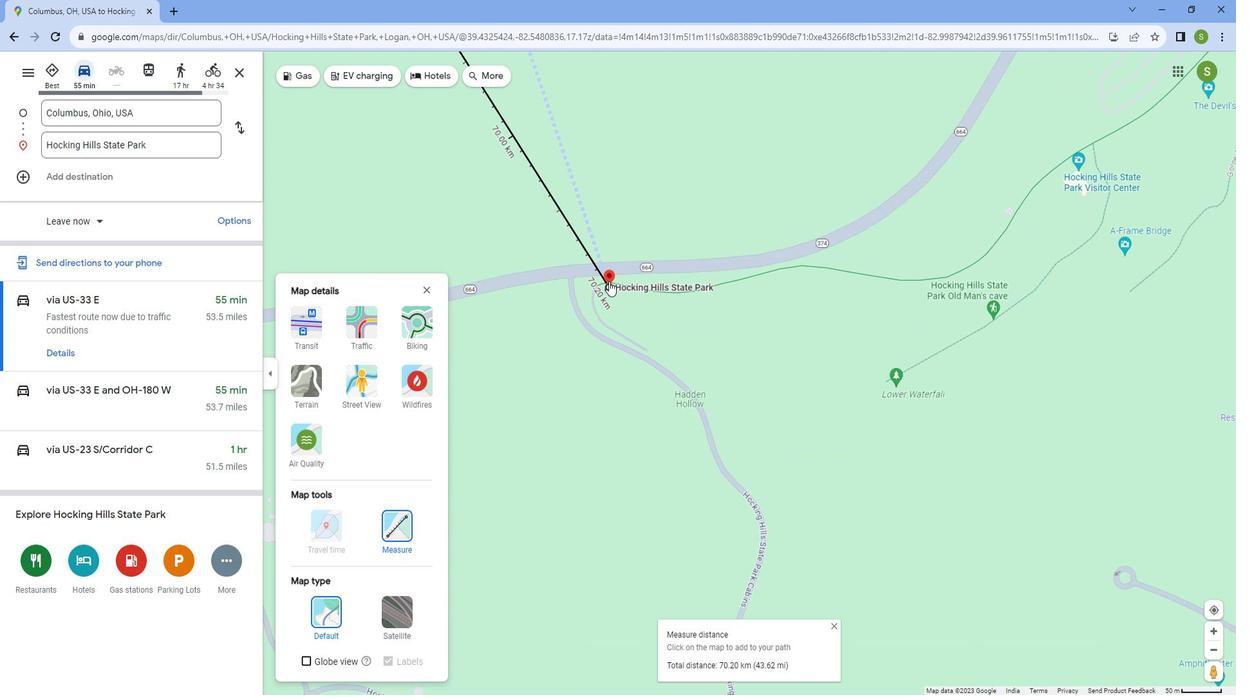 
Action: Mouse moved to (619, 298)
Screenshot: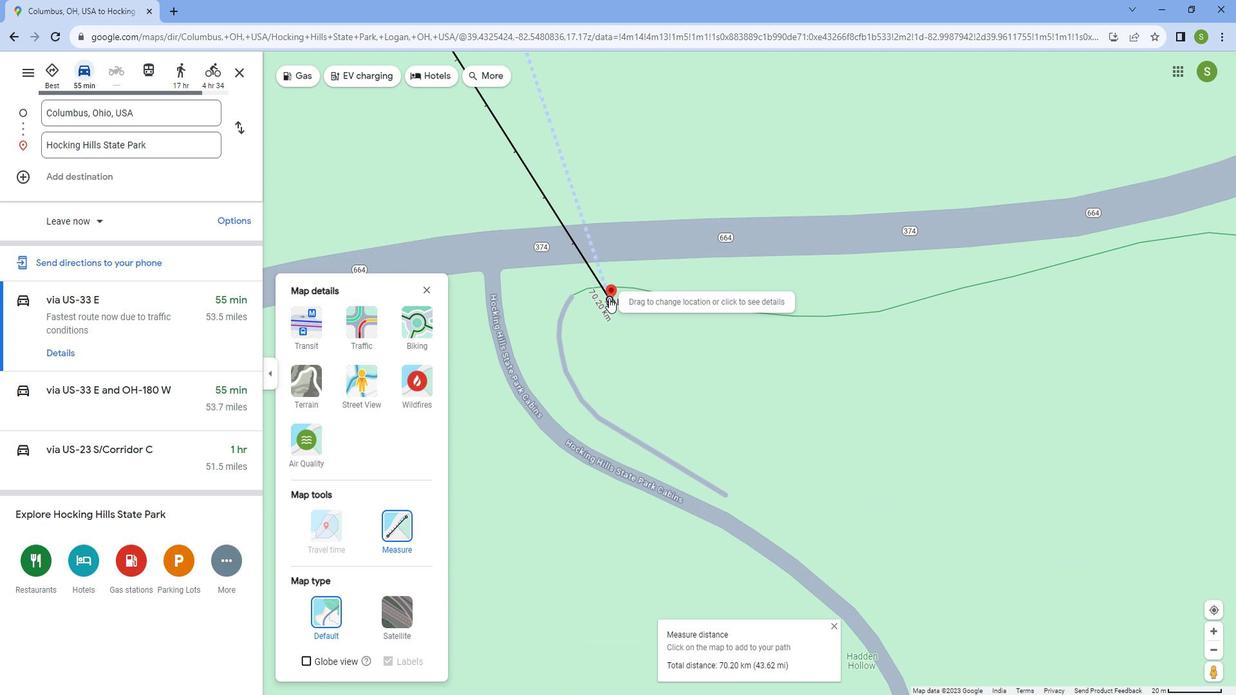 
Action: Mouse pressed left at (619, 298)
Screenshot: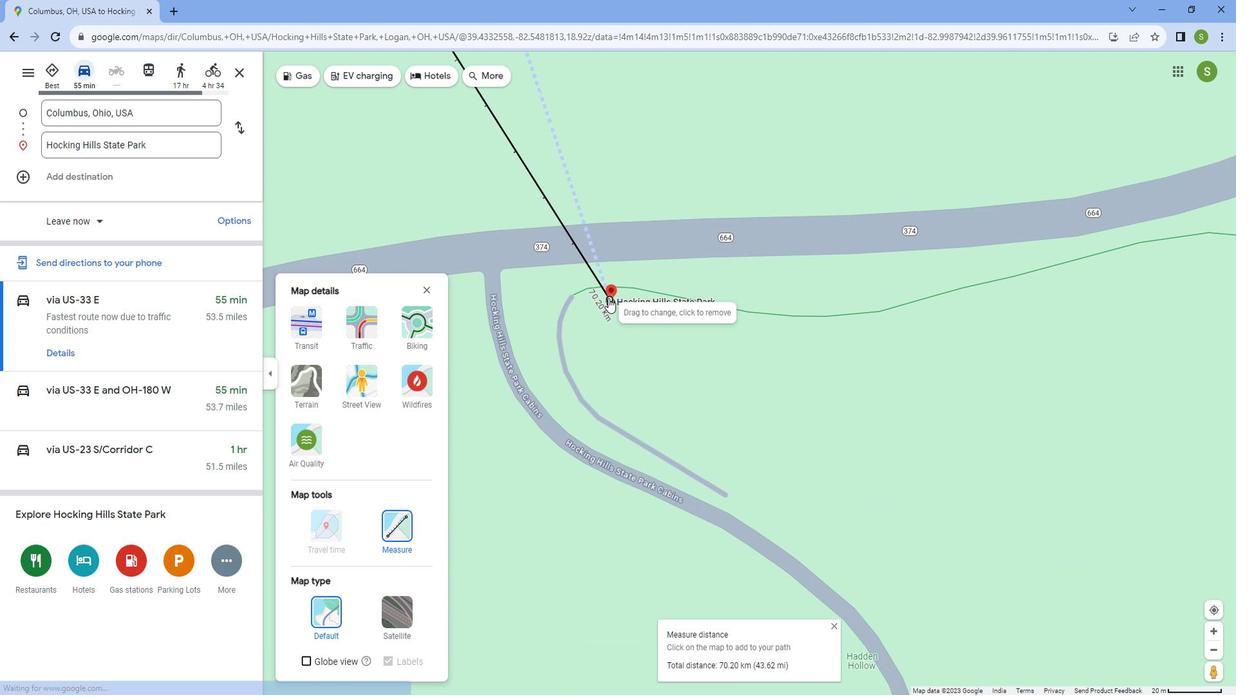 
Action: Mouse moved to (663, 290)
Screenshot: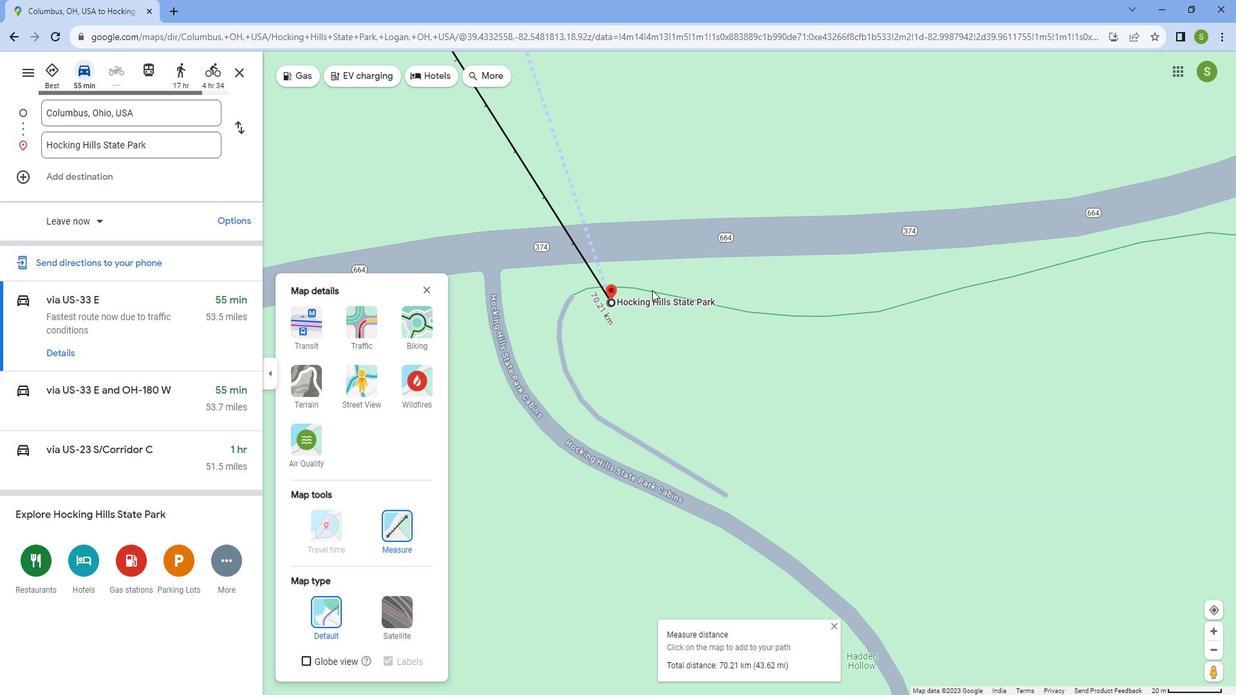 
Action: Mouse scrolled (663, 289) with delta (0, 0)
Screenshot: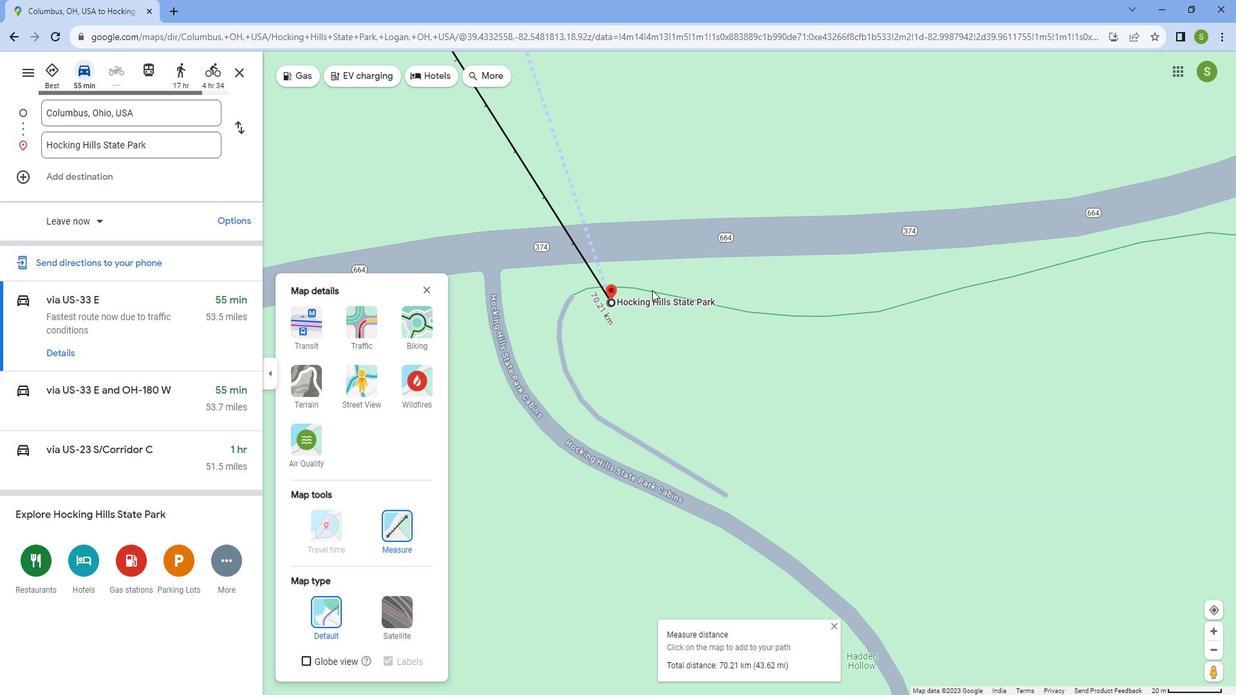 
Action: Mouse scrolled (663, 289) with delta (0, 0)
Screenshot: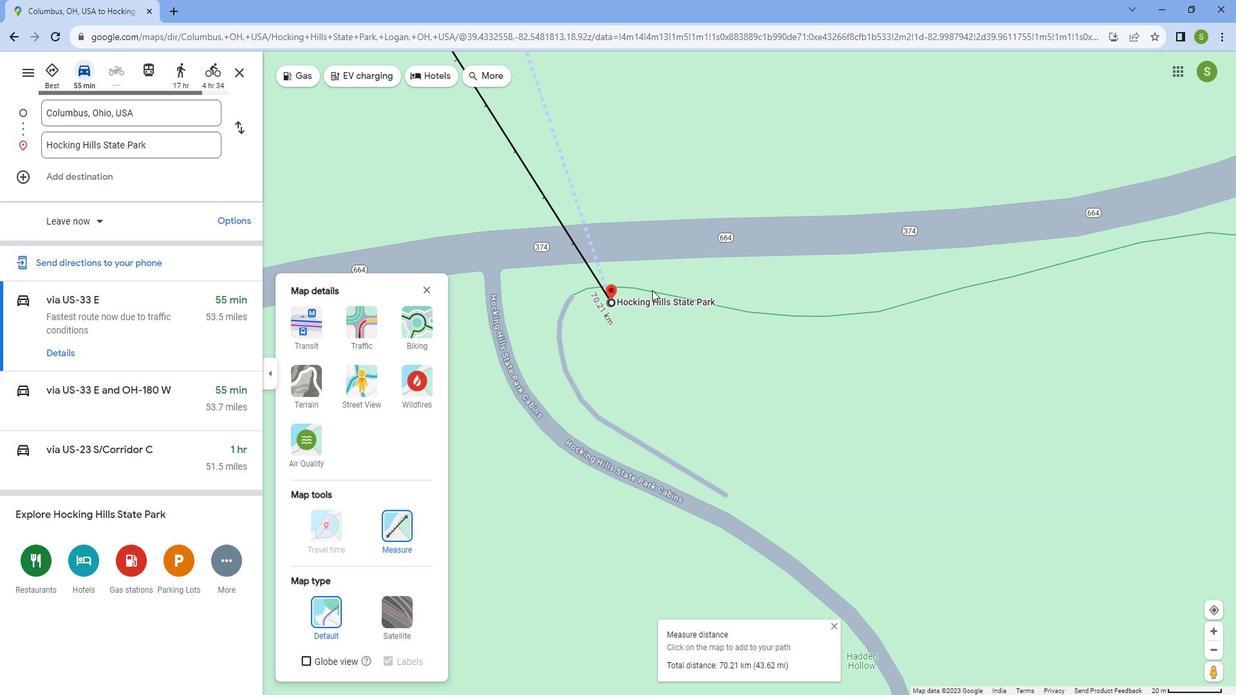 
Action: Mouse scrolled (663, 289) with delta (0, 0)
Screenshot: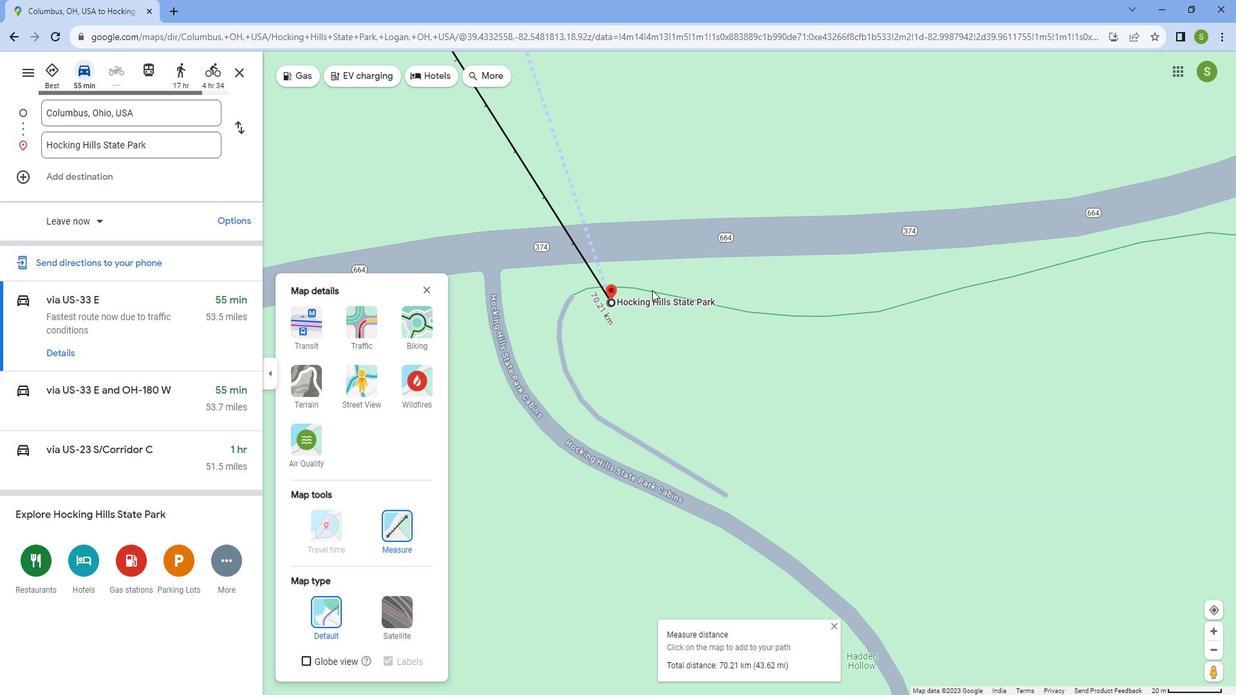 
Action: Mouse scrolled (663, 289) with delta (0, 0)
Screenshot: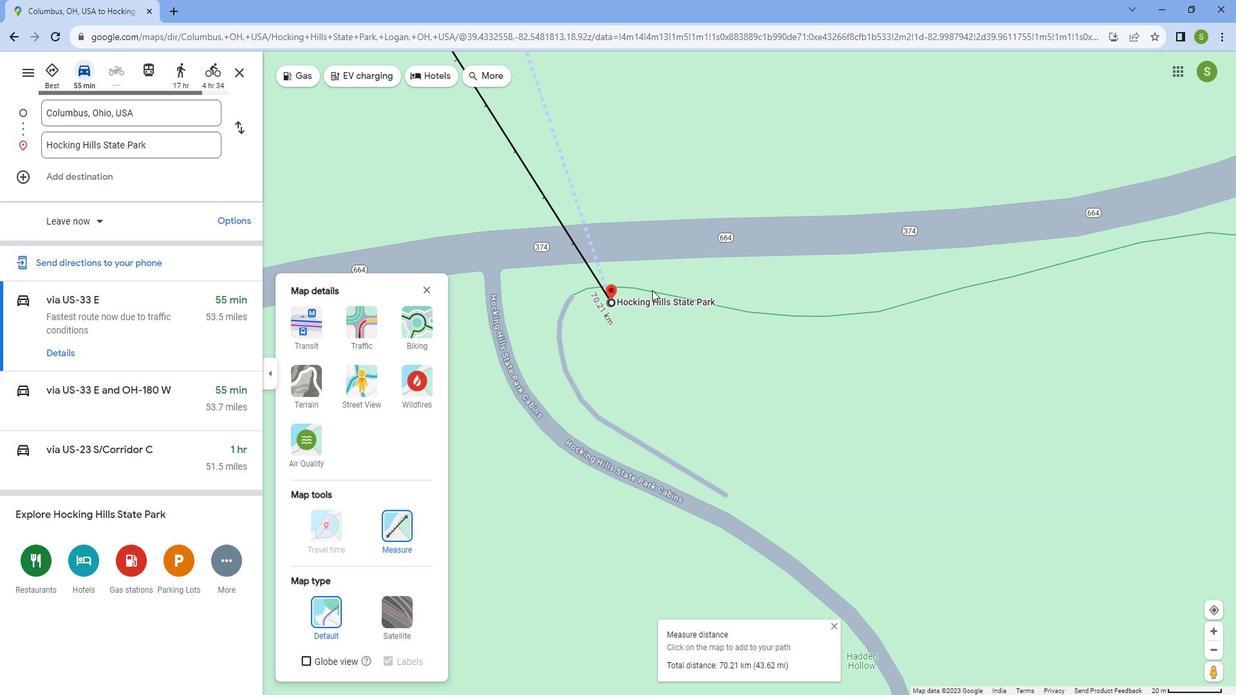 
Action: Mouse scrolled (663, 289) with delta (0, 0)
Screenshot: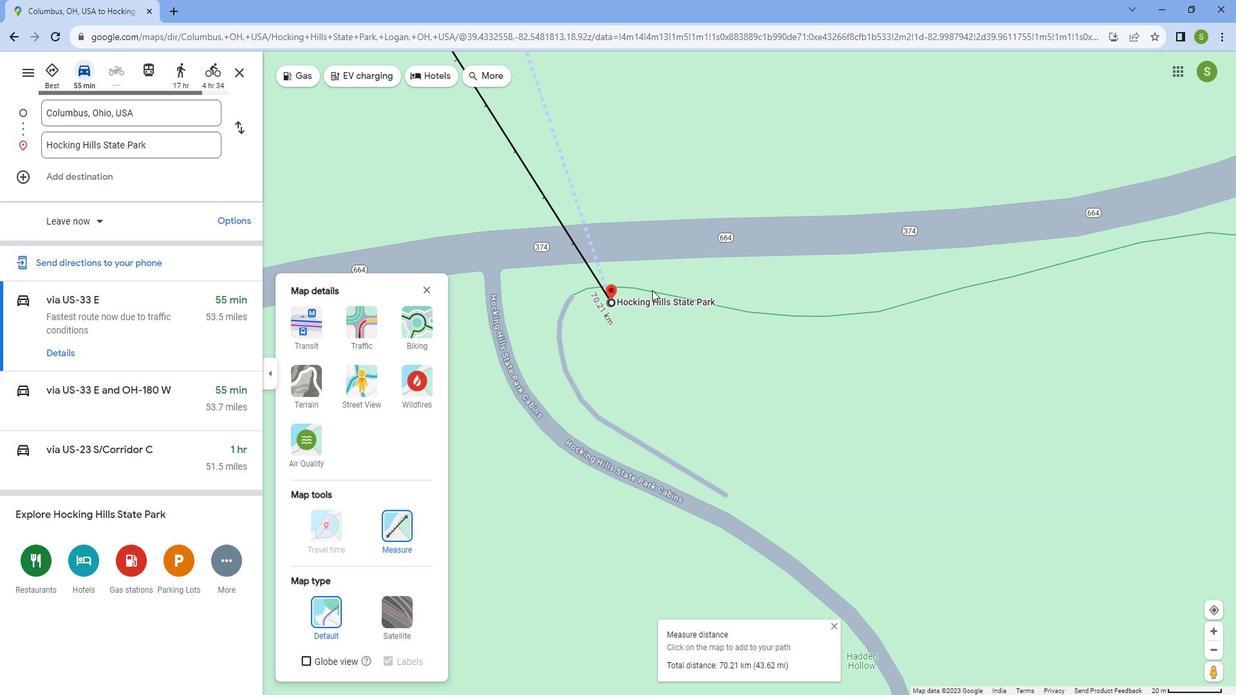 
Action: Mouse scrolled (663, 289) with delta (0, 0)
Screenshot: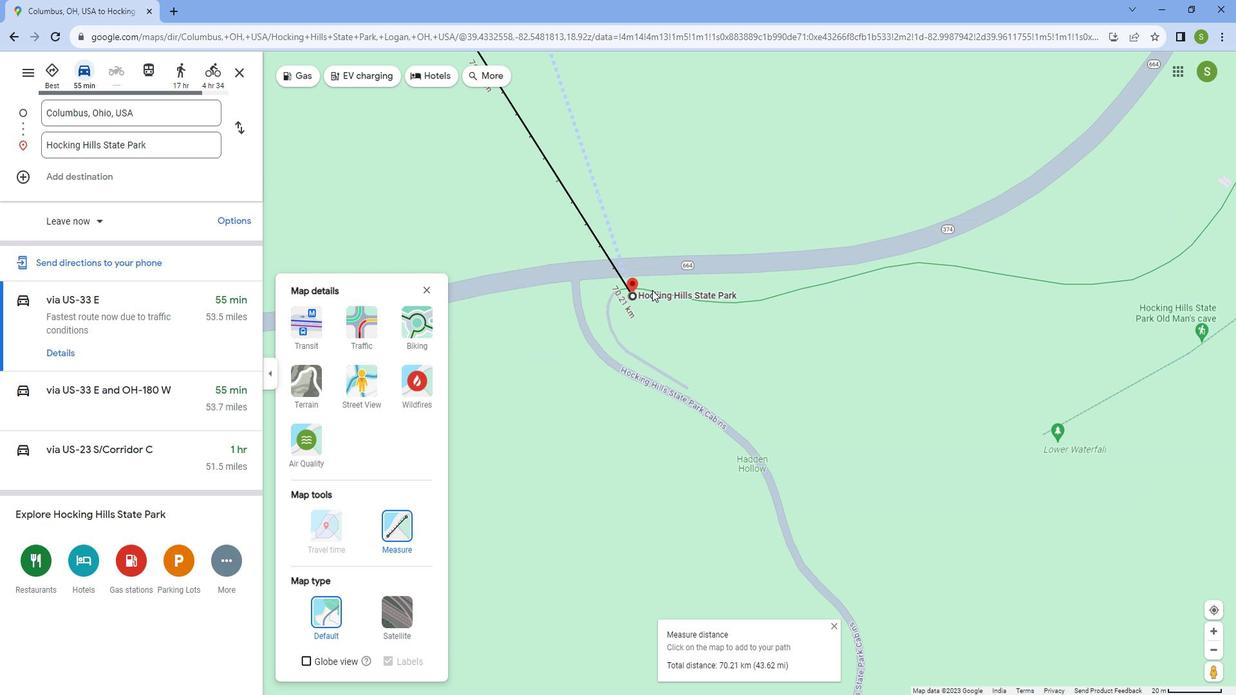 
Action: Mouse scrolled (663, 289) with delta (0, 0)
Screenshot: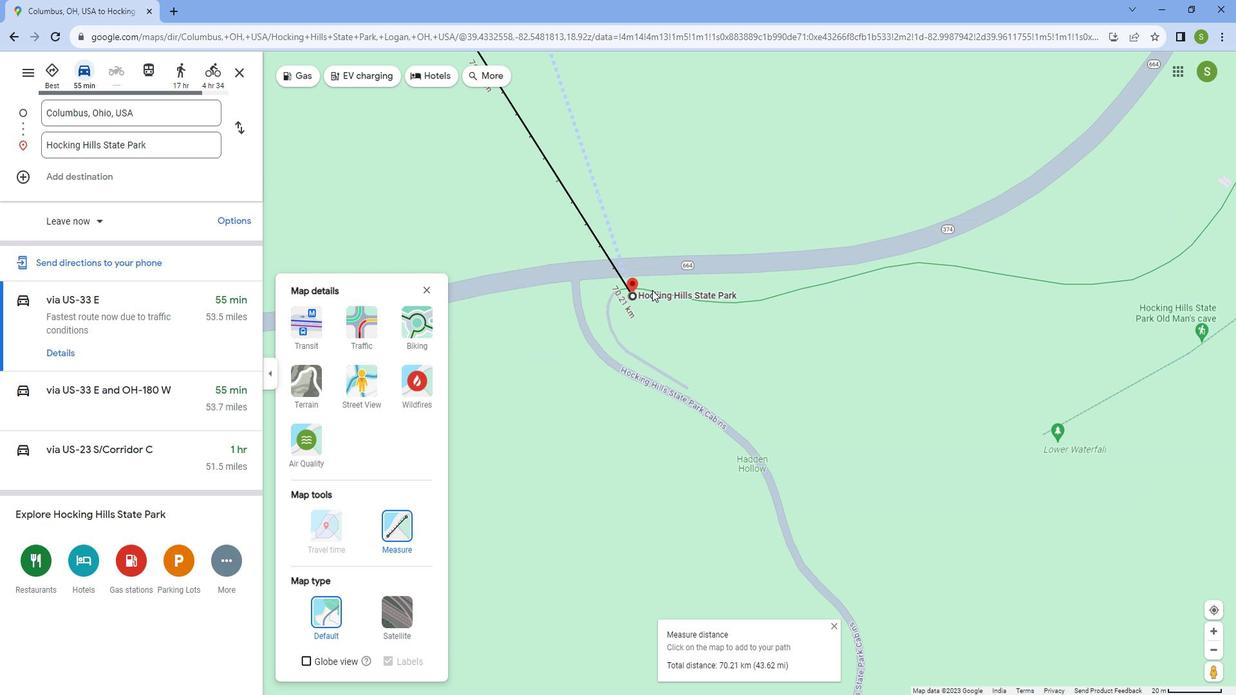 
Action: Mouse scrolled (663, 289) with delta (0, 0)
Screenshot: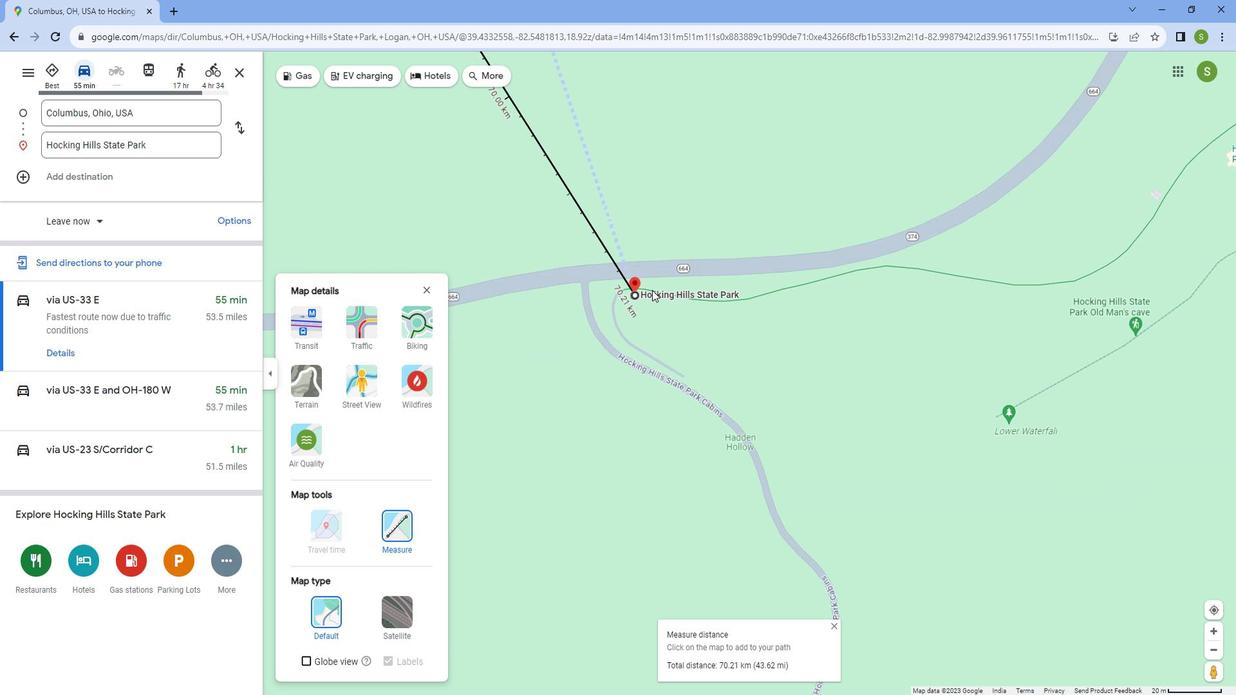 
Action: Mouse scrolled (663, 289) with delta (0, 0)
Screenshot: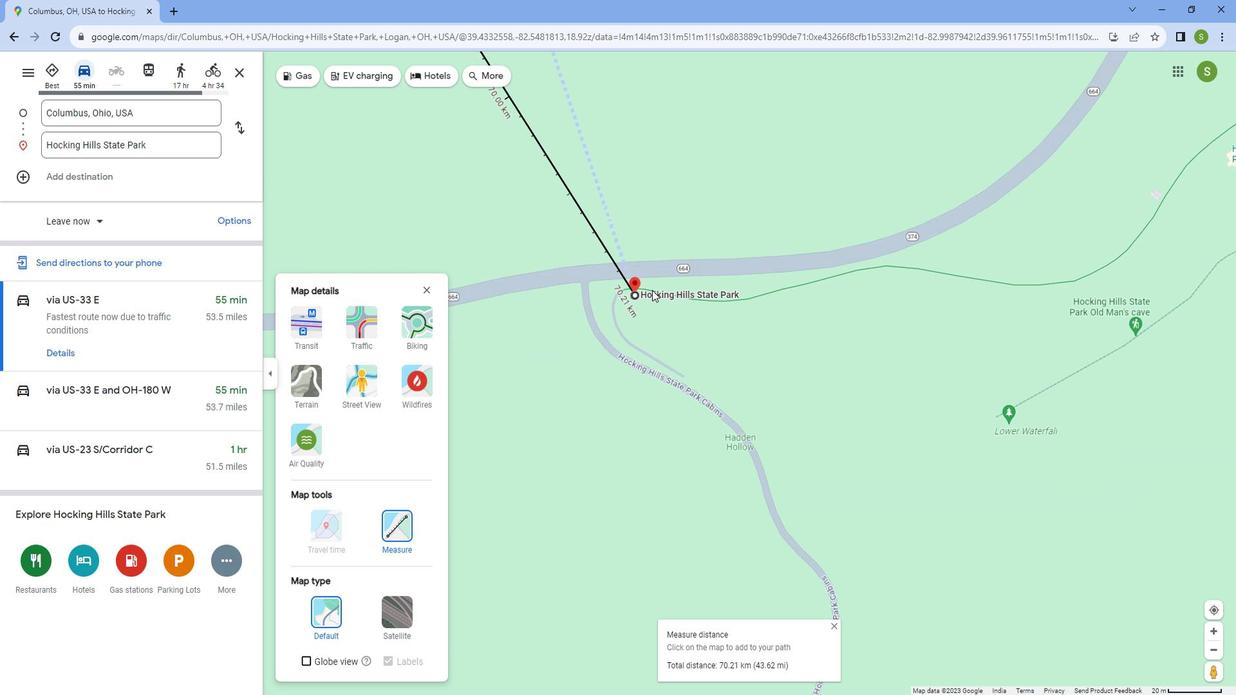 
Action: Mouse scrolled (663, 289) with delta (0, 0)
Screenshot: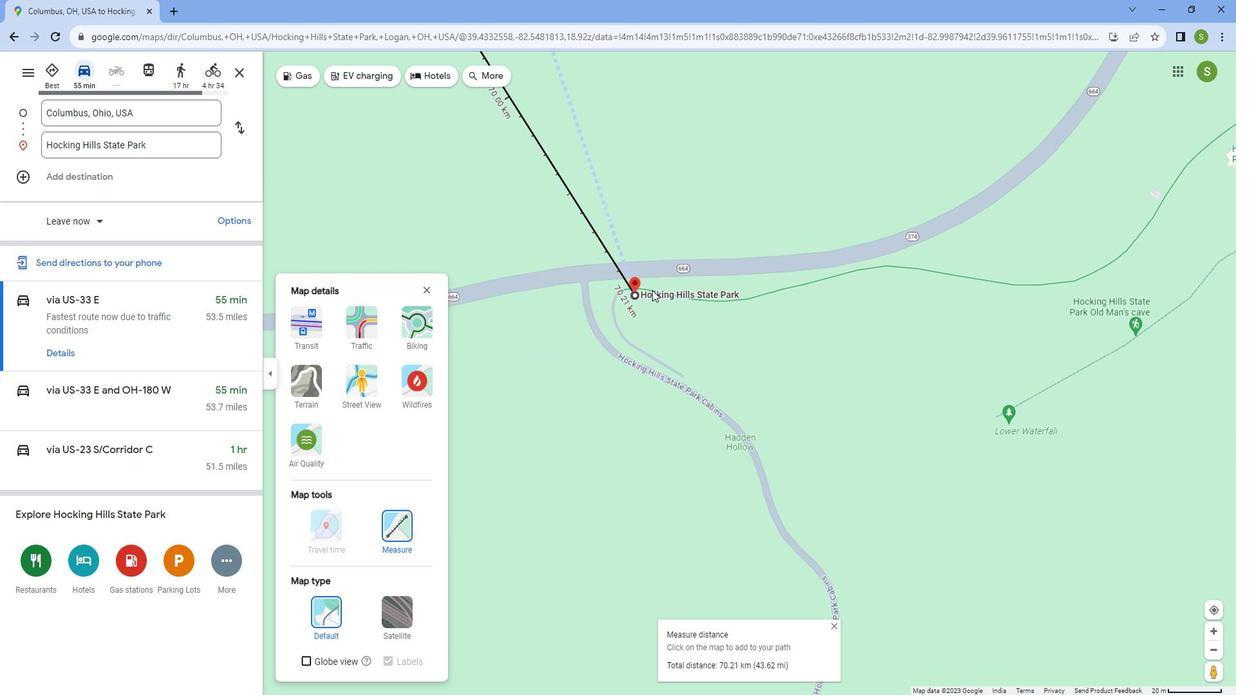 
Action: Mouse scrolled (663, 289) with delta (0, 0)
Screenshot: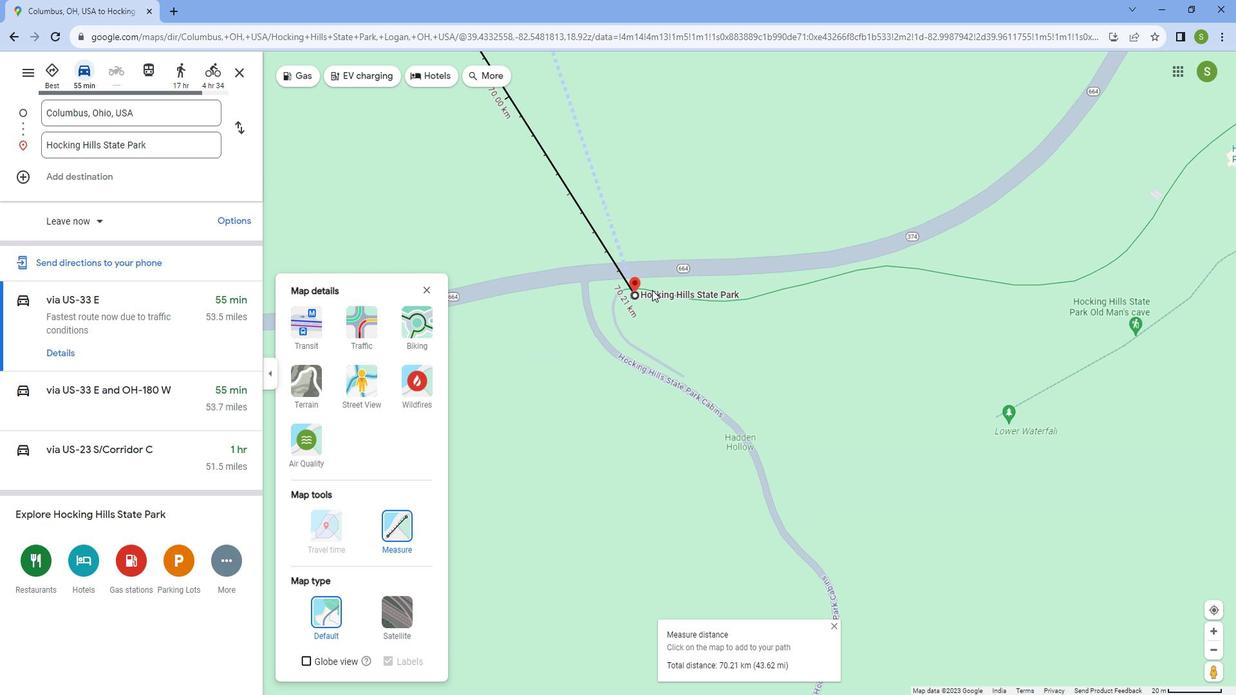
Action: Mouse moved to (663, 289)
Screenshot: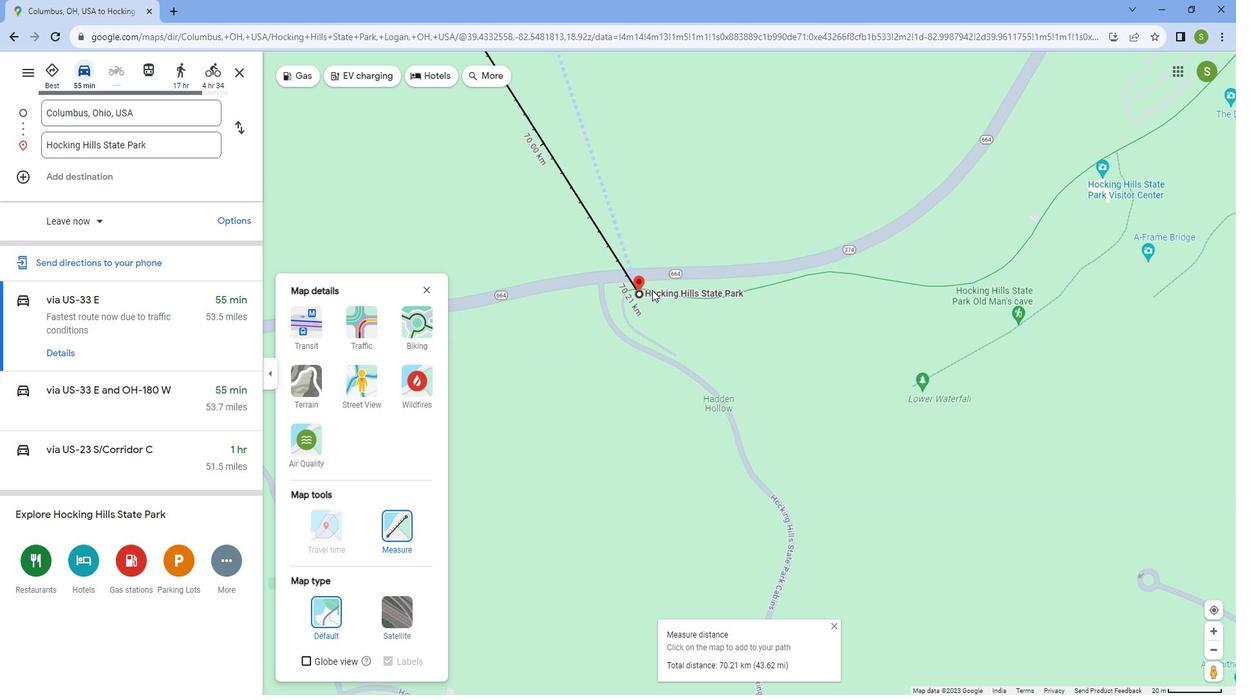 
Action: Mouse scrolled (663, 288) with delta (0, 0)
Screenshot: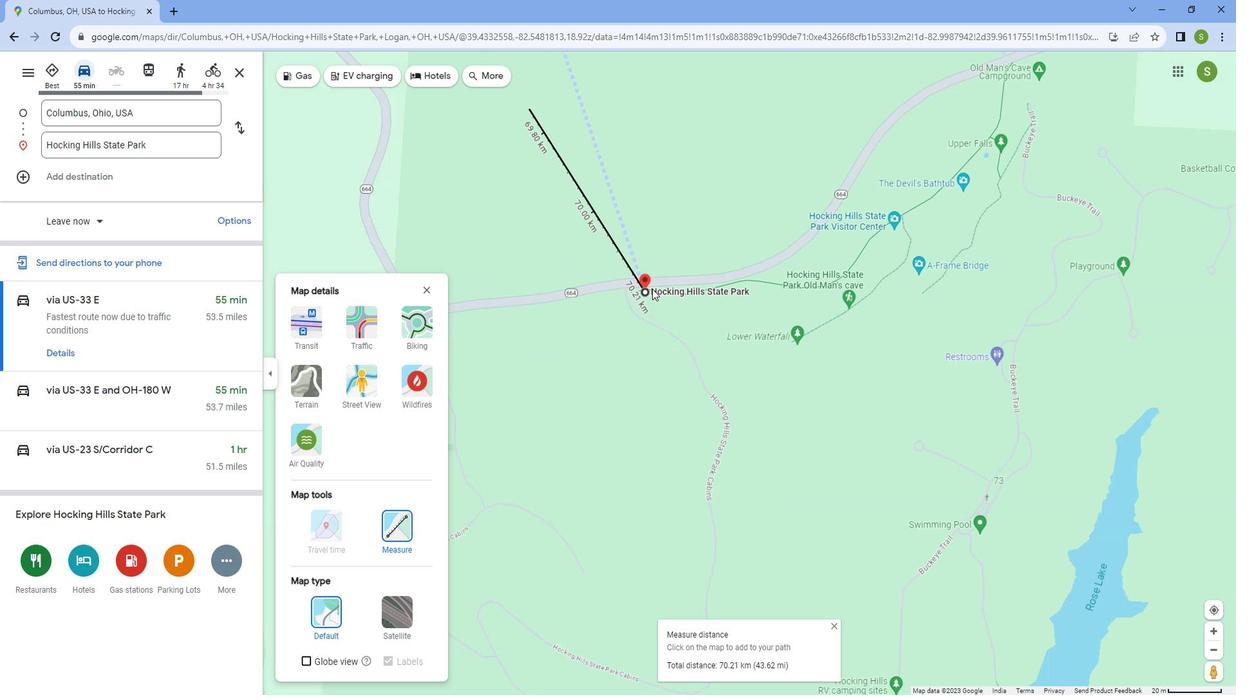 
Action: Mouse scrolled (663, 288) with delta (0, 0)
Screenshot: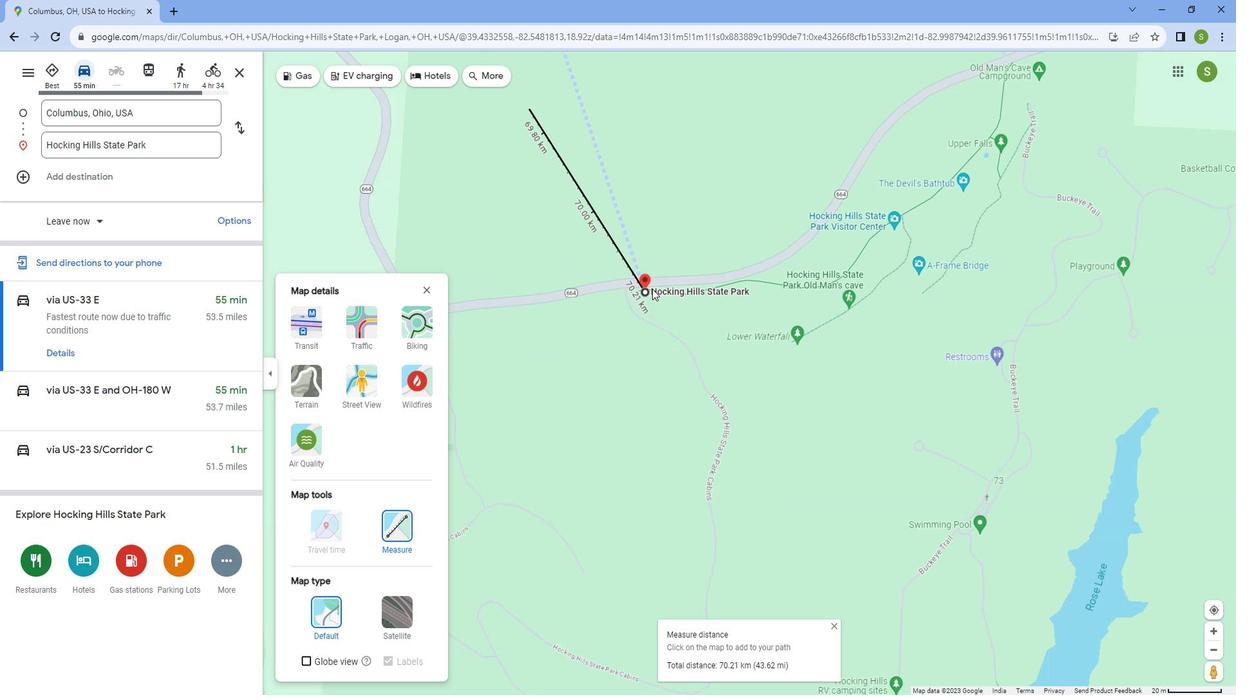 
Action: Mouse scrolled (663, 288) with delta (0, 0)
Screenshot: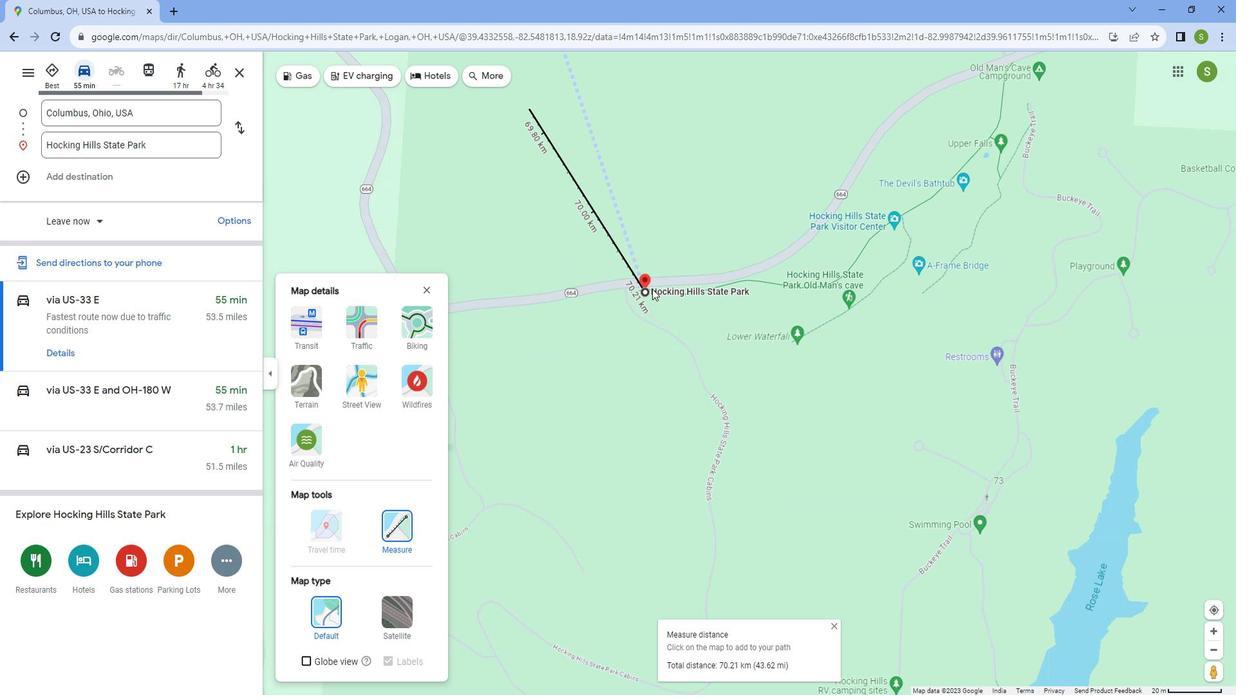 
Action: Mouse scrolled (663, 288) with delta (0, 0)
Screenshot: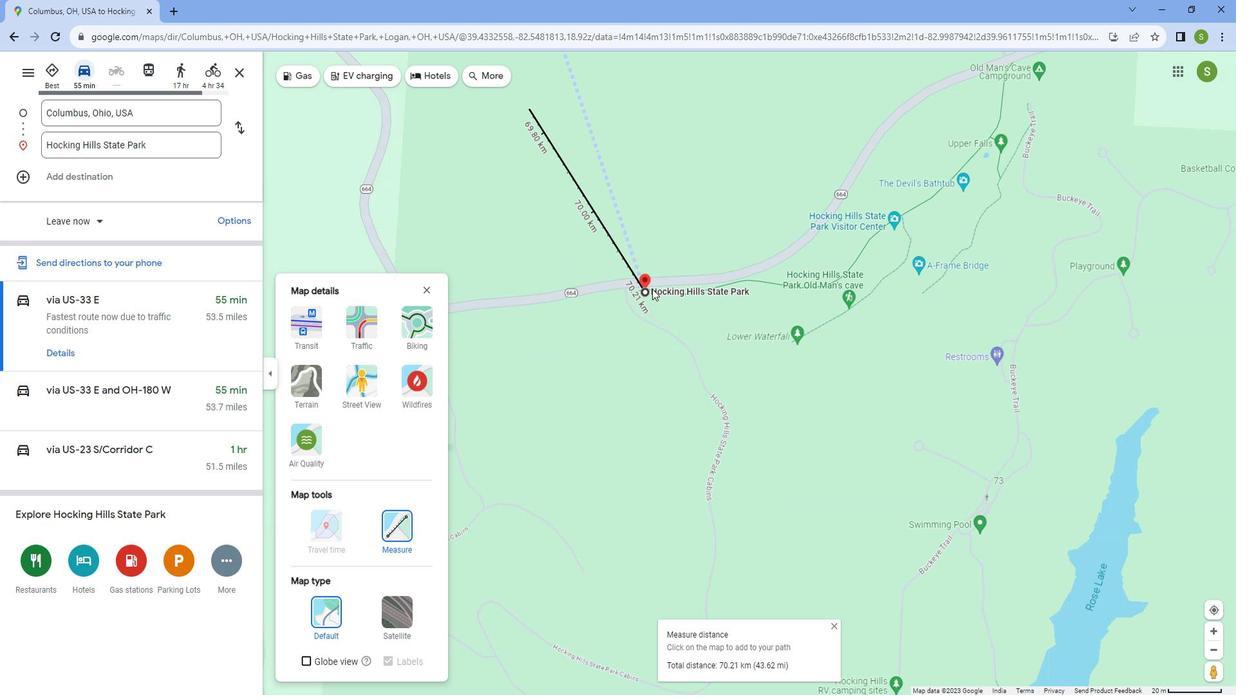 
Action: Mouse scrolled (663, 288) with delta (0, 0)
Screenshot: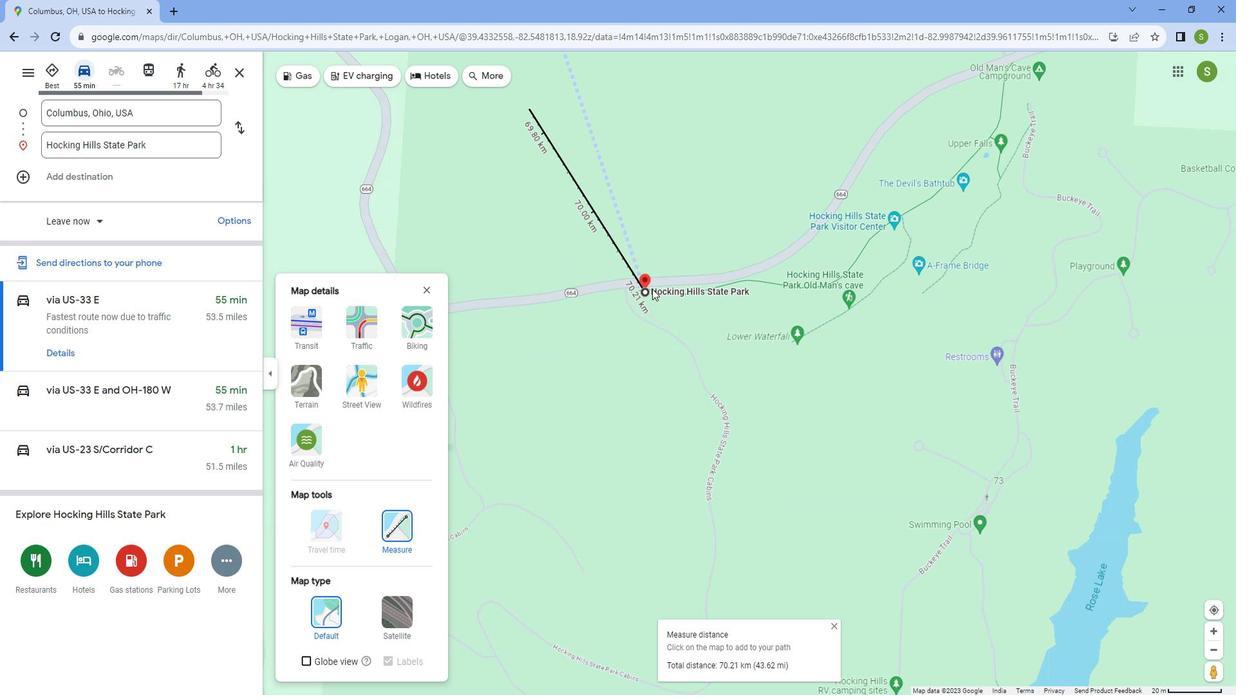 
Action: Mouse scrolled (663, 288) with delta (0, 0)
Screenshot: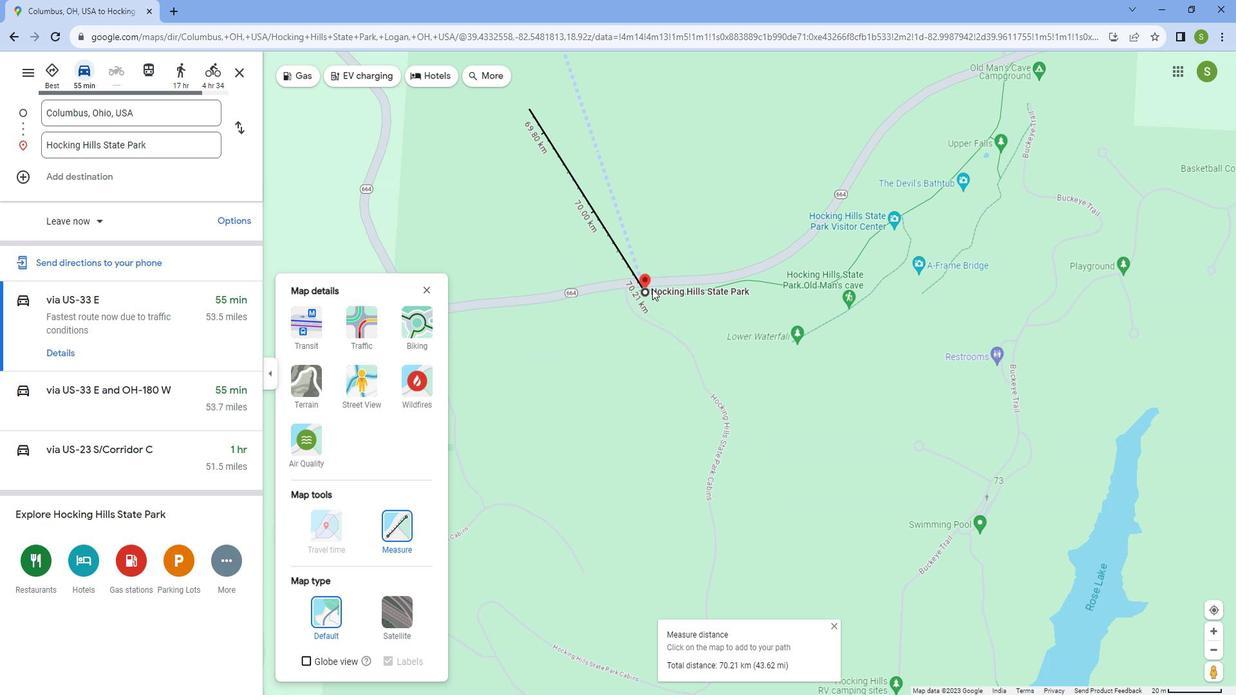 
Action: Mouse scrolled (663, 288) with delta (0, 0)
Screenshot: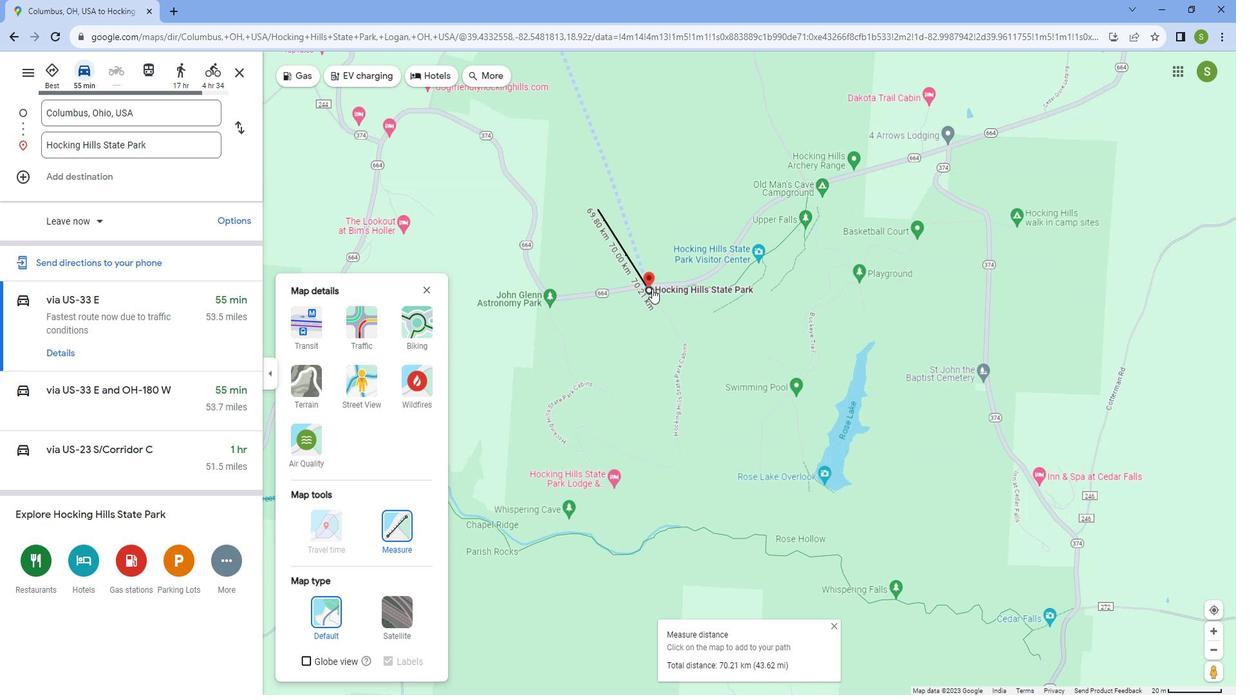 
Action: Mouse scrolled (663, 288) with delta (0, 0)
Screenshot: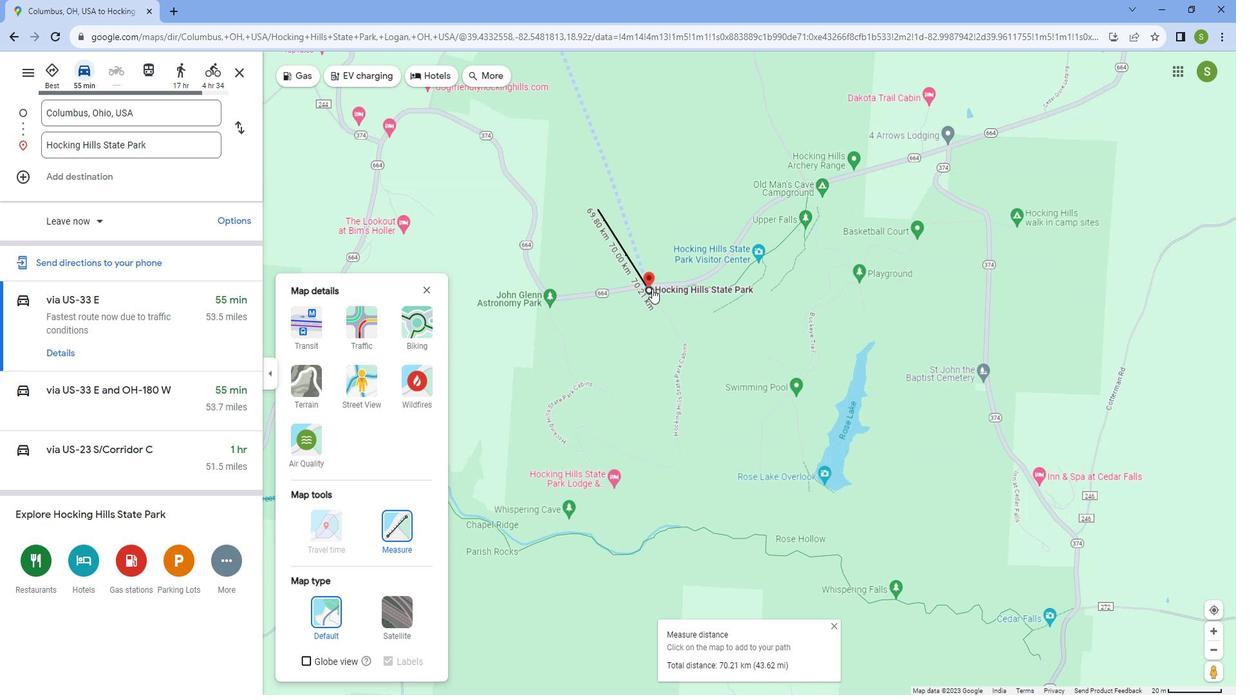 
Action: Mouse scrolled (663, 288) with delta (0, 0)
Screenshot: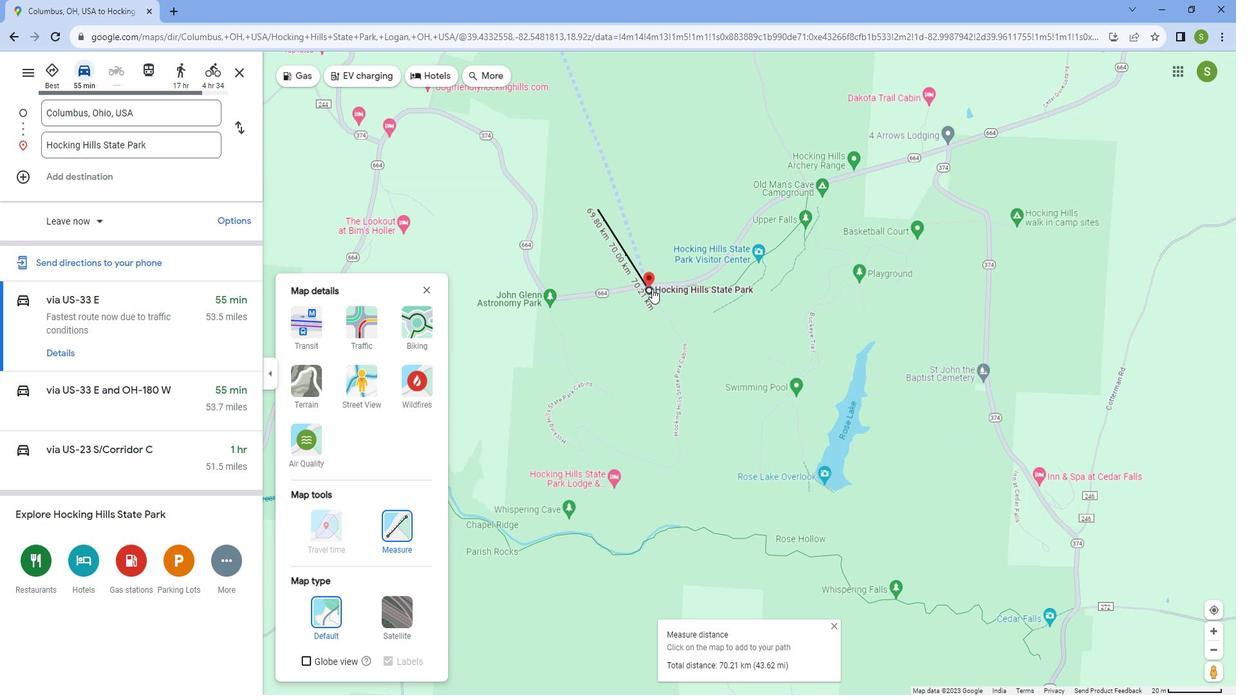 
Action: Mouse scrolled (663, 288) with delta (0, 0)
Screenshot: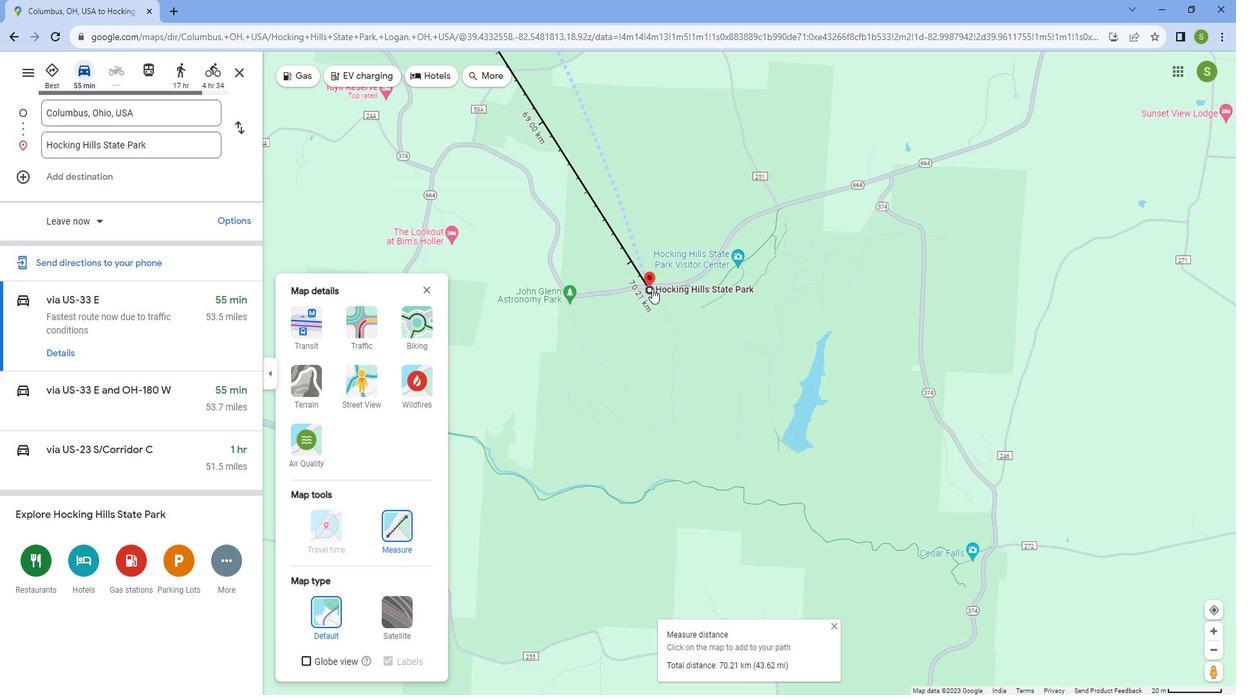 
Action: Mouse scrolled (663, 288) with delta (0, 0)
Screenshot: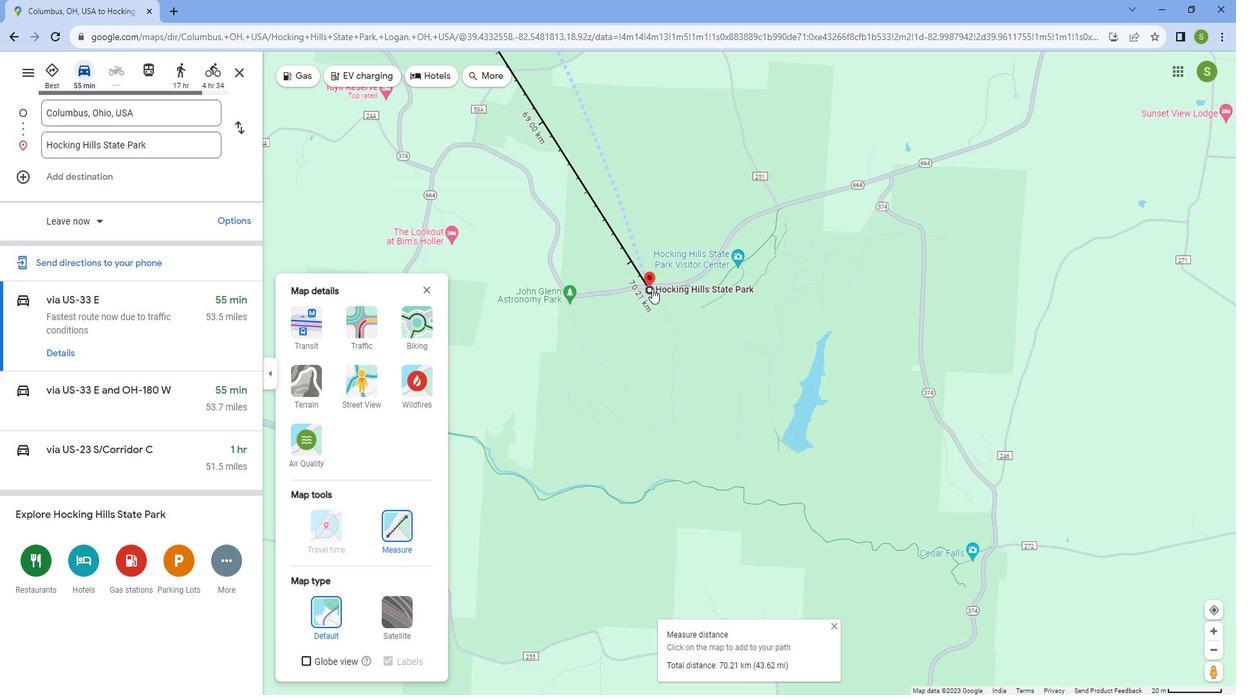 
Action: Mouse scrolled (663, 288) with delta (0, 0)
Screenshot: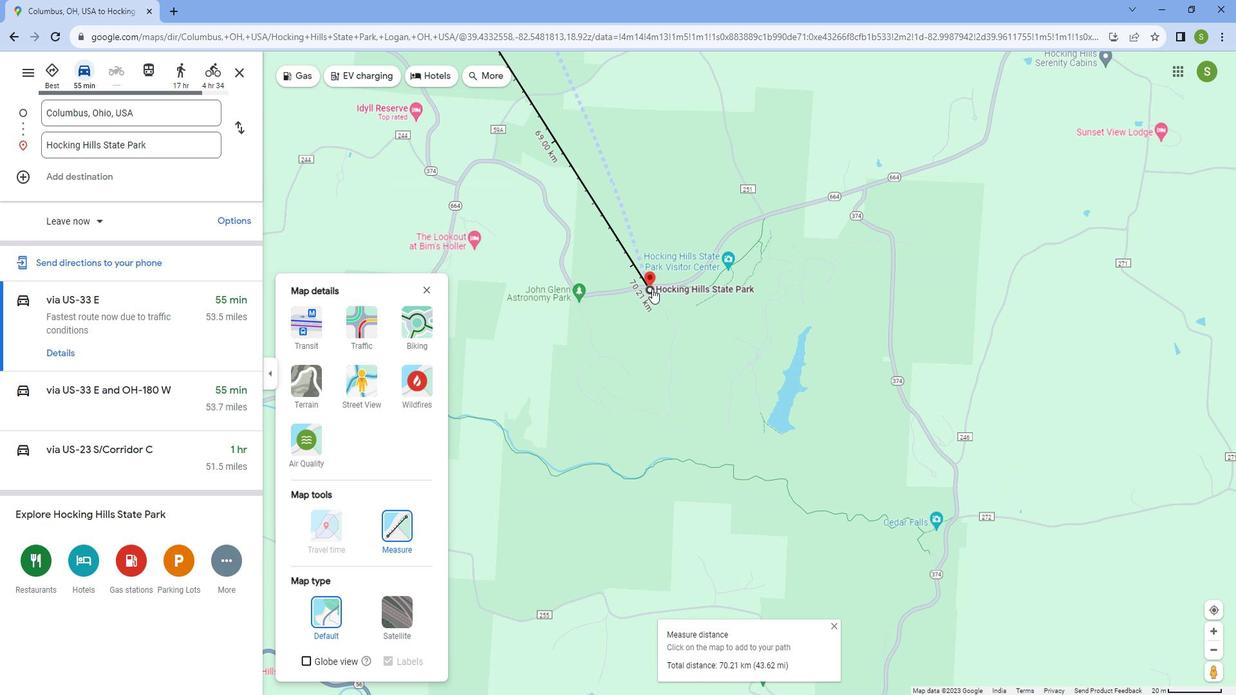 
Action: Mouse scrolled (663, 288) with delta (0, 0)
Screenshot: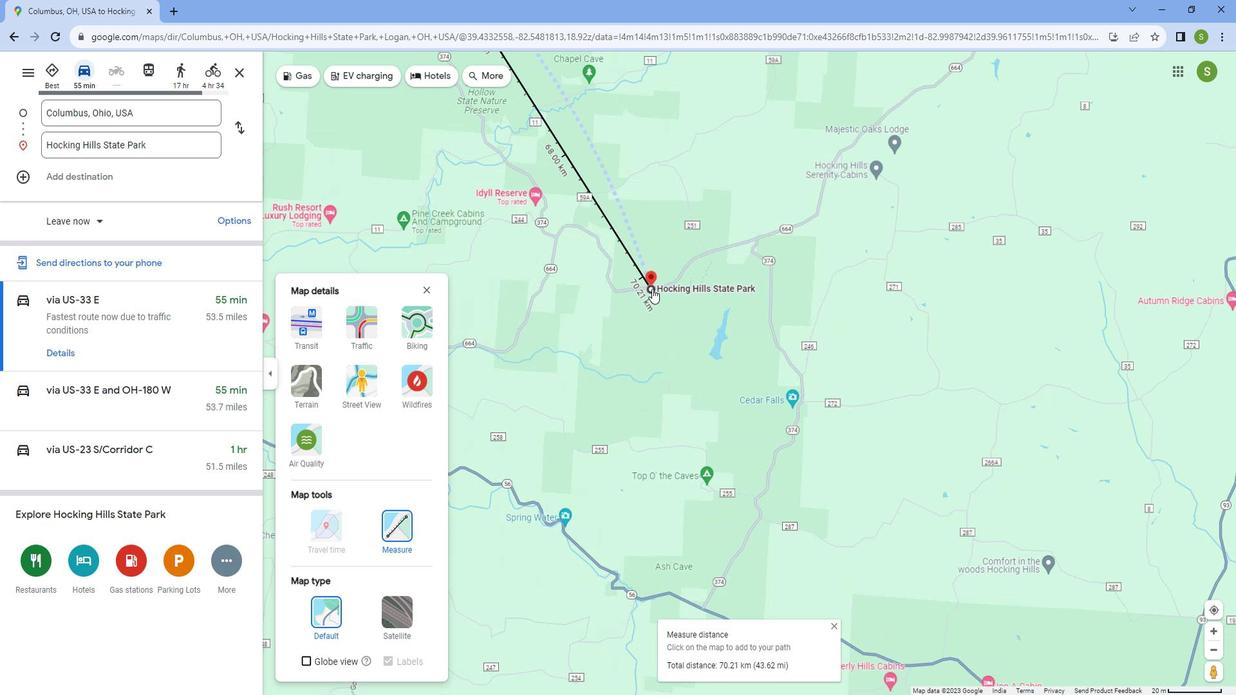 
Action: Mouse scrolled (663, 288) with delta (0, 0)
Screenshot: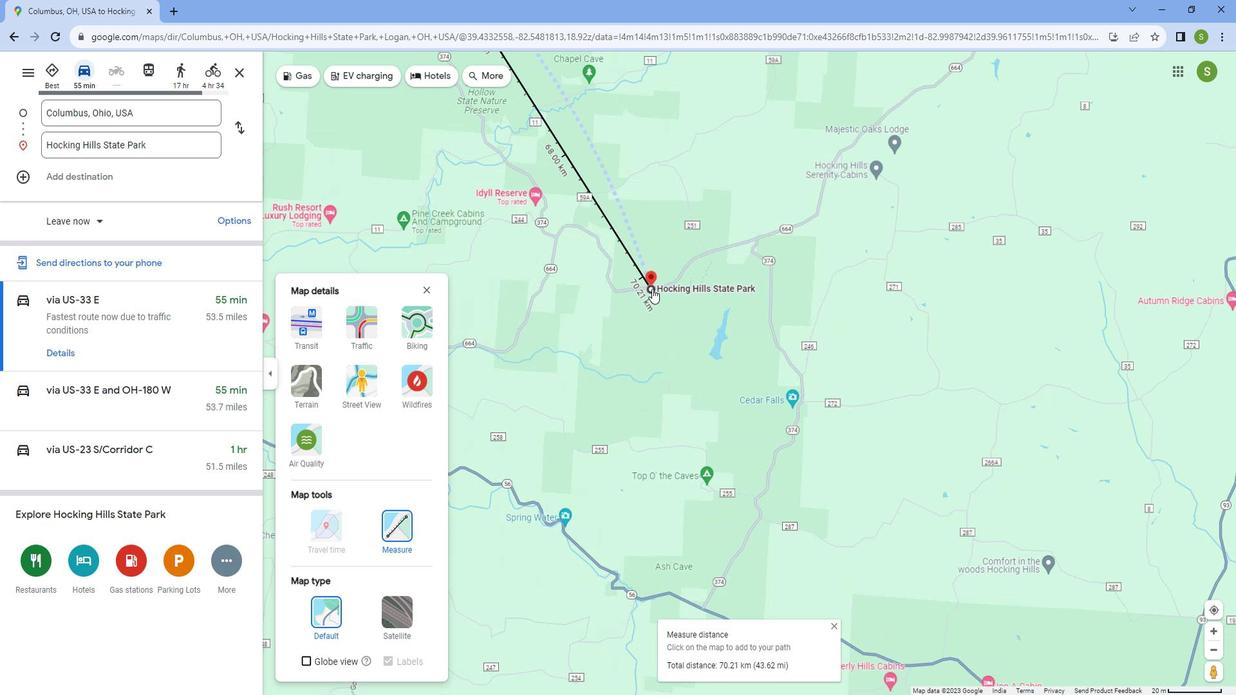 
Action: Mouse scrolled (663, 288) with delta (0, 0)
Screenshot: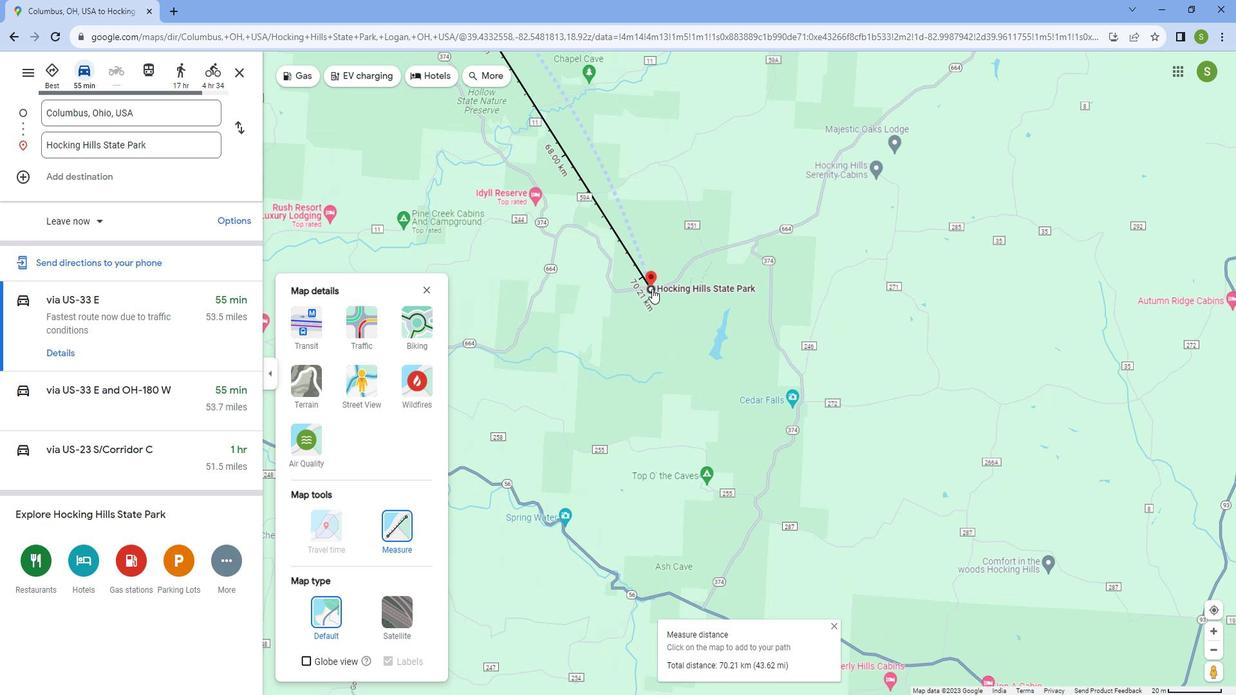 
Action: Mouse scrolled (663, 288) with delta (0, 0)
Screenshot: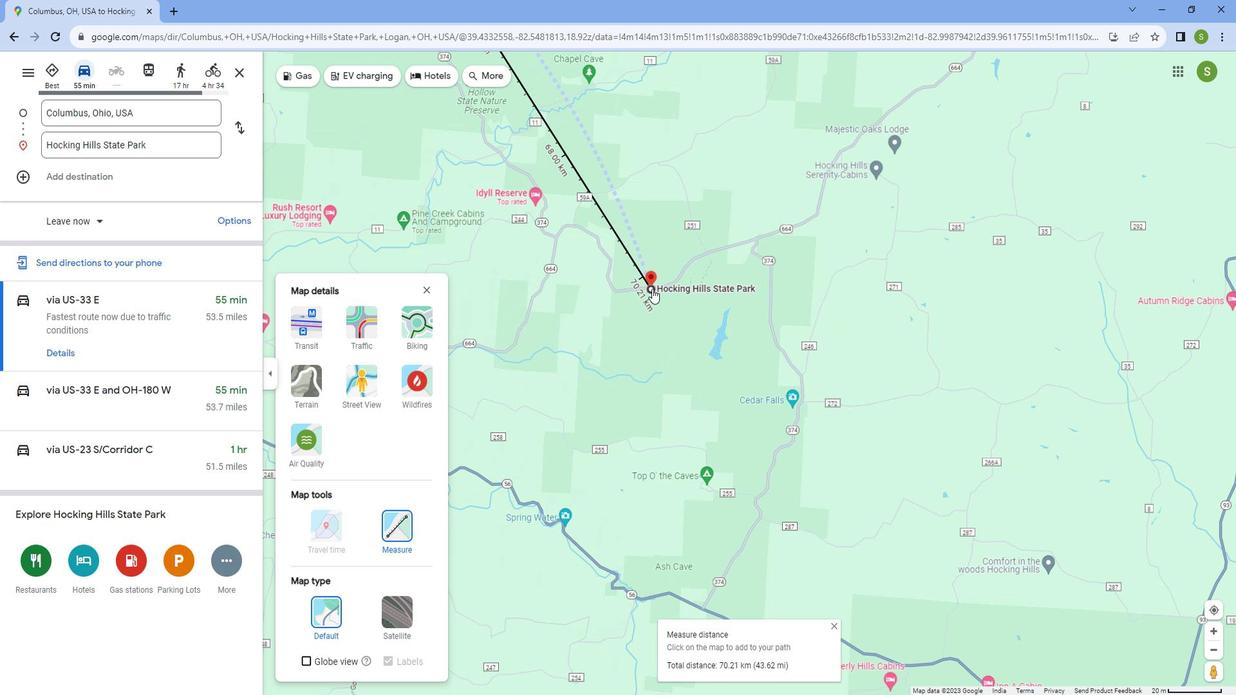 
Action: Mouse moved to (662, 289)
Screenshot: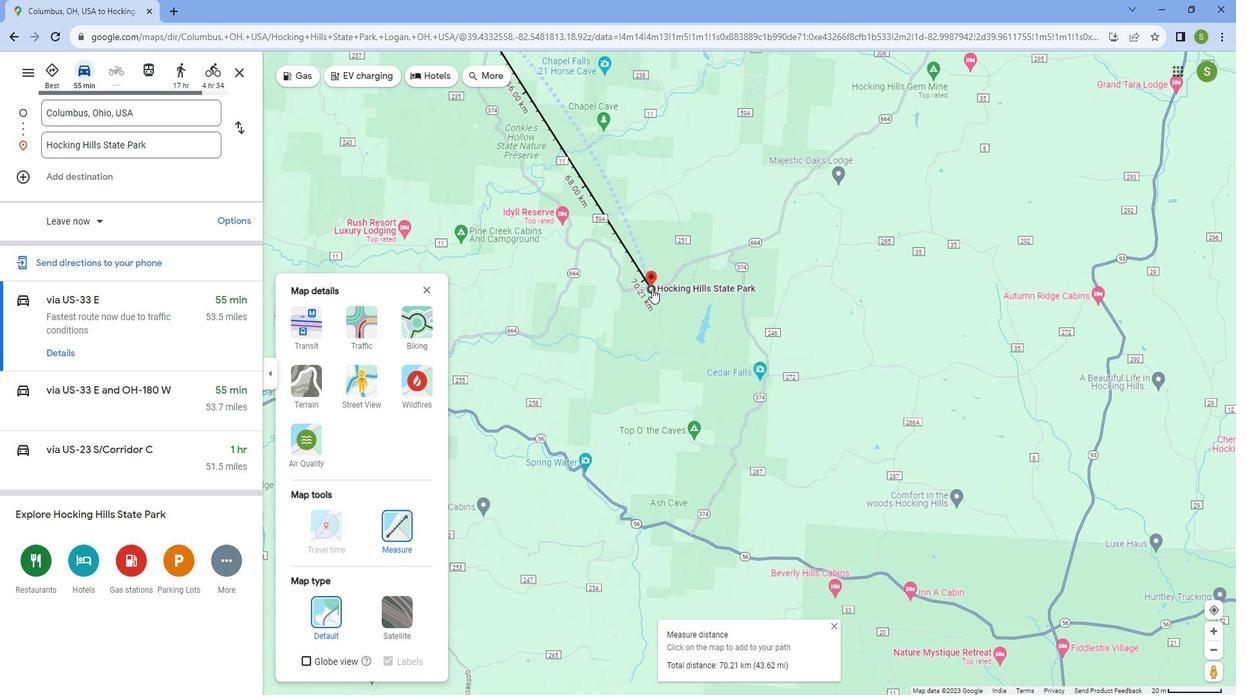 
Action: Mouse scrolled (662, 288) with delta (0, 0)
Screenshot: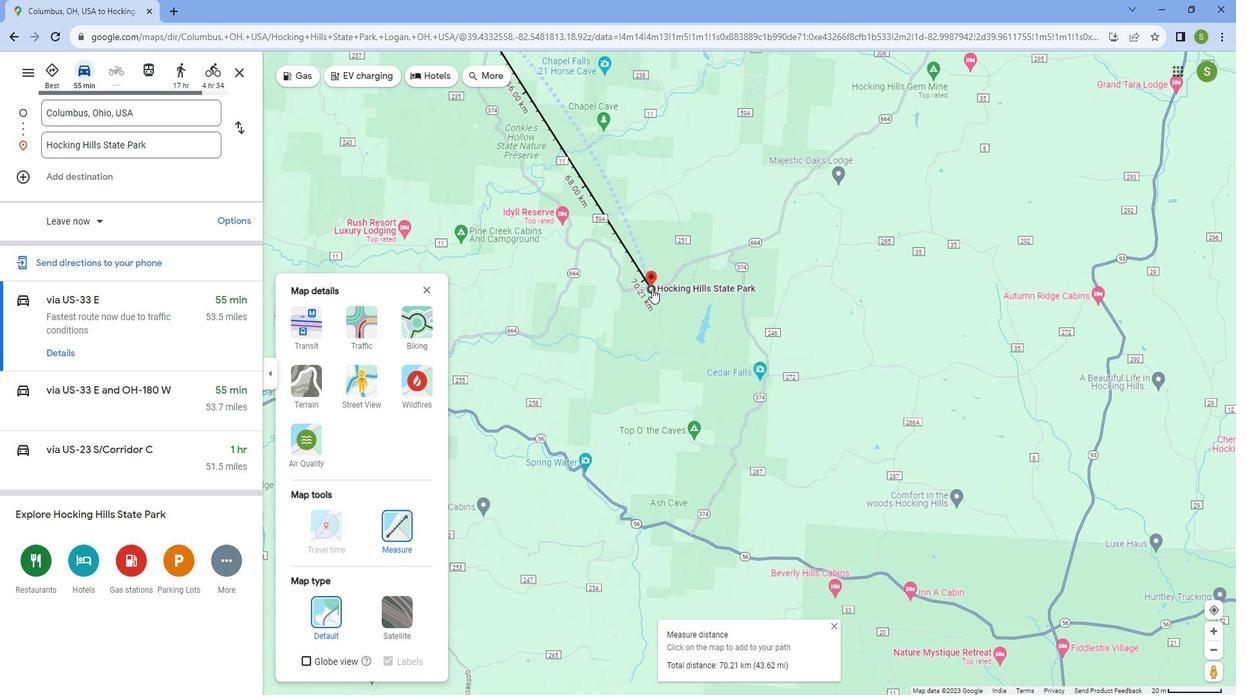
Action: Mouse scrolled (662, 288) with delta (0, 0)
Screenshot: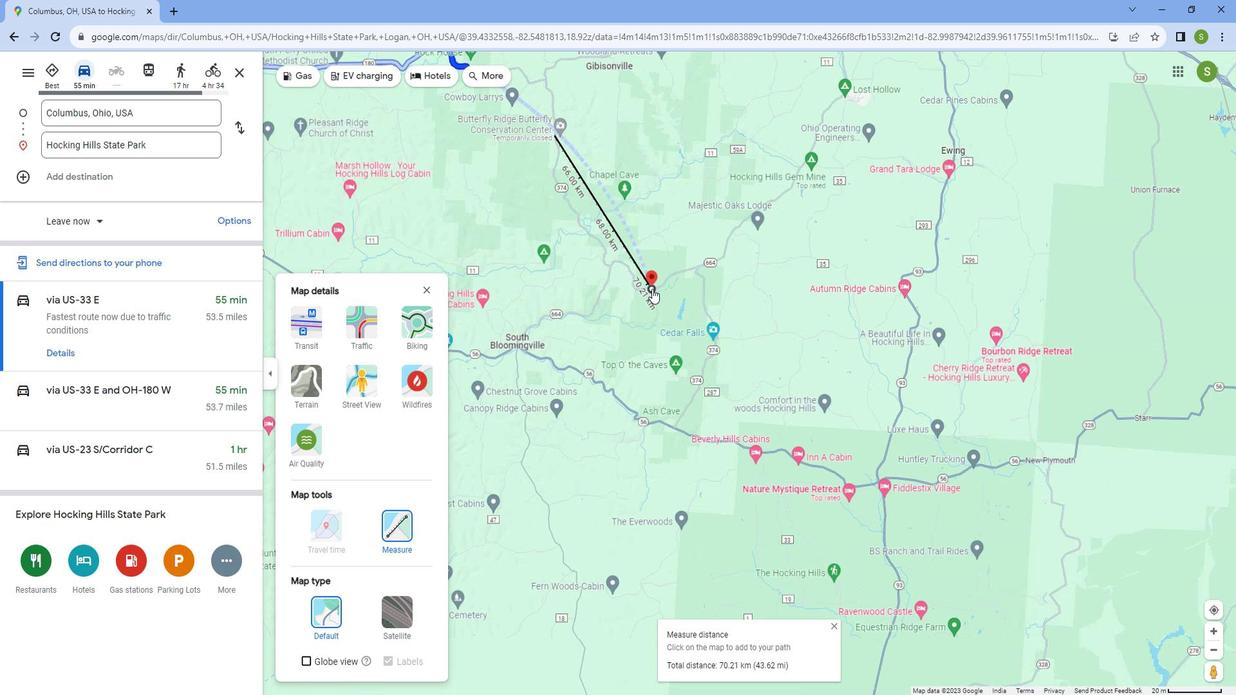 
Action: Mouse scrolled (662, 288) with delta (0, 0)
Screenshot: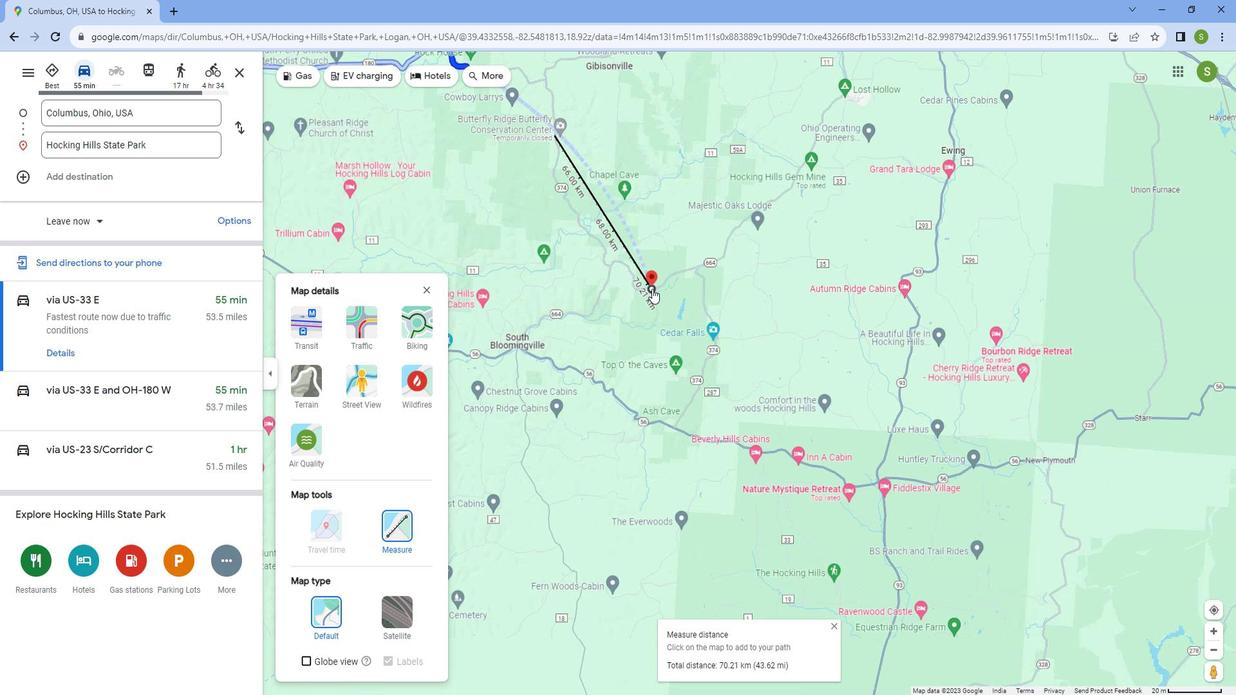 
Action: Mouse scrolled (662, 288) with delta (0, 0)
Screenshot: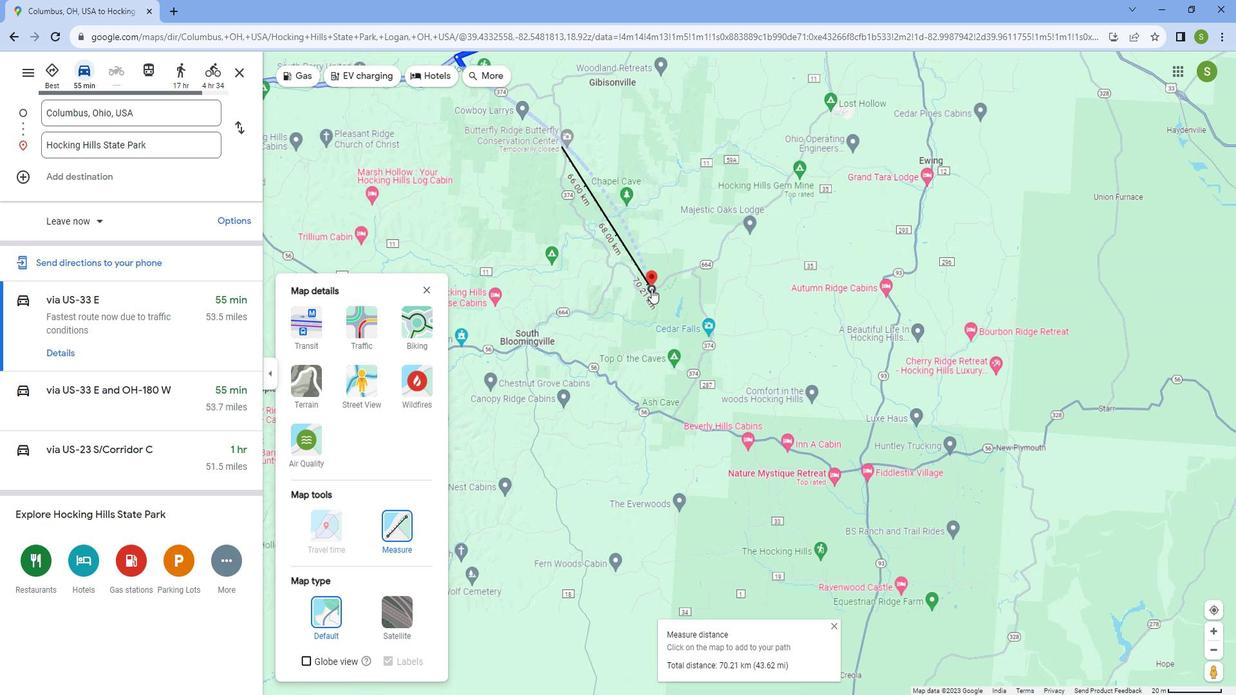 
Action: Mouse scrolled (662, 288) with delta (0, 0)
Screenshot: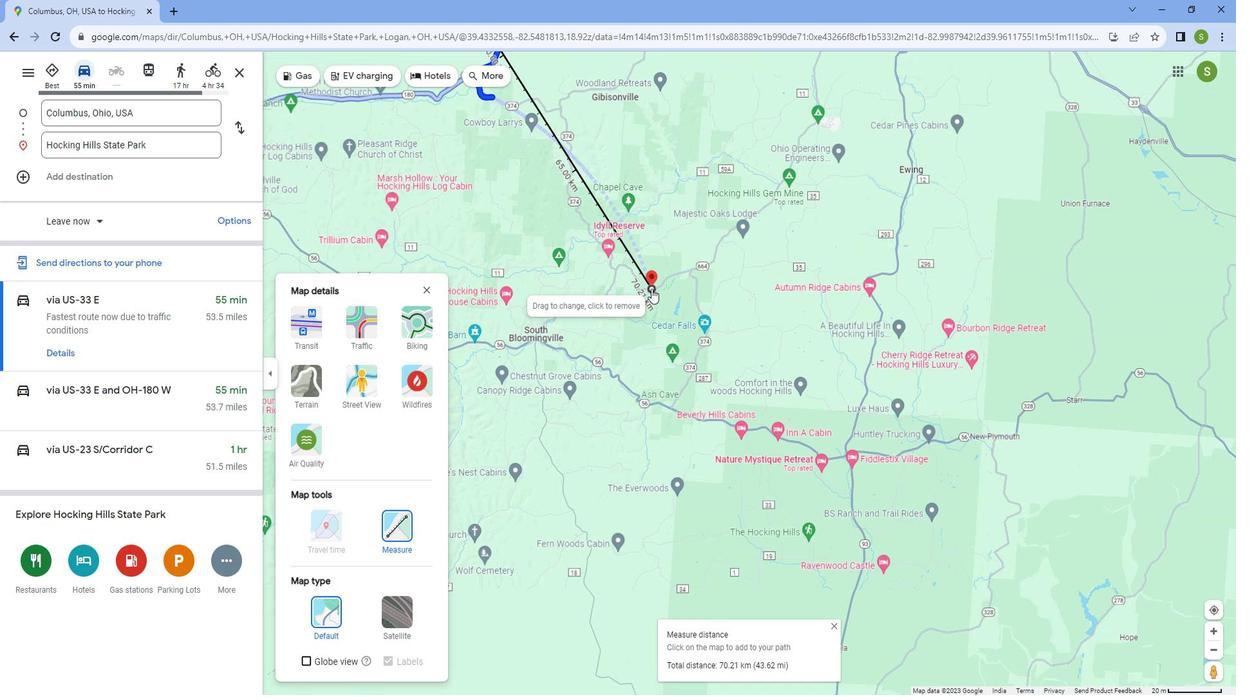 
Action: Mouse scrolled (662, 288) with delta (0, 0)
Screenshot: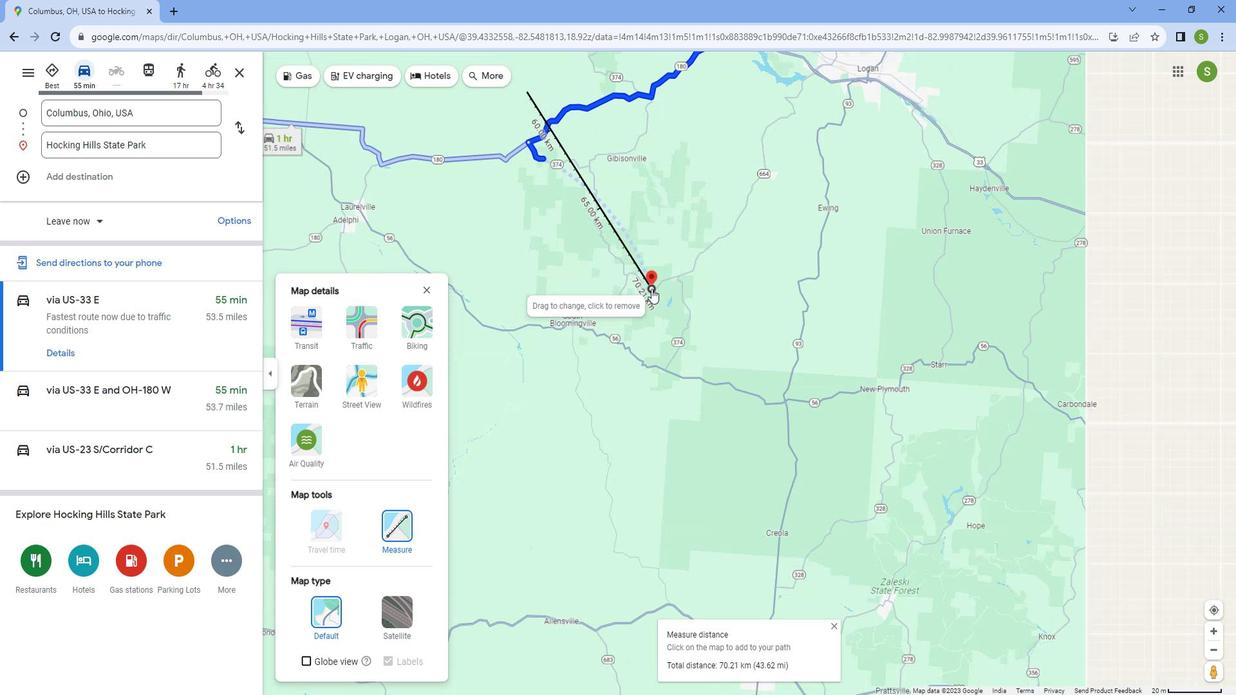
Action: Mouse scrolled (662, 288) with delta (0, 0)
Screenshot: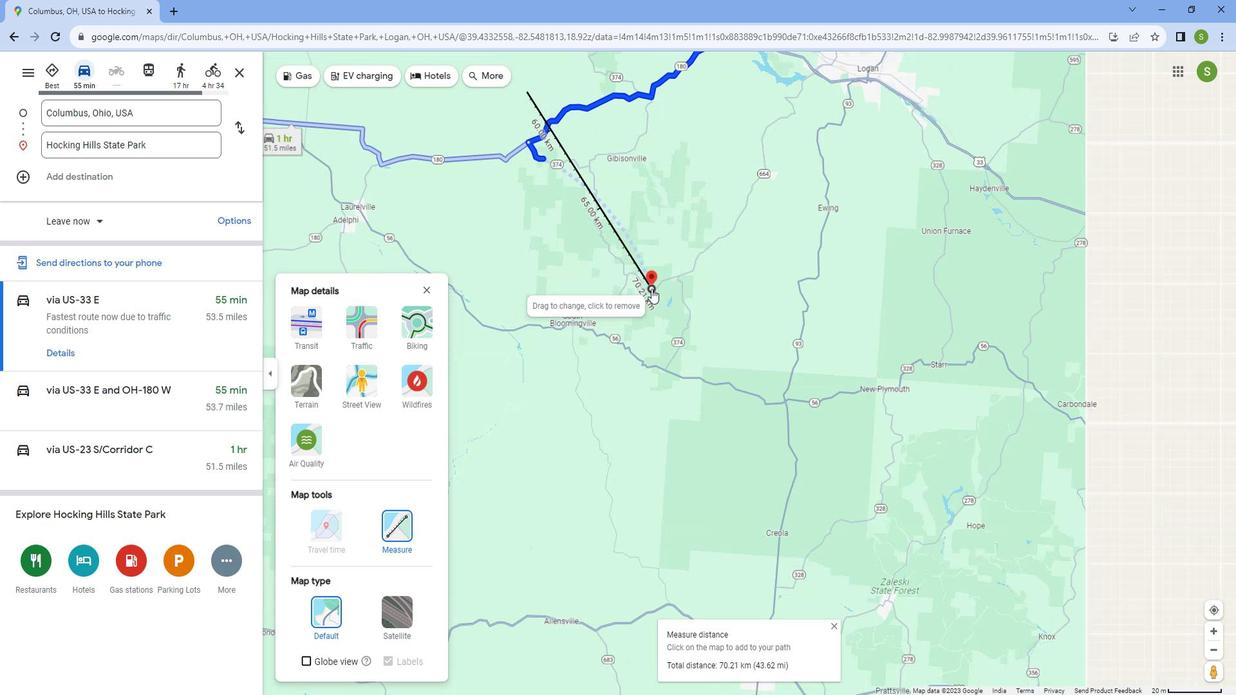 
Action: Mouse scrolled (662, 288) with delta (0, 0)
Screenshot: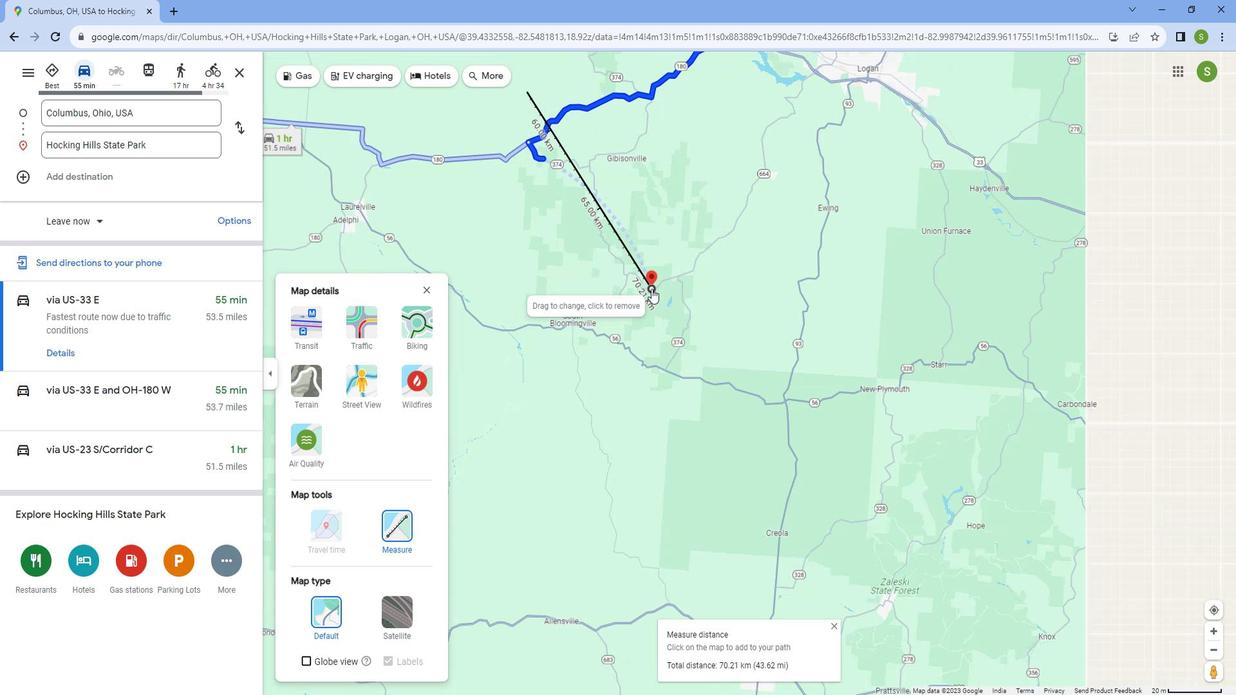 
Action: Mouse scrolled (662, 288) with delta (0, 0)
Screenshot: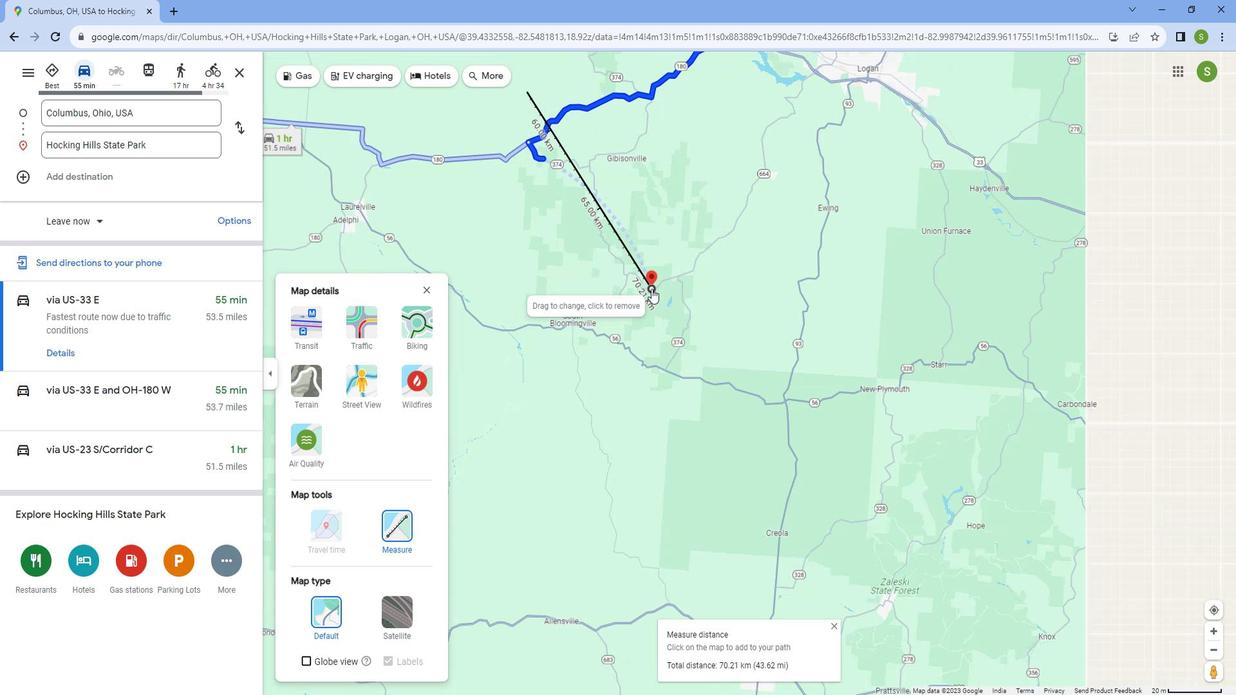 
Action: Mouse scrolled (662, 288) with delta (0, 0)
Screenshot: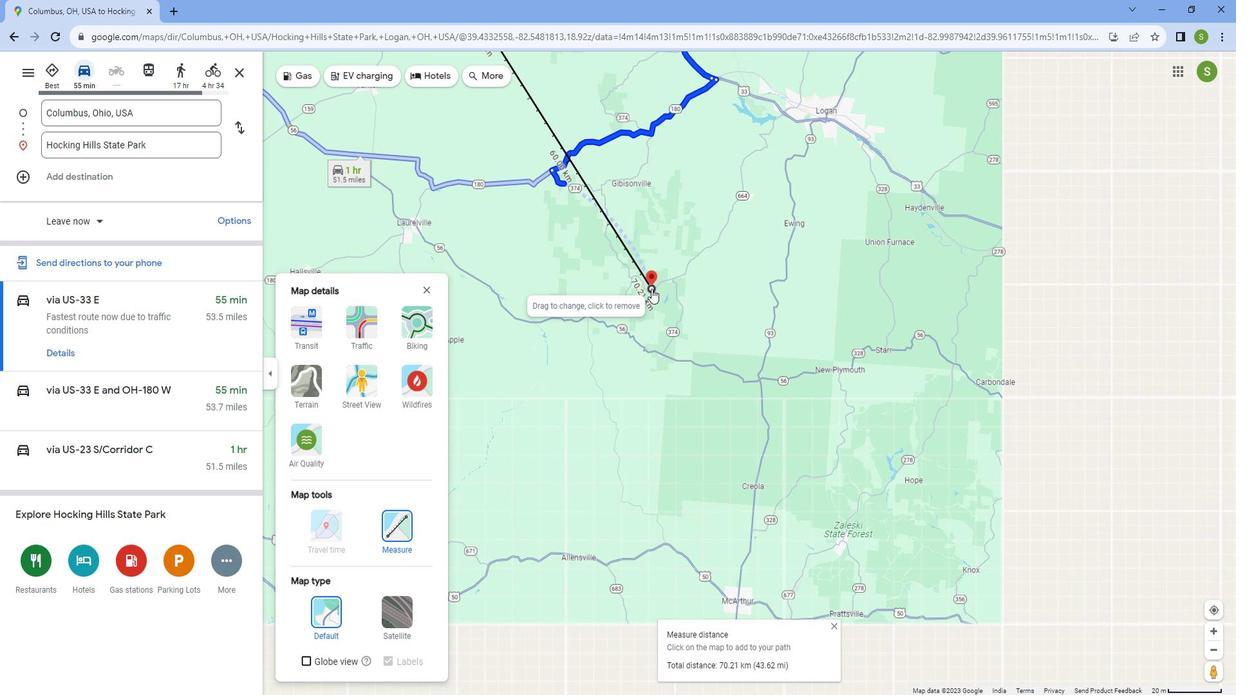 
Action: Mouse scrolled (662, 288) with delta (0, 0)
Screenshot: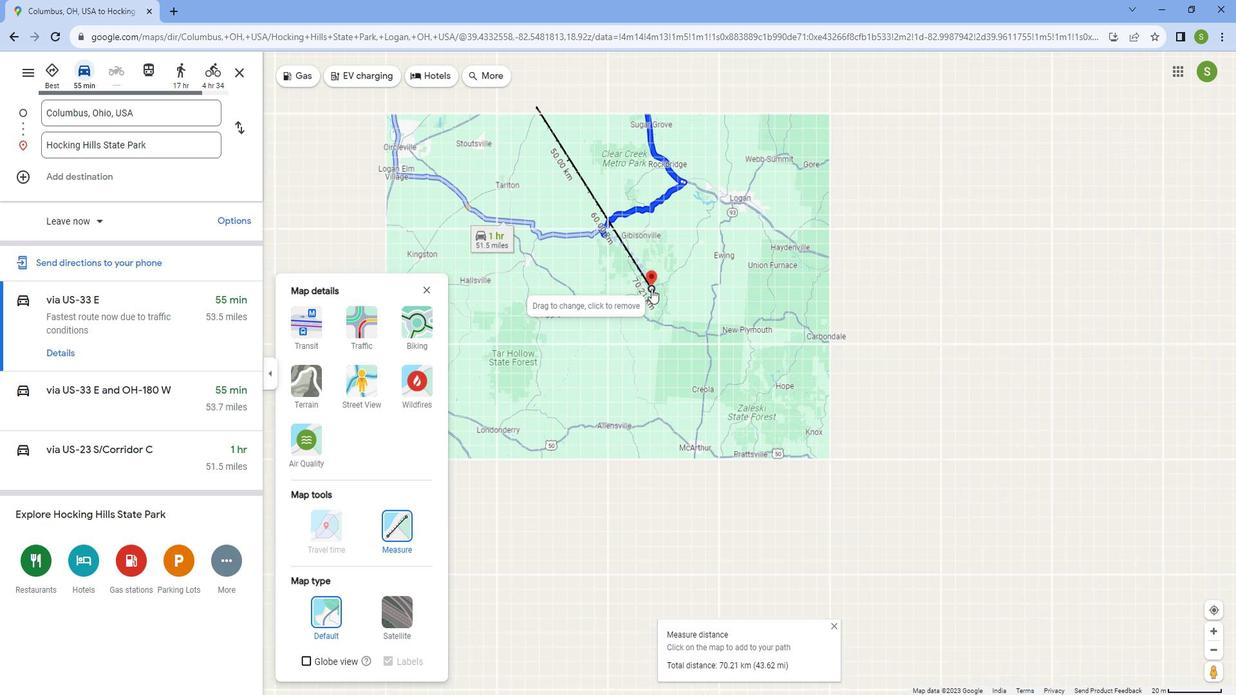 
Action: Mouse scrolled (662, 288) with delta (0, 0)
Screenshot: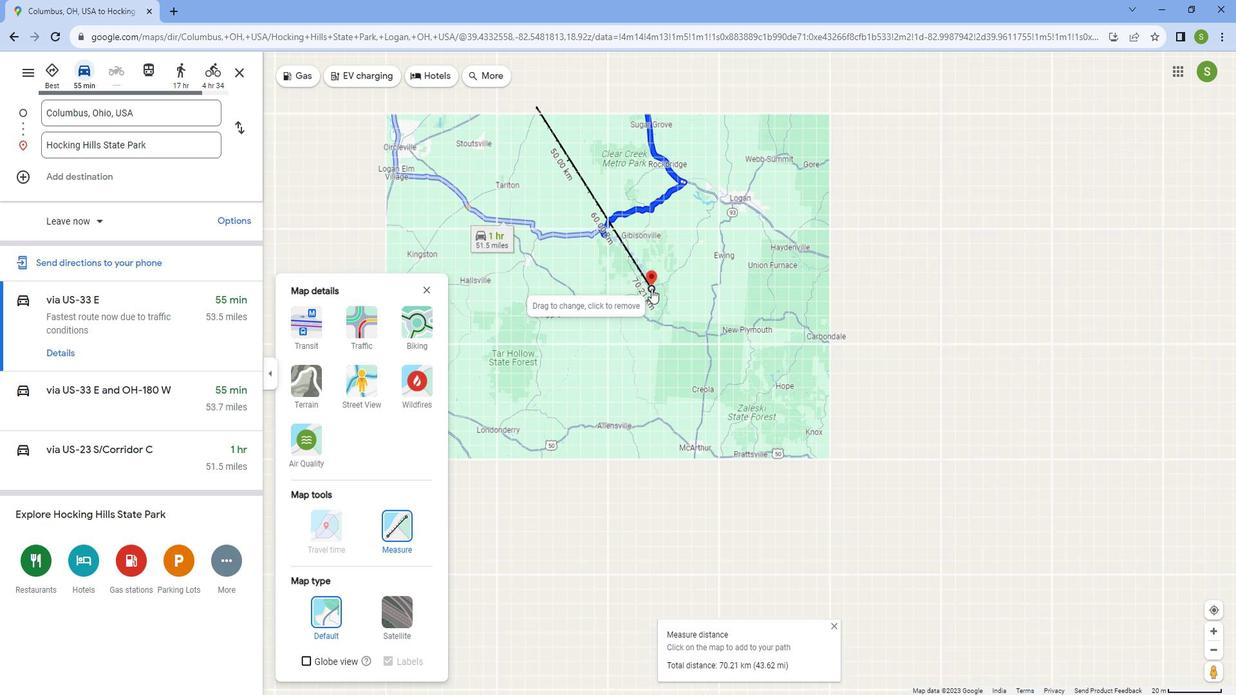 
Action: Mouse scrolled (662, 288) with delta (0, 0)
Screenshot: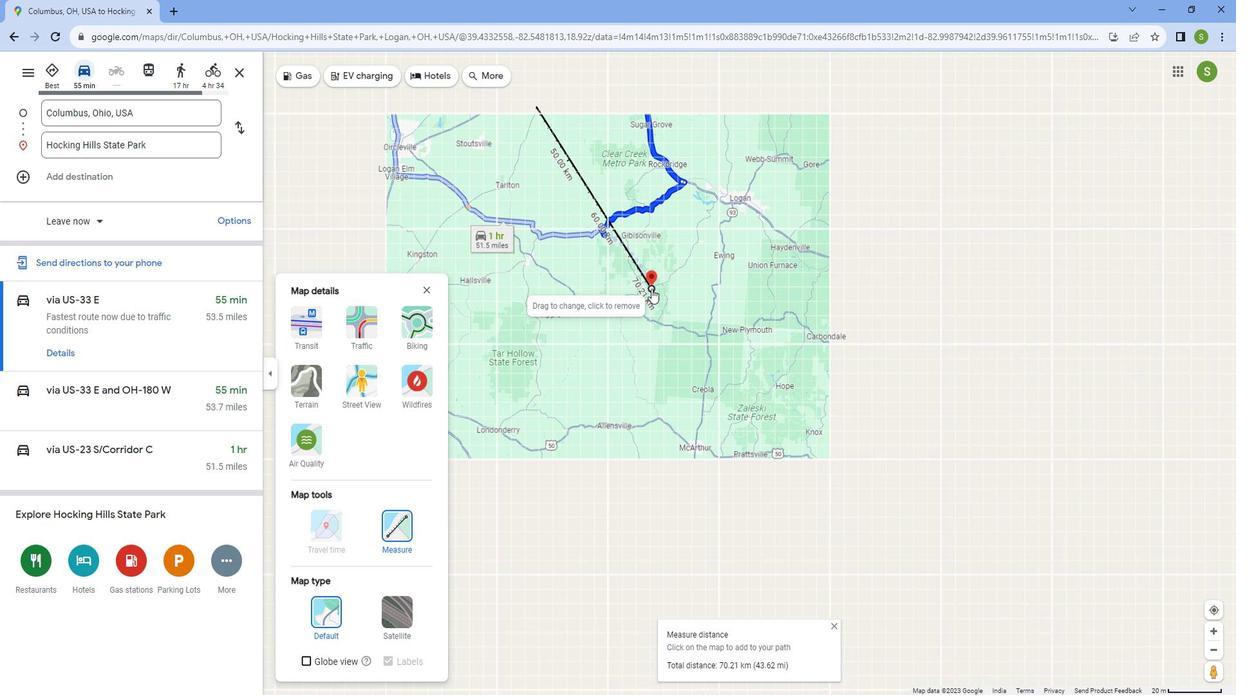 
Action: Mouse scrolled (662, 288) with delta (0, 0)
Screenshot: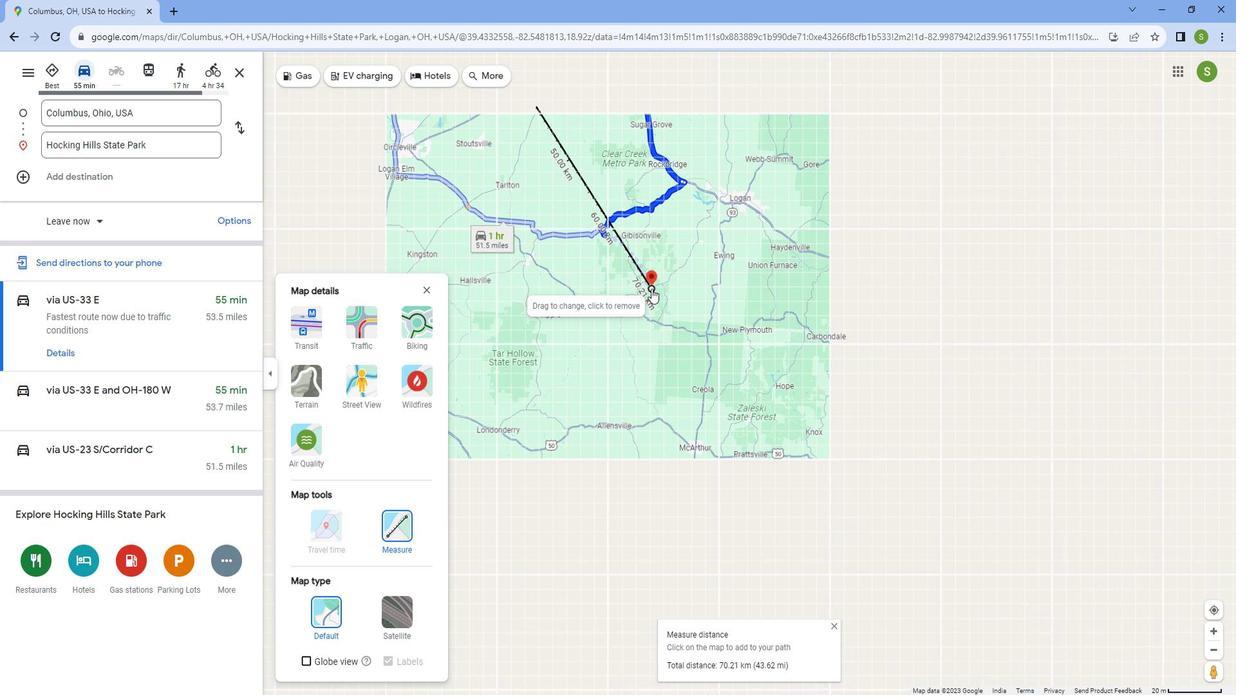 
Action: Mouse moved to (544, 122)
Screenshot: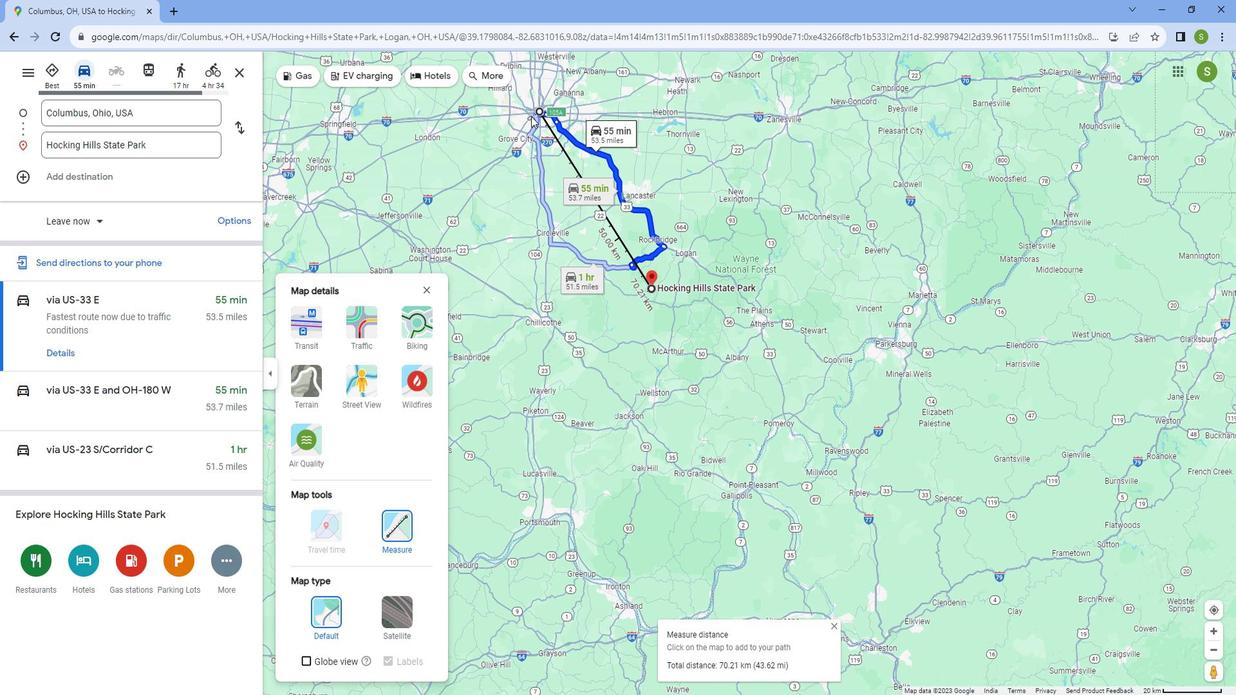 
Action: Mouse scrolled (544, 123) with delta (0, 0)
Screenshot: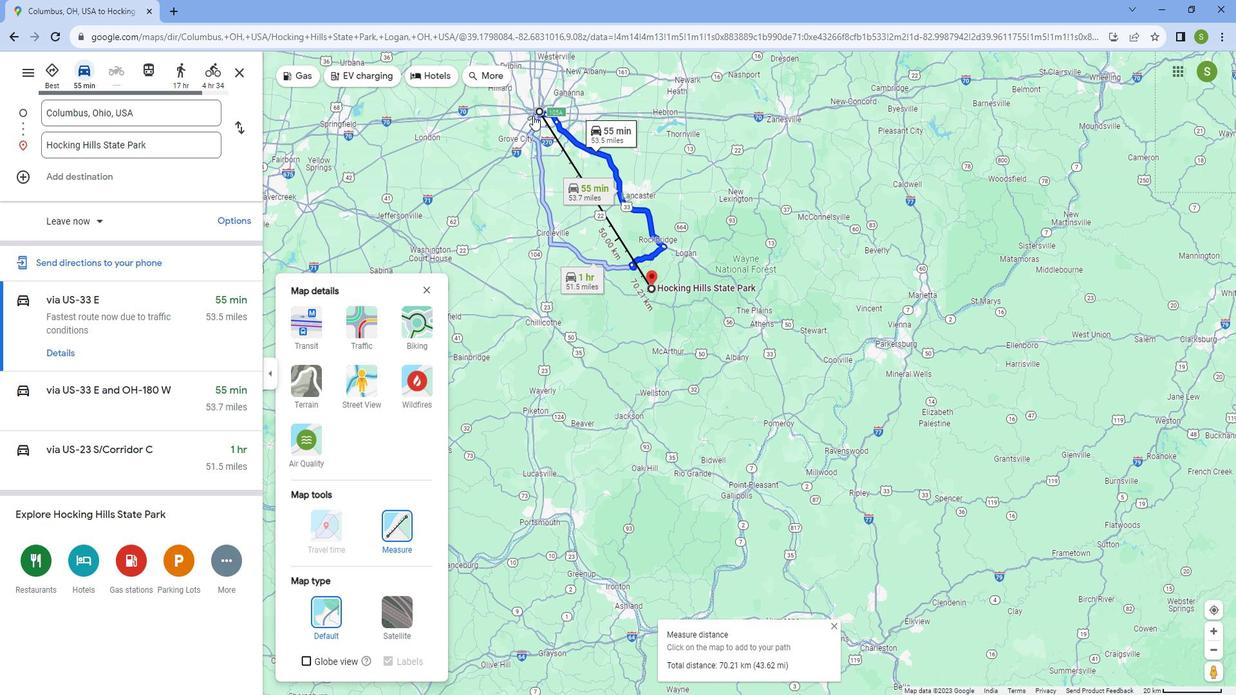 
Action: Mouse scrolled (544, 123) with delta (0, 0)
Screenshot: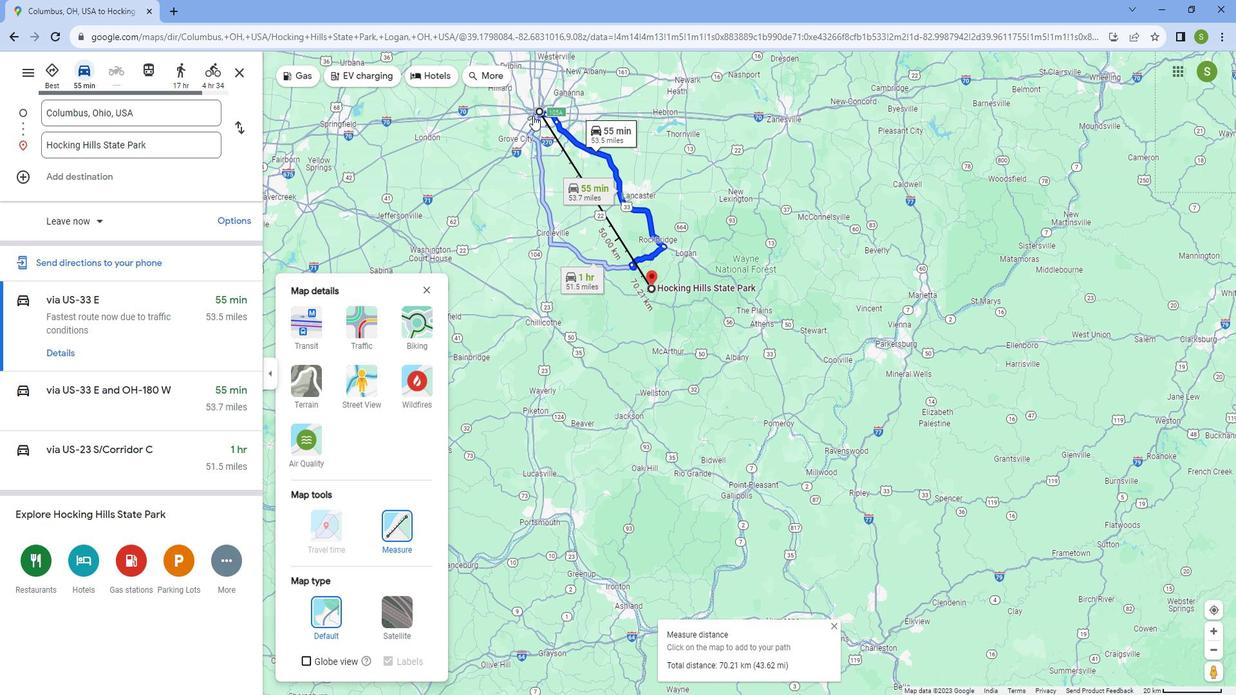 
Action: Mouse scrolled (544, 123) with delta (0, 0)
Screenshot: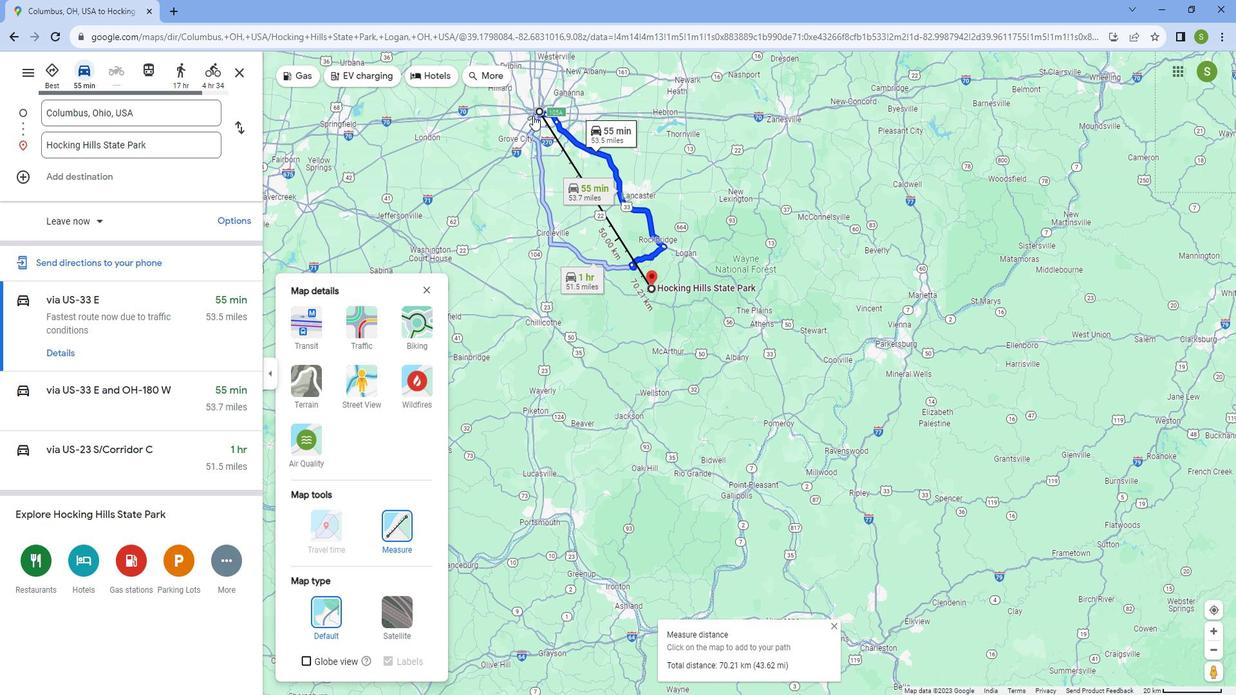 
Action: Mouse scrolled (544, 123) with delta (0, 0)
Screenshot: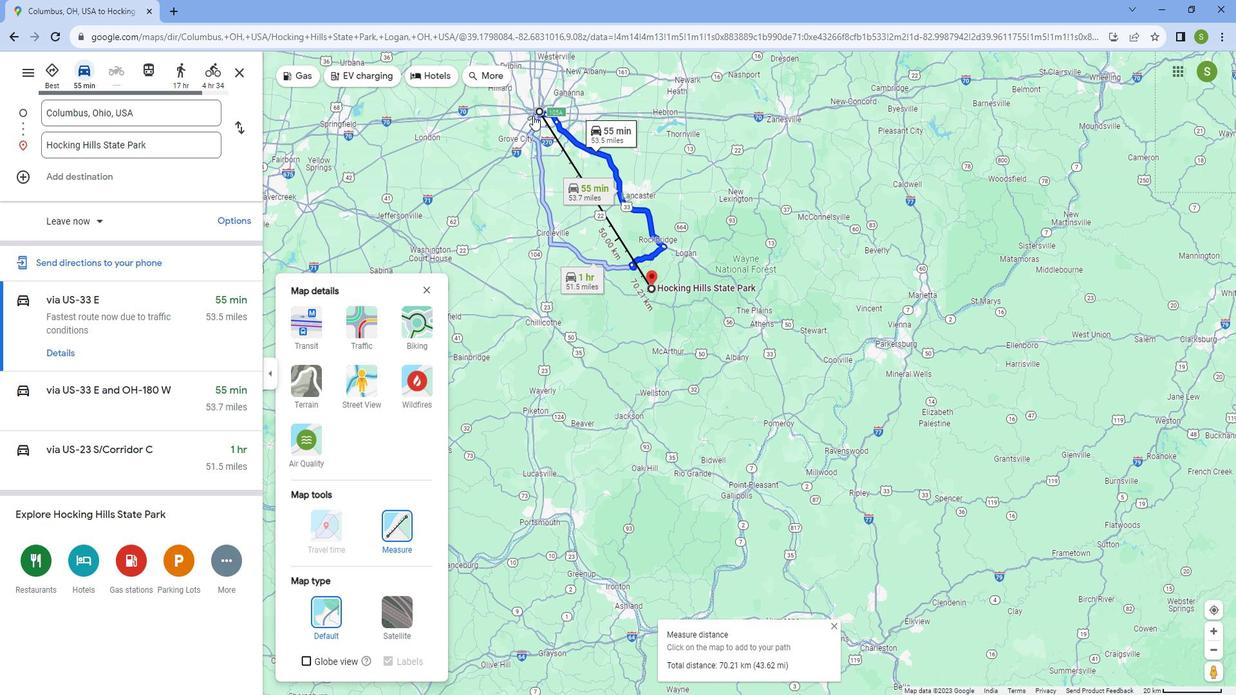 
Action: Mouse scrolled (544, 123) with delta (0, 0)
Screenshot: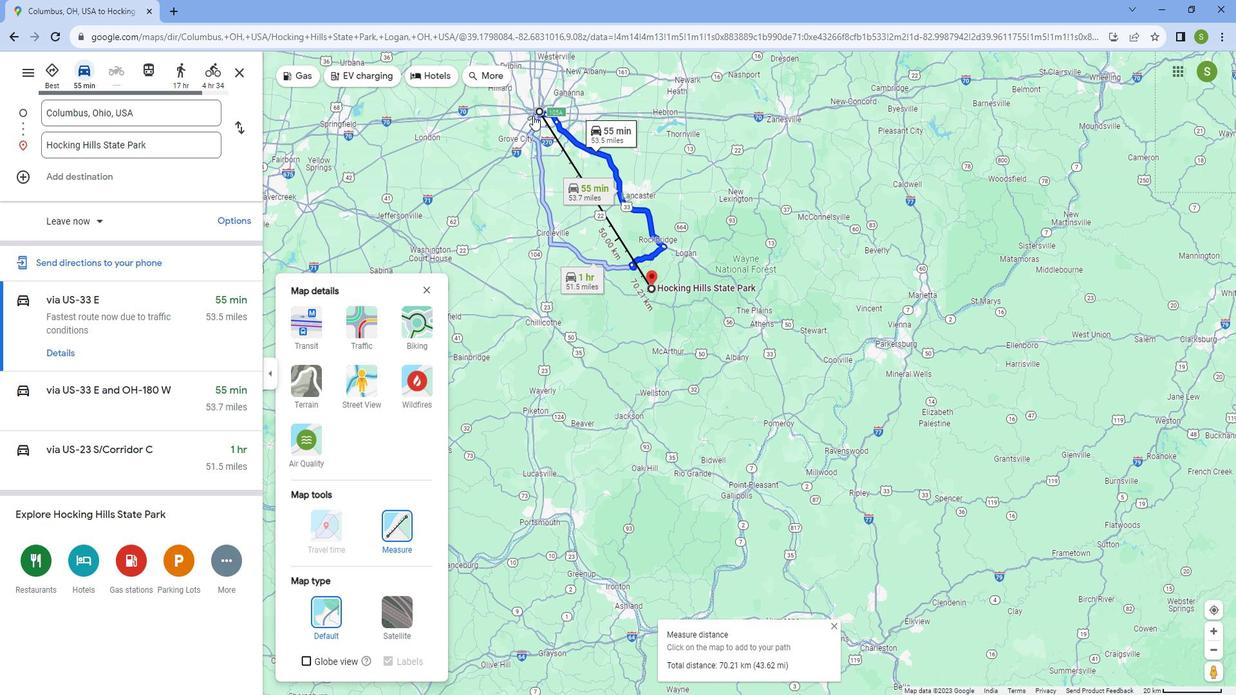
Action: Mouse scrolled (544, 123) with delta (0, 0)
Screenshot: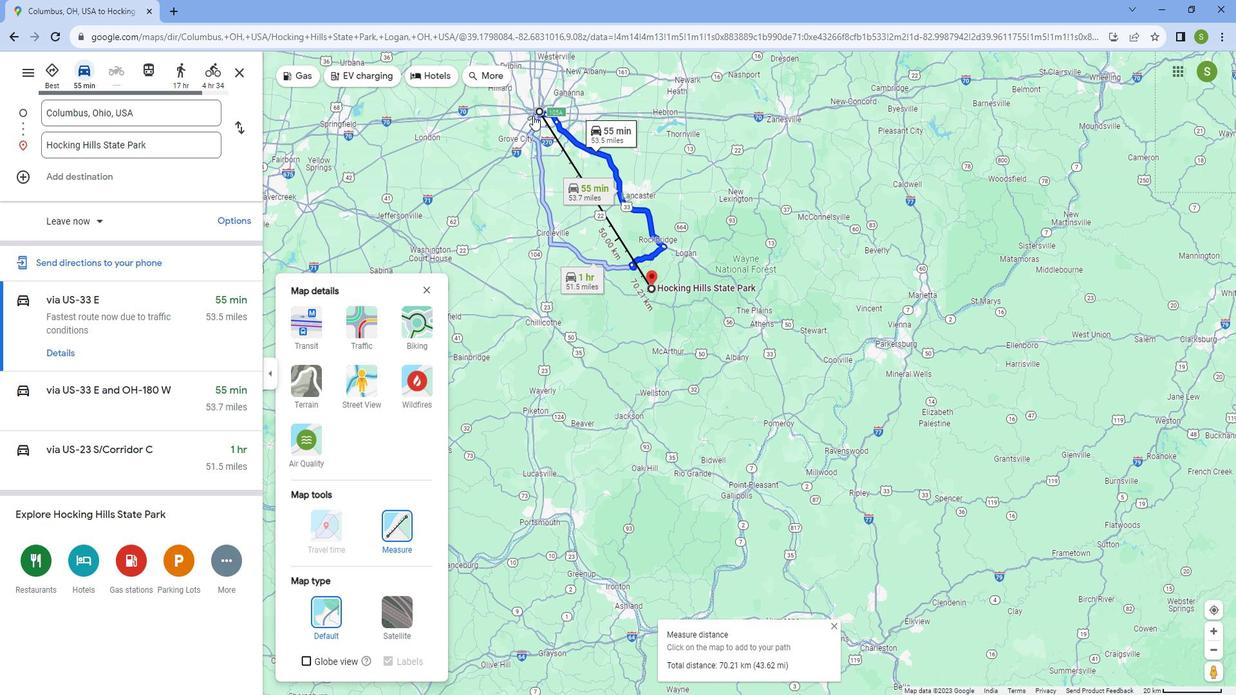 
Action: Mouse scrolled (544, 123) with delta (0, 0)
Screenshot: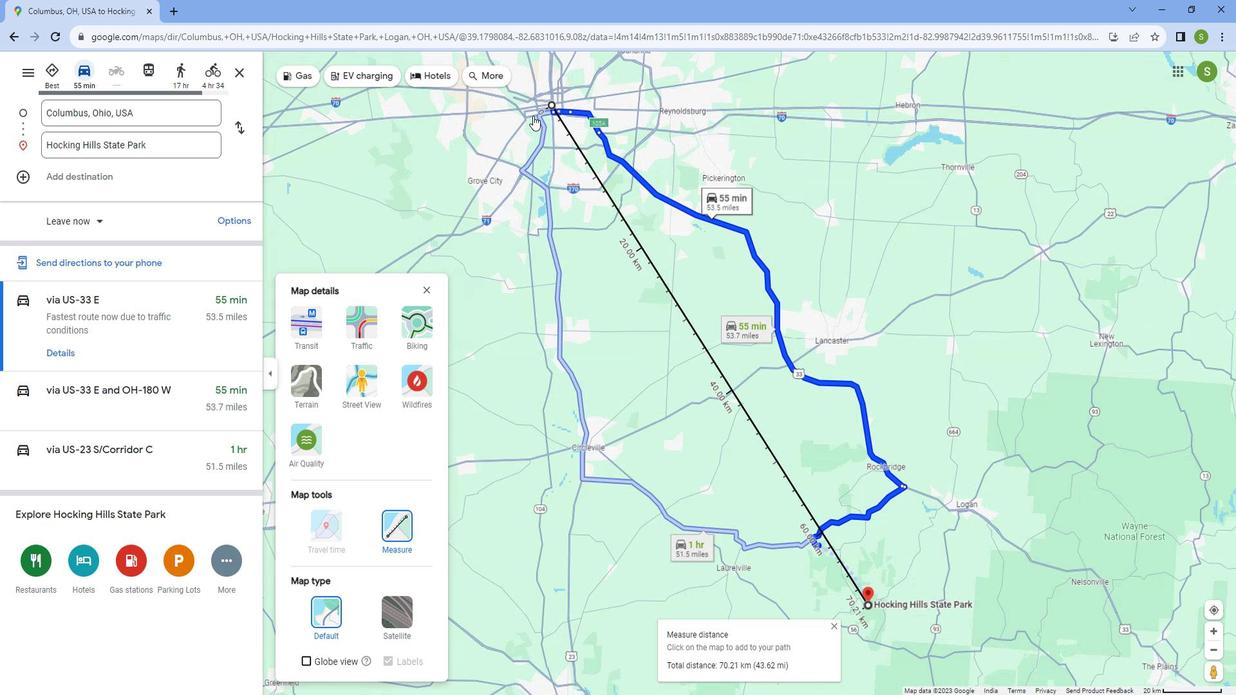 
Action: Mouse scrolled (544, 123) with delta (0, 0)
Screenshot: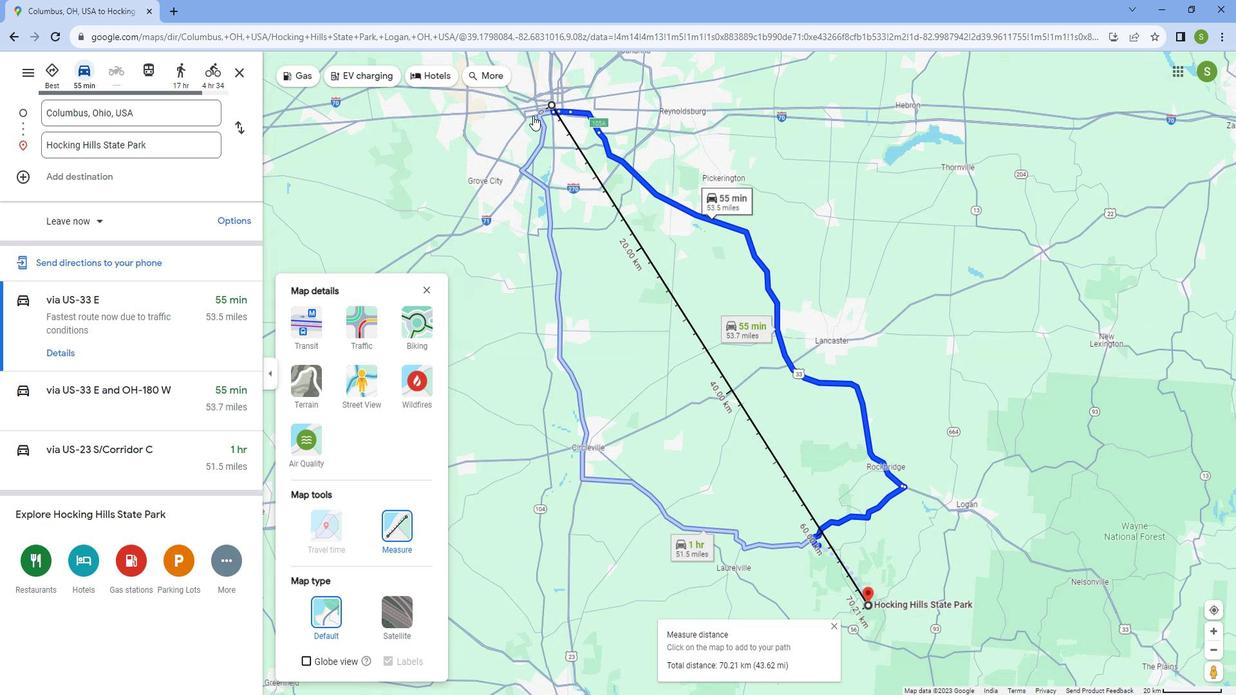 
Action: Mouse scrolled (544, 123) with delta (0, 0)
Screenshot: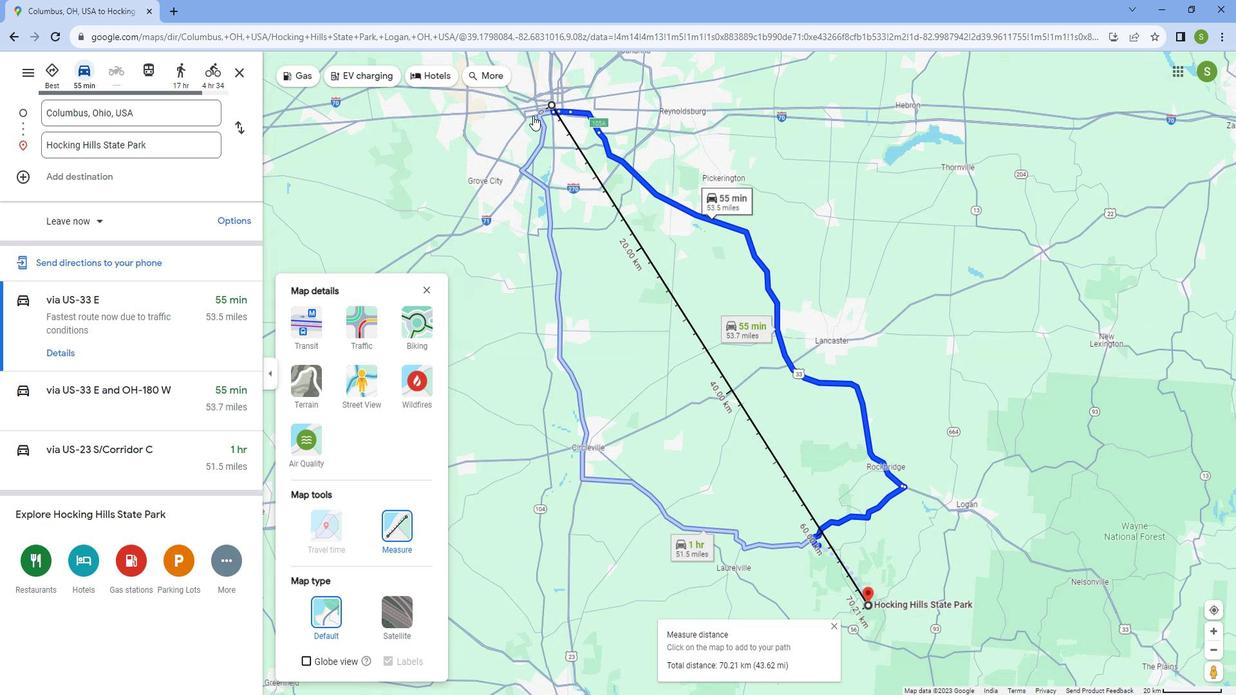 
Action: Mouse scrolled (544, 123) with delta (0, 0)
Screenshot: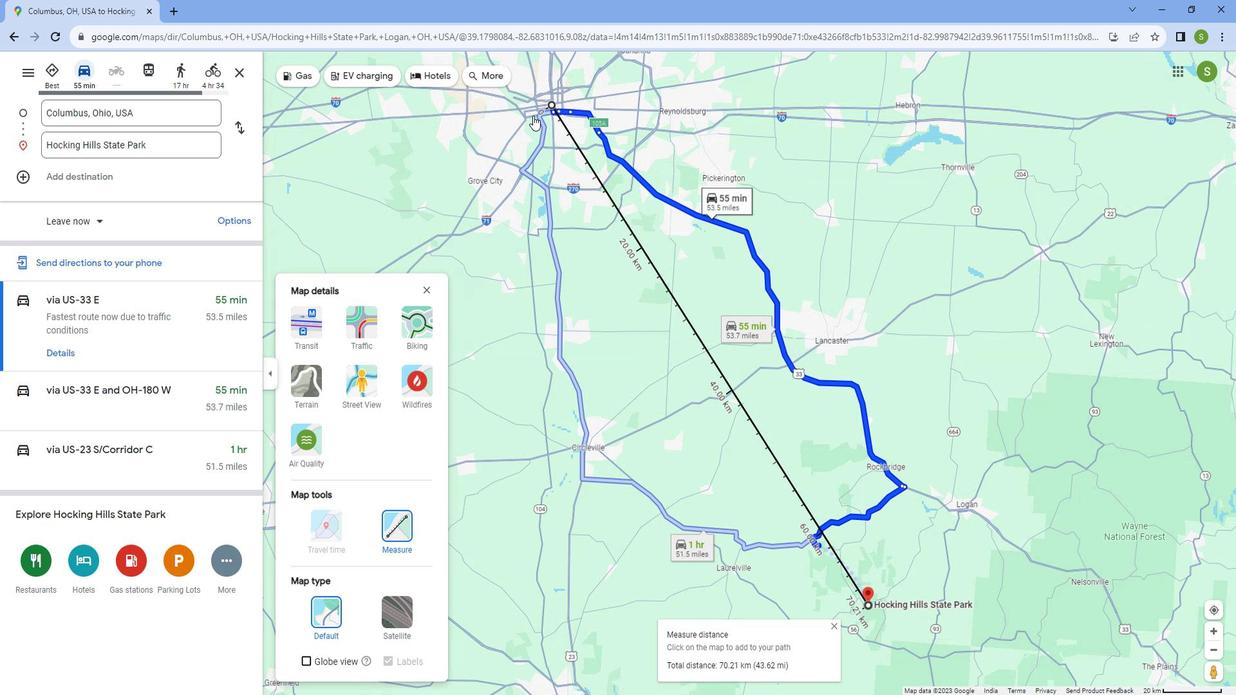 
Action: Mouse moved to (544, 122)
Screenshot: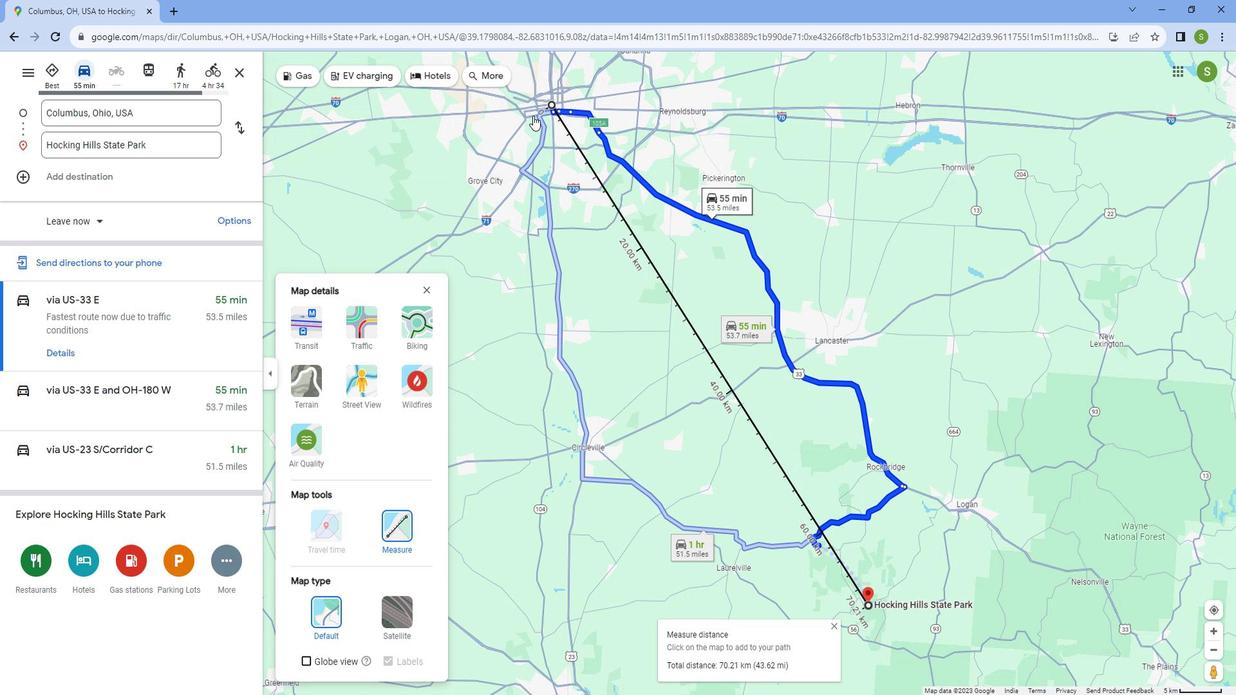 
Action: Mouse scrolled (544, 121) with delta (0, 0)
Screenshot: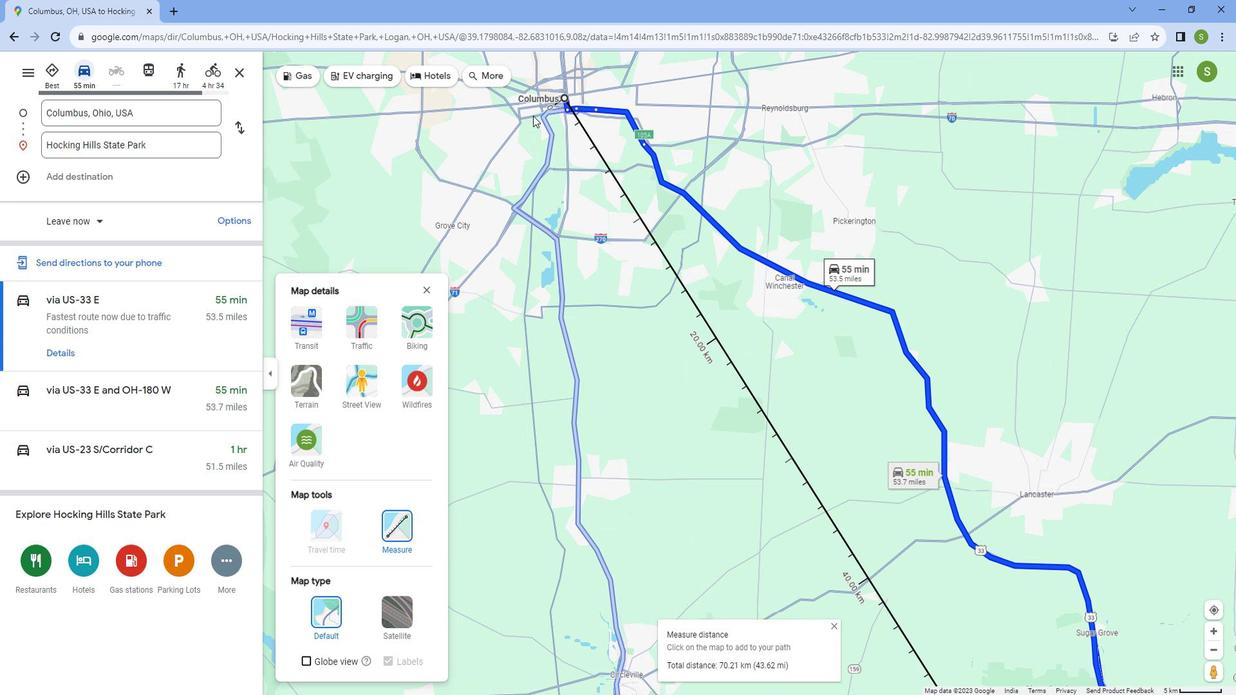 
Action: Mouse scrolled (544, 121) with delta (0, 0)
Screenshot: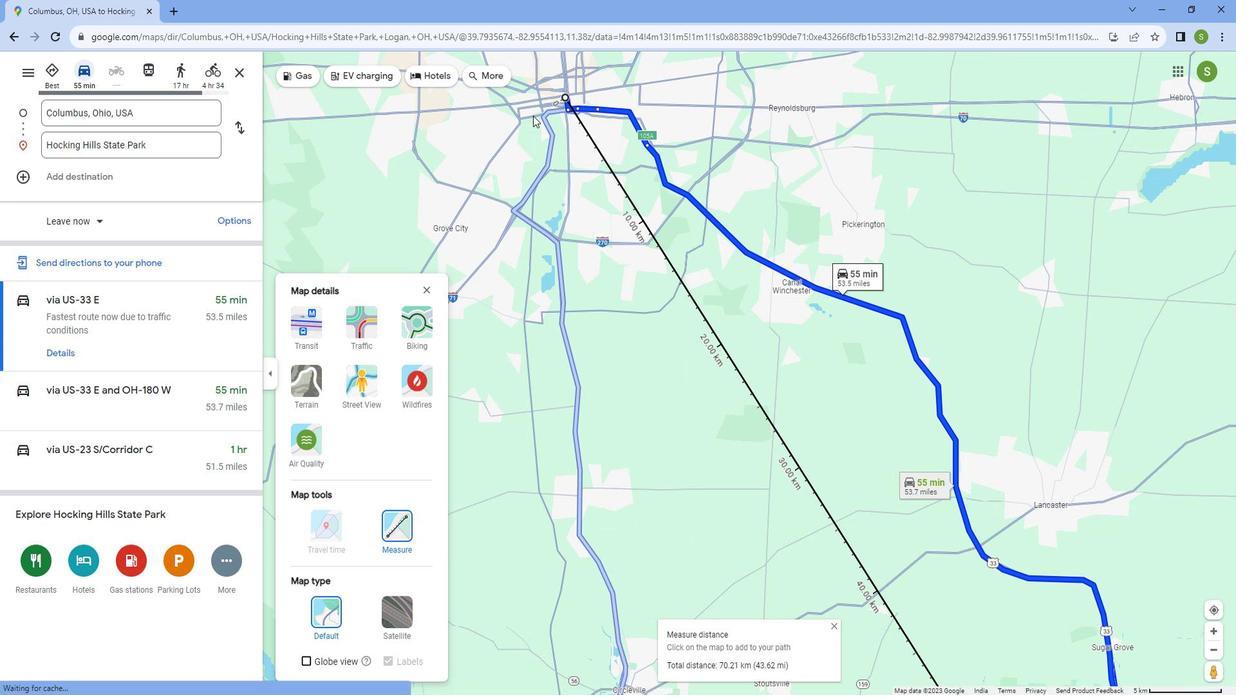 
Action: Mouse moved to (559, 340)
Screenshot: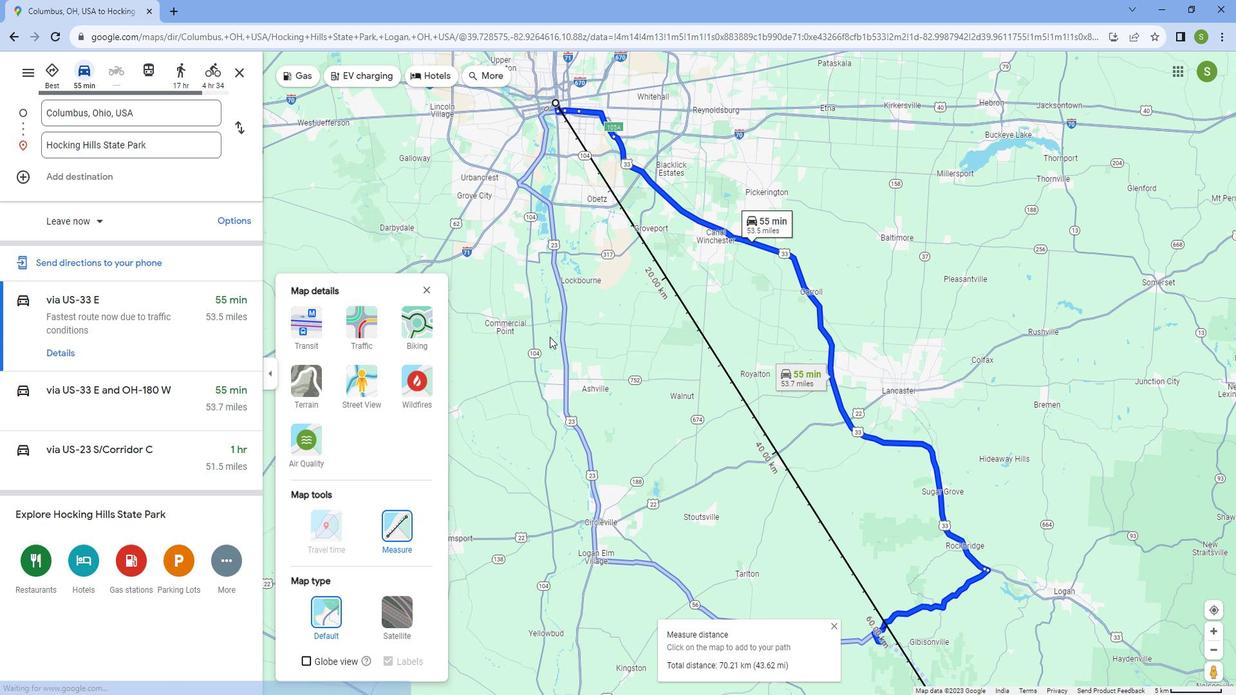 
Action: Mouse scrolled (559, 339) with delta (0, 0)
Screenshot: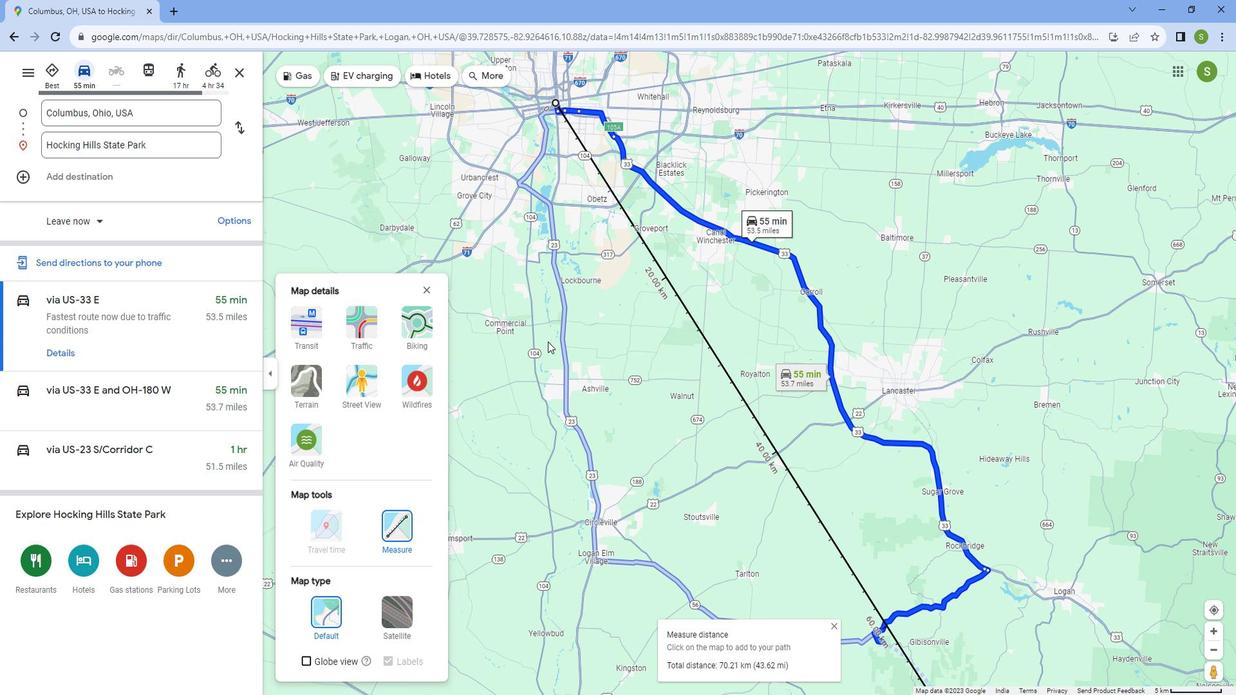 
Action: Mouse scrolled (559, 339) with delta (0, 0)
Screenshot: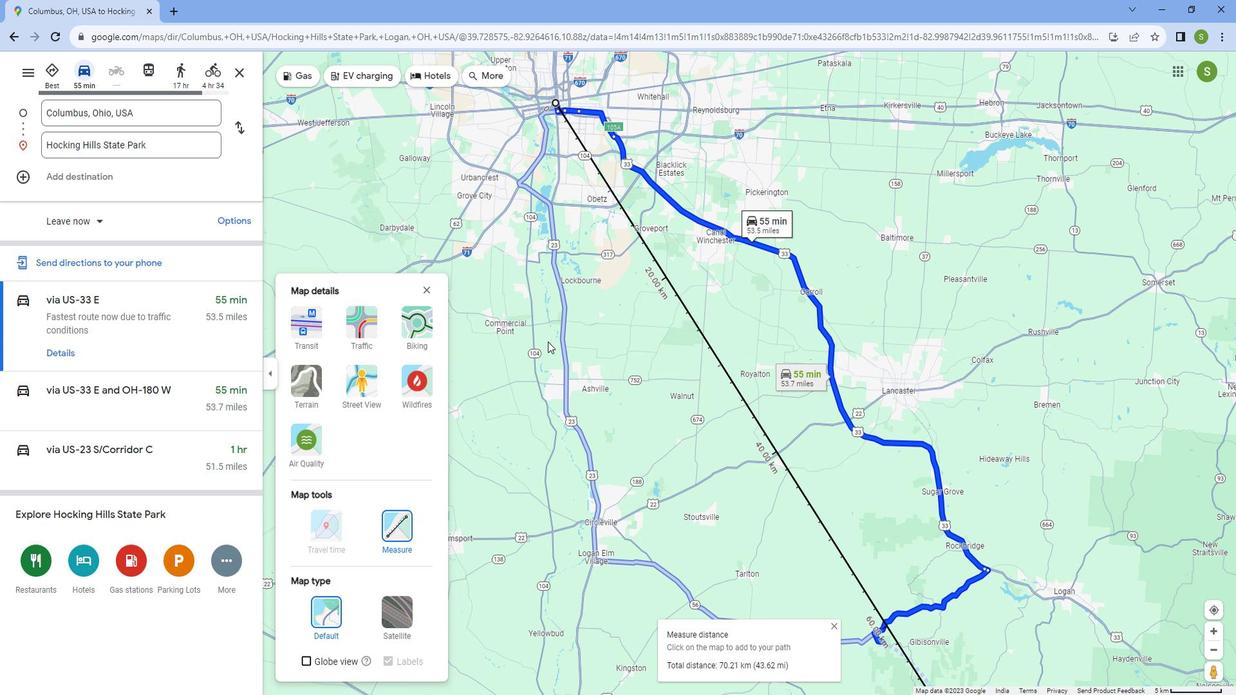 
Action: Mouse scrolled (559, 339) with delta (0, 0)
Screenshot: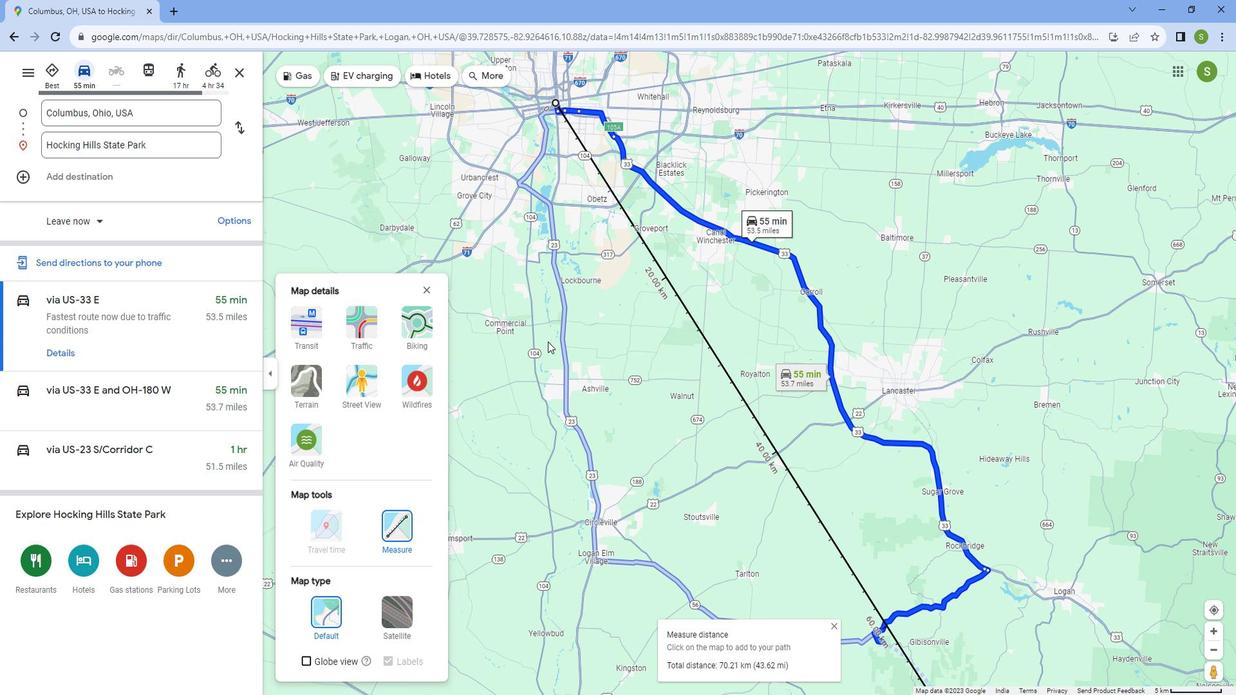 
Action: Mouse moved to (559, 334)
Screenshot: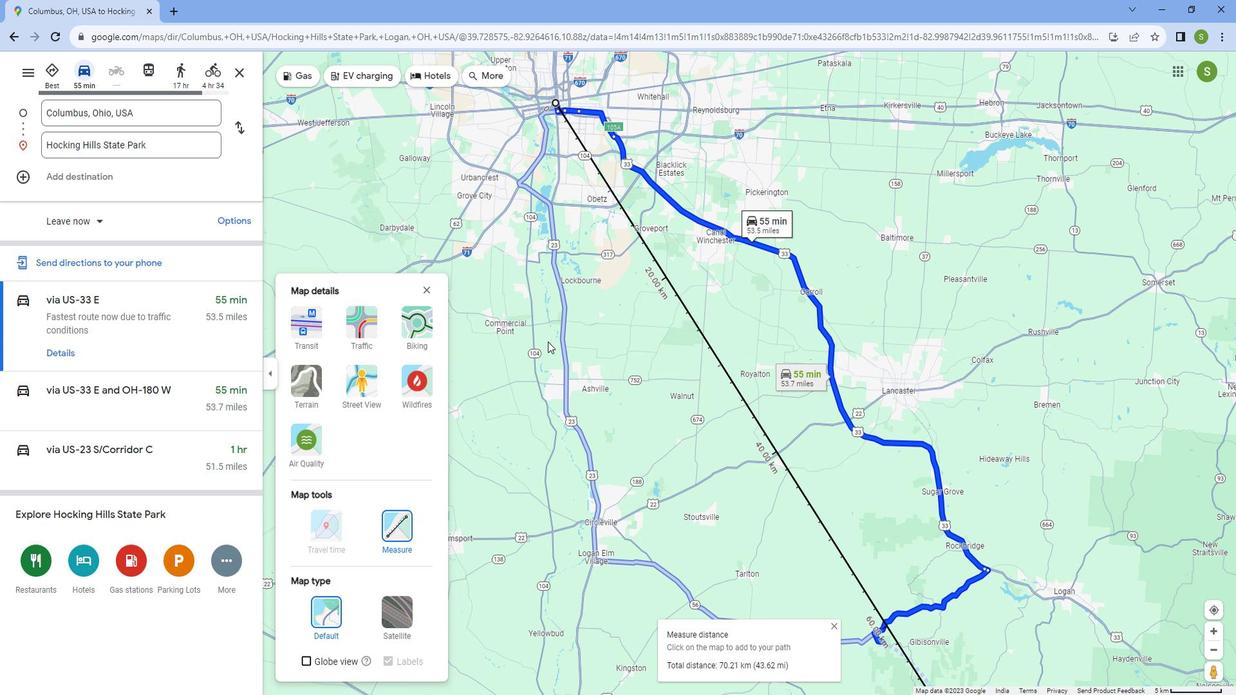 
Action: Mouse scrolled (559, 333) with delta (0, 0)
Screenshot: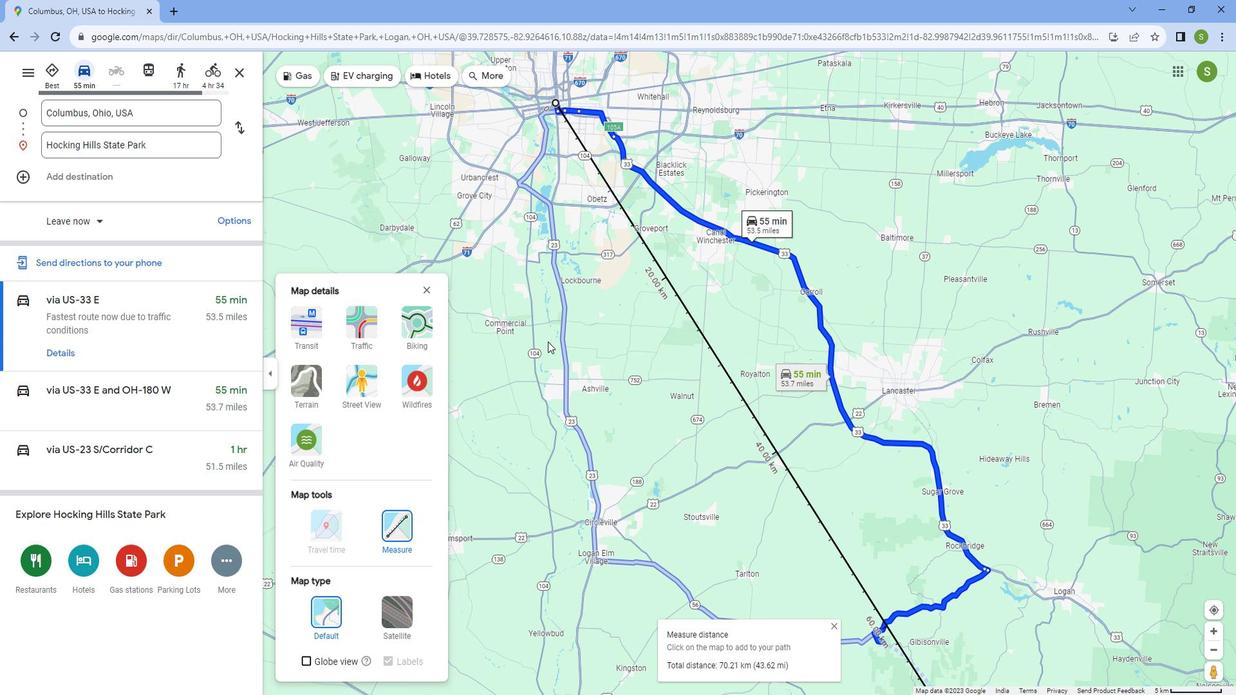 
Action: Mouse moved to (559, 328)
Screenshot: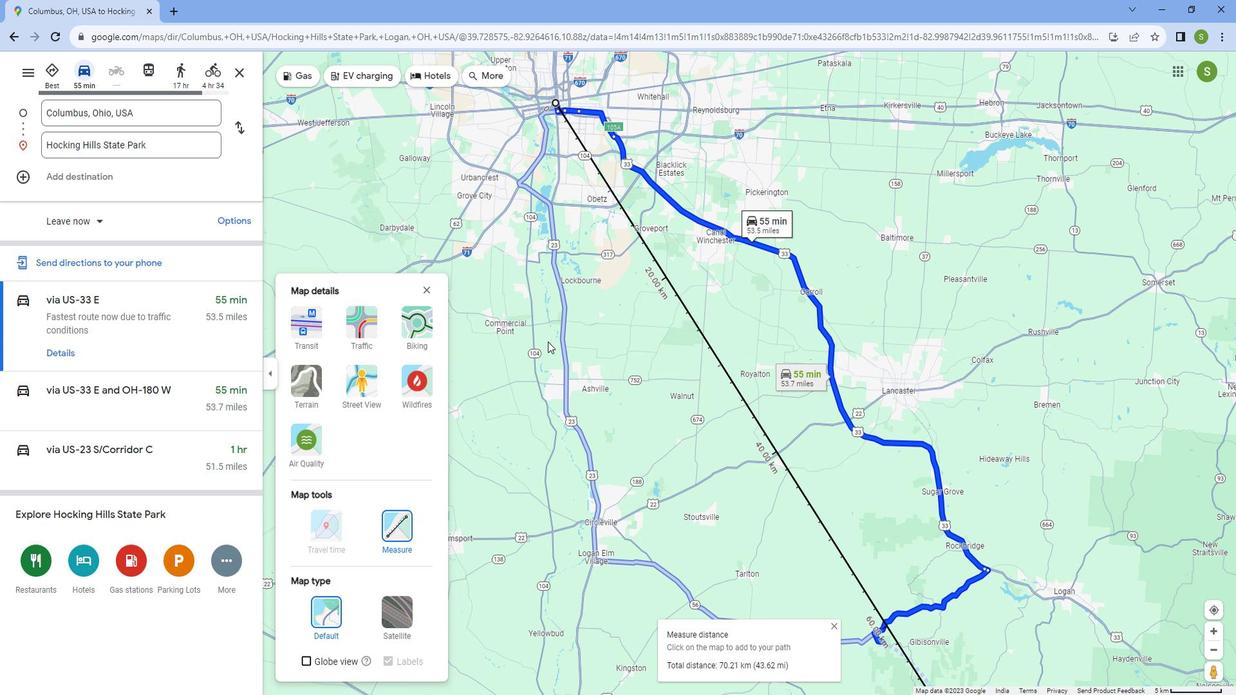 
